Task: In the event  named  Performance Improvement Plan Evaluation and Follow-up, Set a range of dates when you can accept meetings  '11 Jul â€" 1 Aug 2023'. Select a duration of  15 min. Select working hours  	_x000D_
MON- SAT 10:30am â€" 6:00pm. Add time before or after your events  as 15 min. Set the frequency of available time slots for invitees as  30 min. Set the minimum notice period and maximum events allowed per day as  46 hours and 4. , logged in from the account softage.4@softage.net and add another guest for the event, softage.10@softage.net
Action: Mouse pressed left at (356, 384)
Screenshot: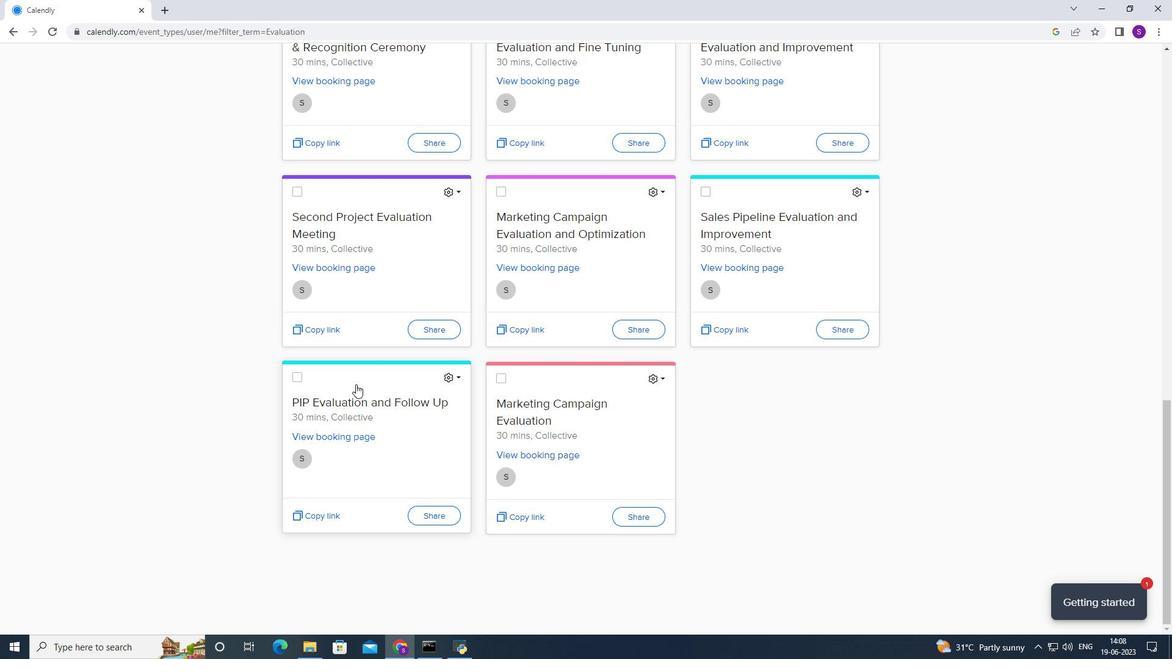 
Action: Mouse moved to (329, 295)
Screenshot: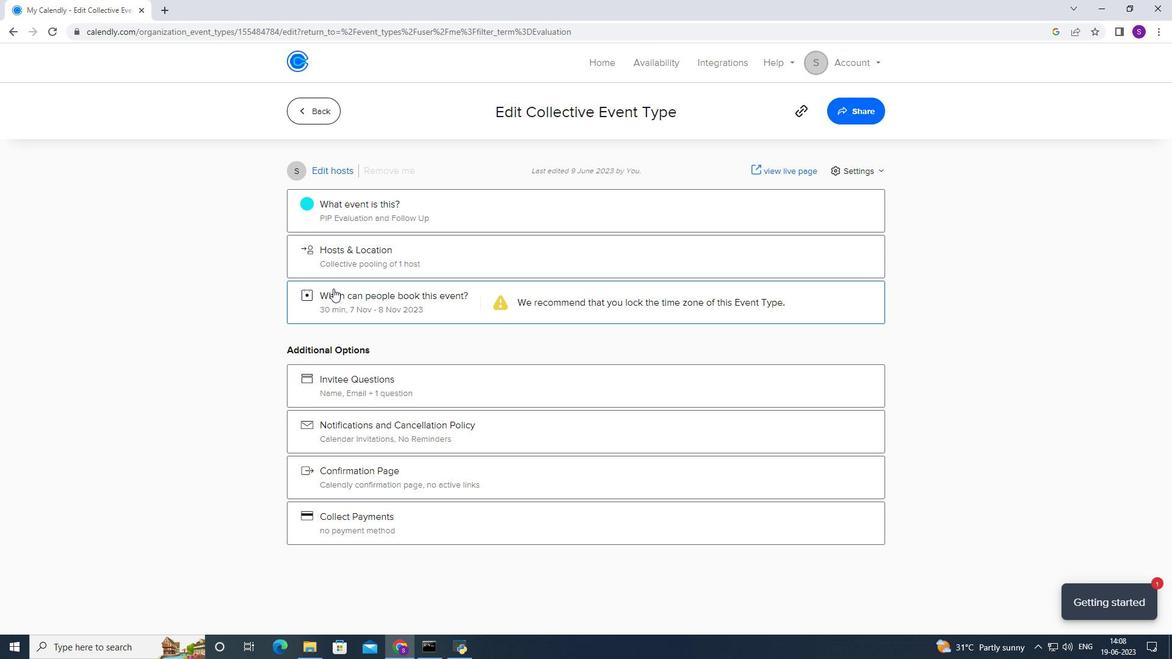 
Action: Mouse pressed left at (329, 295)
Screenshot: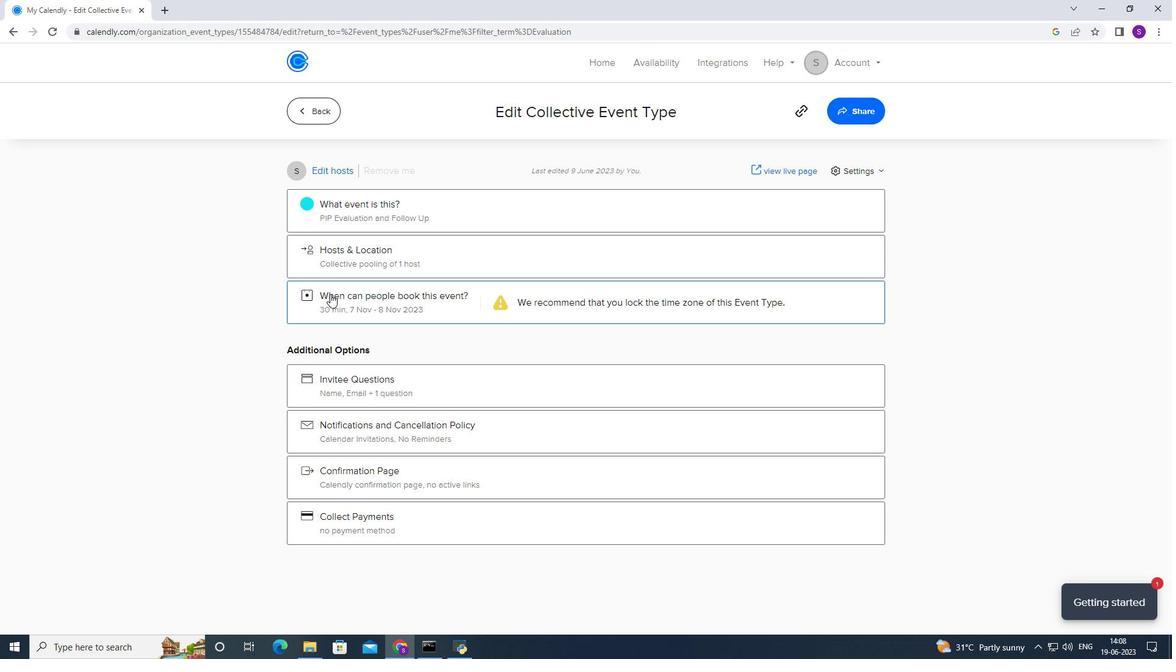 
Action: Mouse moved to (436, 455)
Screenshot: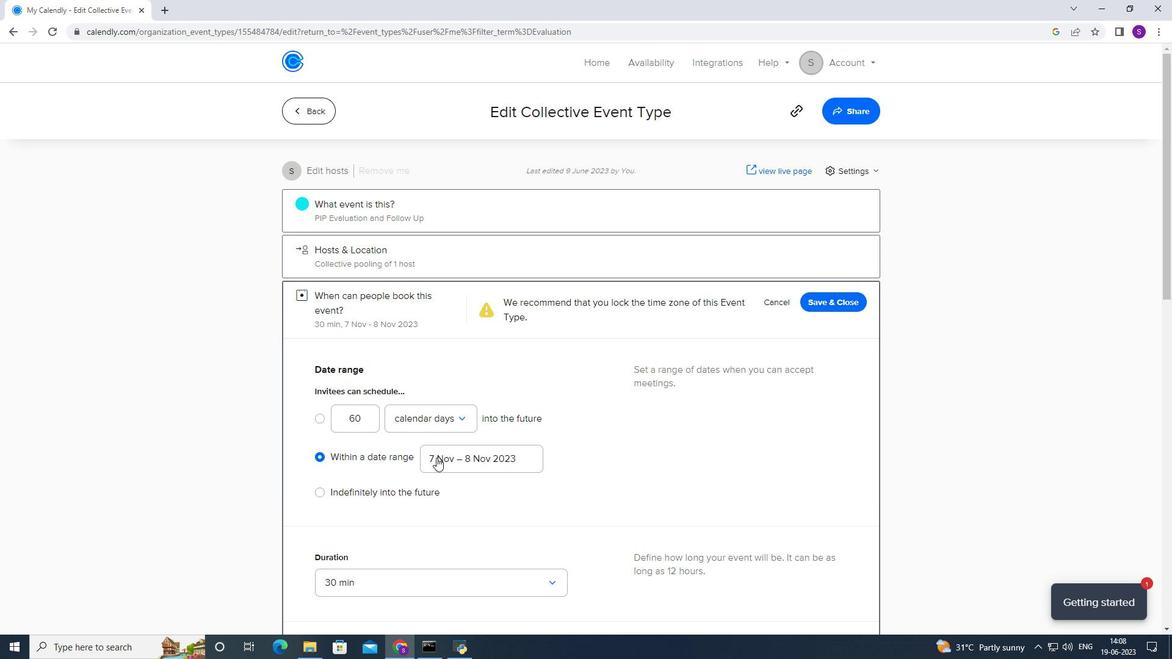
Action: Mouse pressed left at (436, 455)
Screenshot: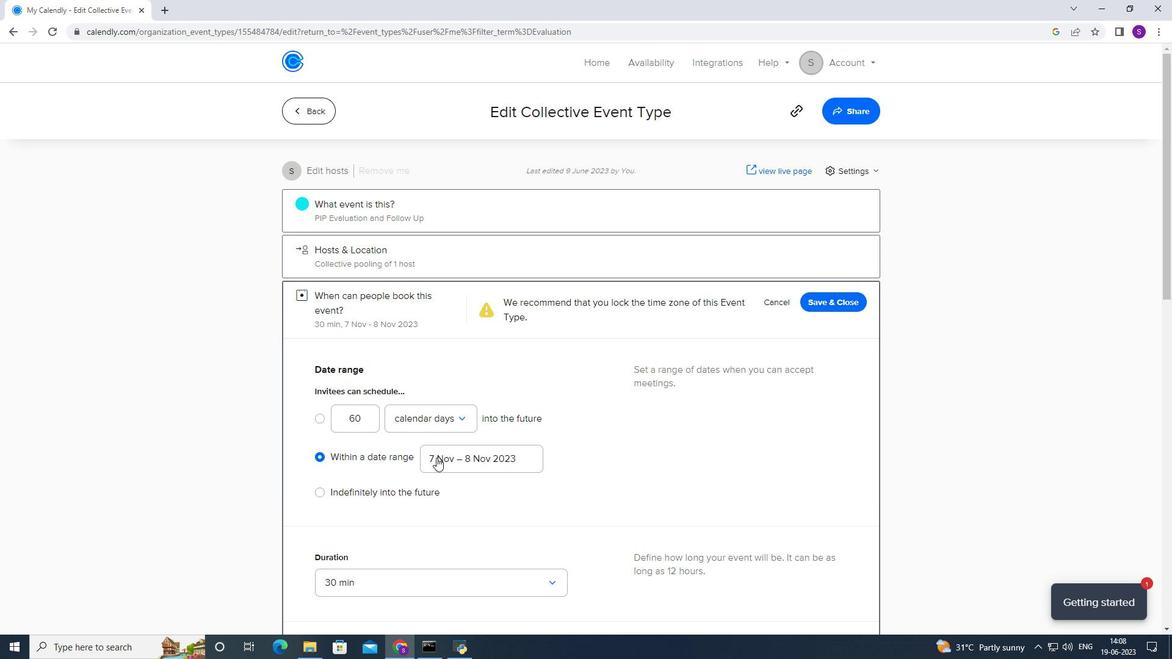 
Action: Mouse moved to (518, 232)
Screenshot: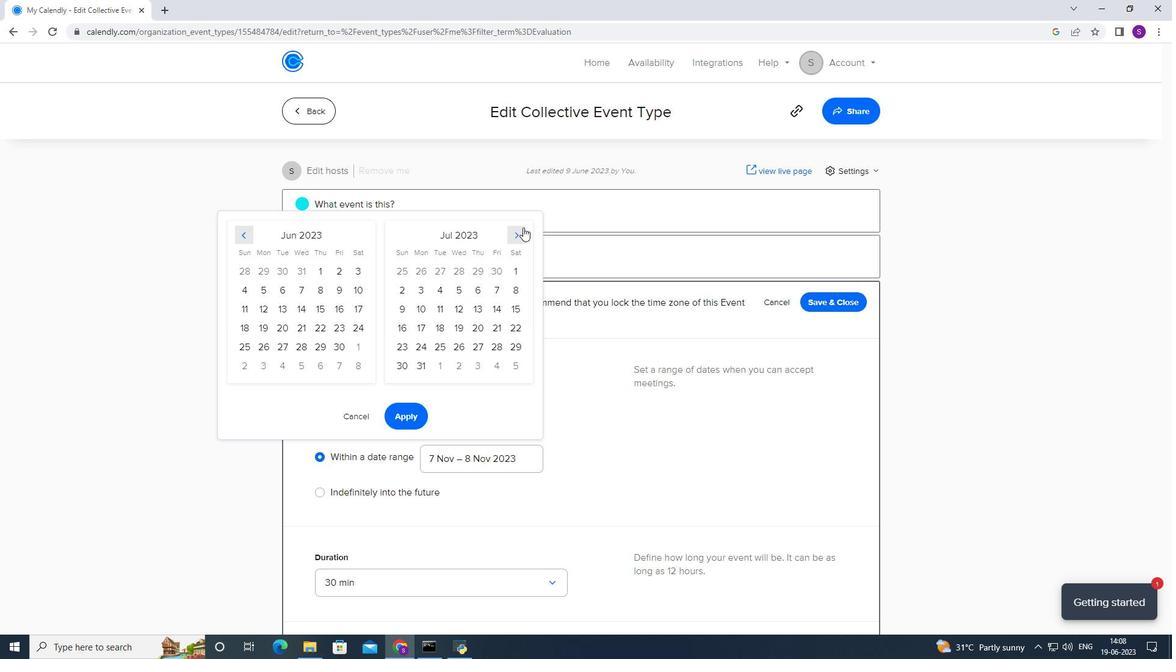 
Action: Mouse pressed left at (518, 232)
Screenshot: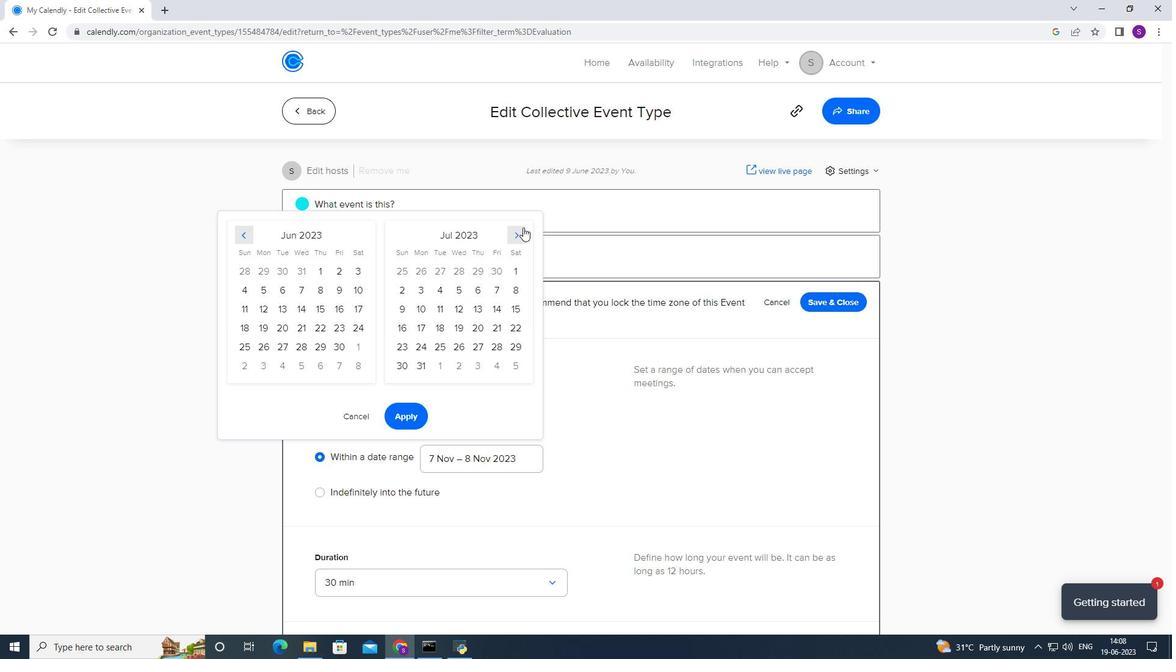
Action: Mouse moved to (284, 307)
Screenshot: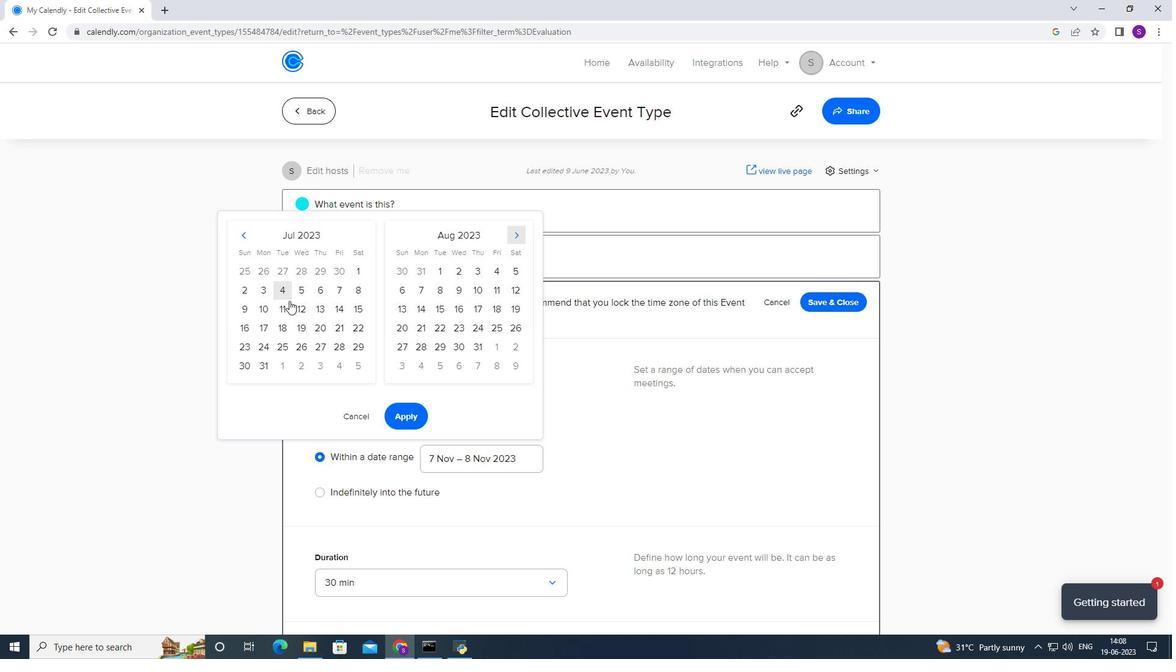 
Action: Mouse pressed left at (284, 307)
Screenshot: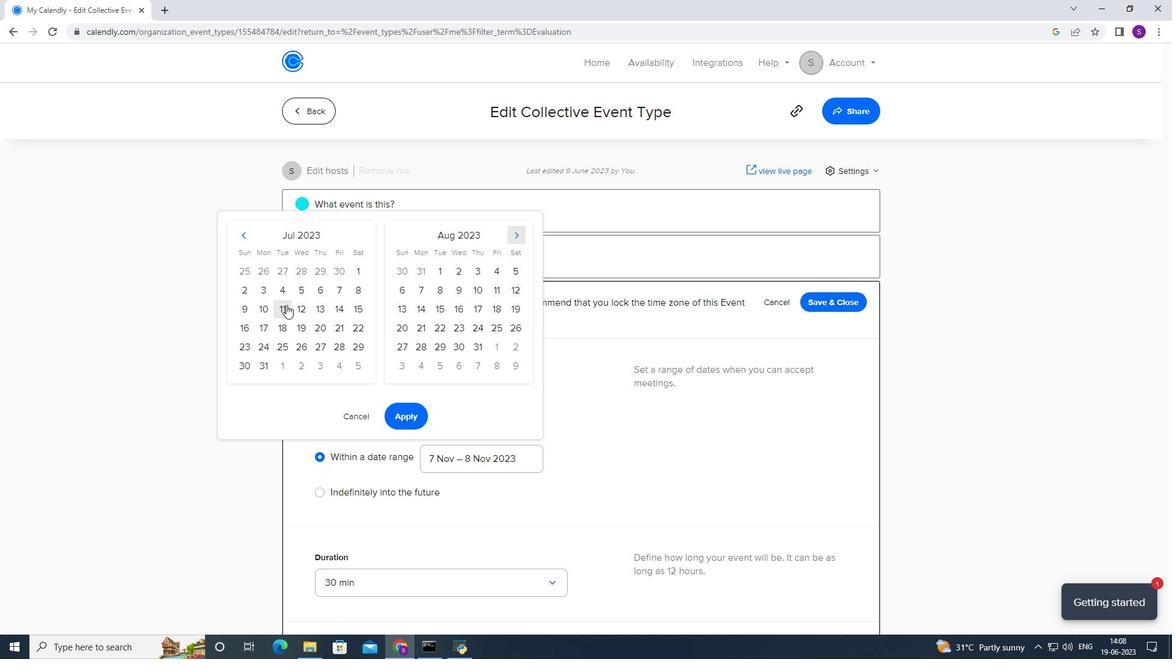 
Action: Mouse moved to (441, 275)
Screenshot: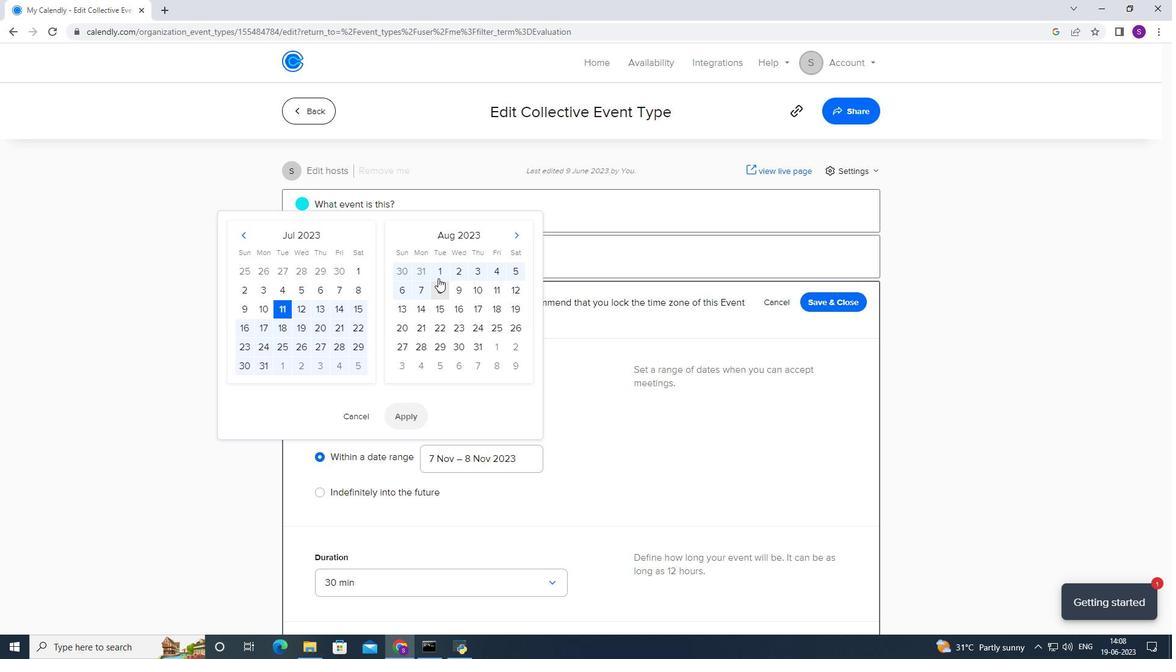
Action: Mouse pressed left at (441, 275)
Screenshot: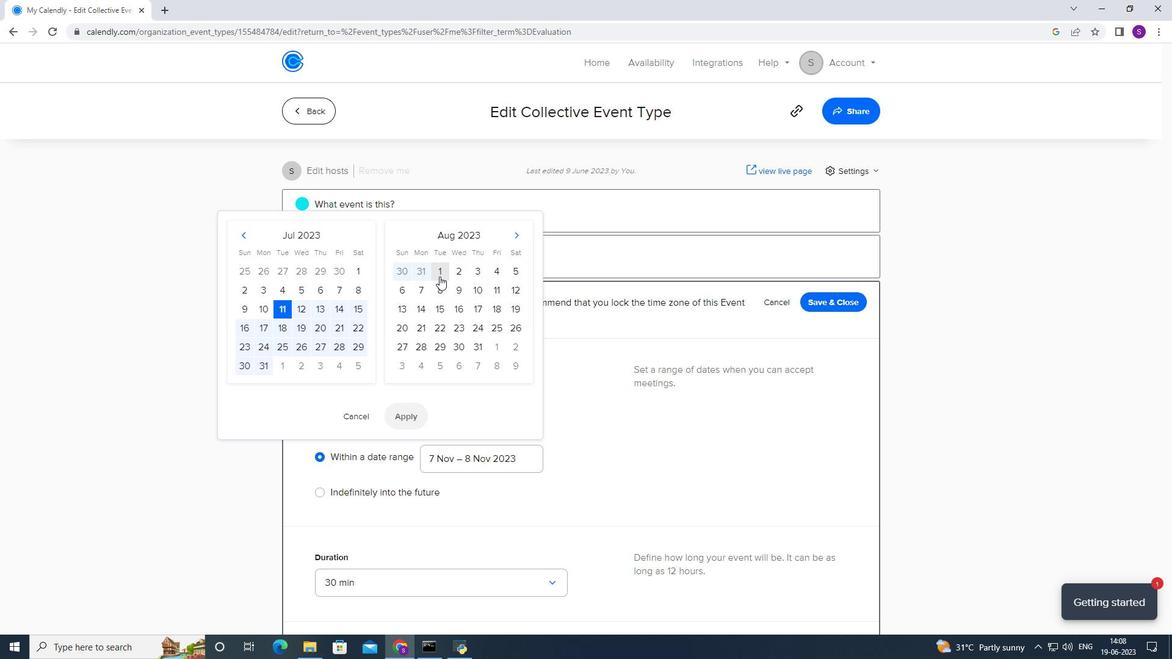 
Action: Mouse moved to (403, 409)
Screenshot: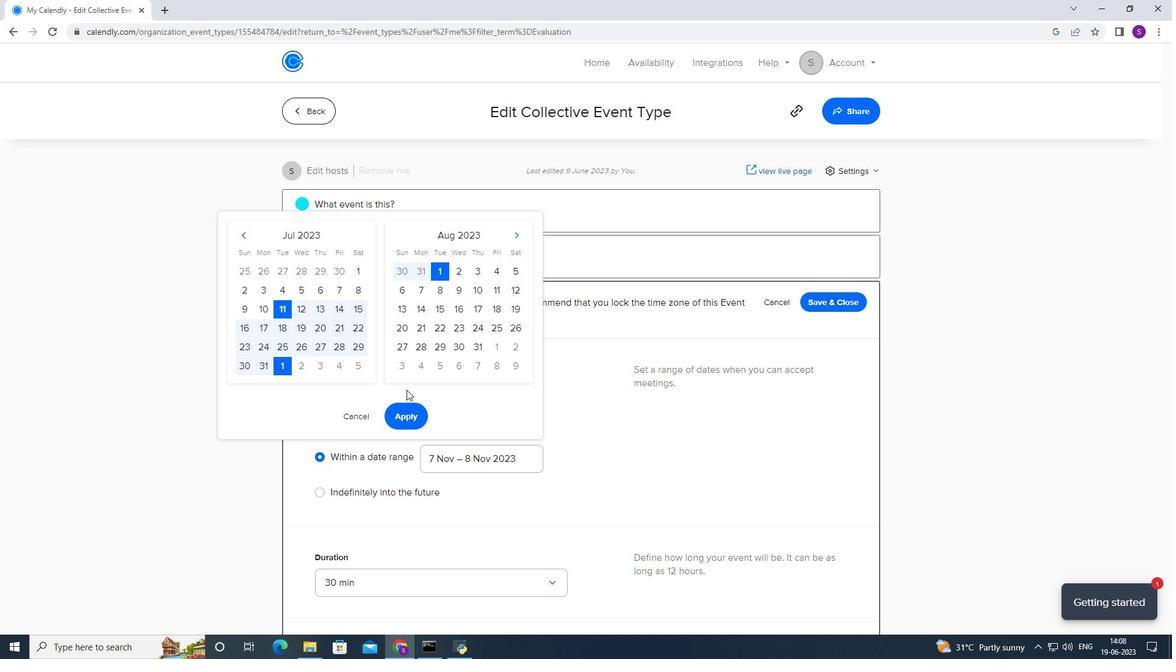 
Action: Mouse pressed left at (403, 409)
Screenshot: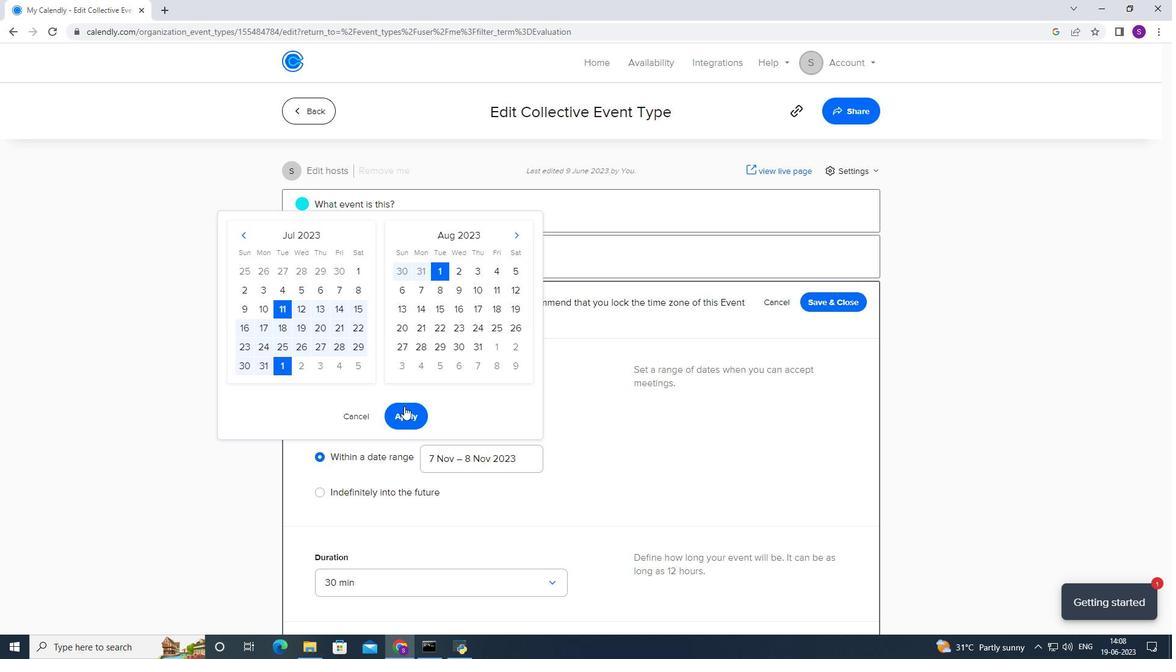 
Action: Mouse scrolled (403, 409) with delta (0, 0)
Screenshot: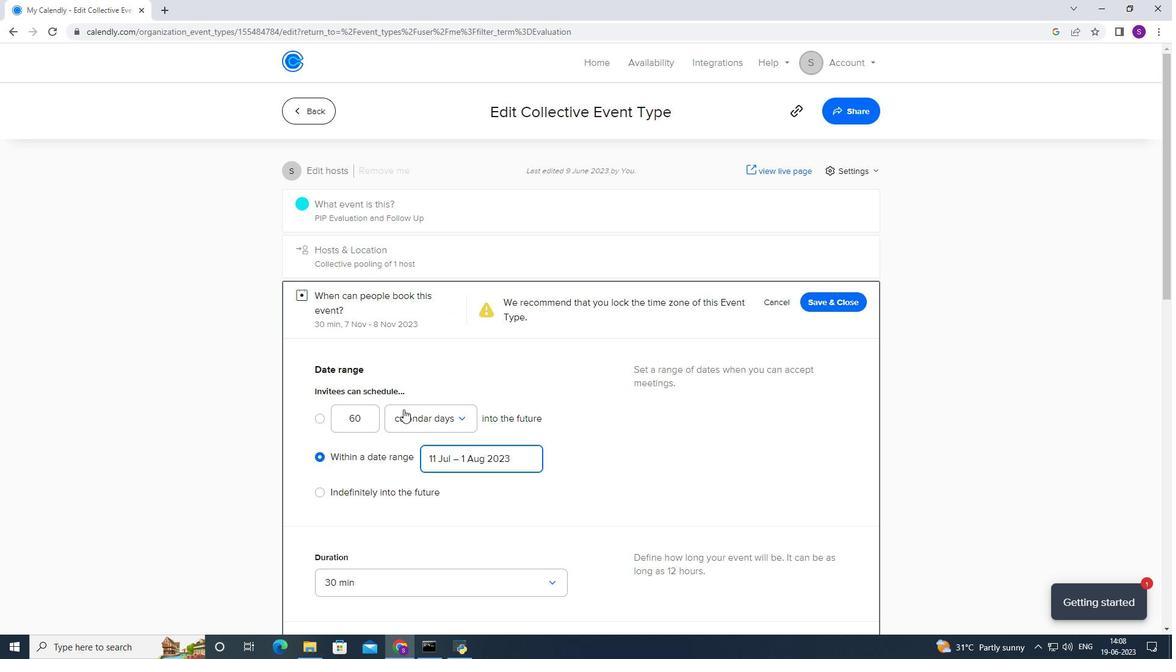 
Action: Mouse scrolled (403, 409) with delta (0, 0)
Screenshot: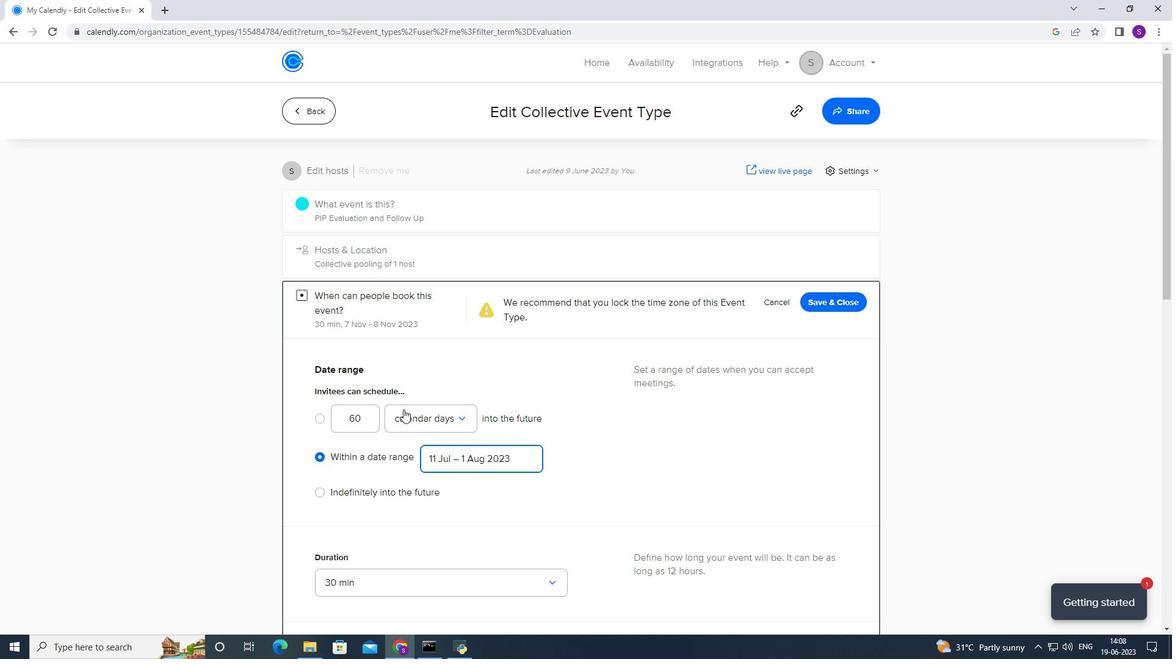 
Action: Mouse scrolled (403, 409) with delta (0, 0)
Screenshot: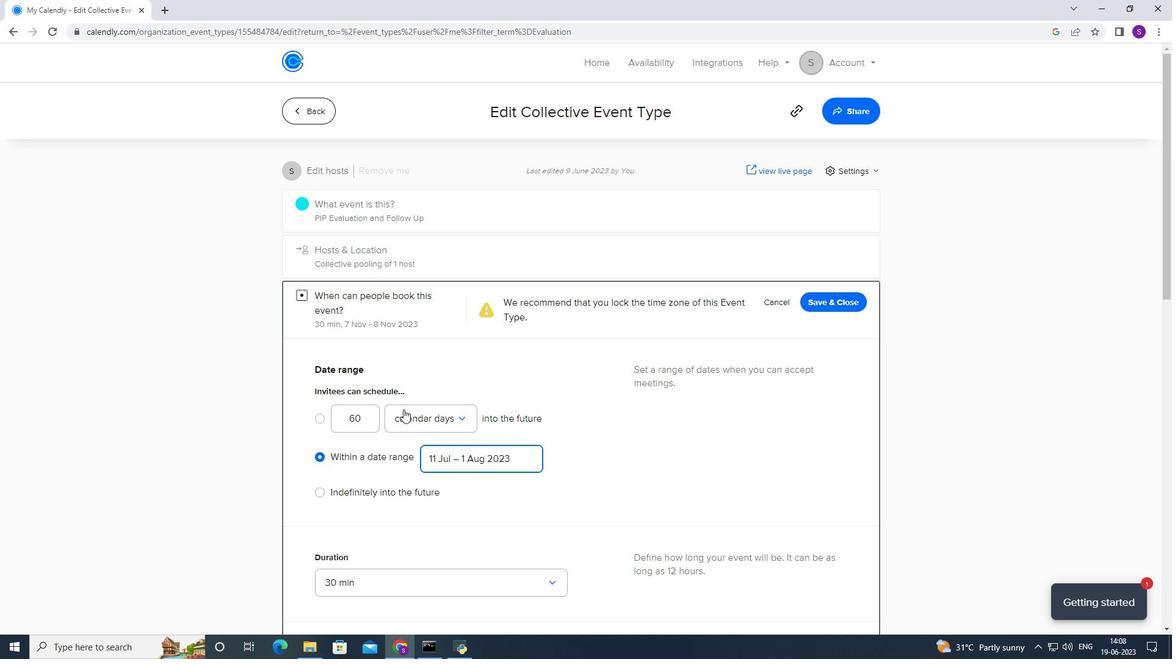 
Action: Mouse scrolled (403, 409) with delta (0, 0)
Screenshot: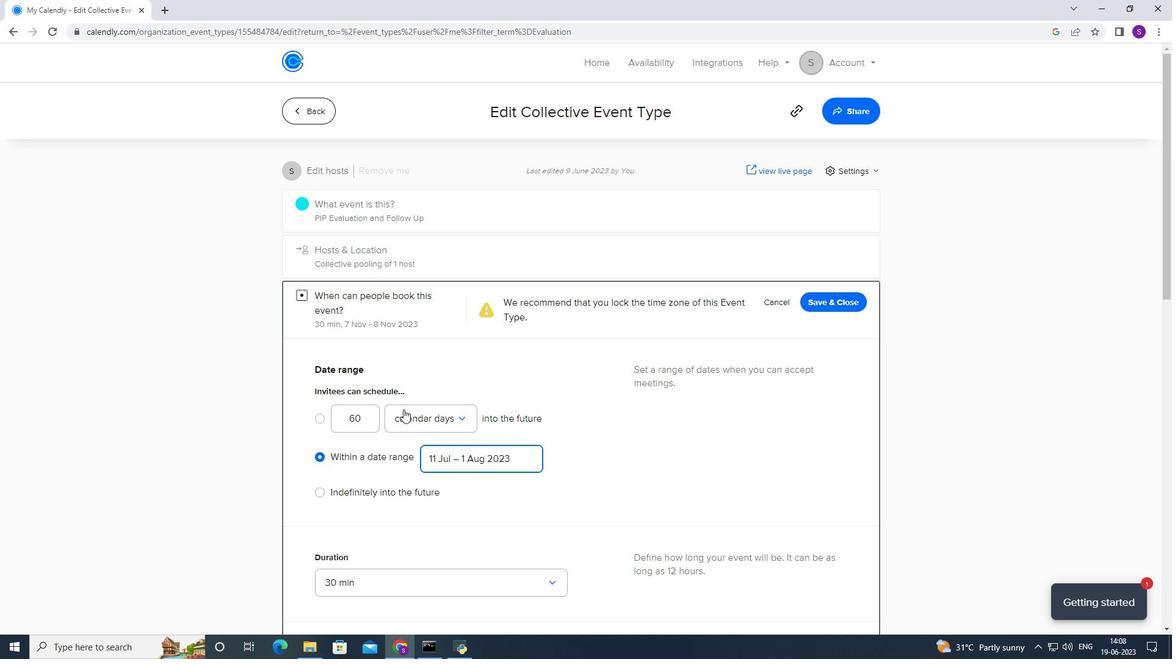 
Action: Mouse scrolled (403, 409) with delta (0, 0)
Screenshot: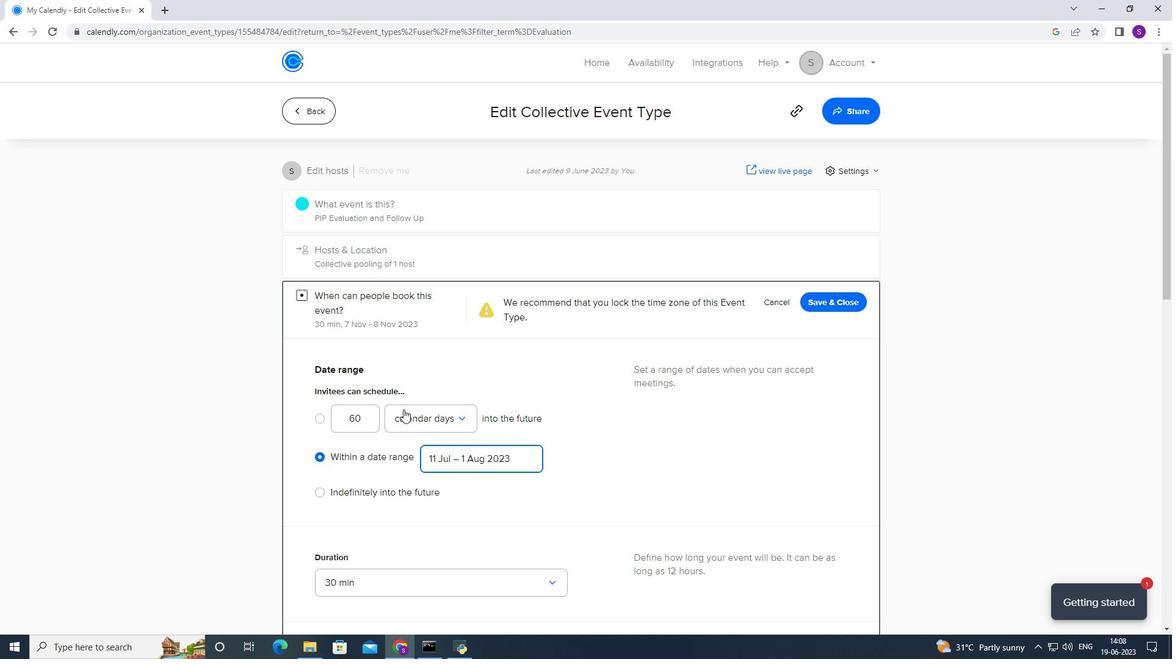 
Action: Mouse moved to (386, 277)
Screenshot: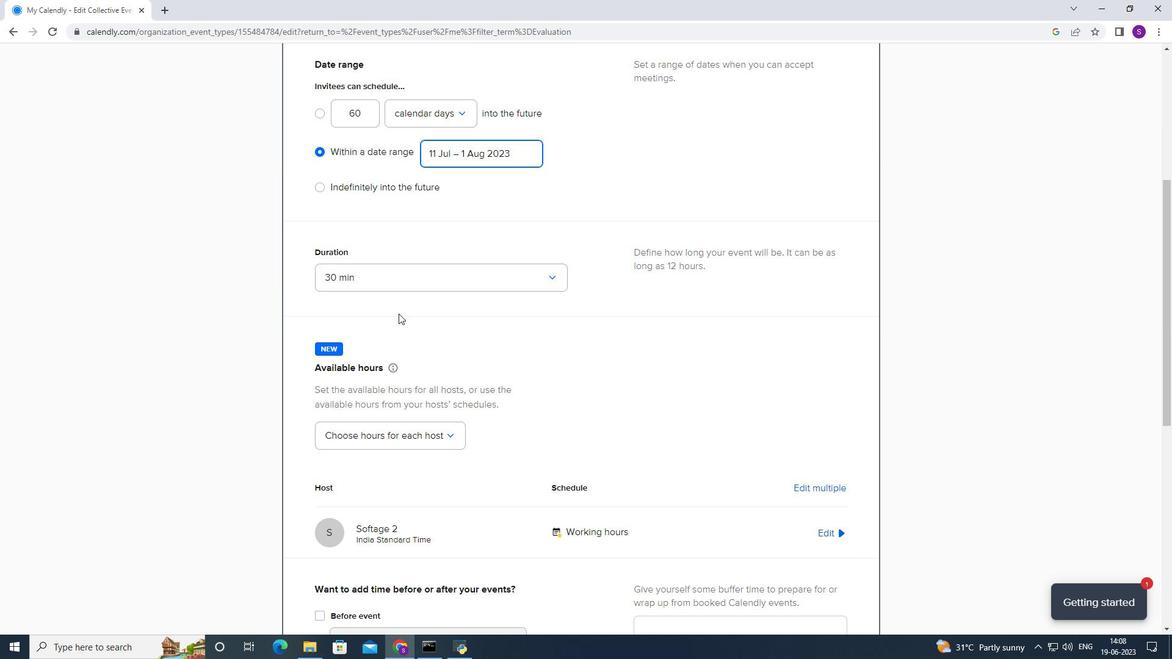 
Action: Mouse pressed left at (386, 277)
Screenshot: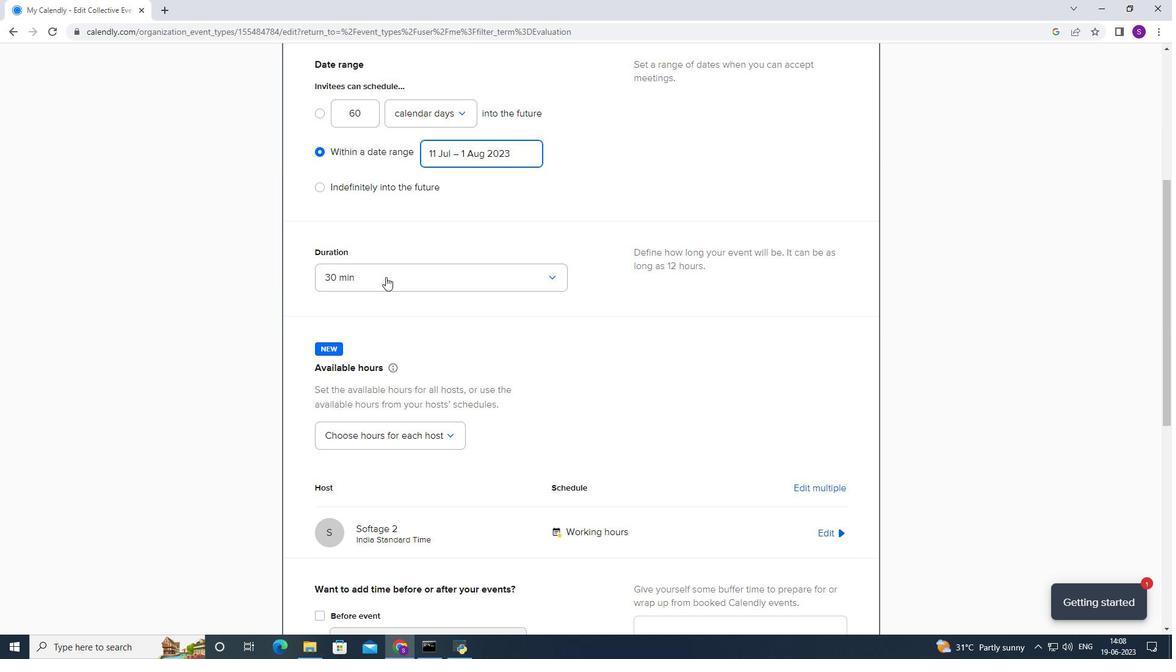 
Action: Mouse moved to (364, 308)
Screenshot: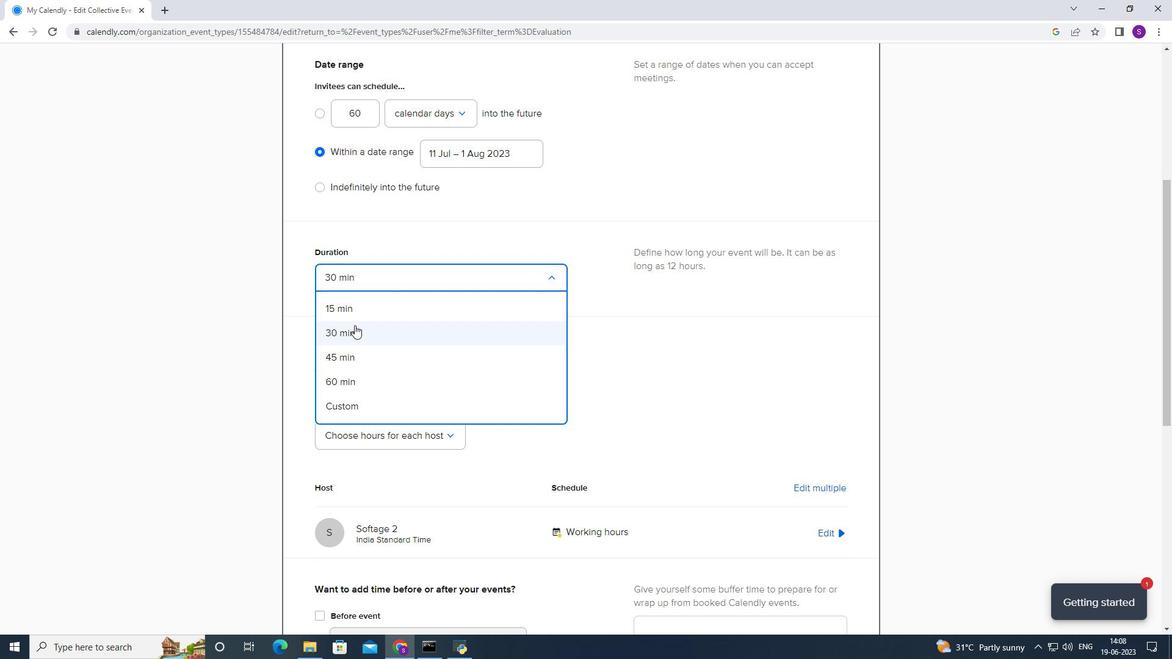 
Action: Mouse pressed left at (364, 308)
Screenshot: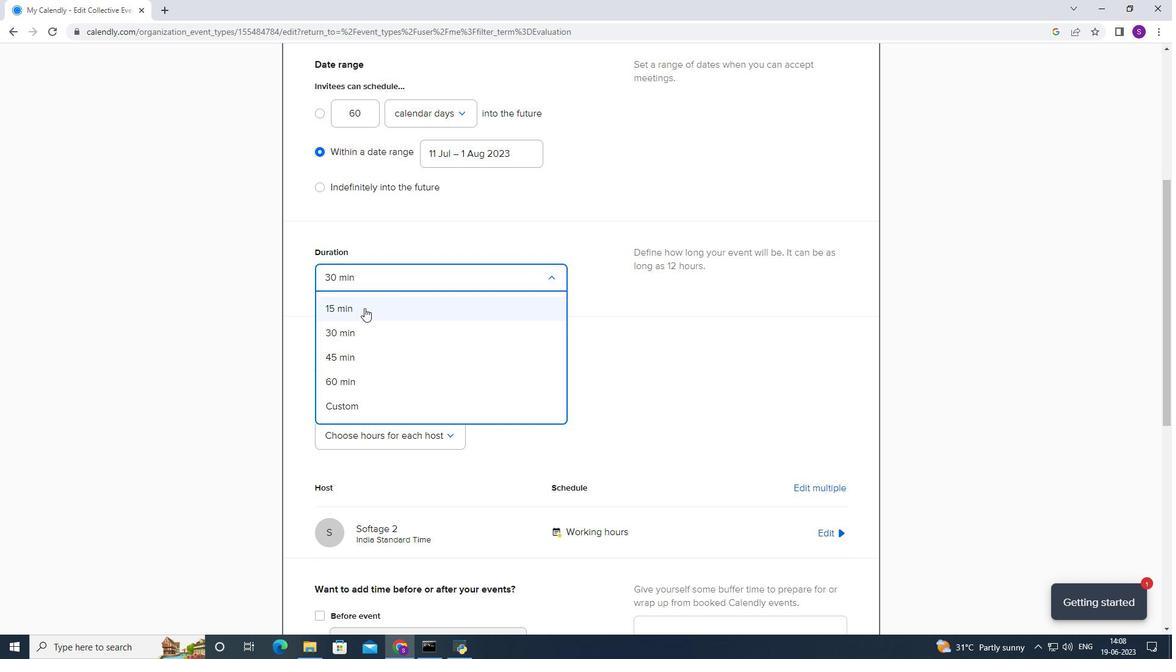 
Action: Mouse moved to (367, 340)
Screenshot: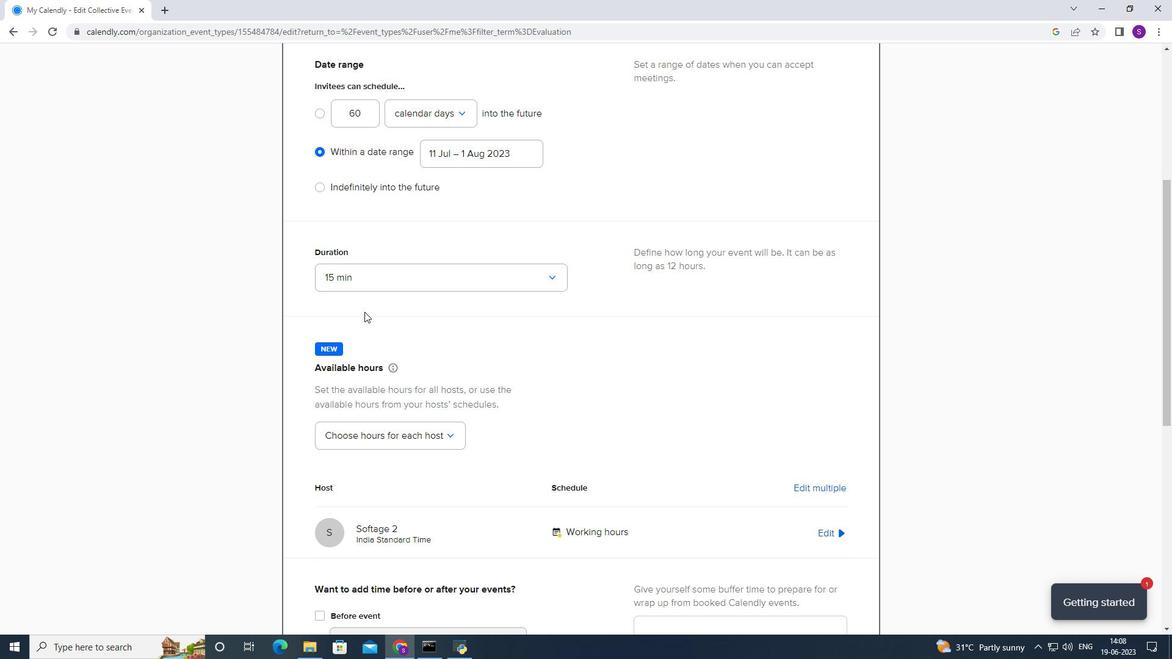 
Action: Mouse scrolled (367, 340) with delta (0, 0)
Screenshot: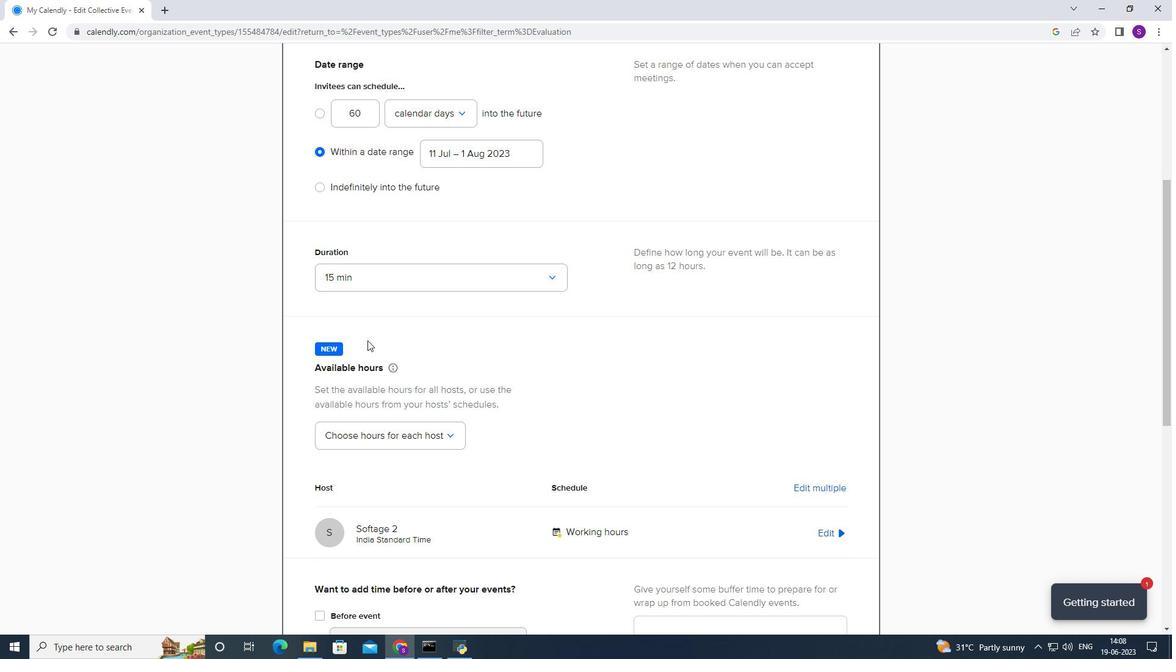 
Action: Mouse scrolled (367, 340) with delta (0, 0)
Screenshot: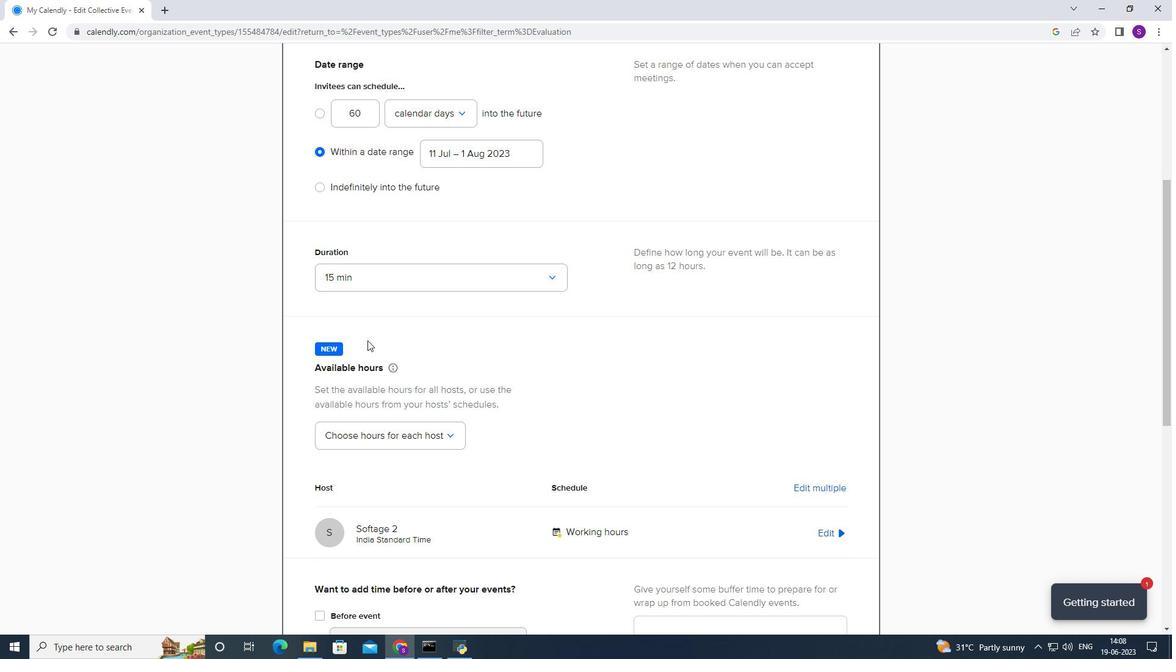 
Action: Mouse scrolled (367, 340) with delta (0, 0)
Screenshot: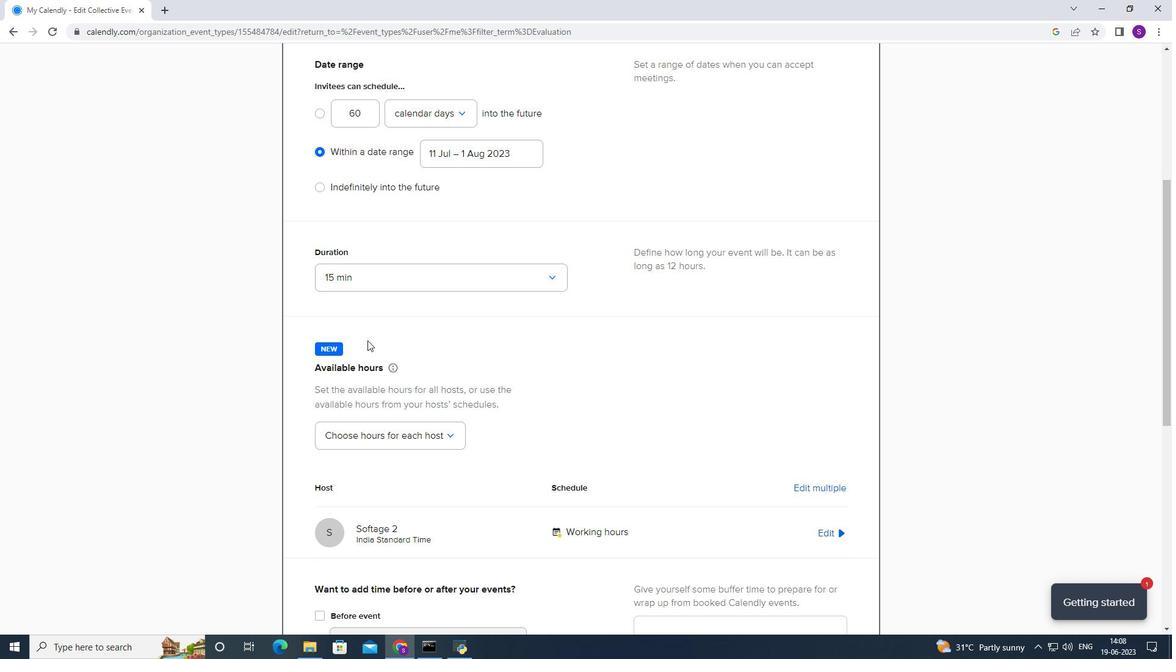 
Action: Mouse scrolled (367, 340) with delta (0, 0)
Screenshot: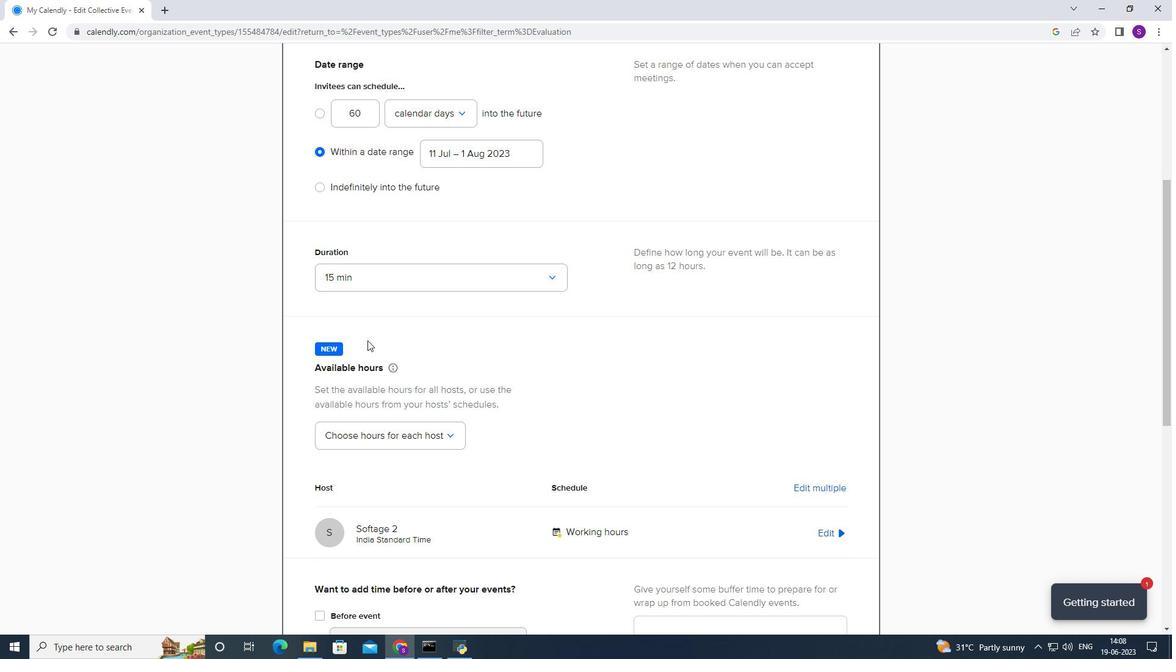 
Action: Mouse moved to (721, 305)
Screenshot: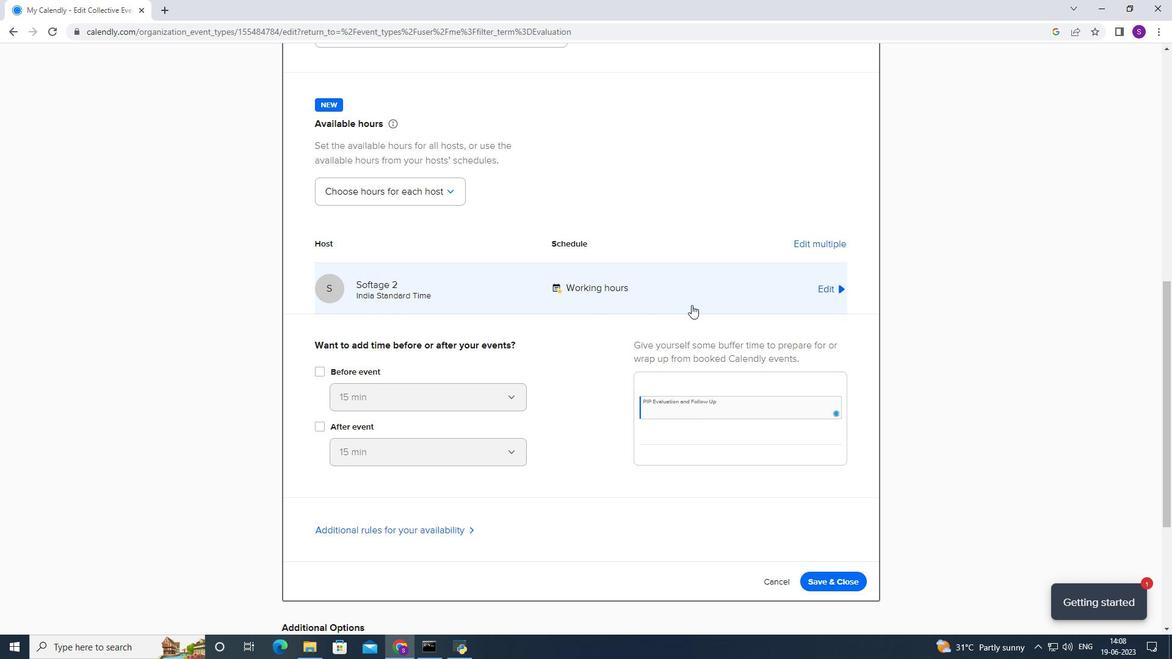 
Action: Mouse pressed left at (721, 305)
Screenshot: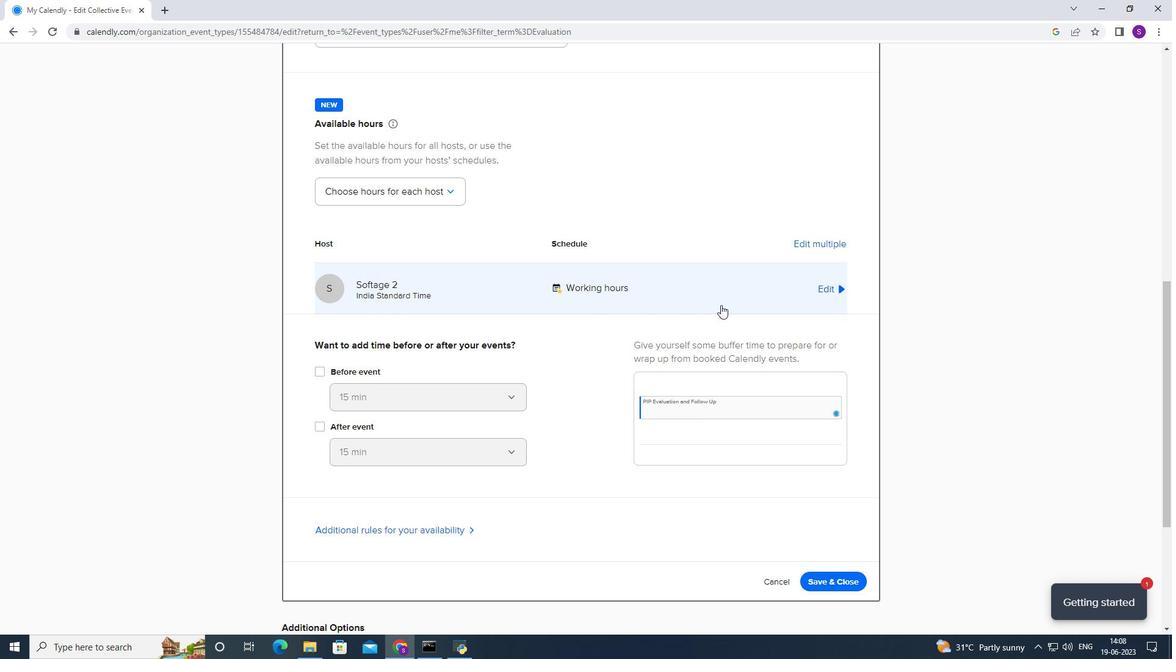 
Action: Mouse moved to (485, 368)
Screenshot: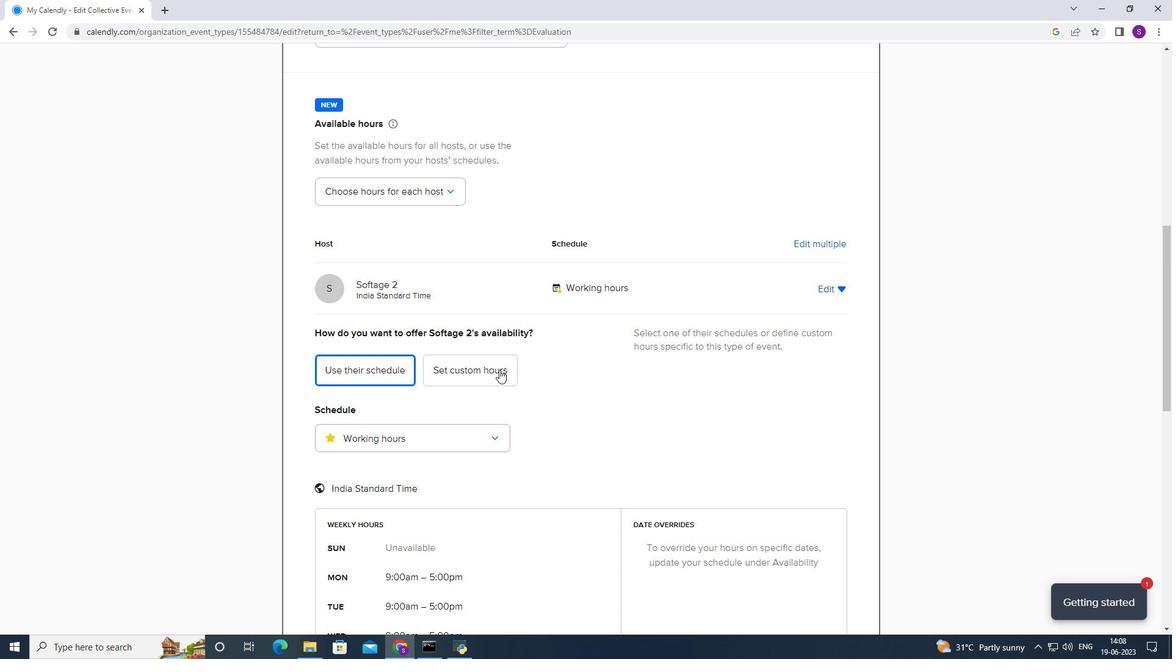 
Action: Mouse pressed left at (485, 368)
Screenshot: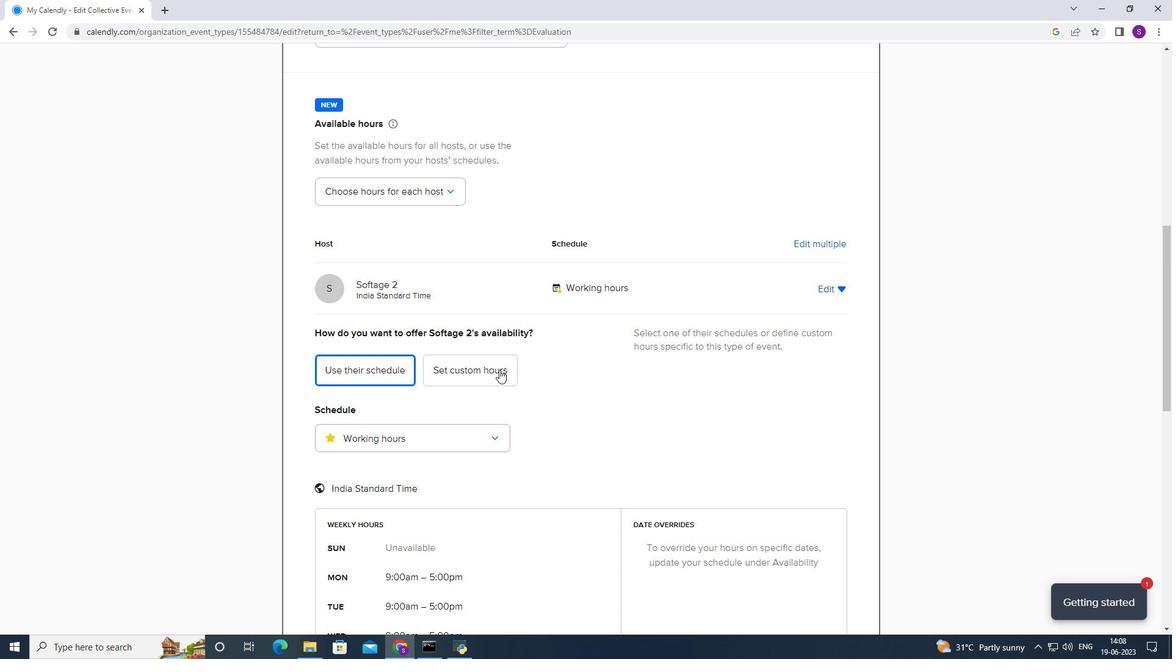 
Action: Mouse moved to (396, 461)
Screenshot: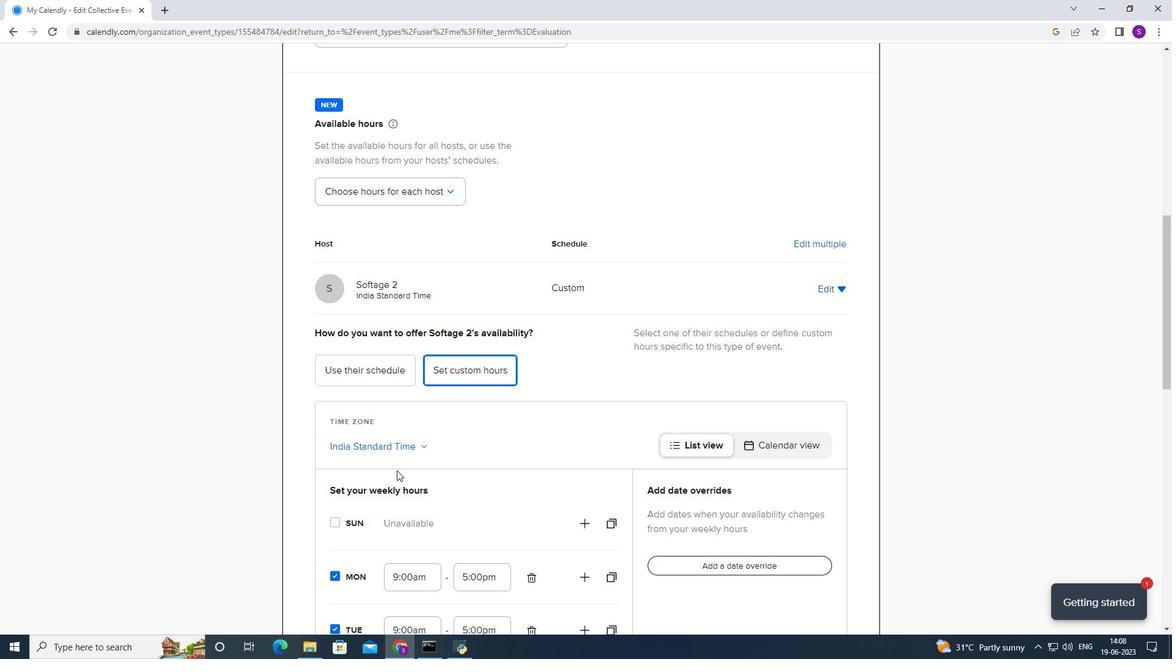 
Action: Mouse scrolled (396, 460) with delta (0, 0)
Screenshot: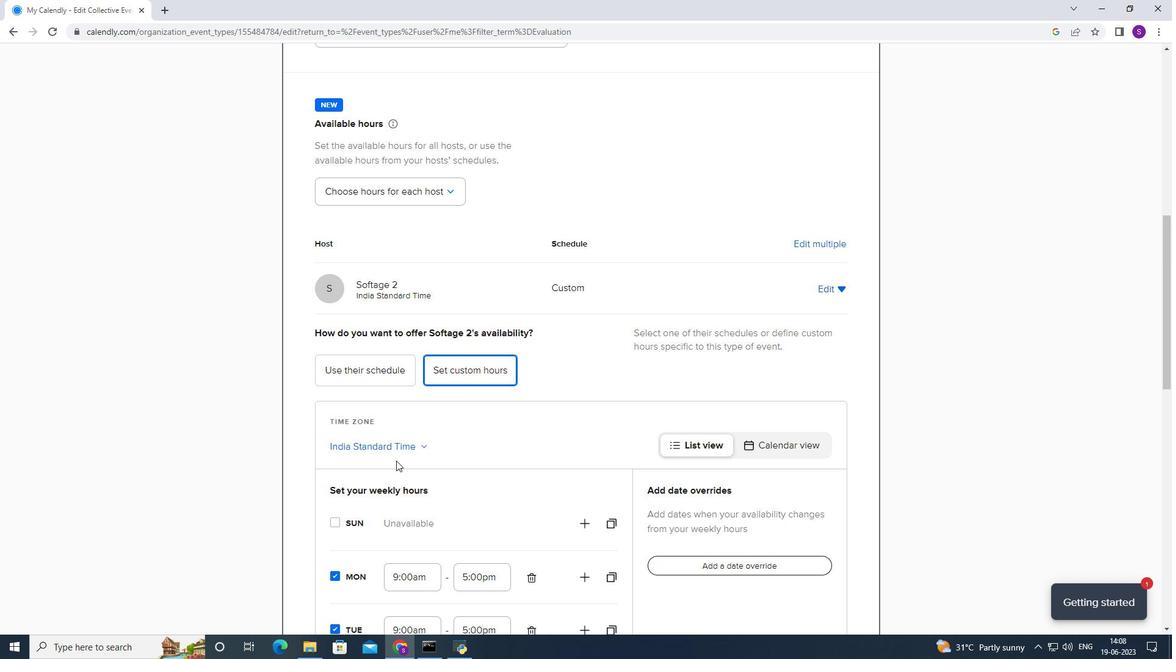 
Action: Mouse scrolled (396, 460) with delta (0, 0)
Screenshot: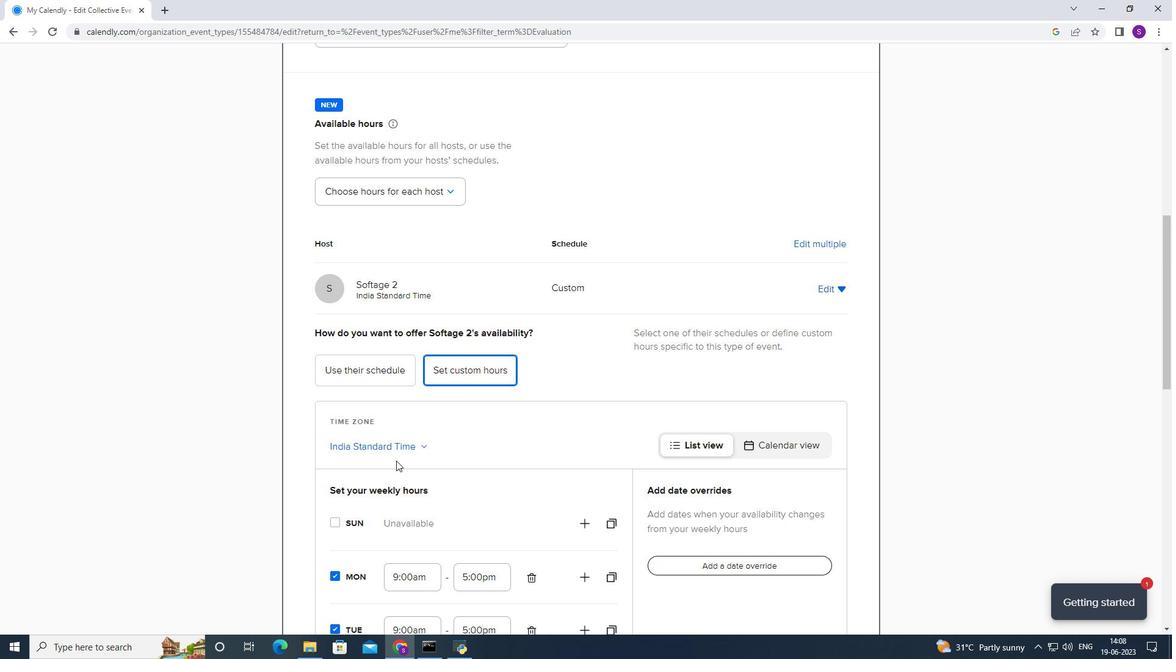 
Action: Mouse scrolled (396, 460) with delta (0, 0)
Screenshot: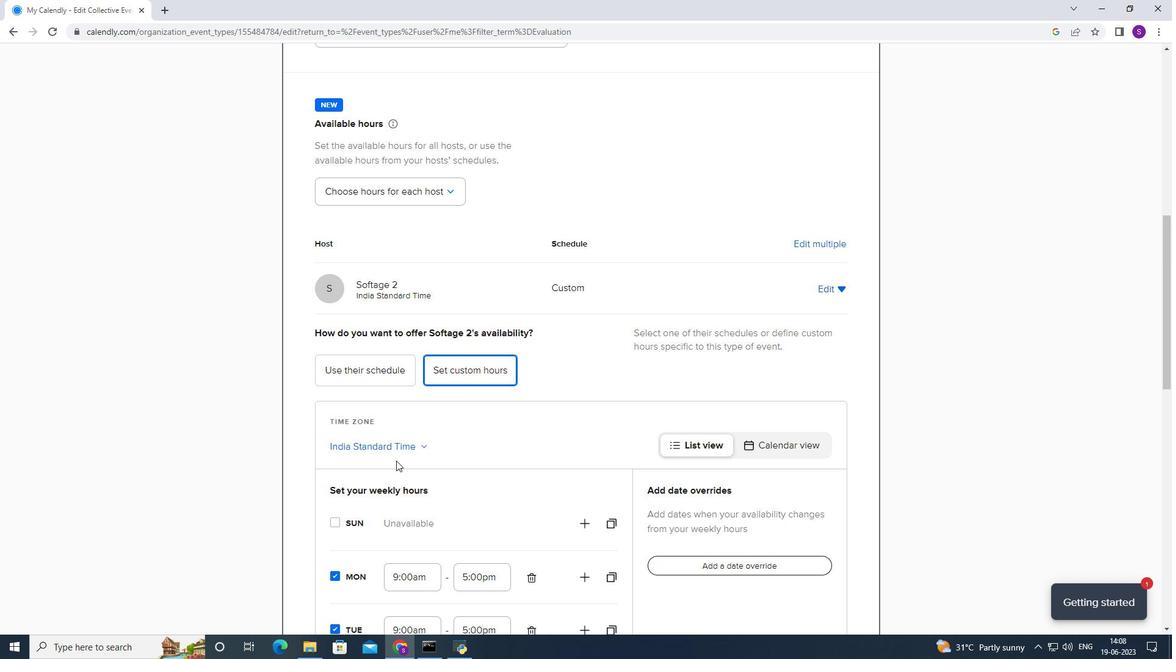 
Action: Mouse scrolled (396, 460) with delta (0, 0)
Screenshot: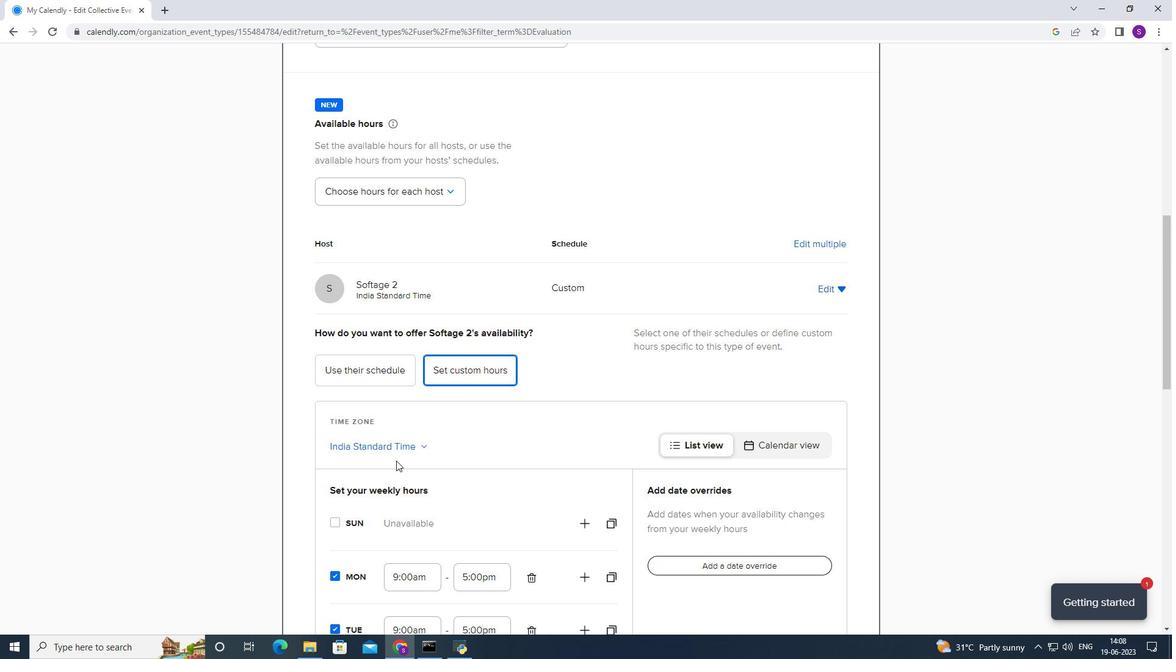 
Action: Mouse moved to (392, 451)
Screenshot: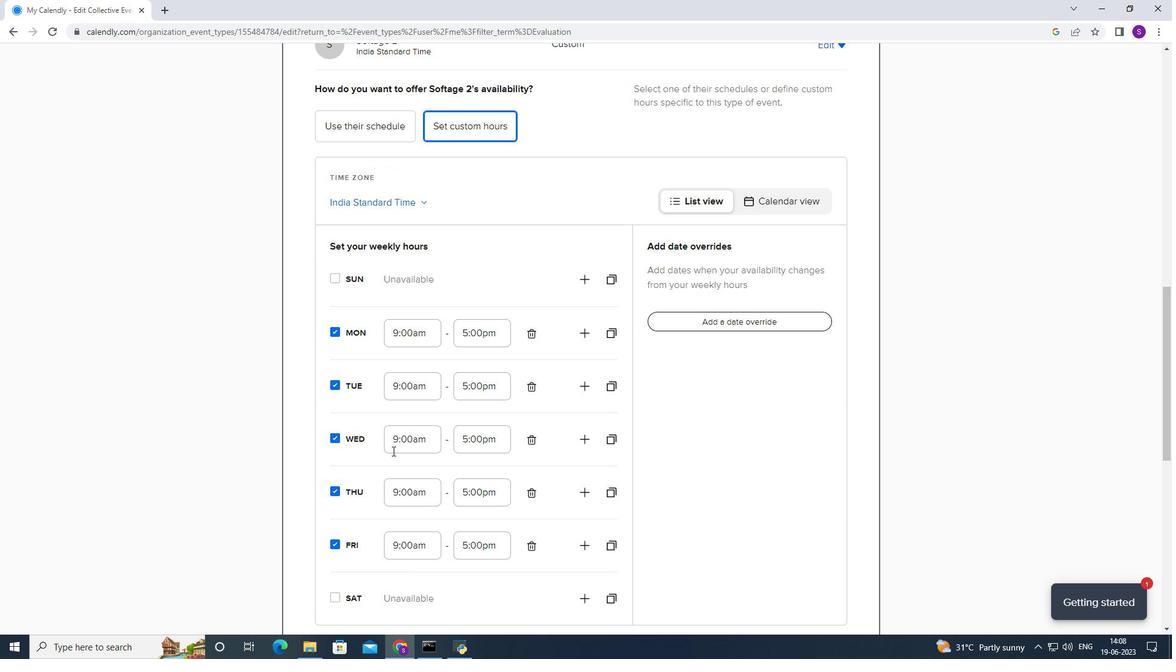 
Action: Mouse scrolled (392, 450) with delta (0, 0)
Screenshot: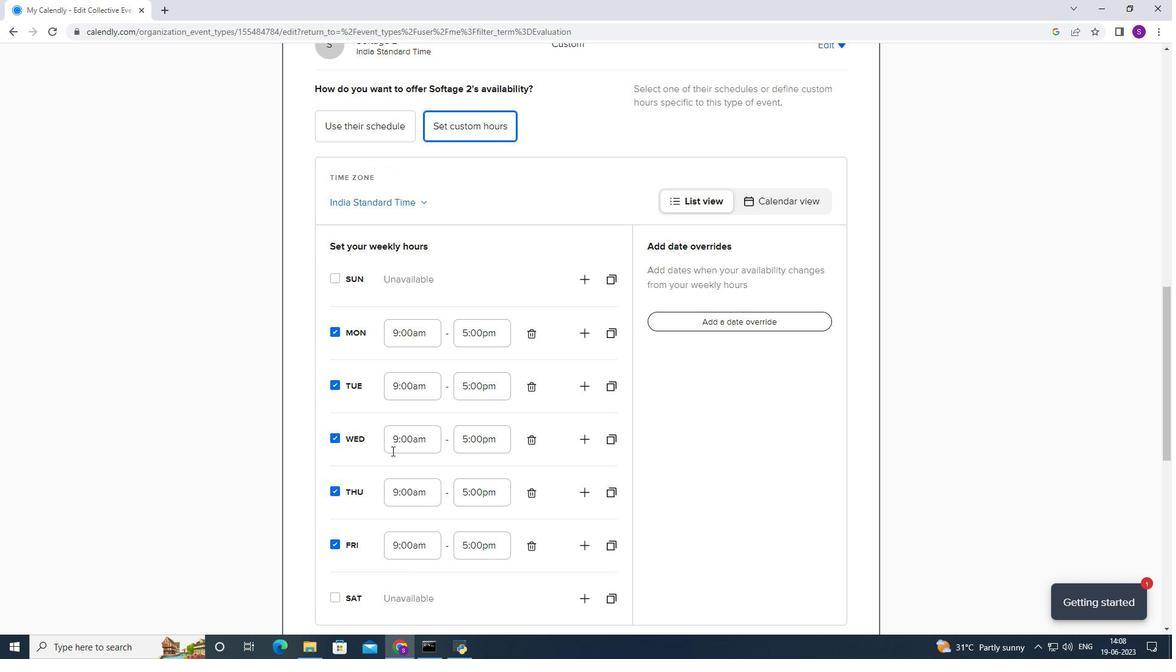 
Action: Mouse moved to (332, 536)
Screenshot: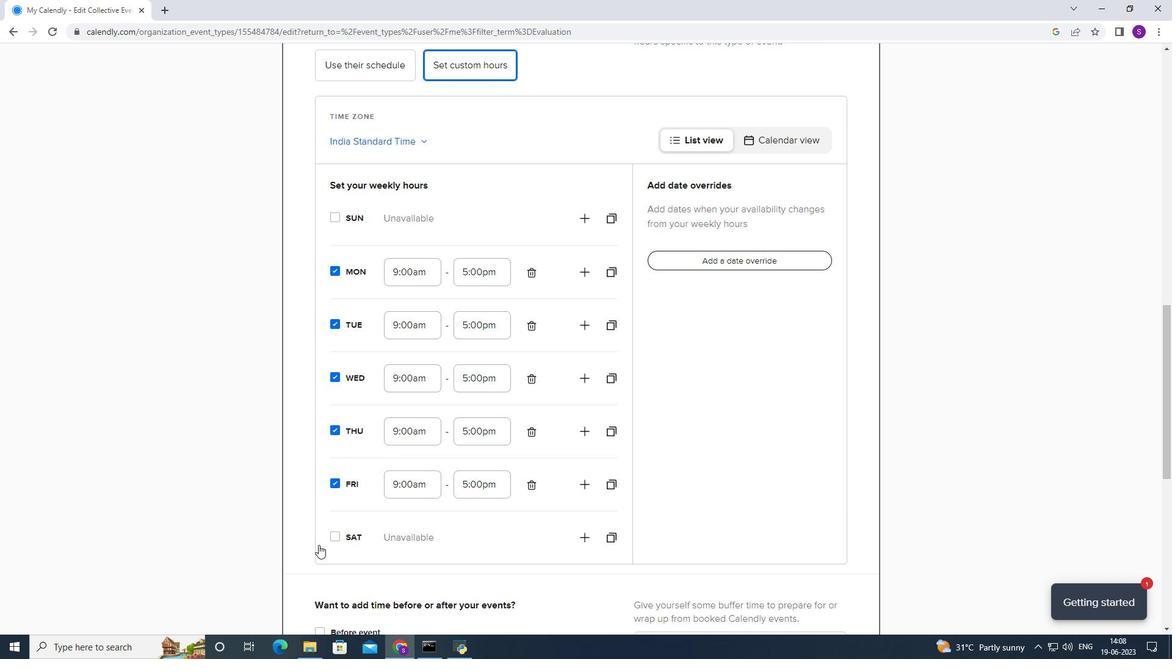 
Action: Mouse pressed left at (332, 536)
Screenshot: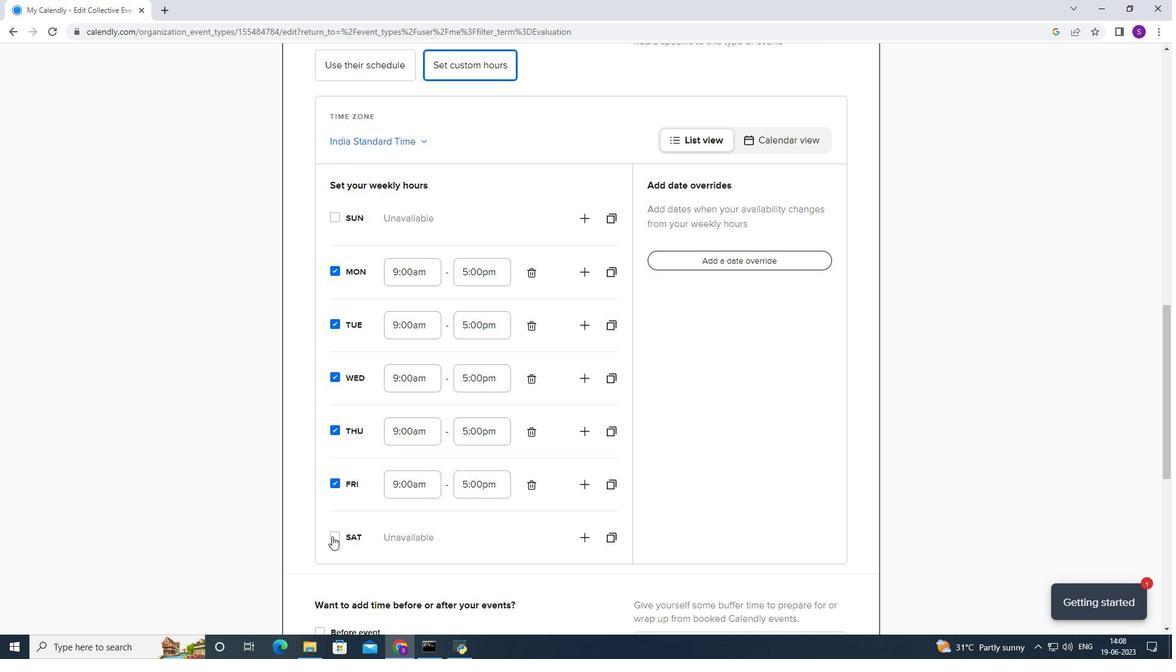 
Action: Mouse moved to (408, 527)
Screenshot: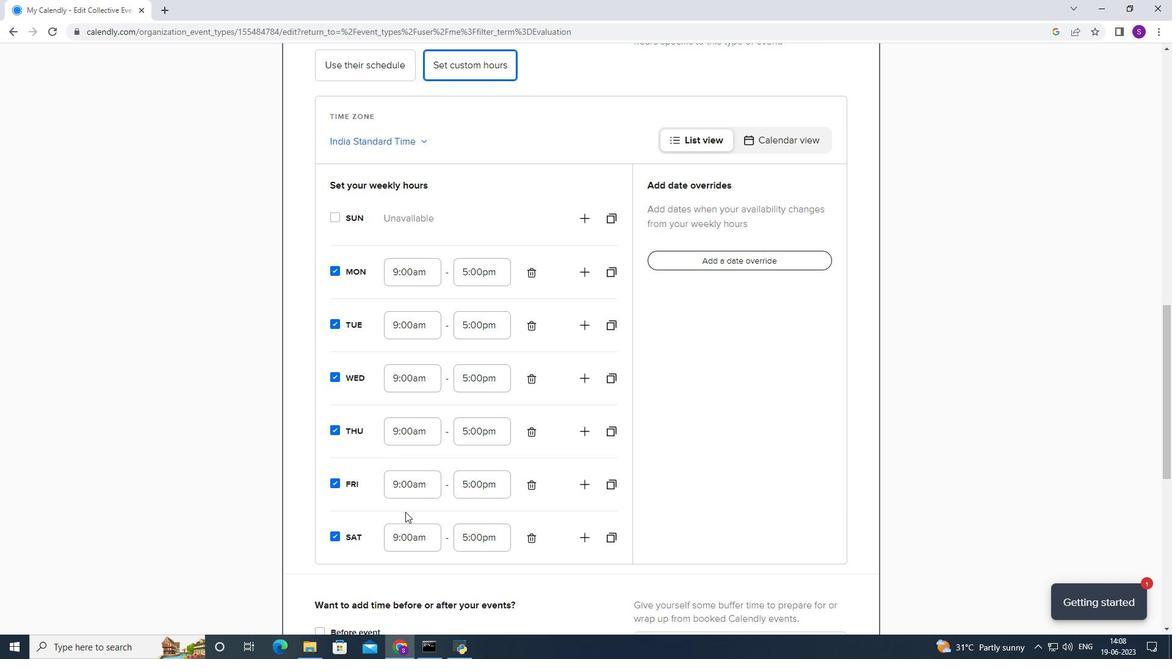 
Action: Mouse pressed left at (408, 527)
Screenshot: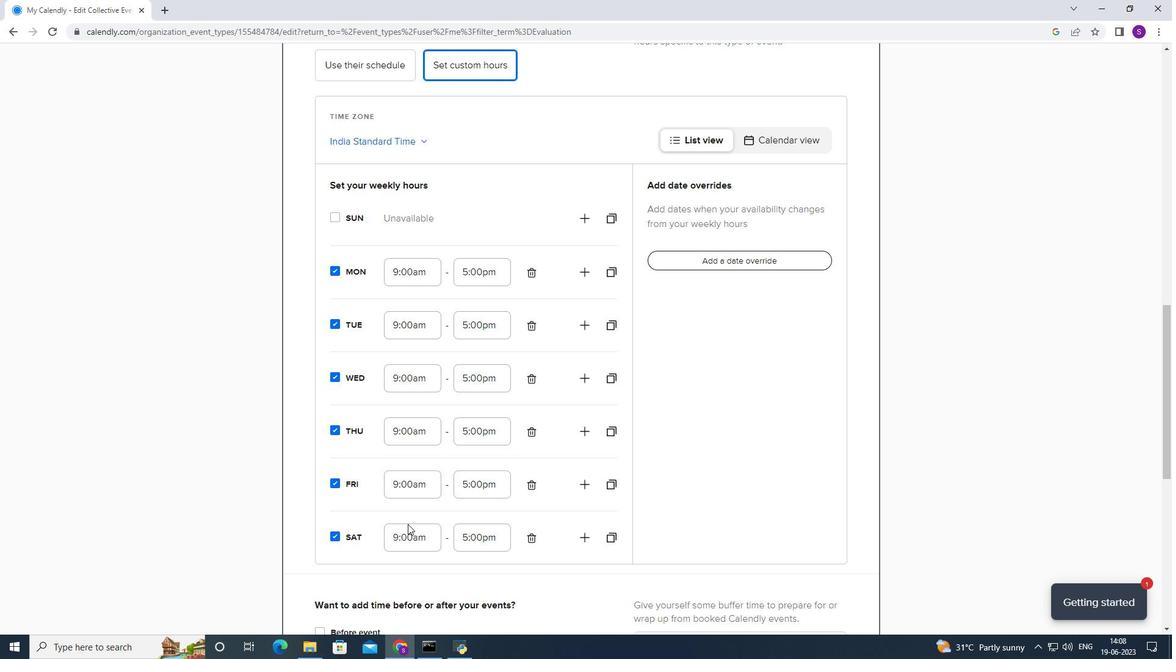 
Action: Mouse moved to (419, 517)
Screenshot: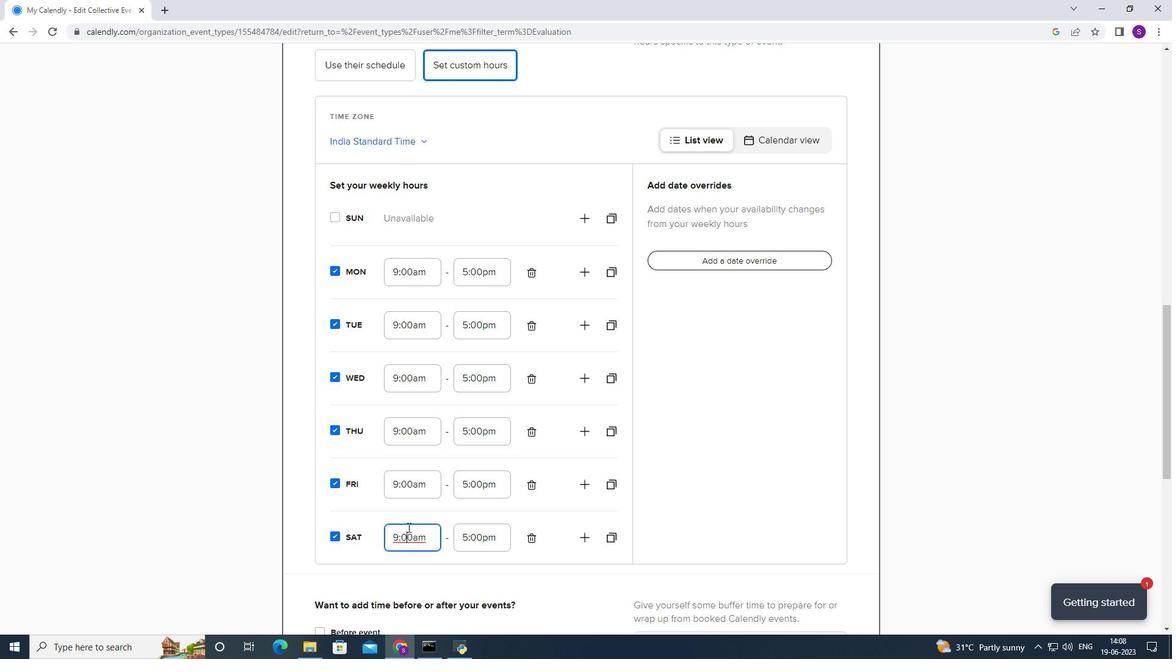 
Action: Mouse scrolled (419, 516) with delta (0, 0)
Screenshot: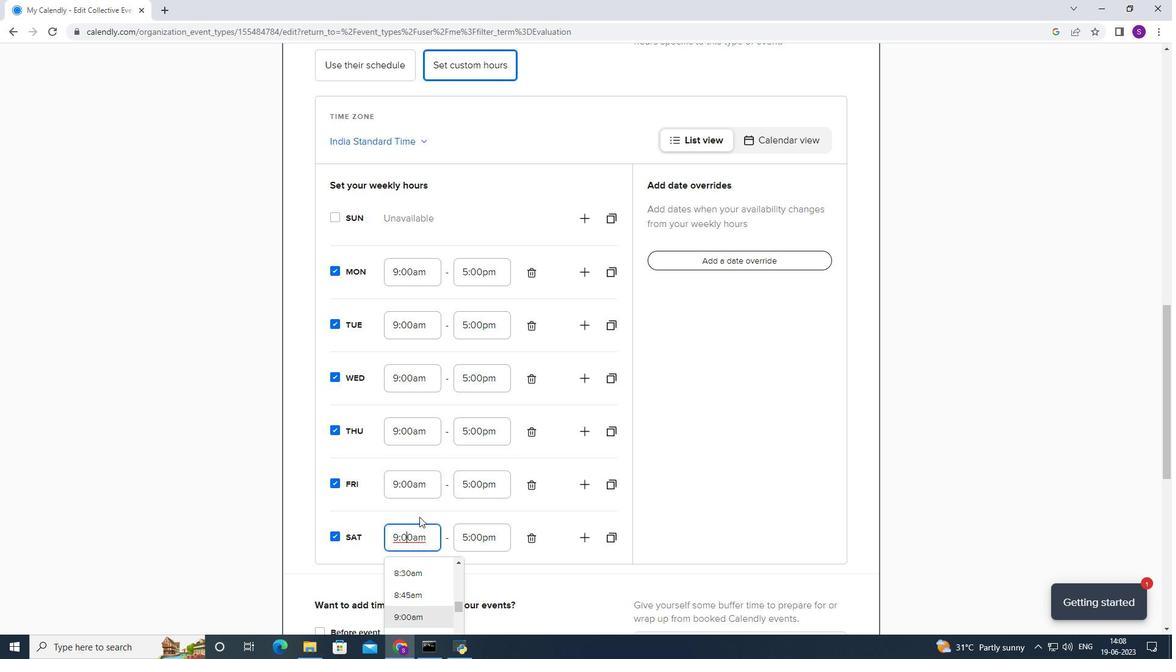 
Action: Mouse scrolled (419, 516) with delta (0, 0)
Screenshot: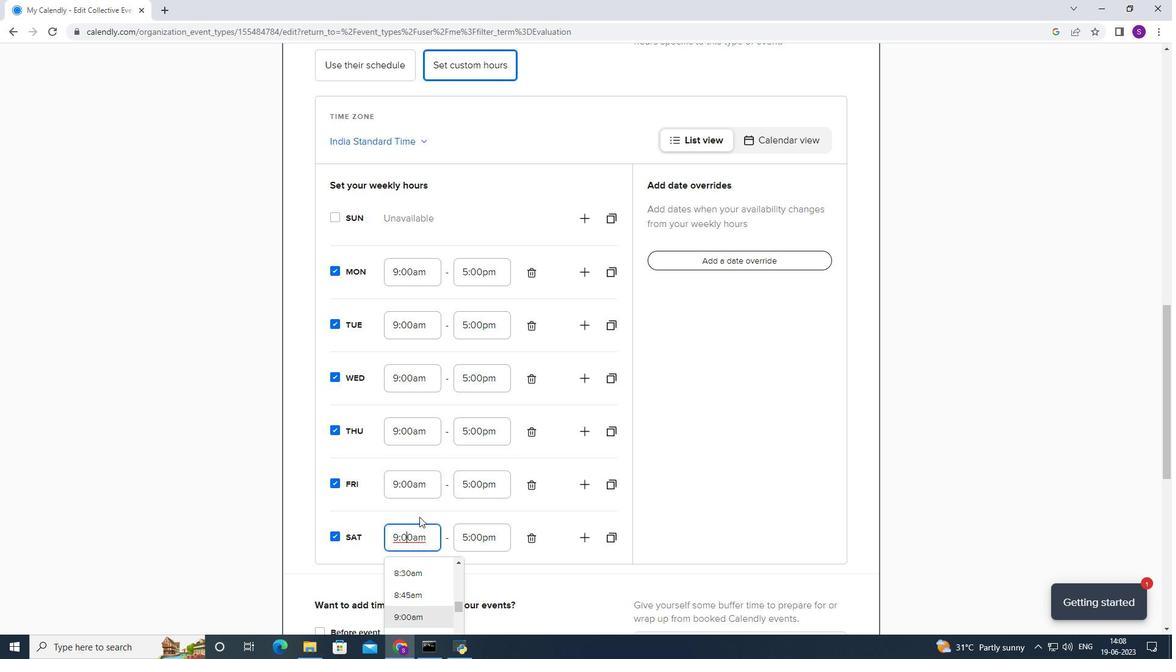 
Action: Mouse moved to (419, 518)
Screenshot: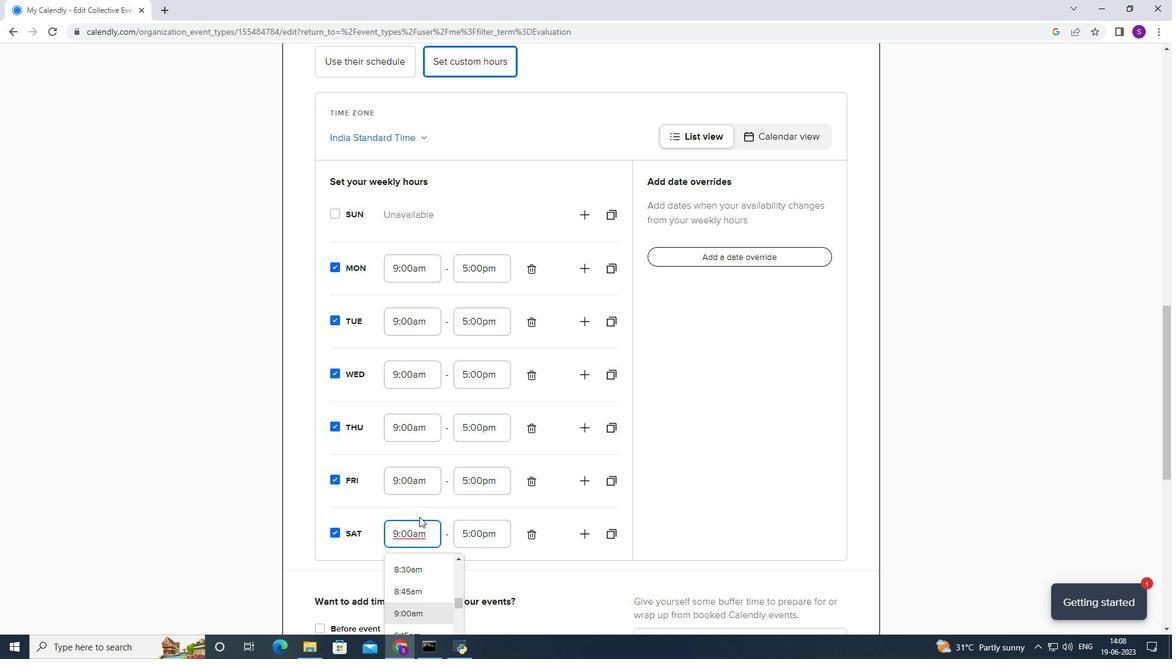 
Action: Mouse scrolled (419, 518) with delta (0, 0)
Screenshot: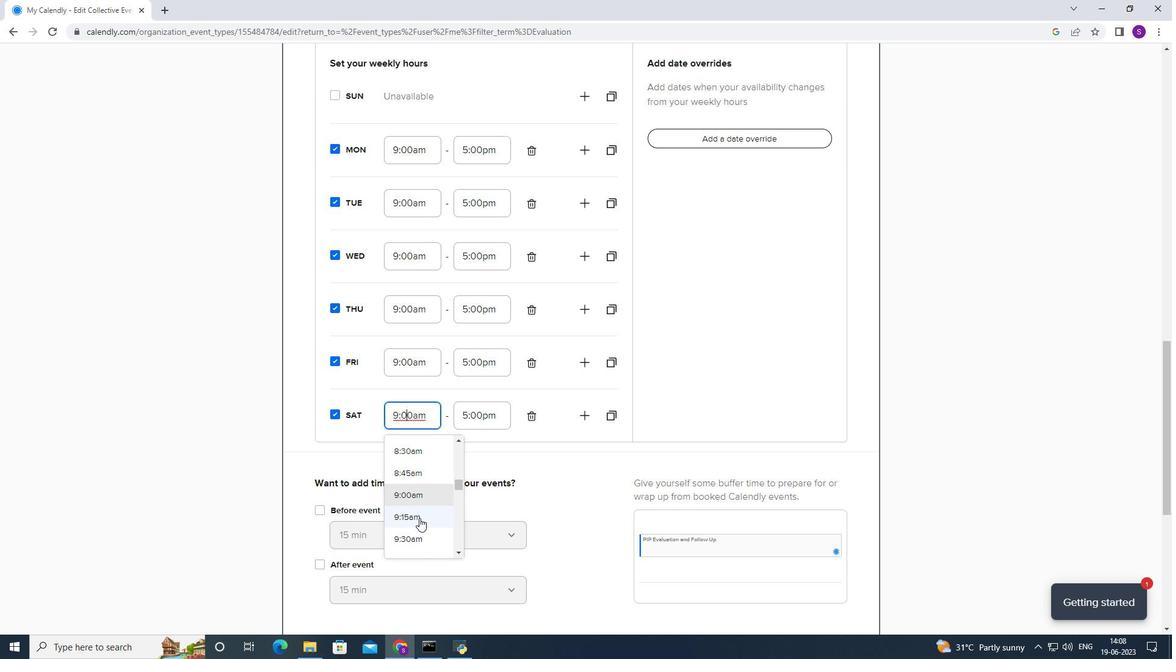 
Action: Mouse scrolled (419, 518) with delta (0, 0)
Screenshot: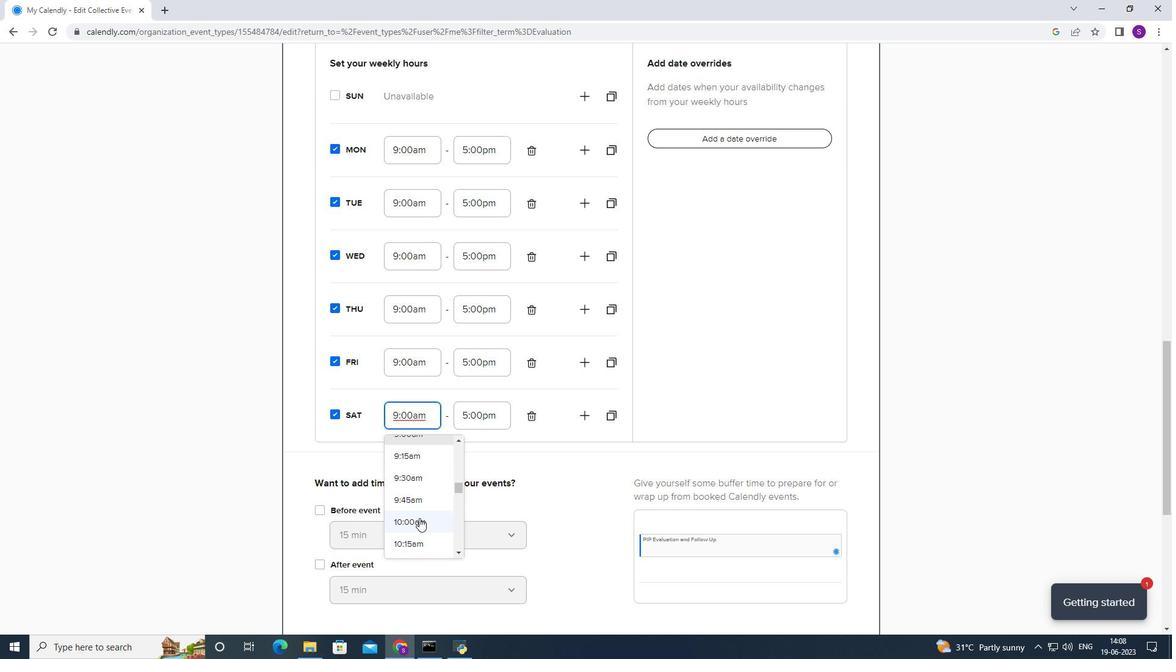 
Action: Mouse moved to (416, 506)
Screenshot: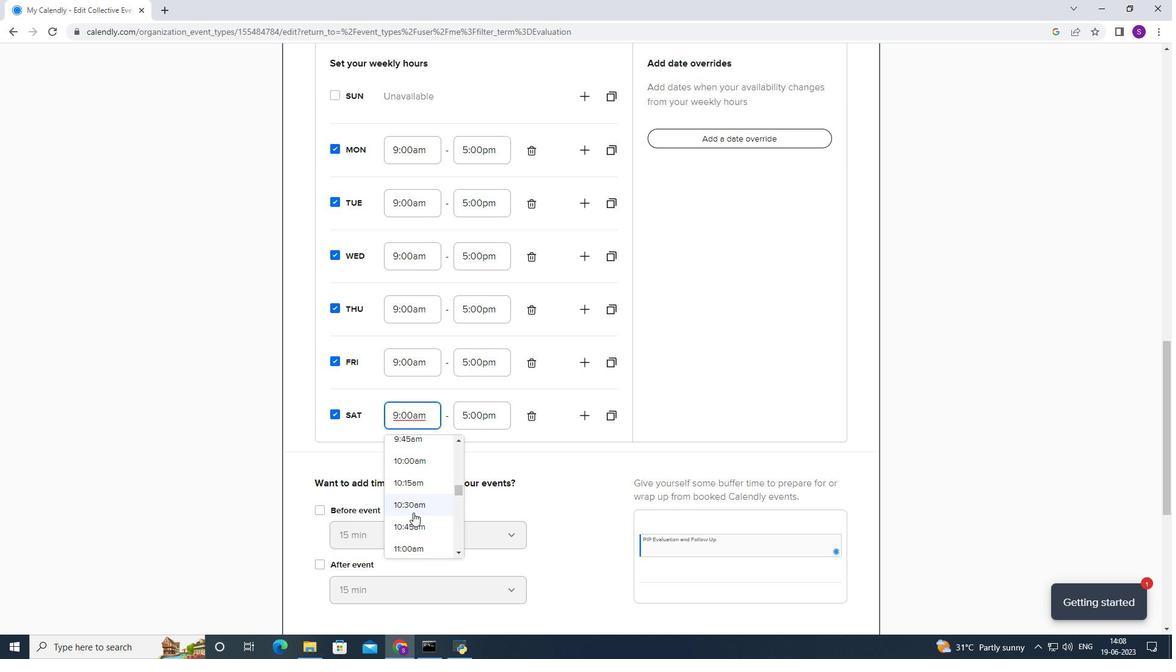 
Action: Mouse pressed left at (416, 506)
Screenshot: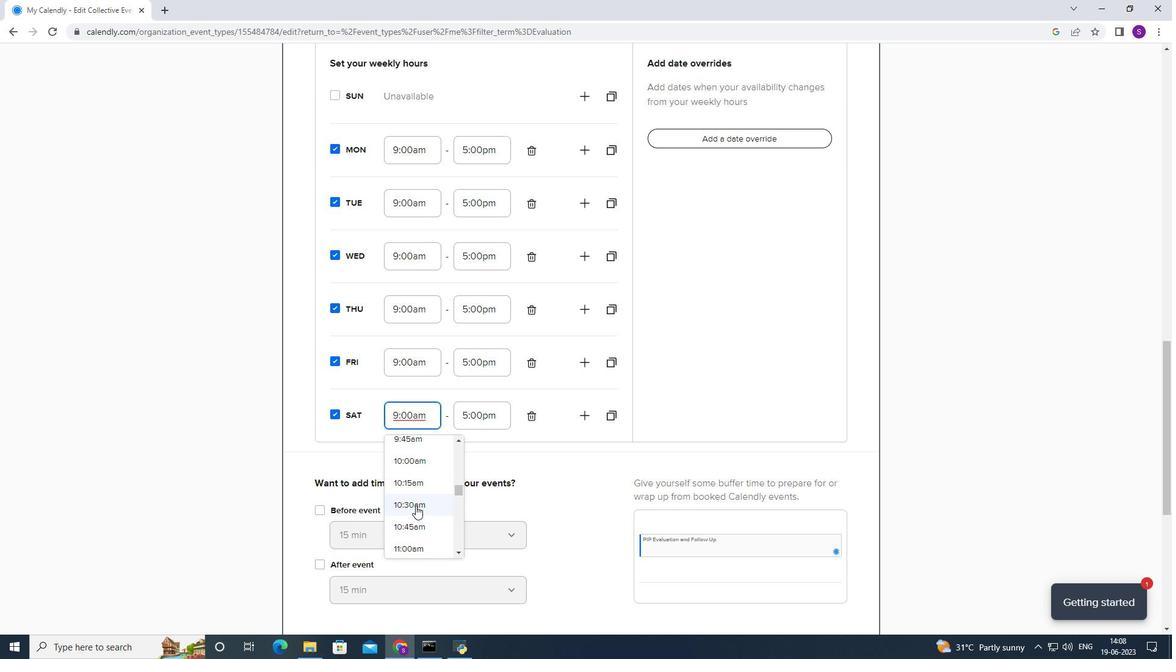 
Action: Mouse moved to (474, 420)
Screenshot: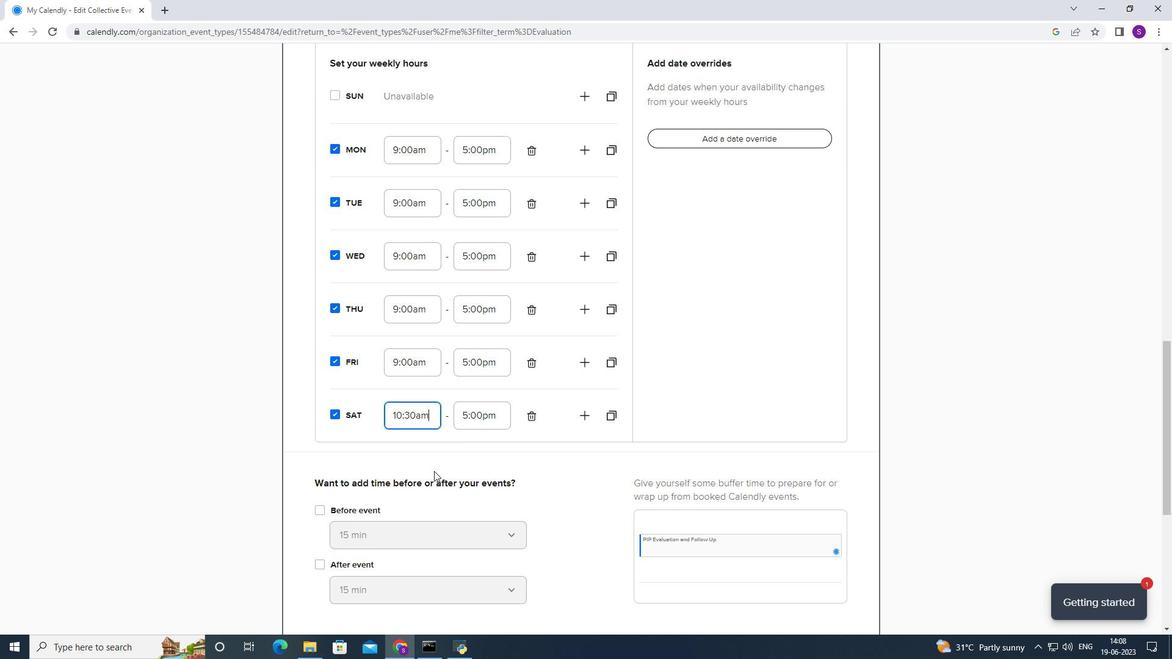 
Action: Mouse pressed left at (474, 420)
Screenshot: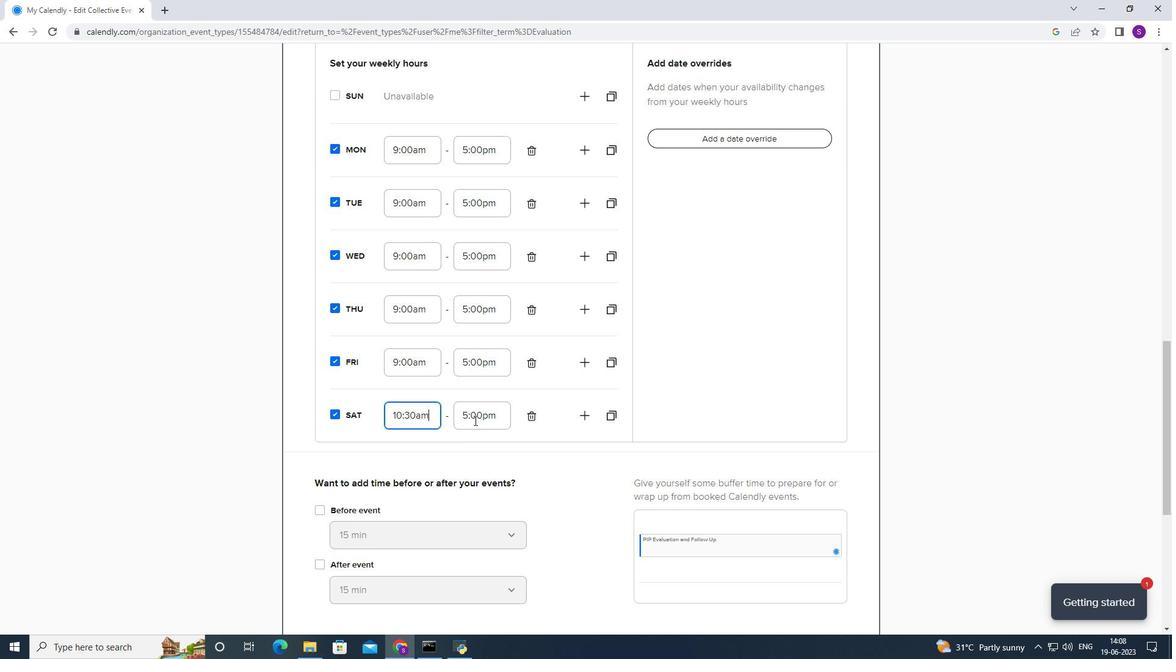 
Action: Mouse moved to (469, 479)
Screenshot: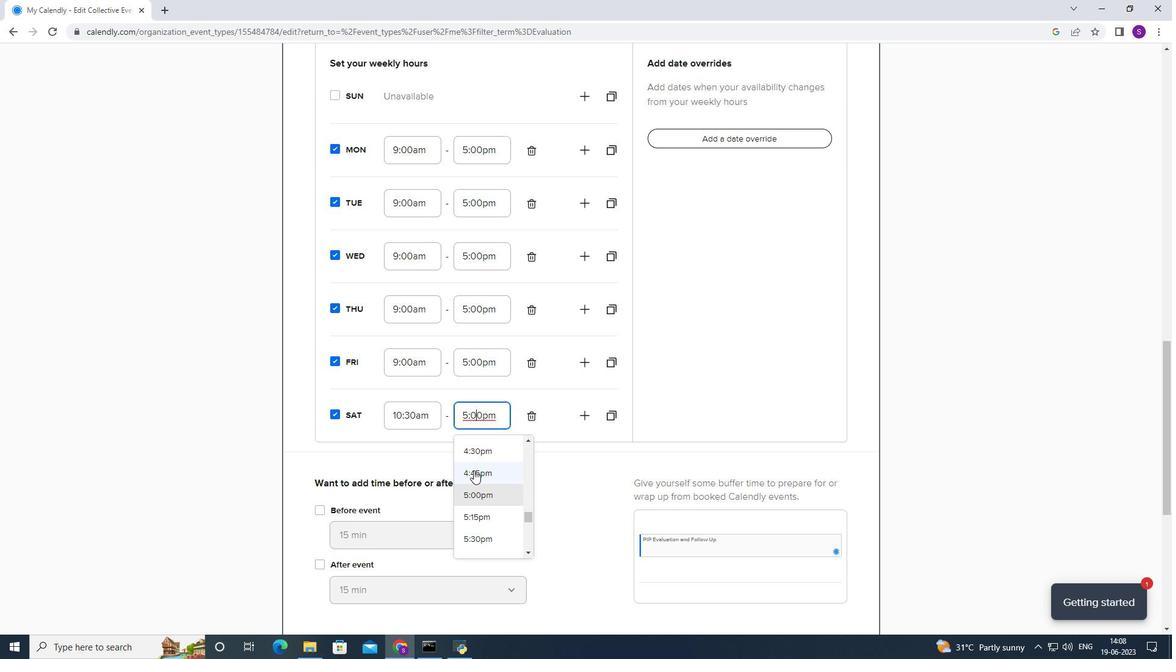 
Action: Mouse scrolled (469, 478) with delta (0, 0)
Screenshot: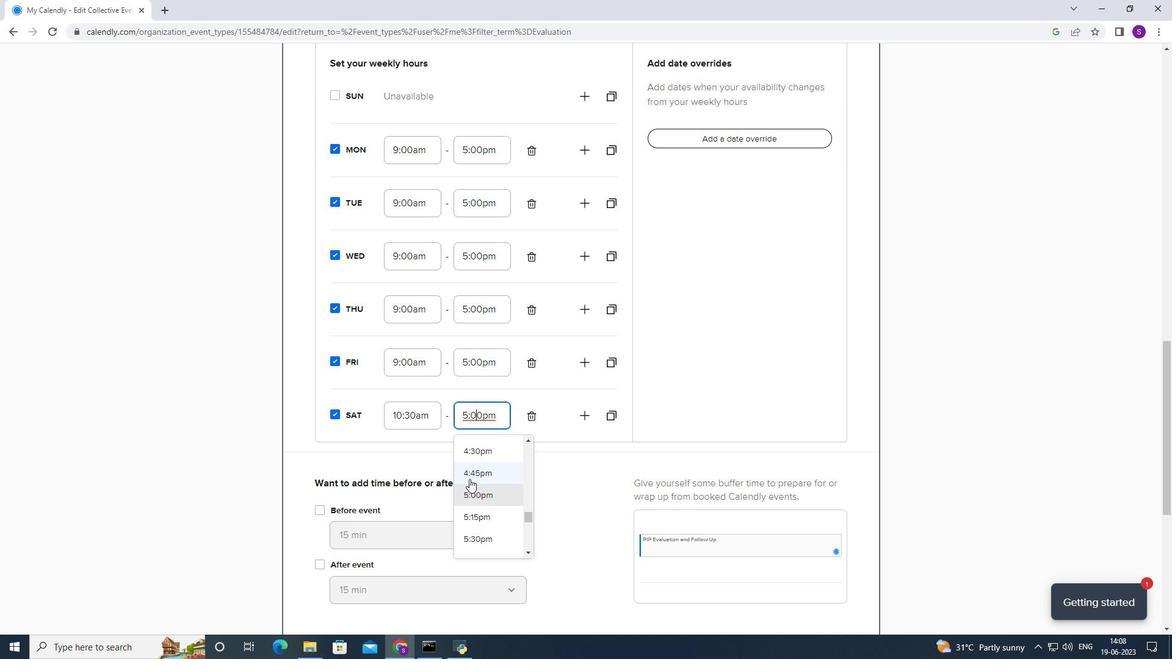 
Action: Mouse scrolled (469, 478) with delta (0, 0)
Screenshot: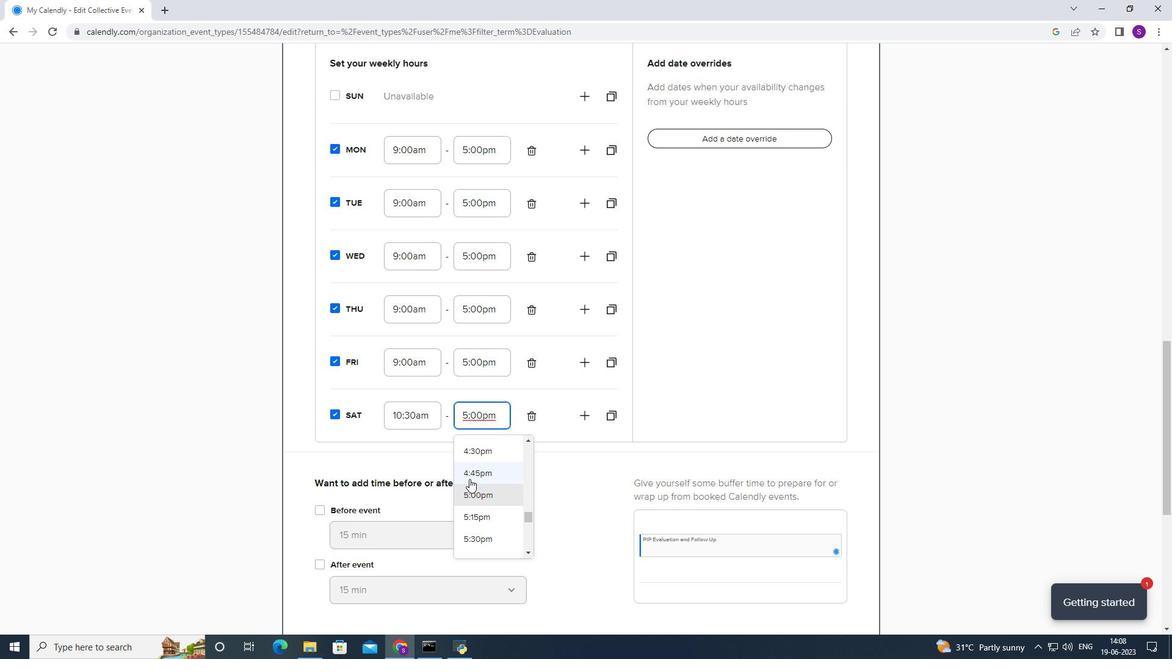 
Action: Mouse moved to (478, 469)
Screenshot: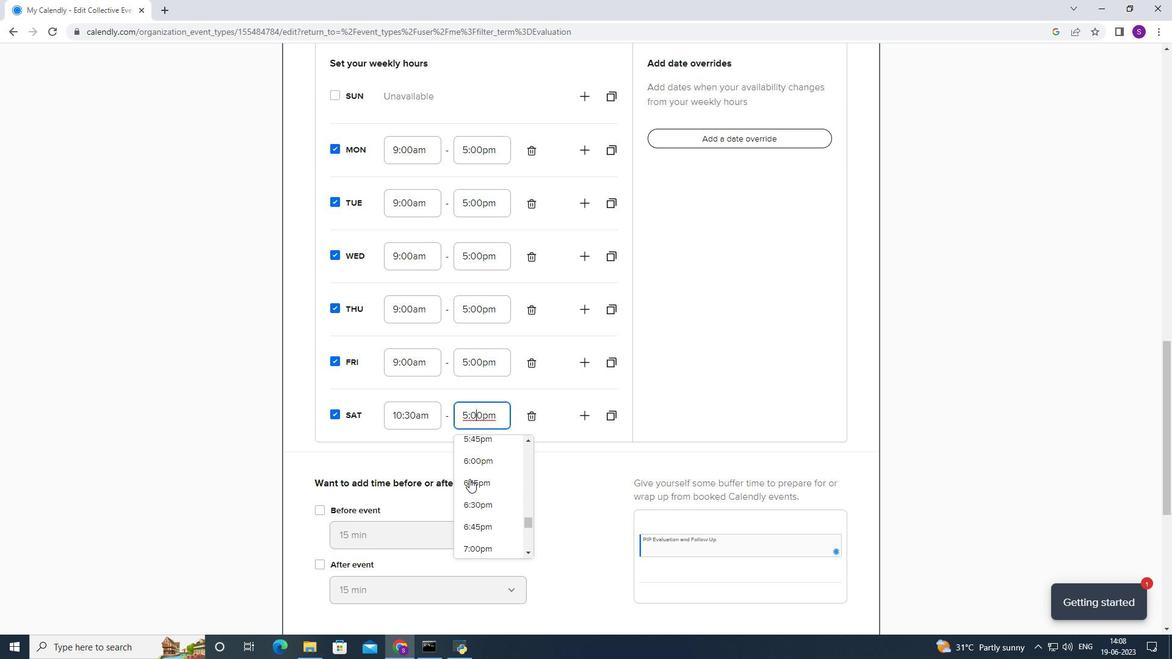 
Action: Mouse pressed left at (478, 469)
Screenshot: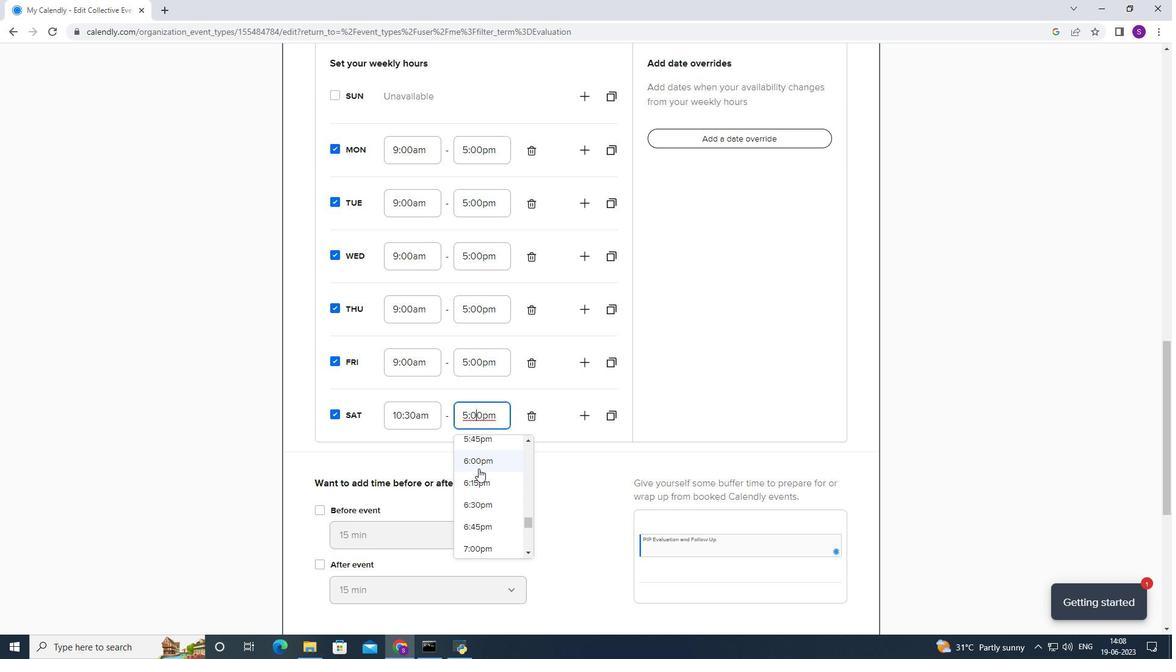 
Action: Mouse moved to (509, 376)
Screenshot: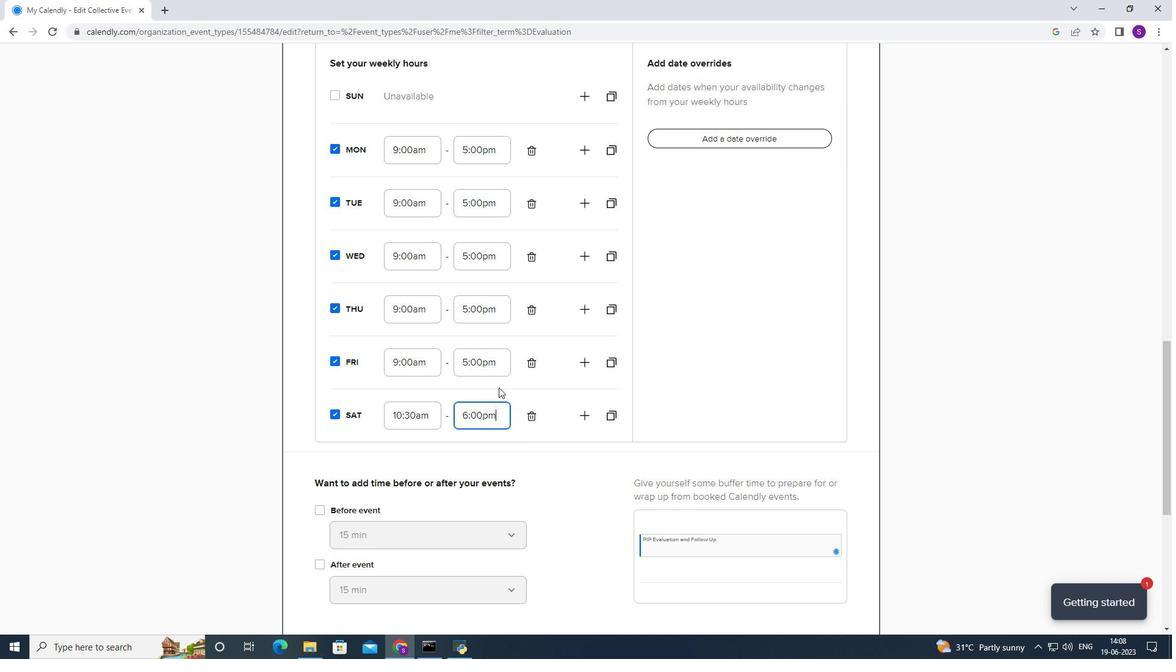 
Action: Mouse pressed left at (509, 376)
Screenshot: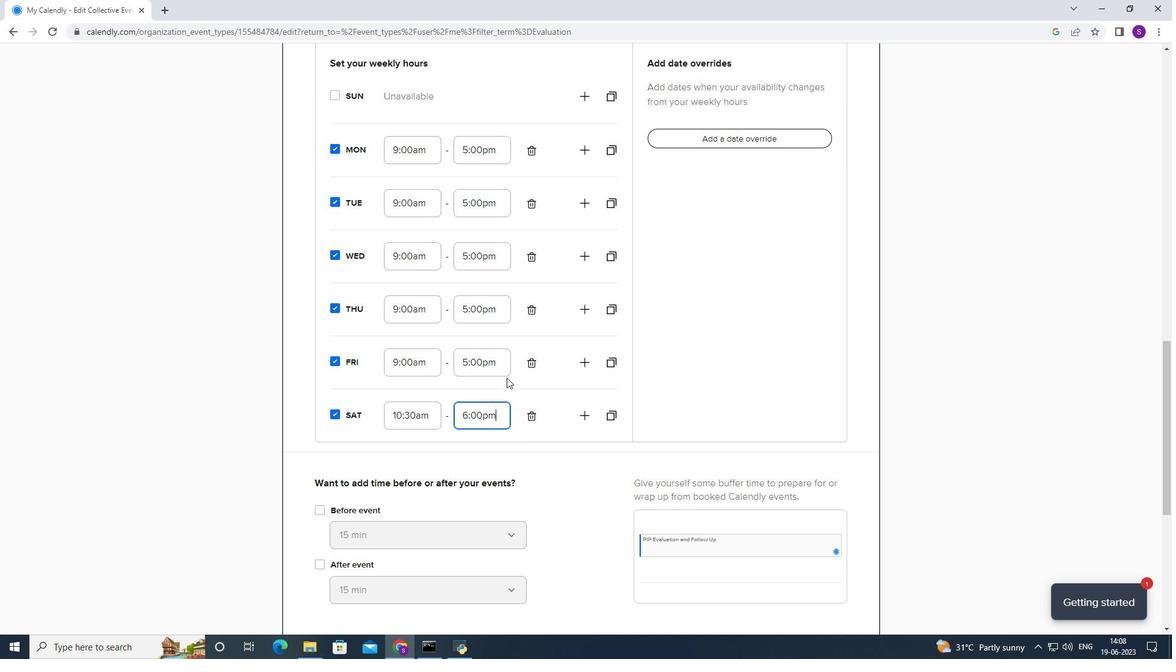 
Action: Mouse moved to (478, 346)
Screenshot: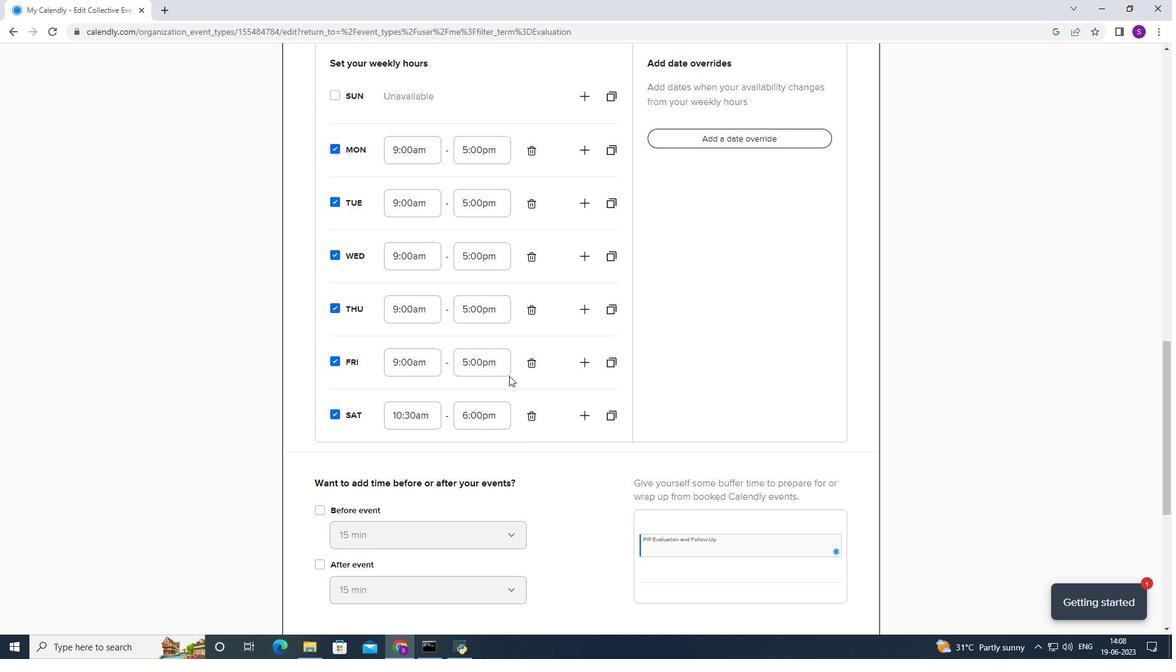 
Action: Mouse pressed left at (478, 346)
Screenshot: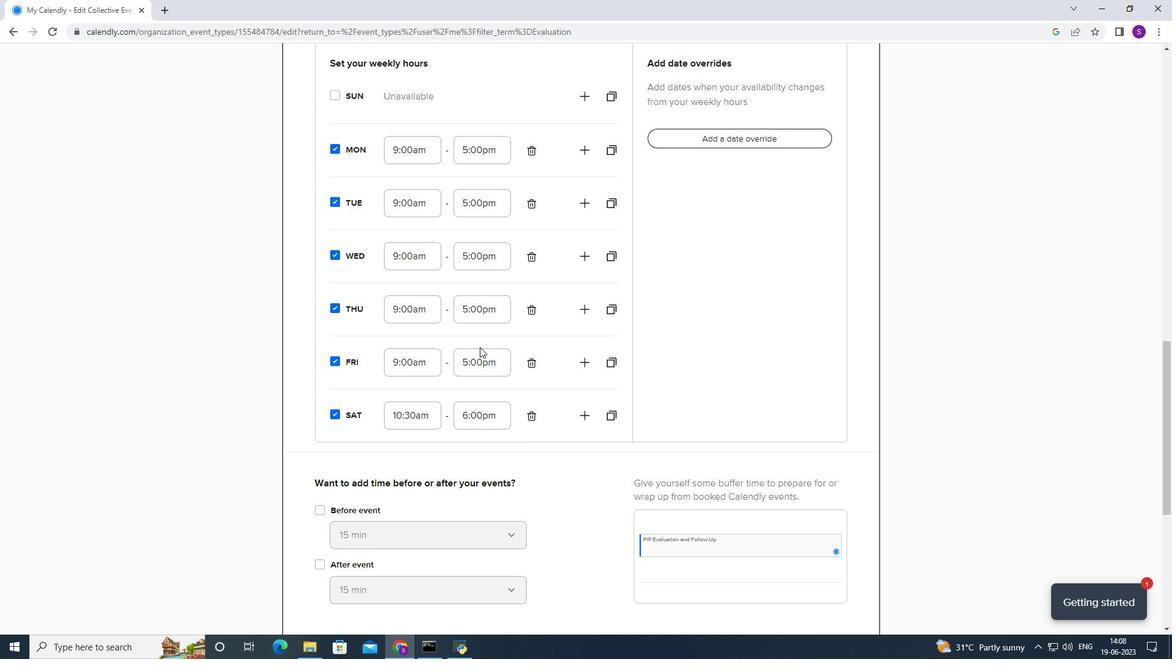 
Action: Mouse moved to (502, 377)
Screenshot: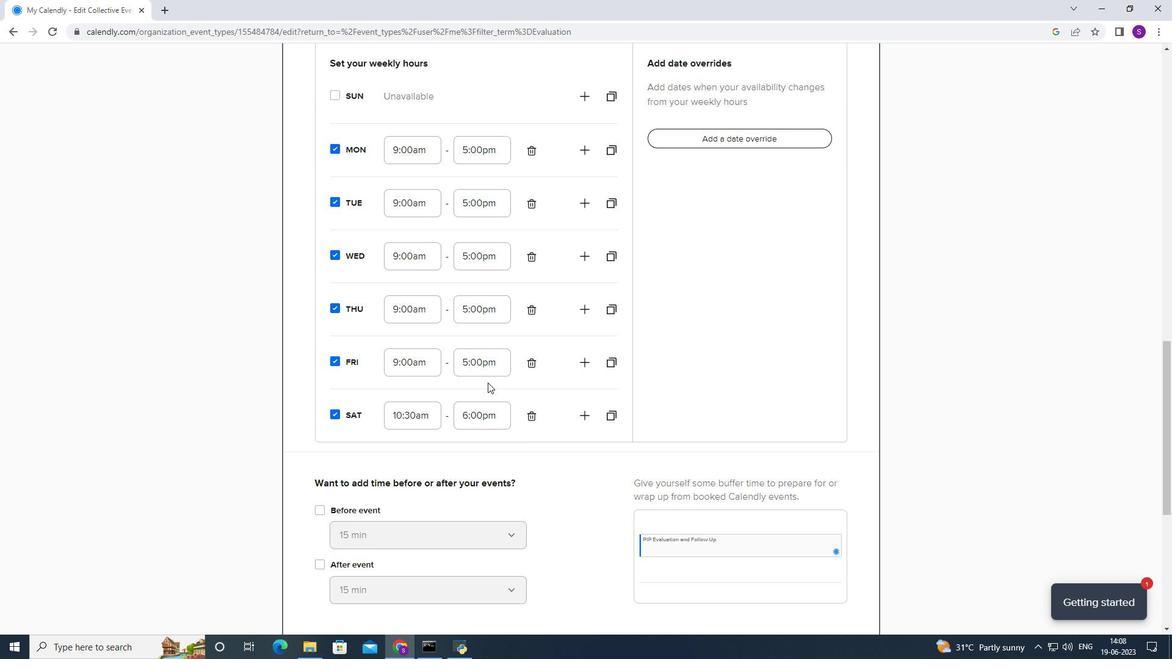 
Action: Mouse pressed left at (502, 377)
Screenshot: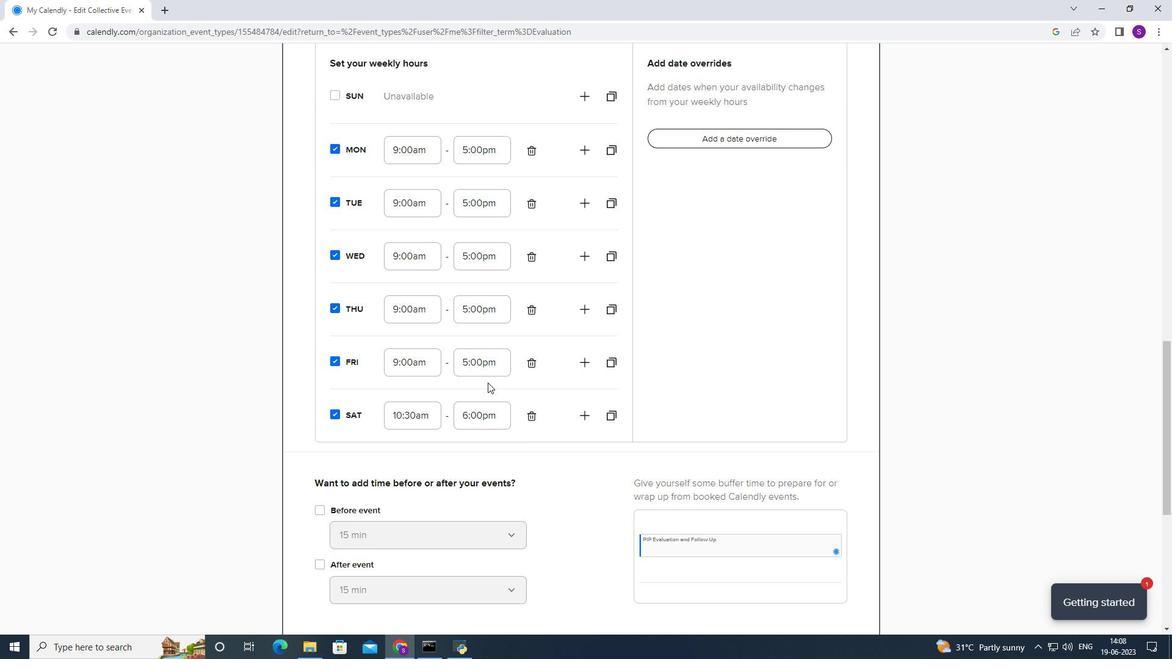 
Action: Mouse moved to (498, 359)
Screenshot: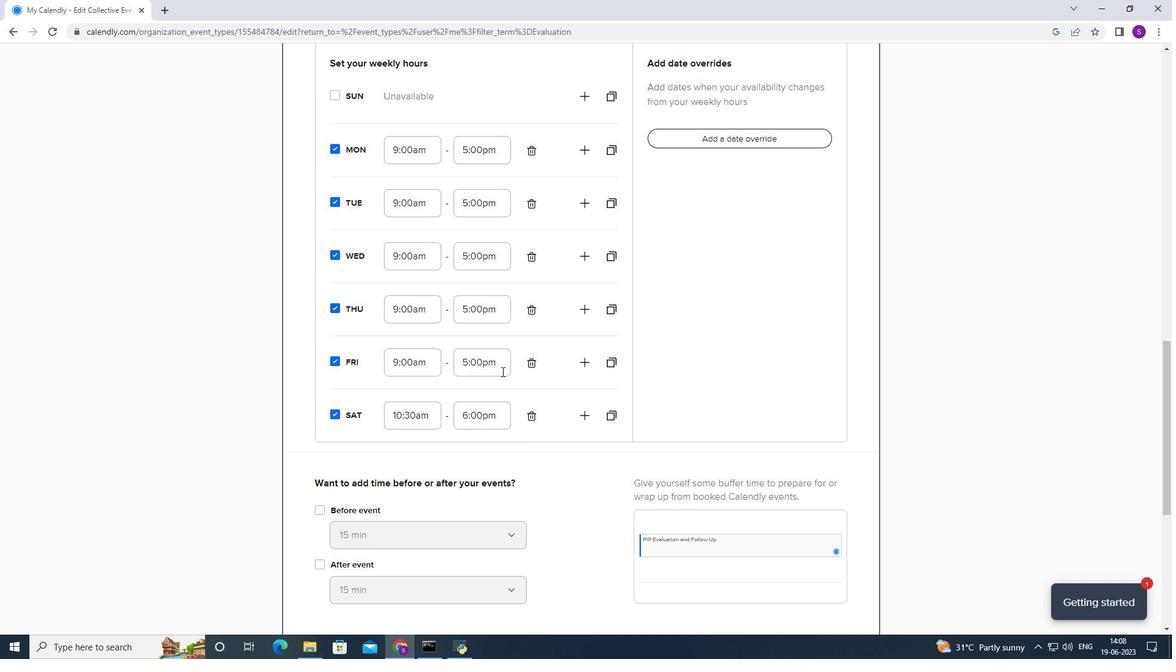 
Action: Mouse pressed left at (498, 359)
Screenshot: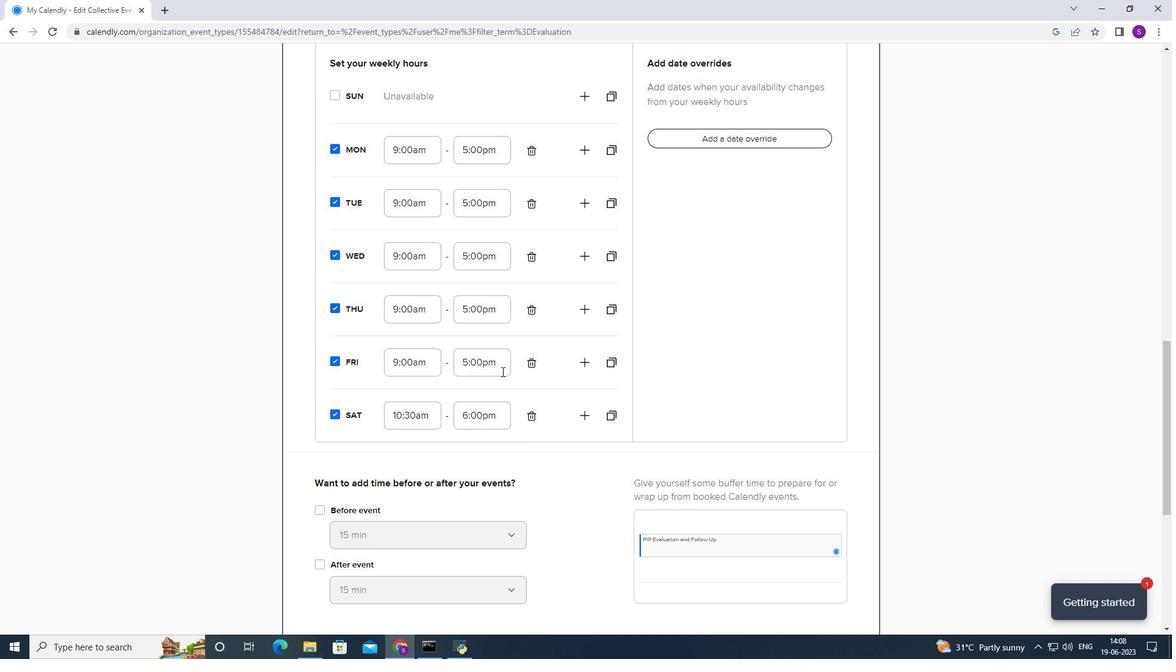 
Action: Mouse moved to (489, 414)
Screenshot: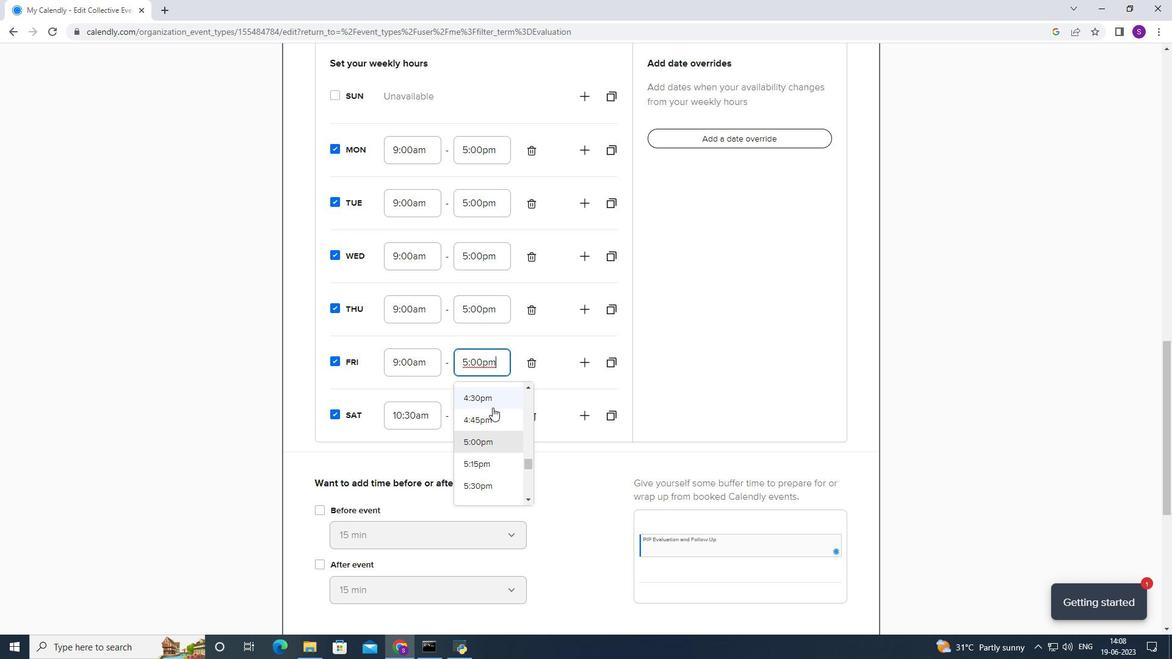 
Action: Mouse scrolled (489, 414) with delta (0, 0)
Screenshot: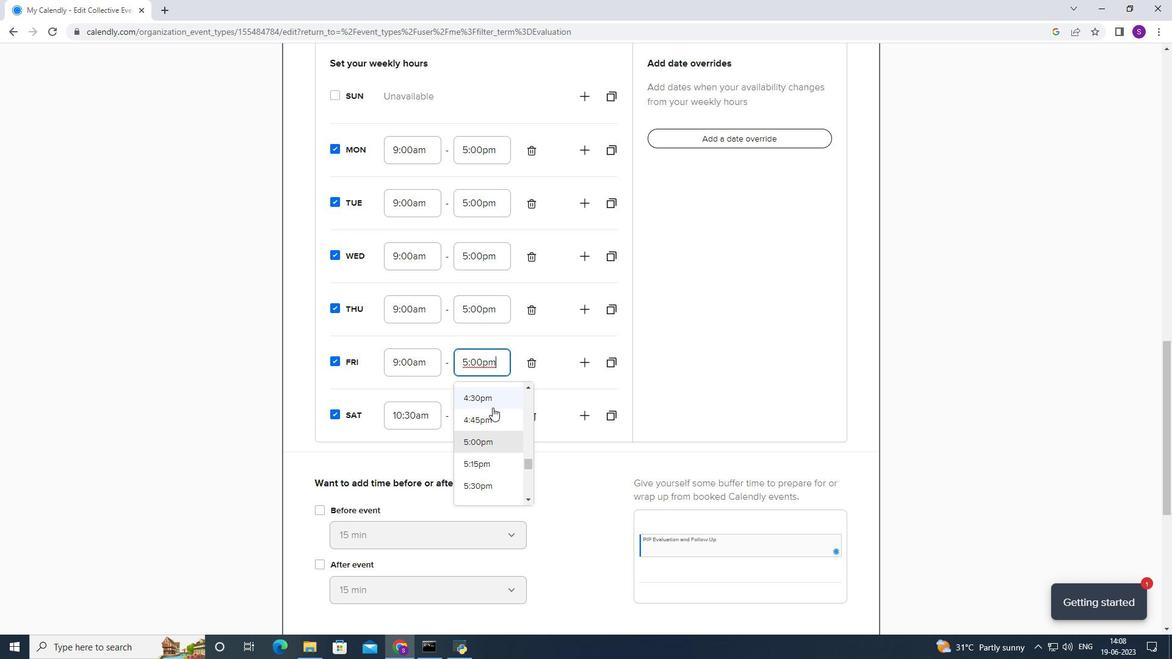 
Action: Mouse moved to (486, 419)
Screenshot: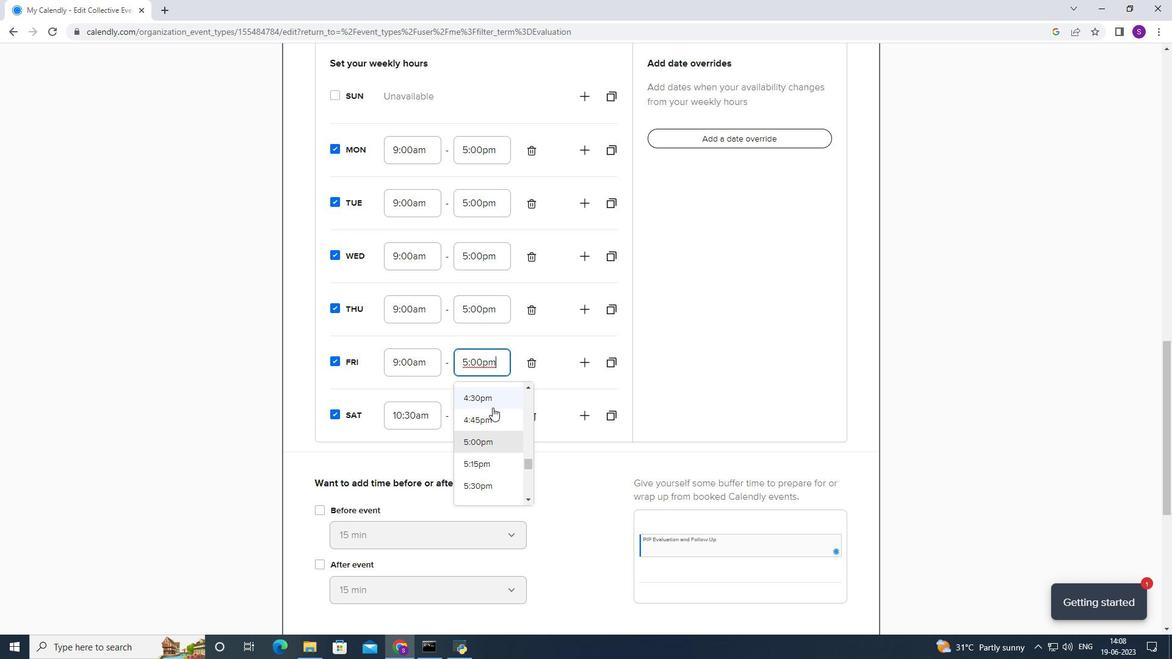 
Action: Mouse scrolled (486, 419) with delta (0, 0)
Screenshot: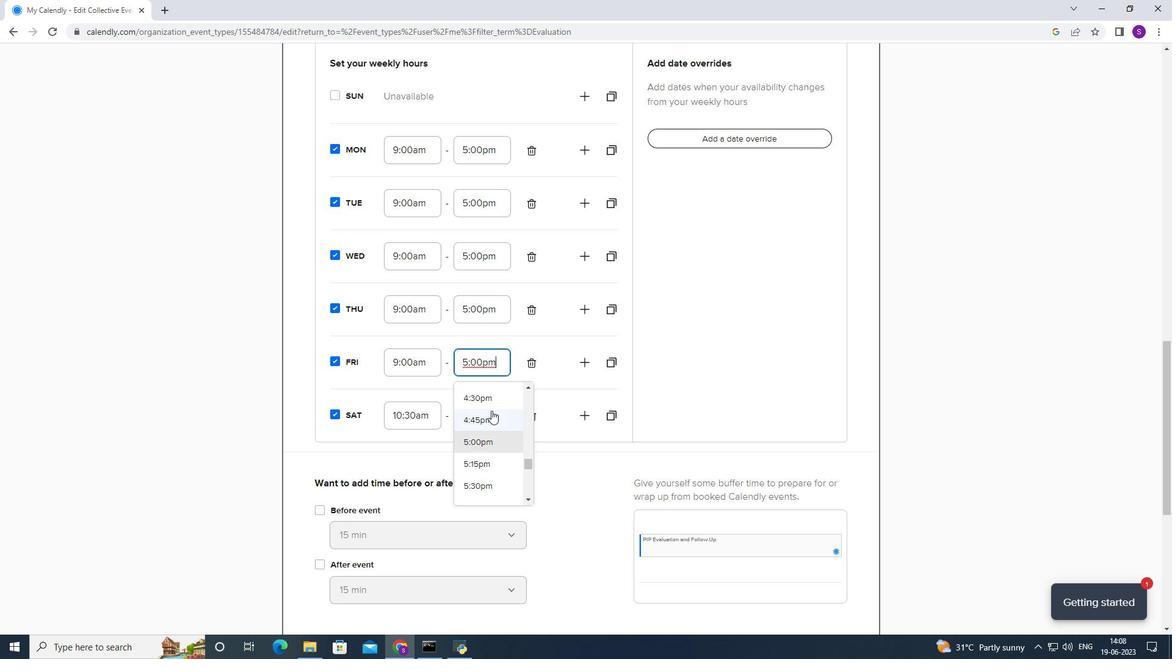 
Action: Mouse moved to (488, 409)
Screenshot: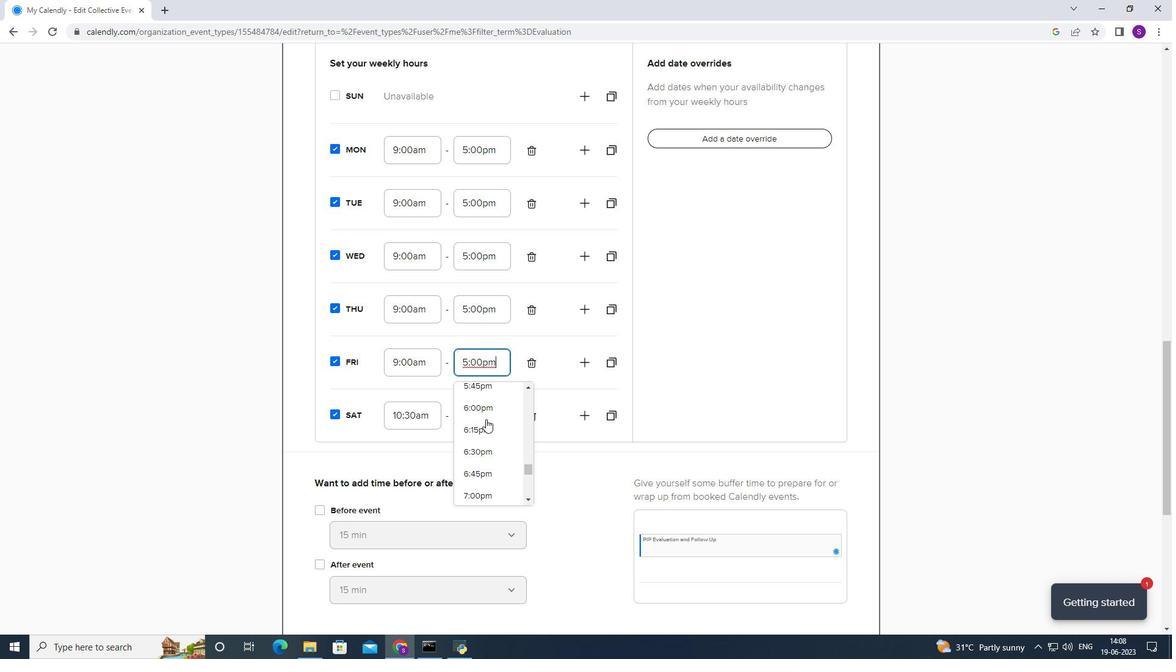 
Action: Mouse pressed left at (488, 409)
Screenshot: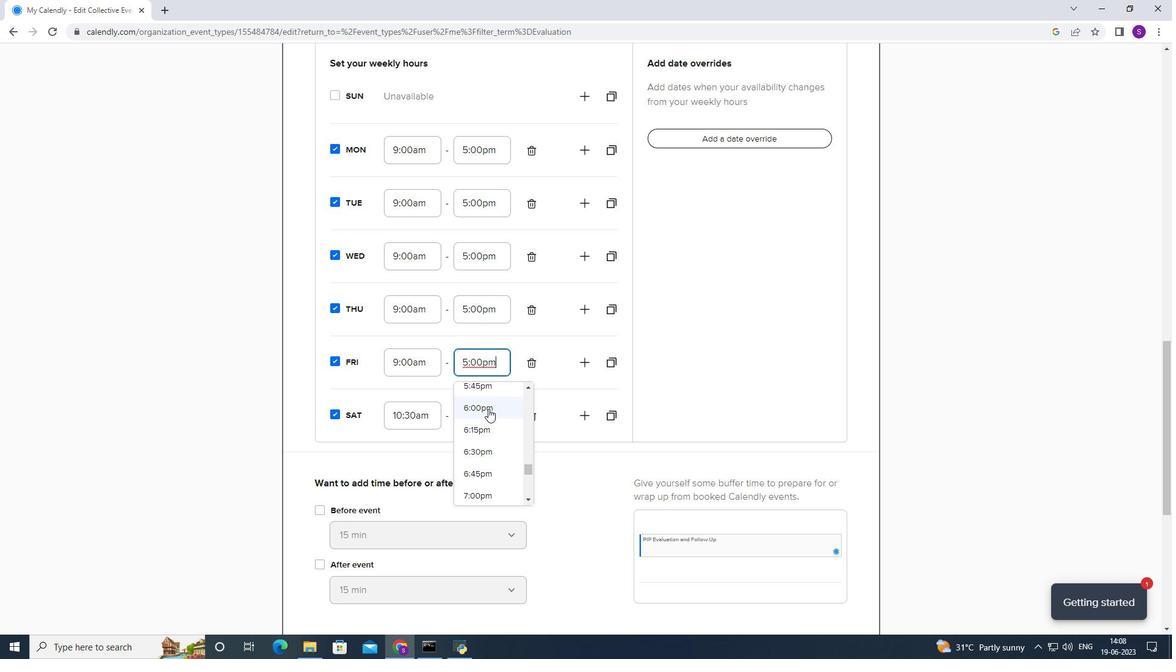 
Action: Mouse moved to (492, 296)
Screenshot: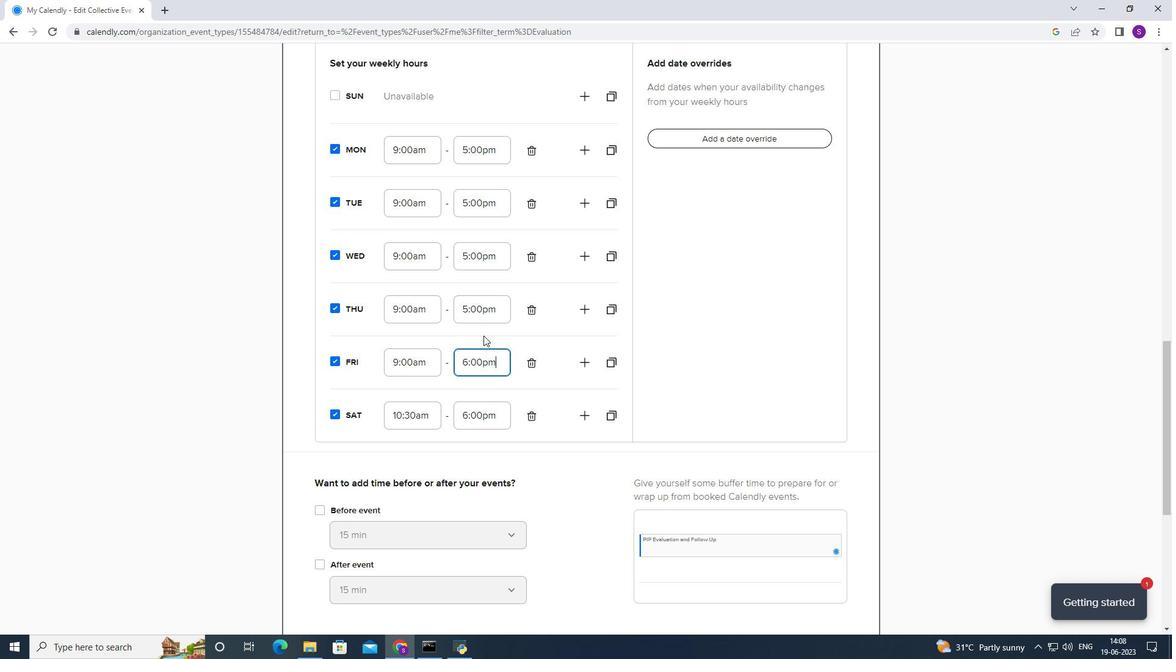 
Action: Mouse pressed left at (492, 296)
Screenshot: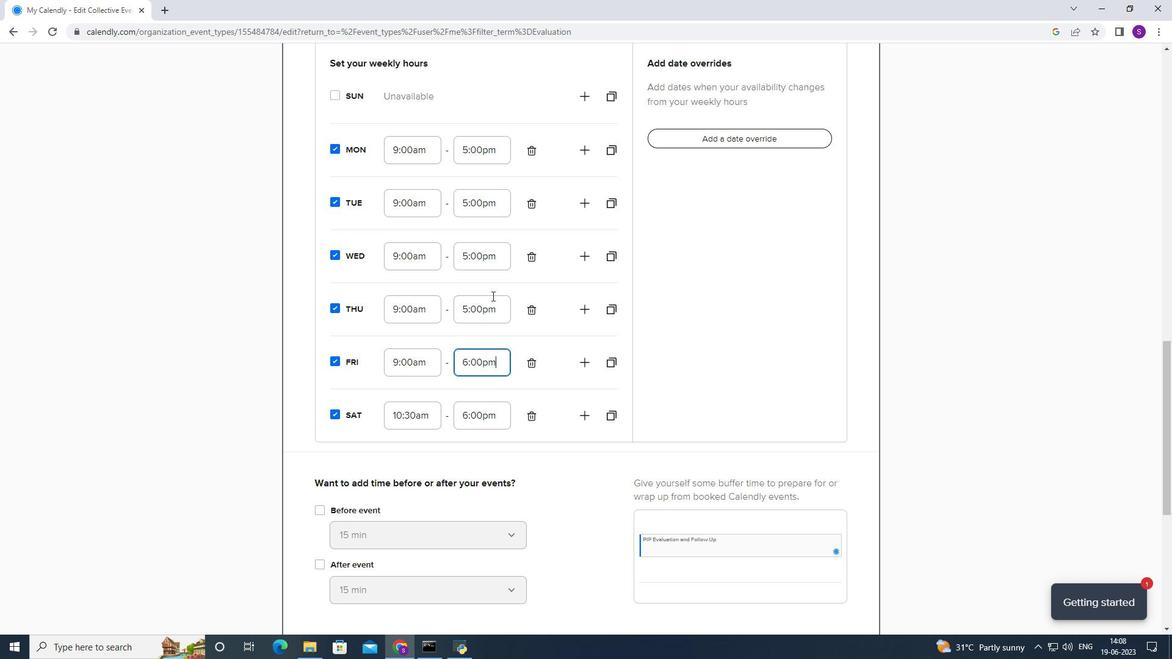 
Action: Mouse moved to (490, 312)
Screenshot: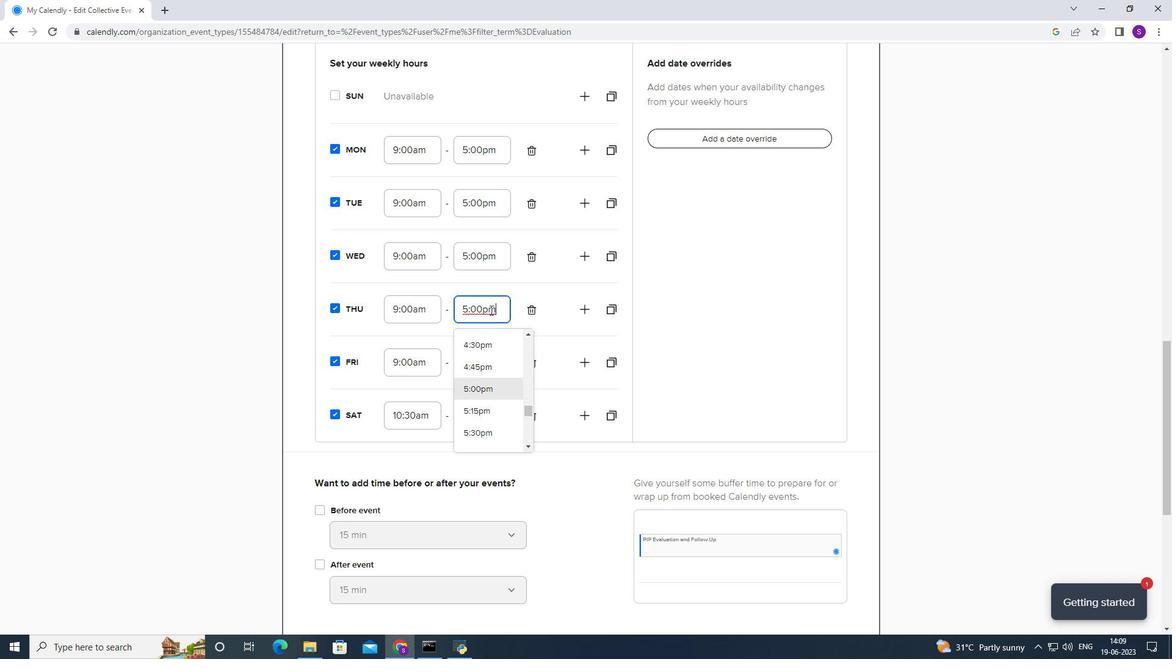 
Action: Mouse scrolled (490, 311) with delta (0, 0)
Screenshot: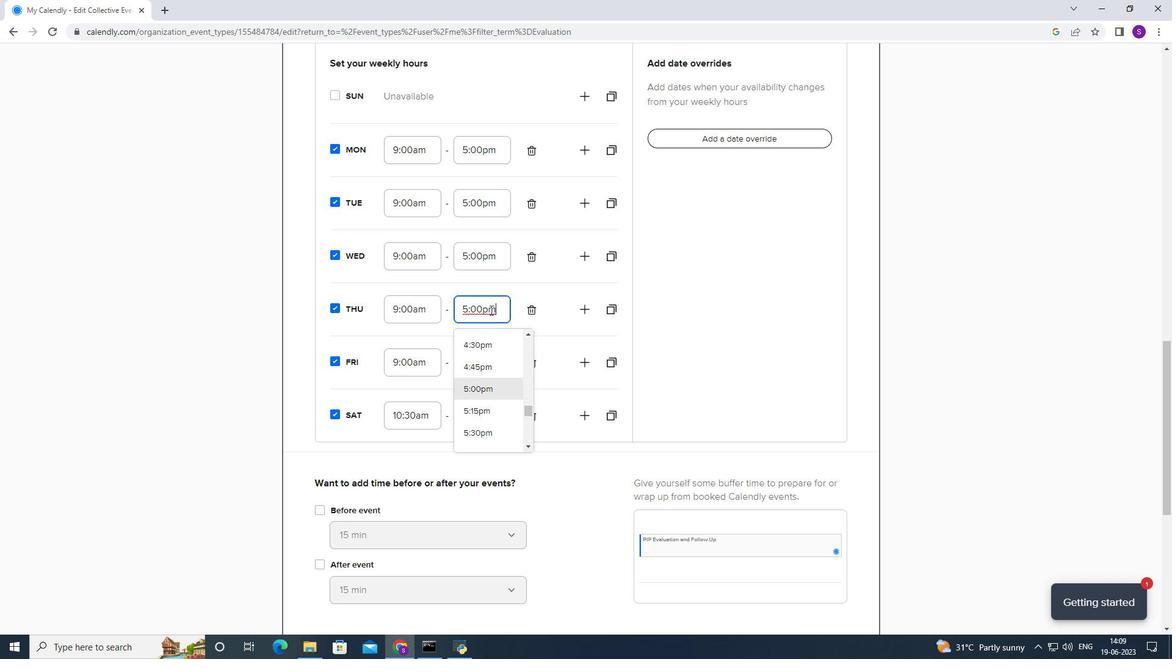 
Action: Mouse moved to (489, 313)
Screenshot: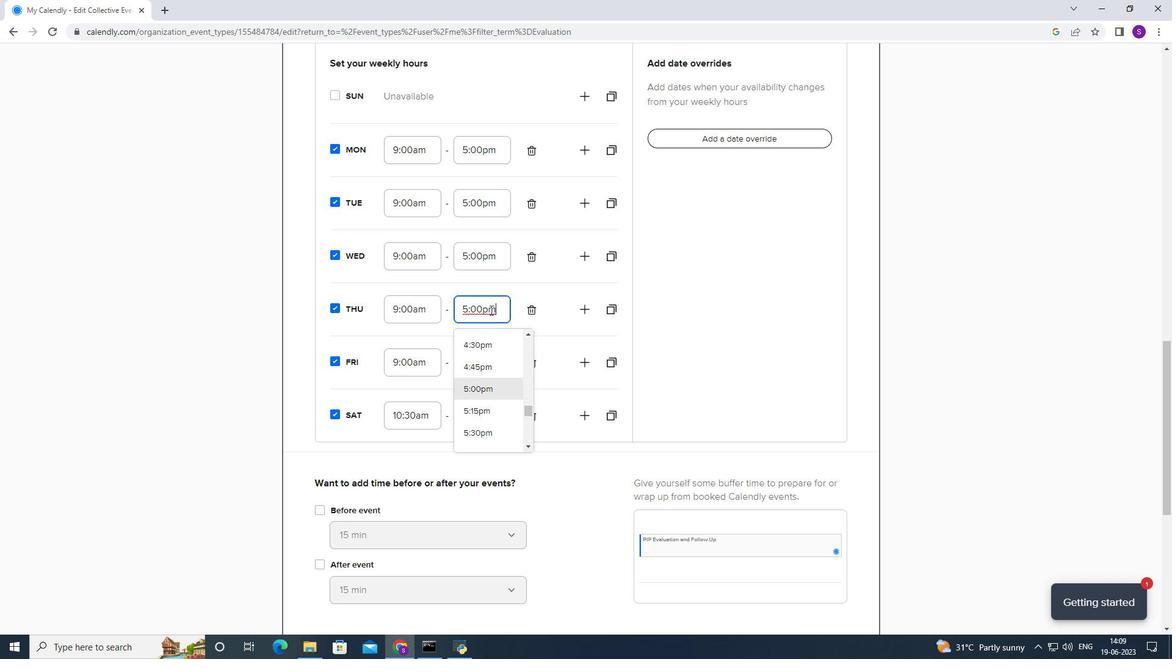 
Action: Mouse scrolled (489, 313) with delta (0, 0)
Screenshot: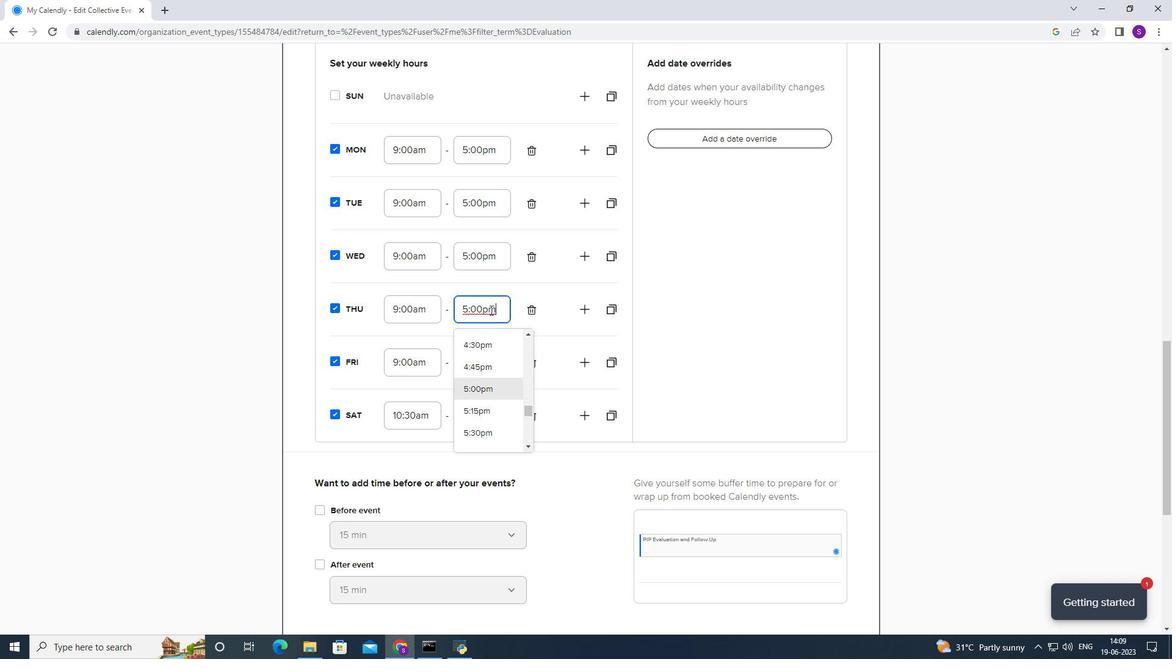 
Action: Mouse scrolled (489, 313) with delta (0, 0)
Screenshot: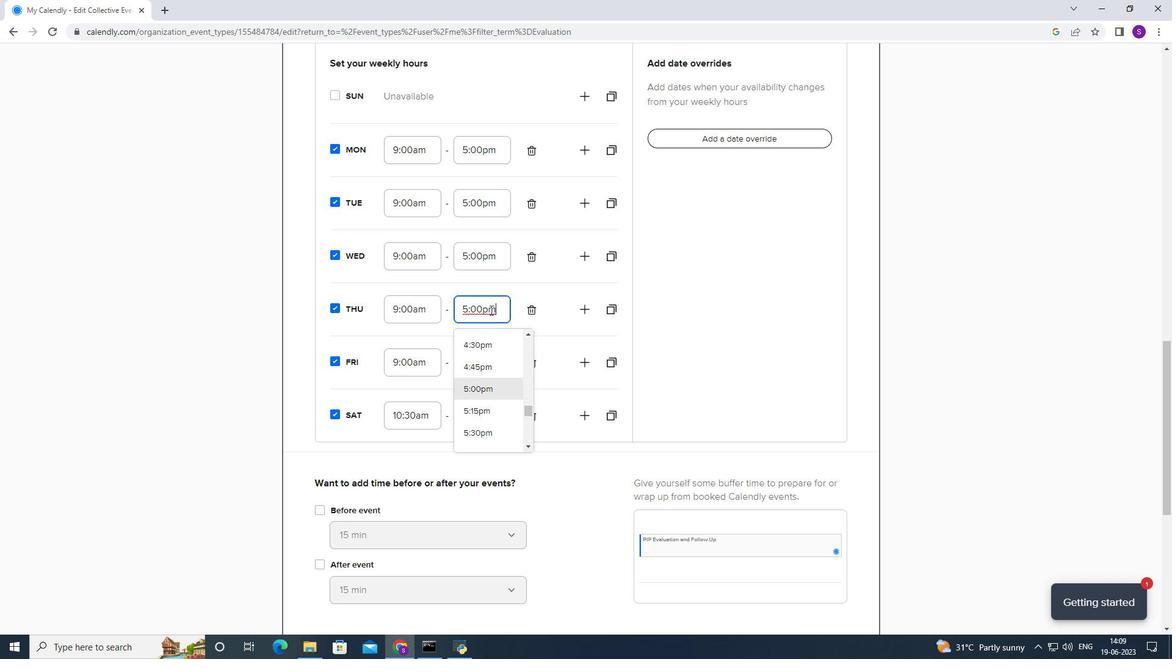 
Action: Mouse moved to (493, 220)
Screenshot: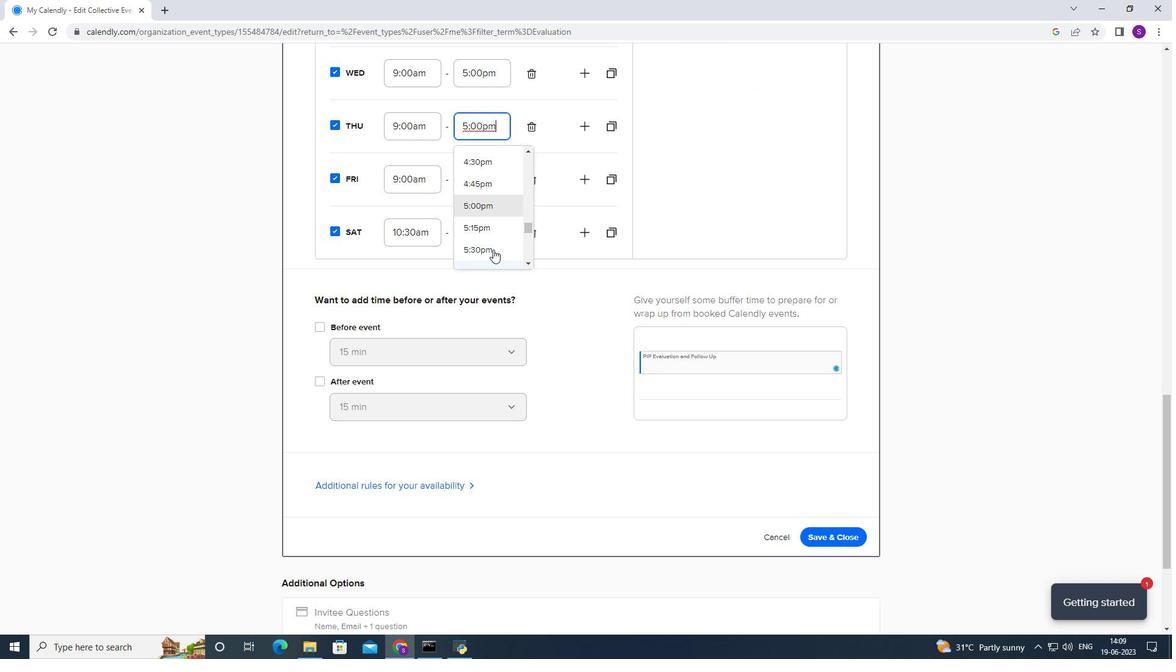 
Action: Mouse scrolled (493, 219) with delta (0, 0)
Screenshot: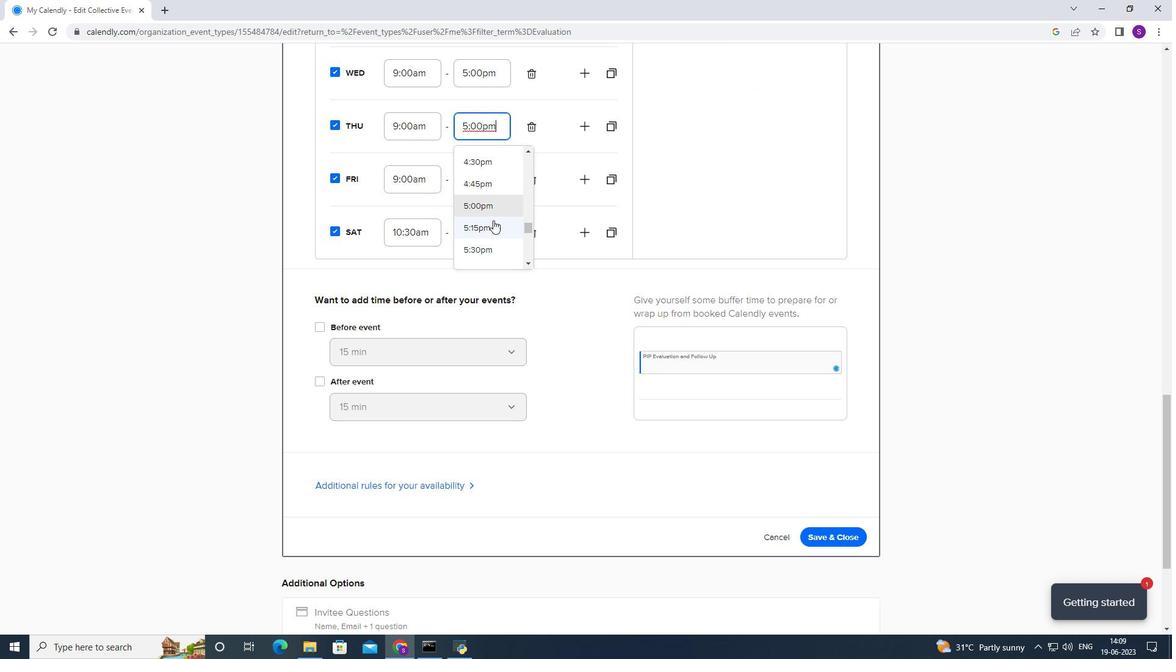 
Action: Mouse moved to (482, 233)
Screenshot: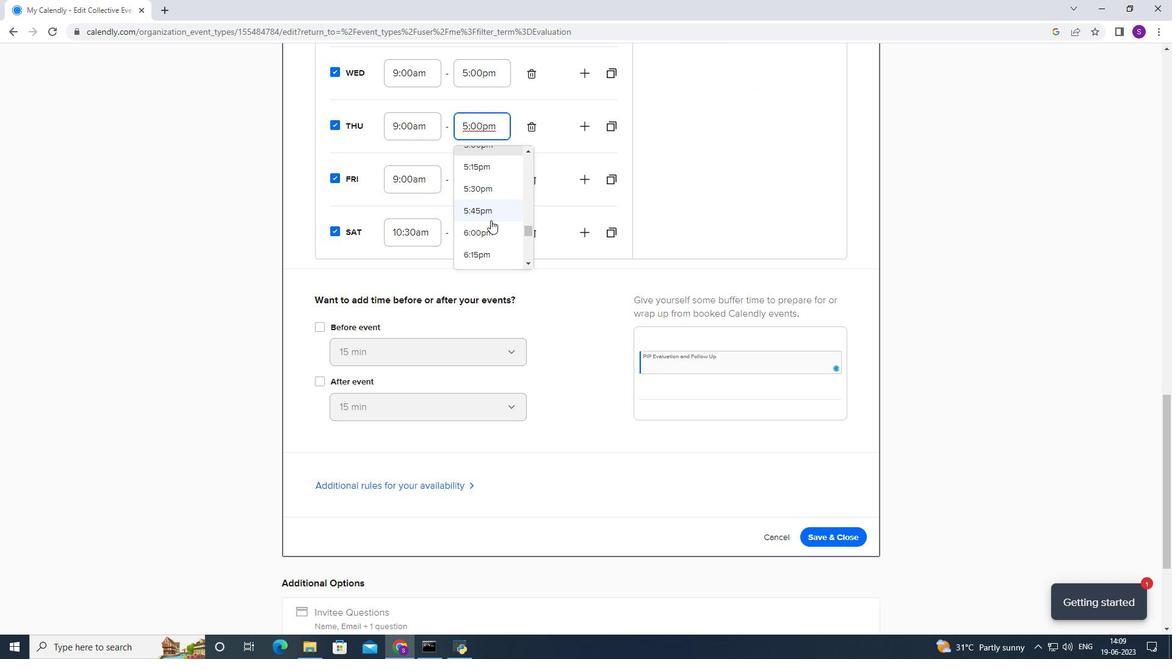 
Action: Mouse pressed left at (482, 233)
Screenshot: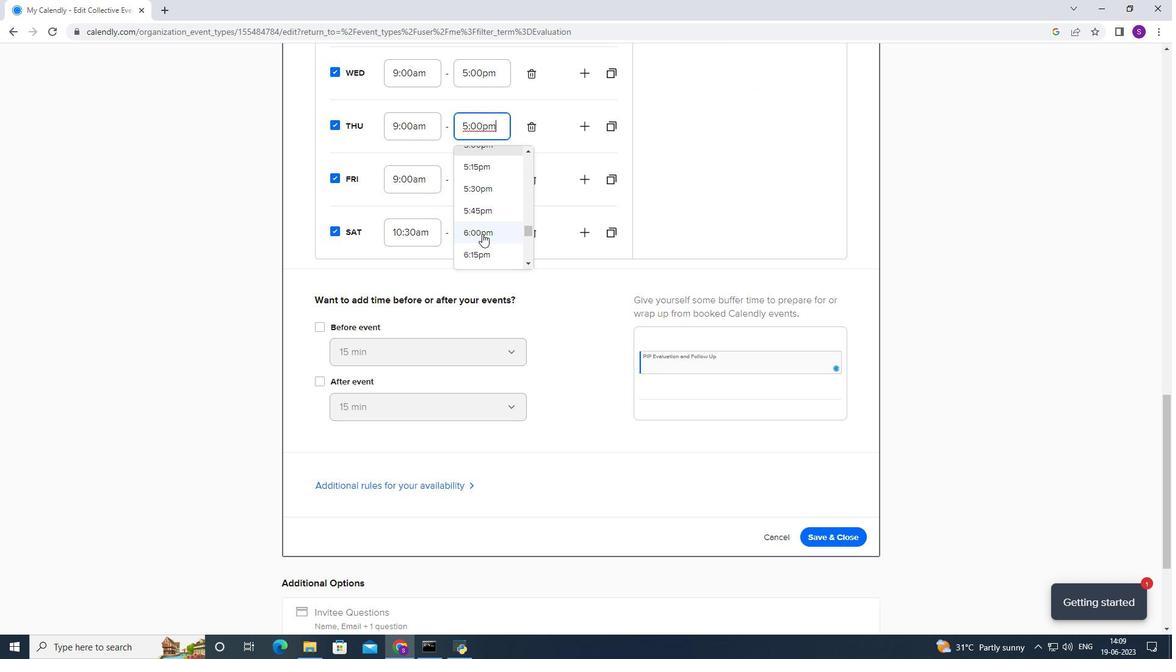 
Action: Mouse scrolled (482, 234) with delta (0, 0)
Screenshot: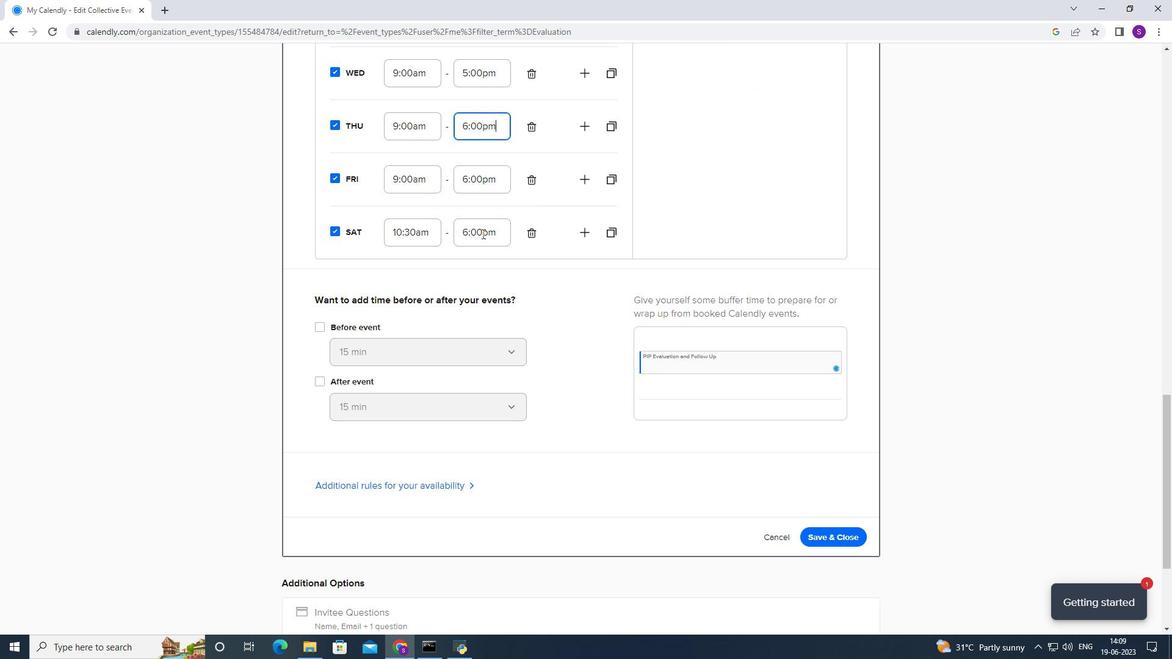 
Action: Mouse scrolled (482, 234) with delta (0, 0)
Screenshot: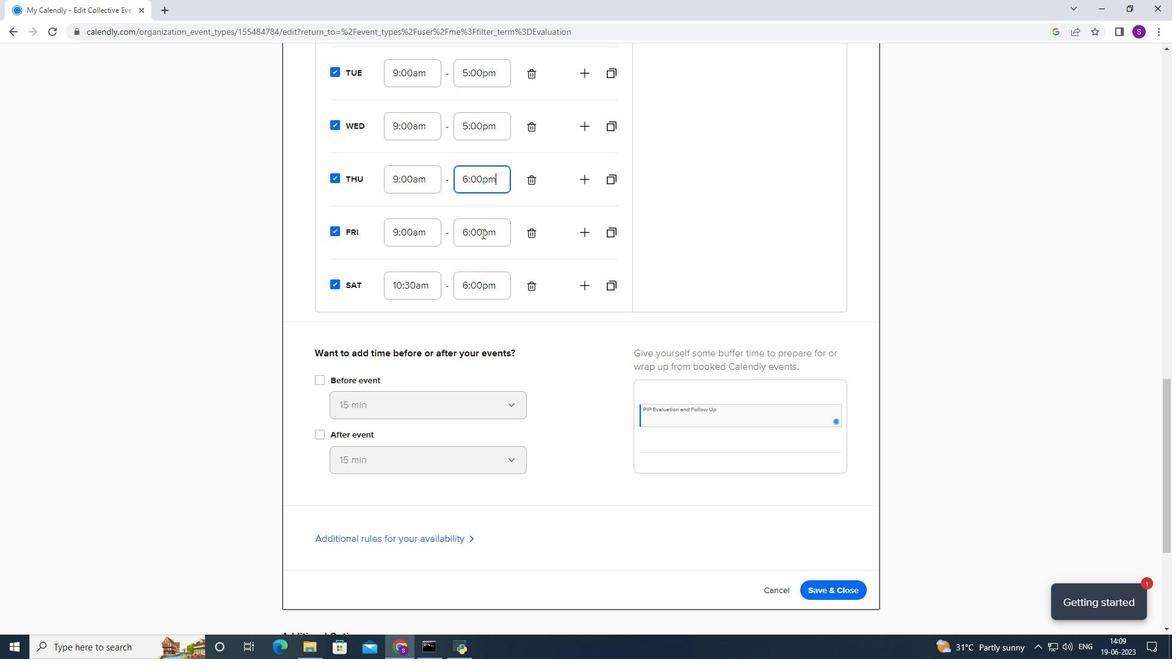 
Action: Mouse scrolled (482, 234) with delta (0, 0)
Screenshot: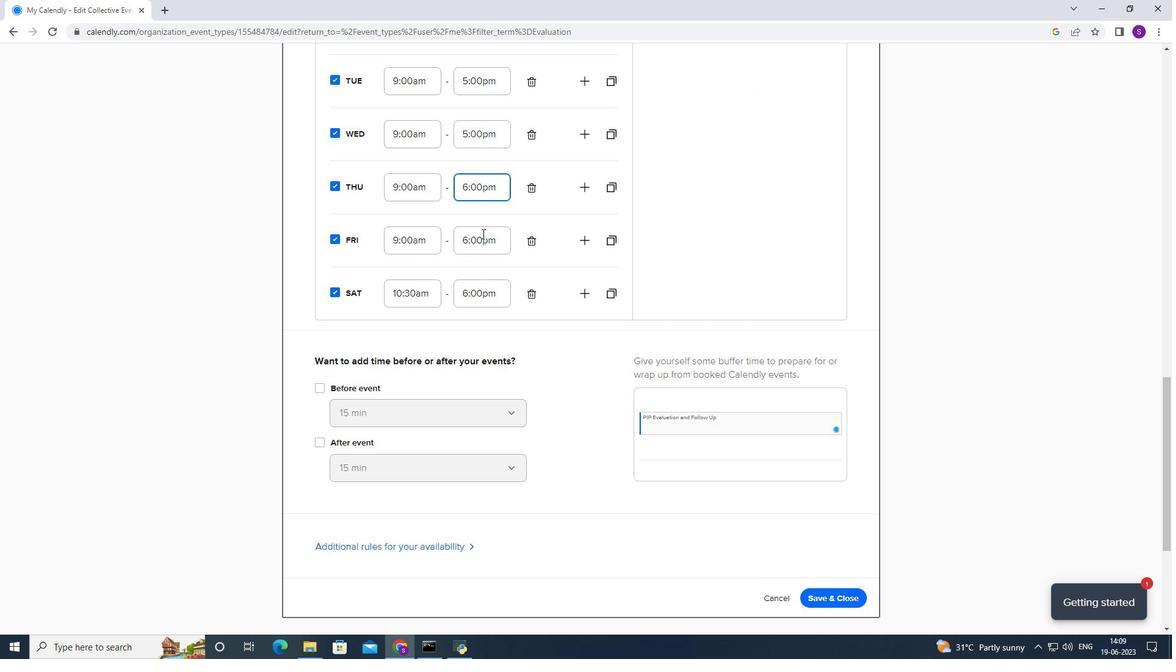 
Action: Mouse moved to (478, 256)
Screenshot: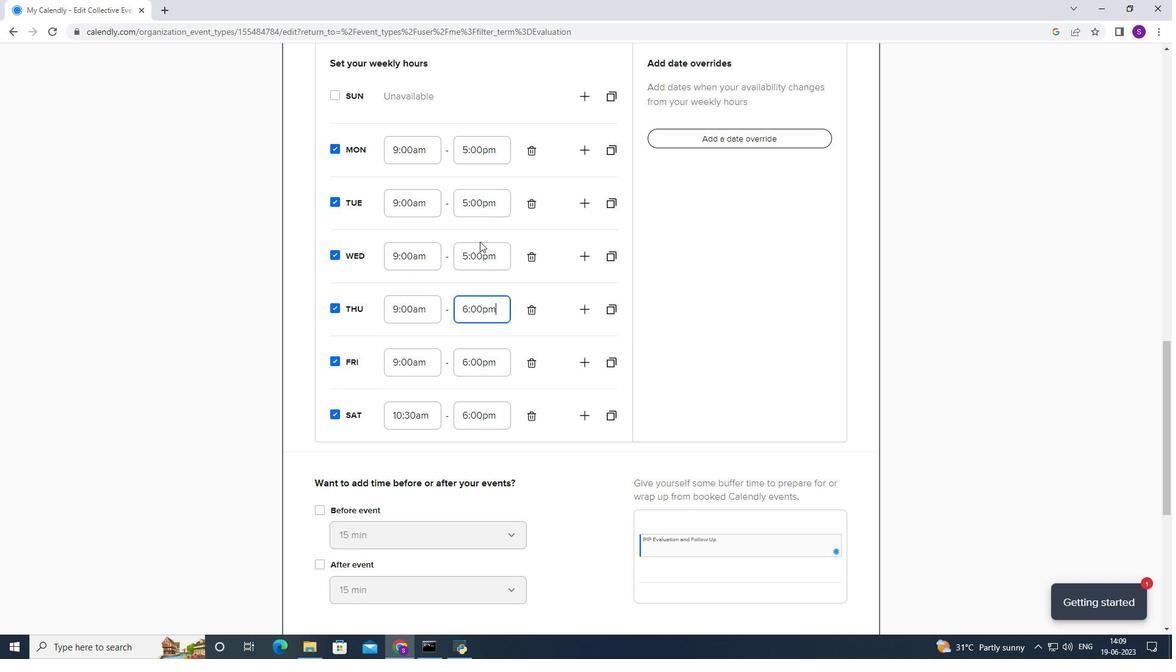 
Action: Mouse pressed left at (478, 256)
Screenshot: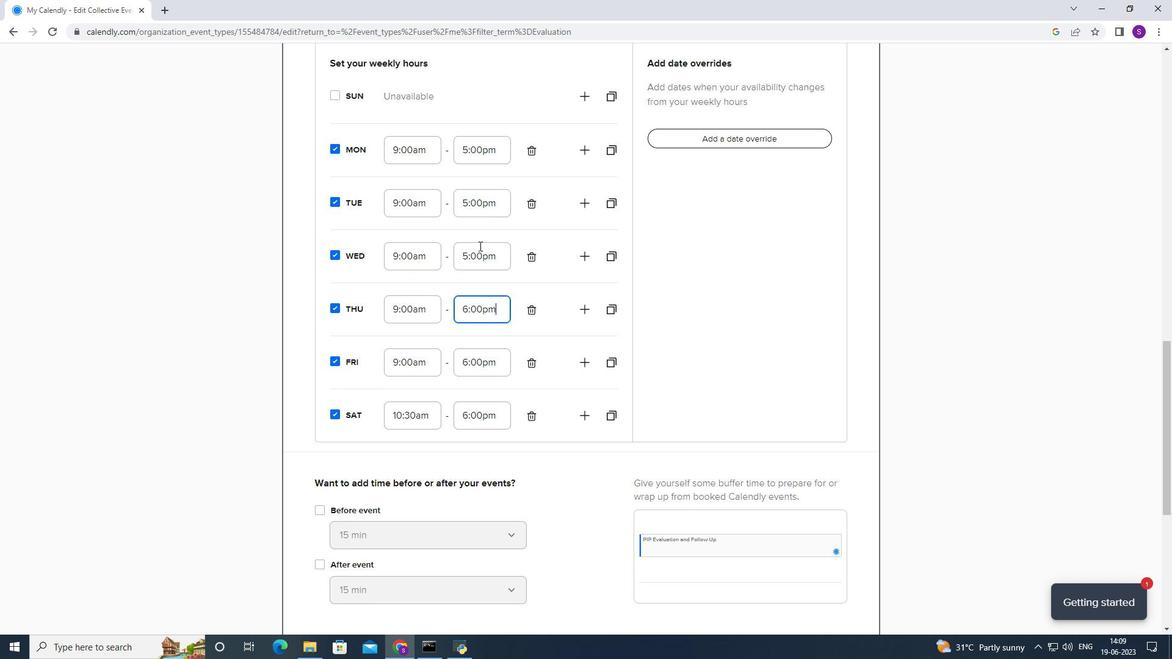 
Action: Mouse moved to (477, 322)
Screenshot: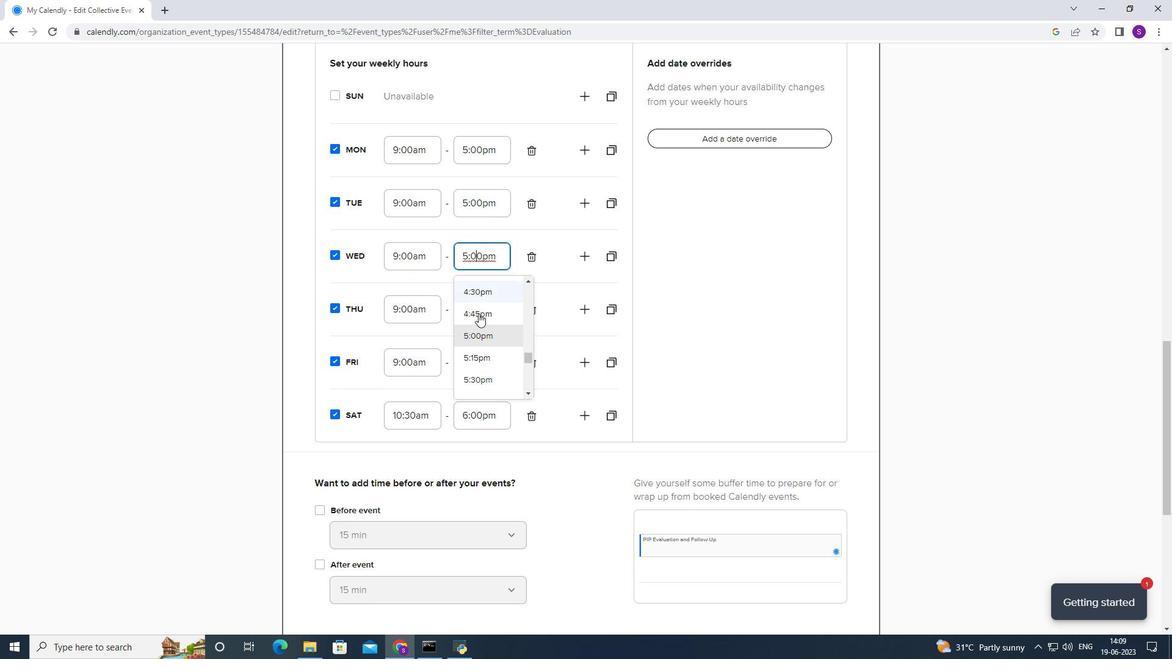 
Action: Mouse scrolled (477, 321) with delta (0, 0)
Screenshot: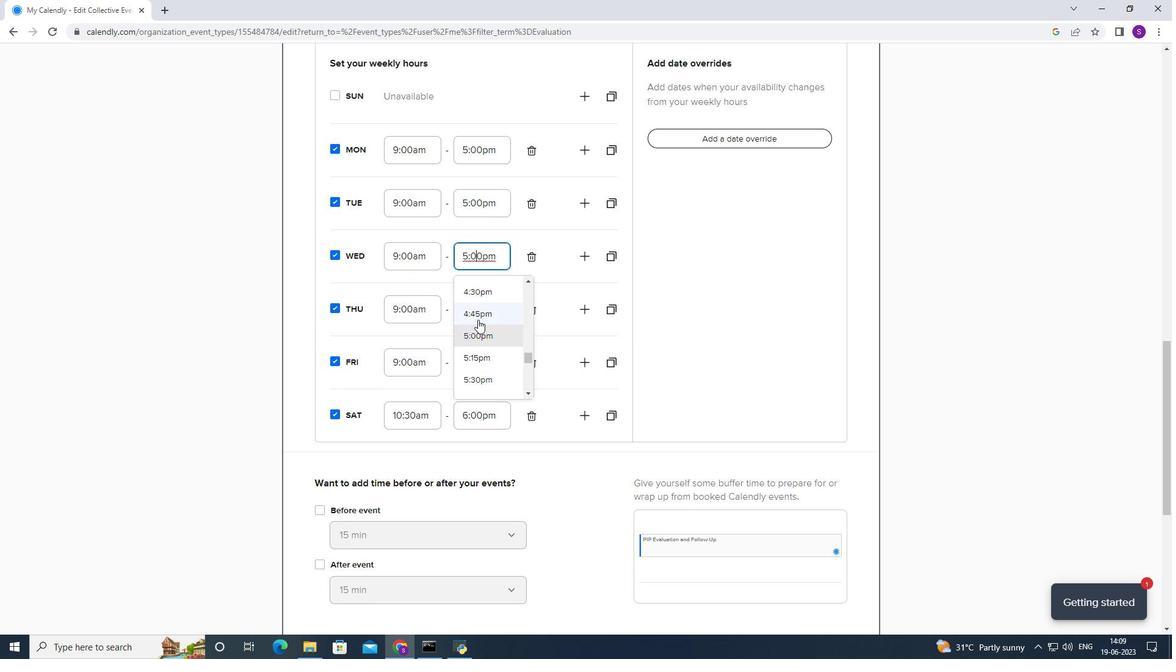 
Action: Mouse moved to (469, 354)
Screenshot: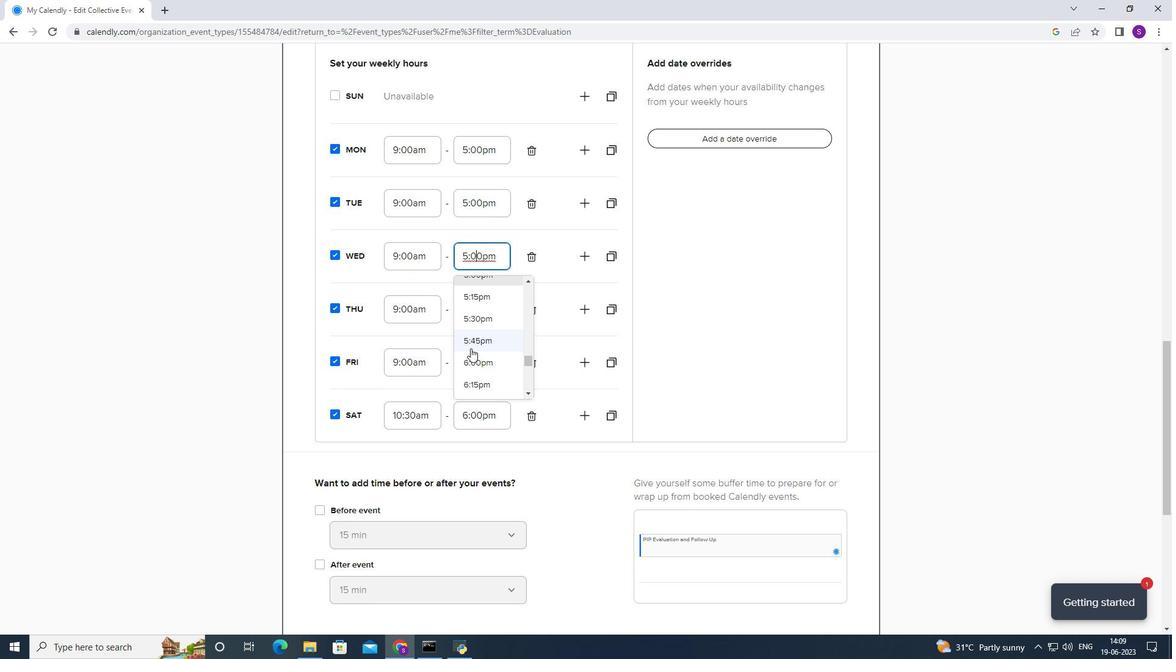 
Action: Mouse pressed left at (469, 354)
Screenshot: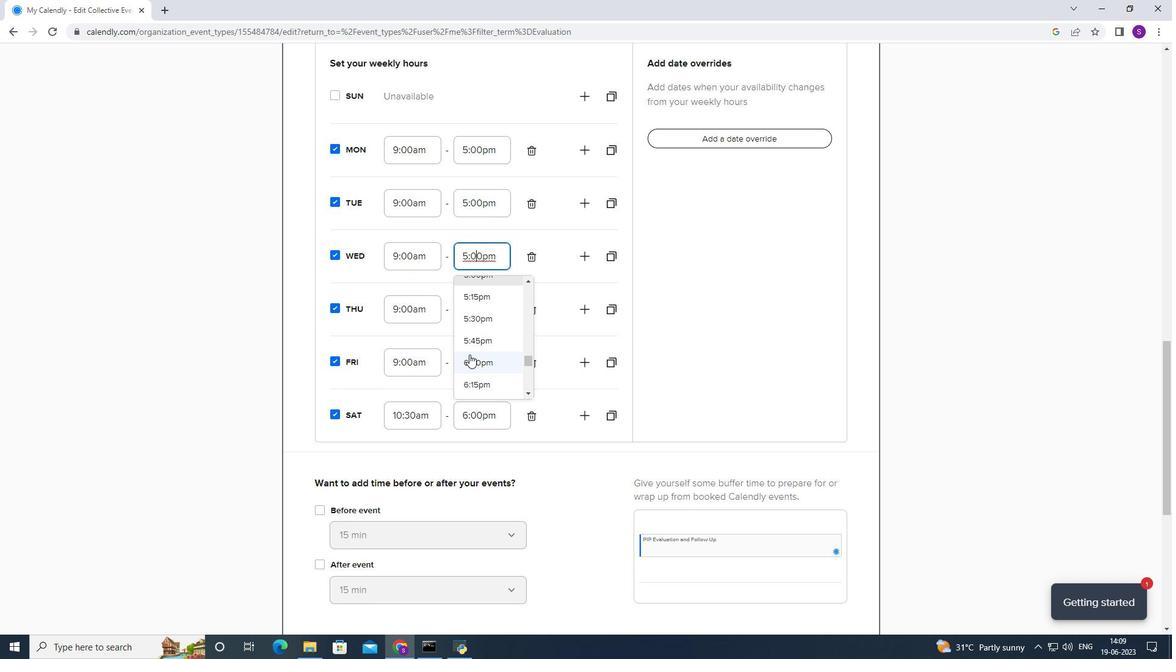 
Action: Mouse moved to (431, 311)
Screenshot: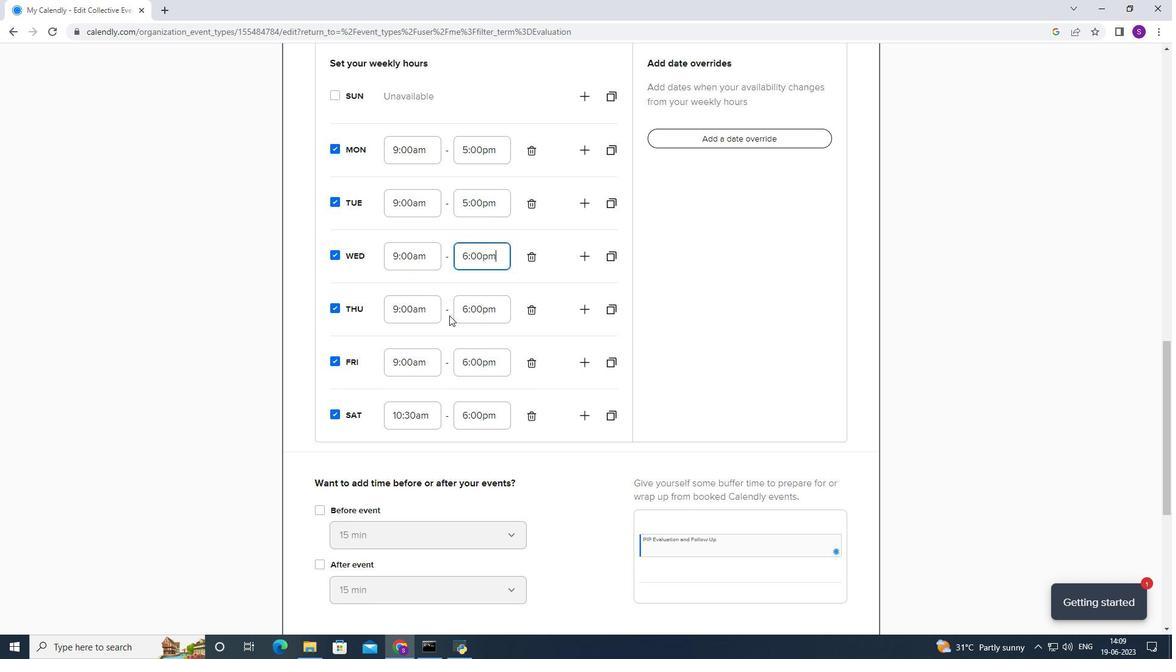 
Action: Mouse pressed left at (431, 311)
Screenshot: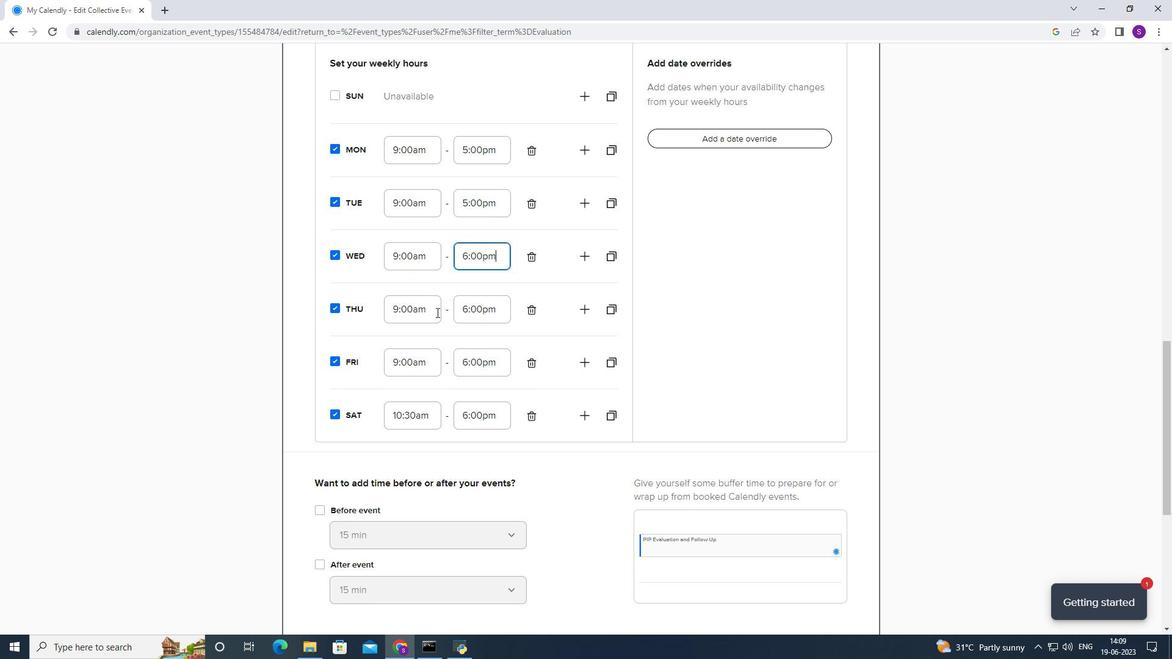
Action: Mouse moved to (420, 352)
Screenshot: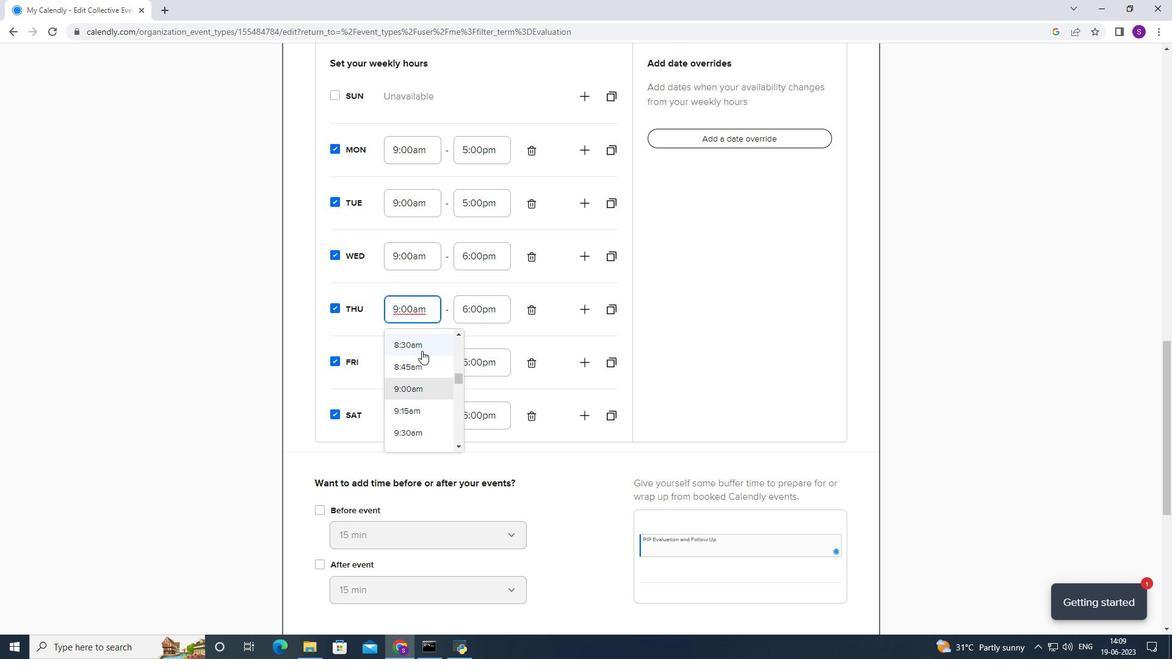 
Action: Mouse scrolled (420, 351) with delta (0, 0)
Screenshot: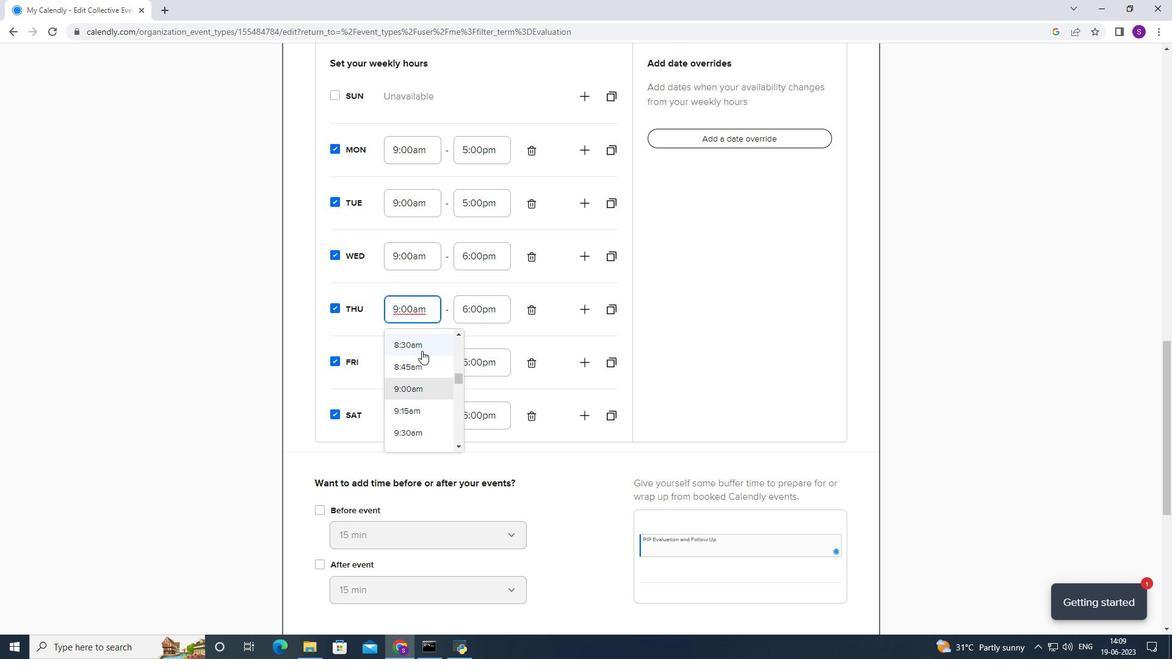 
Action: Mouse moved to (418, 355)
Screenshot: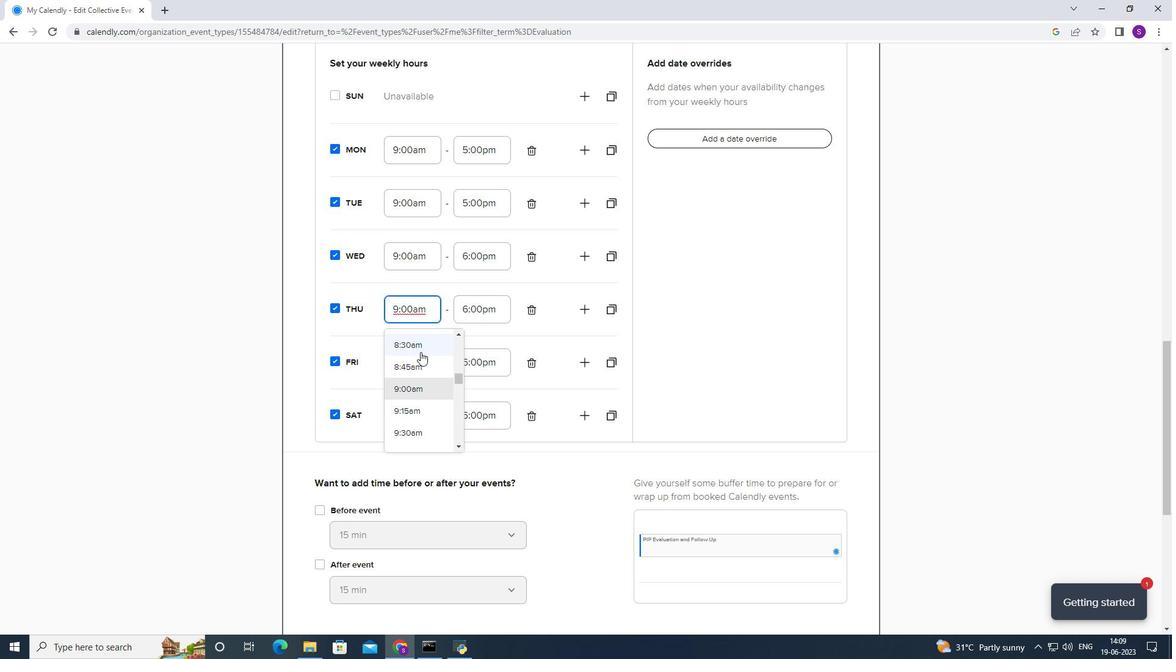 
Action: Mouse scrolled (418, 354) with delta (0, 0)
Screenshot: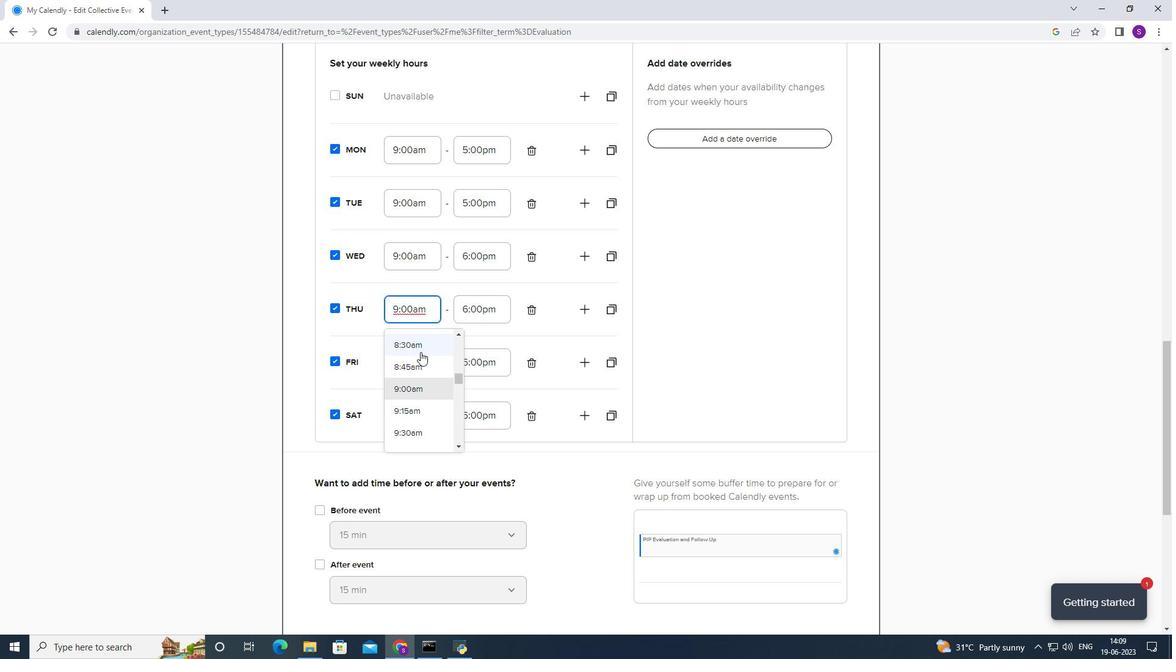 
Action: Mouse moved to (399, 394)
Screenshot: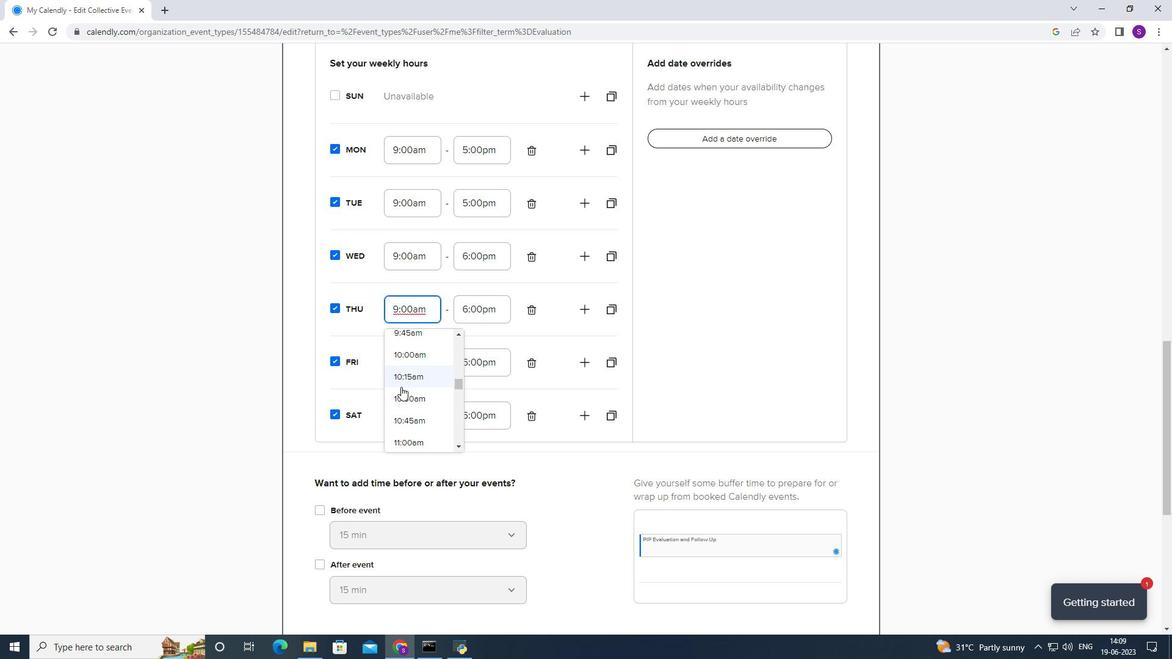 
Action: Mouse pressed left at (399, 394)
Screenshot: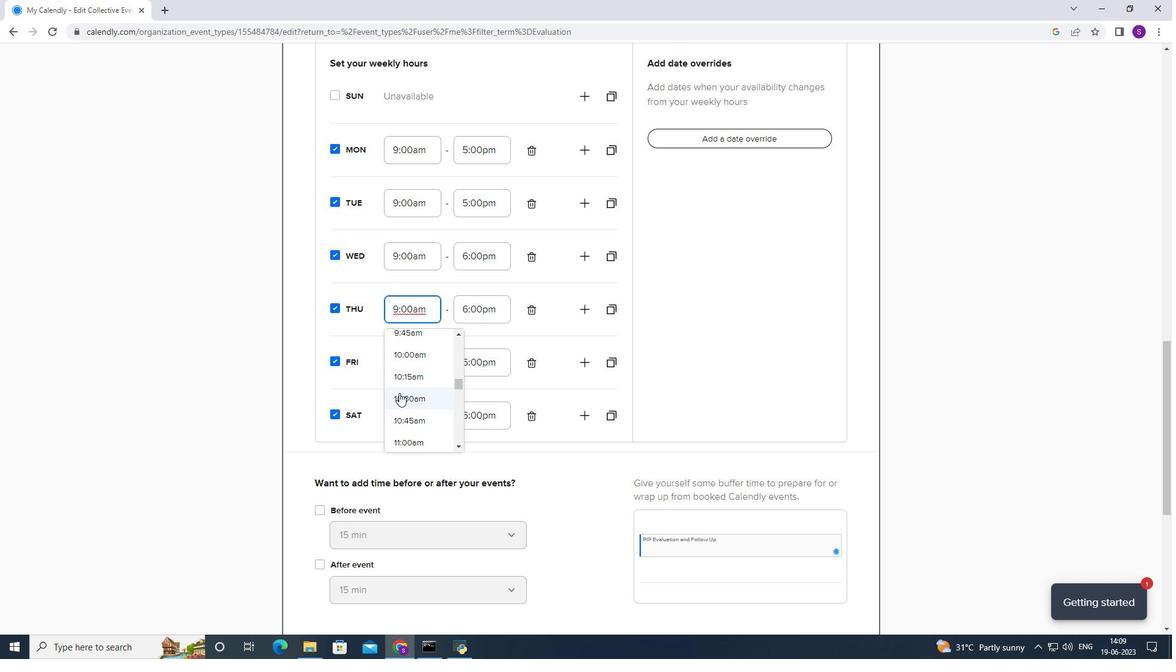 
Action: Mouse moved to (413, 343)
Screenshot: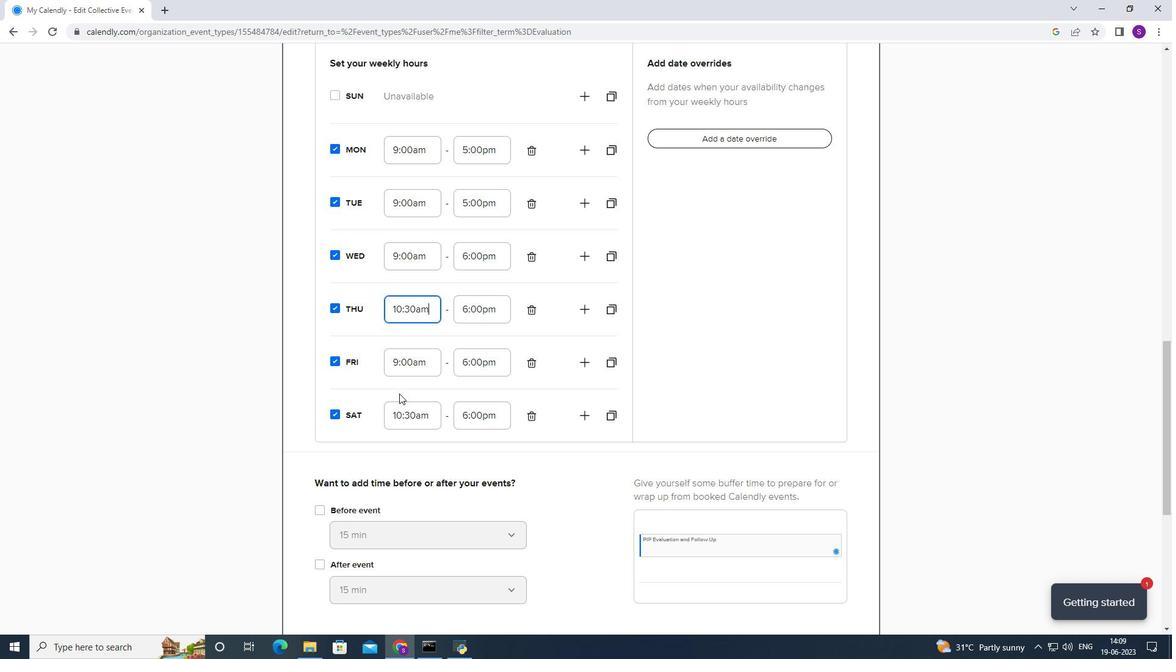 
Action: Mouse pressed left at (413, 343)
Screenshot: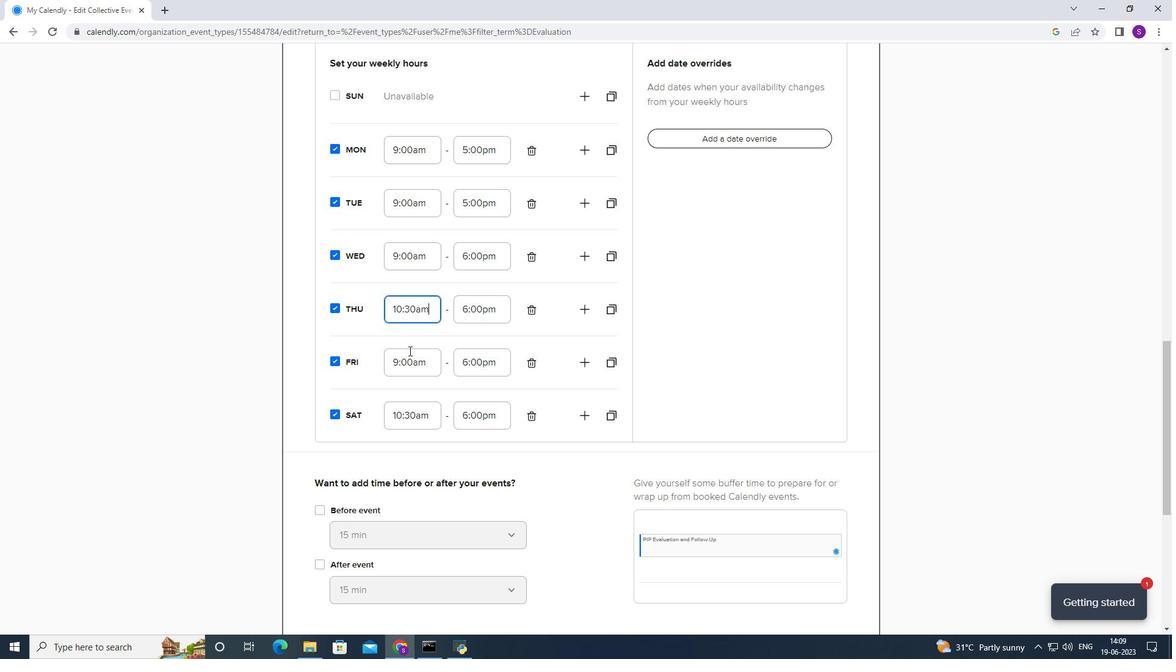 
Action: Mouse moved to (409, 364)
Screenshot: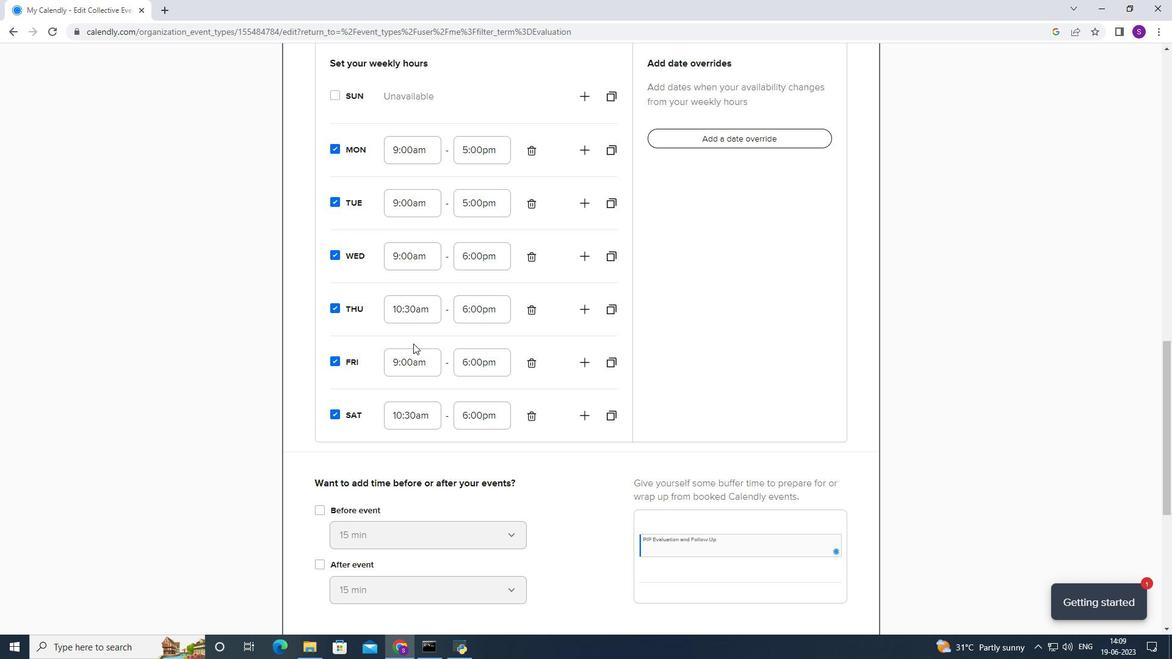 
Action: Mouse pressed left at (409, 364)
Screenshot: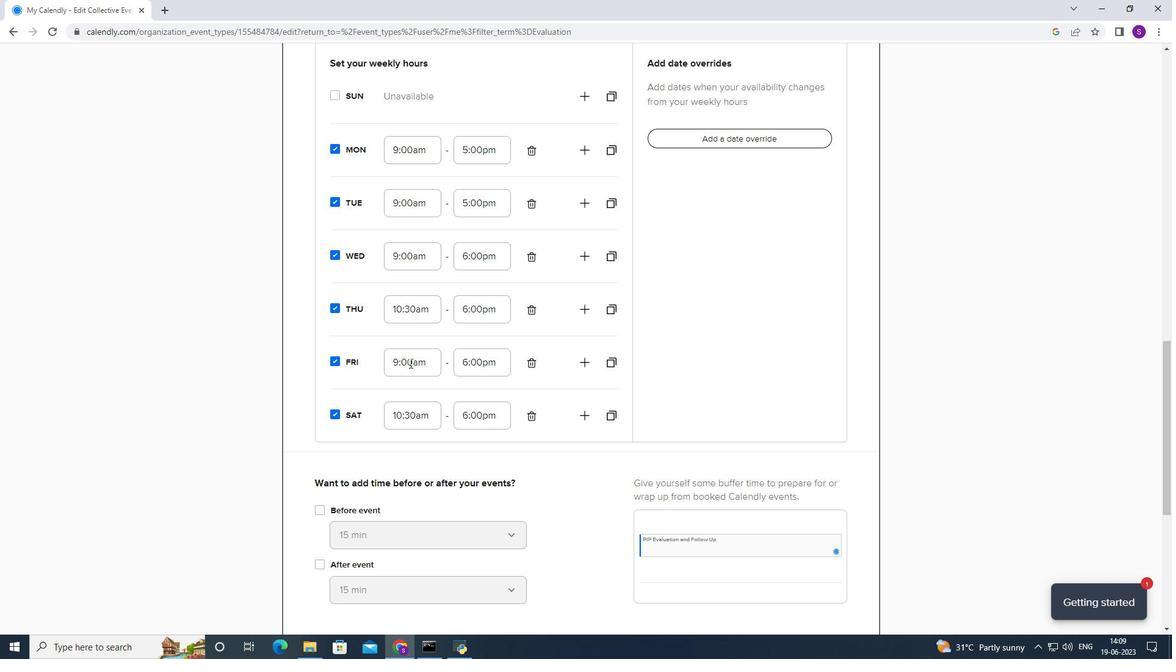
Action: Mouse moved to (401, 426)
Screenshot: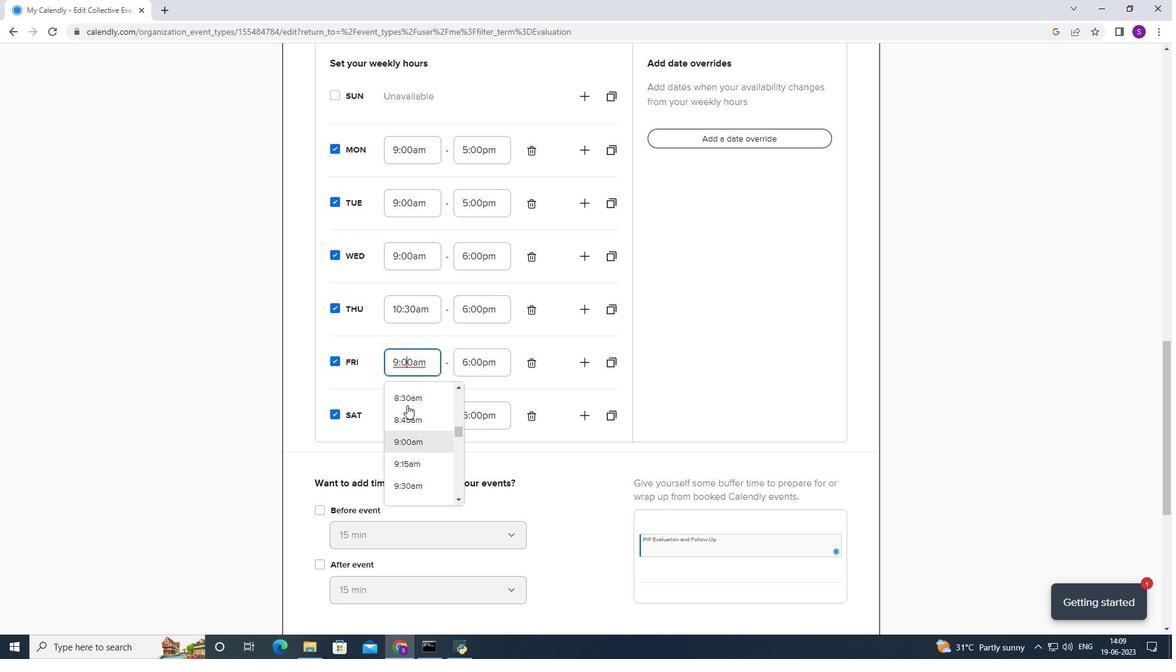 
Action: Mouse scrolled (401, 425) with delta (0, 0)
Screenshot: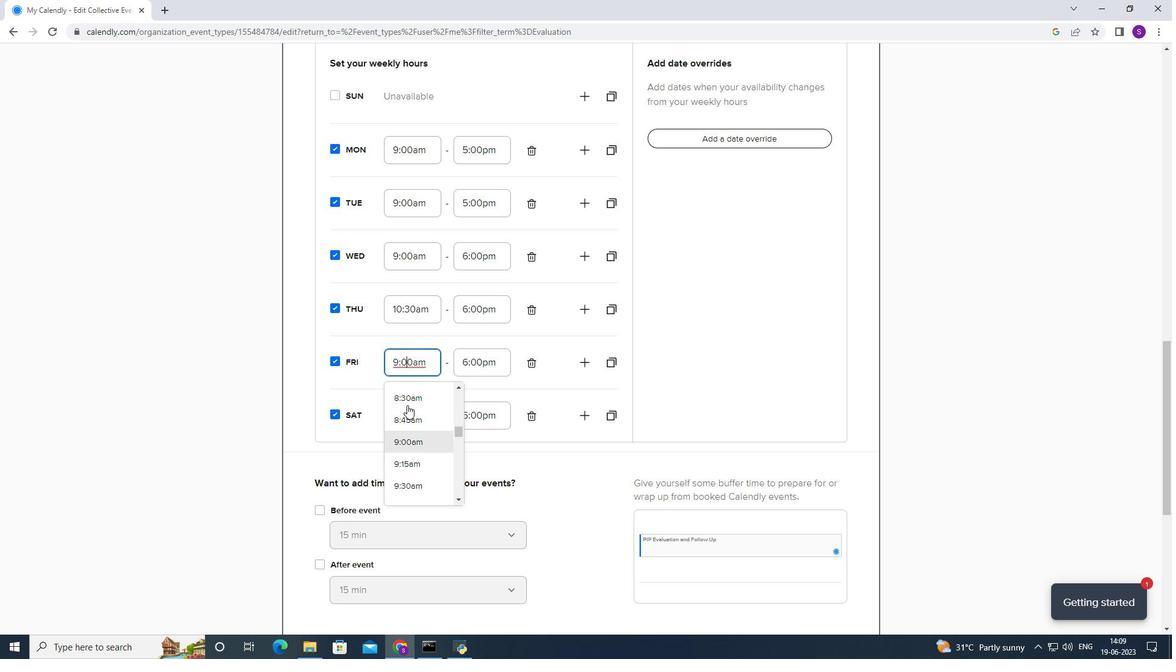 
Action: Mouse moved to (402, 466)
Screenshot: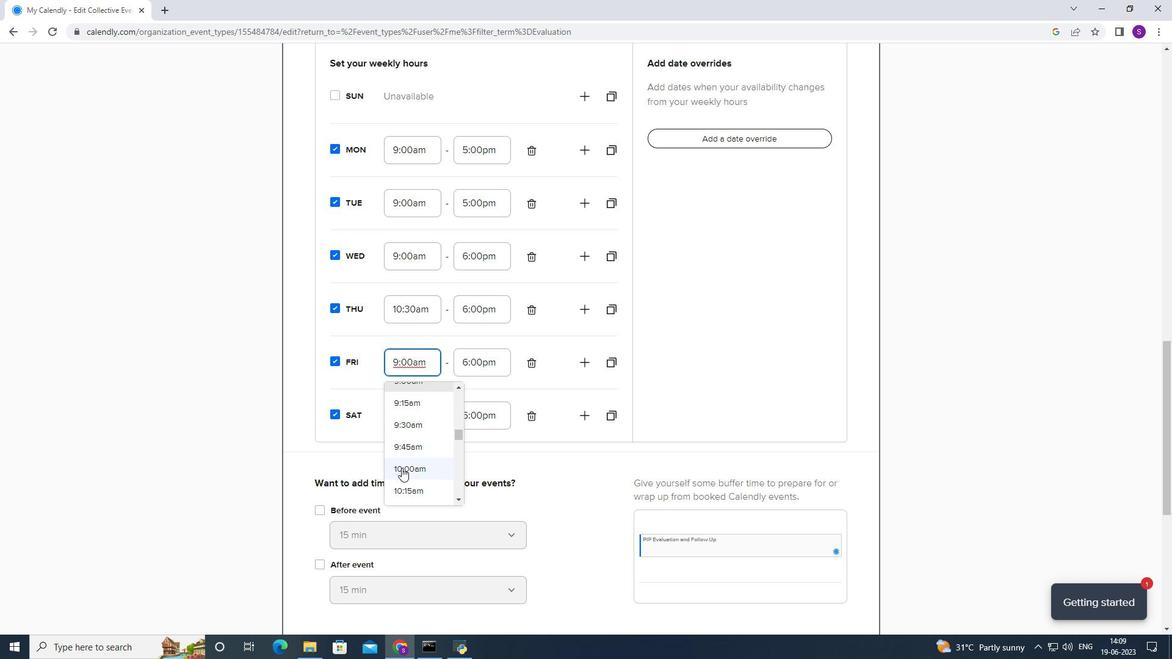 
Action: Mouse scrolled (402, 465) with delta (0, 0)
Screenshot: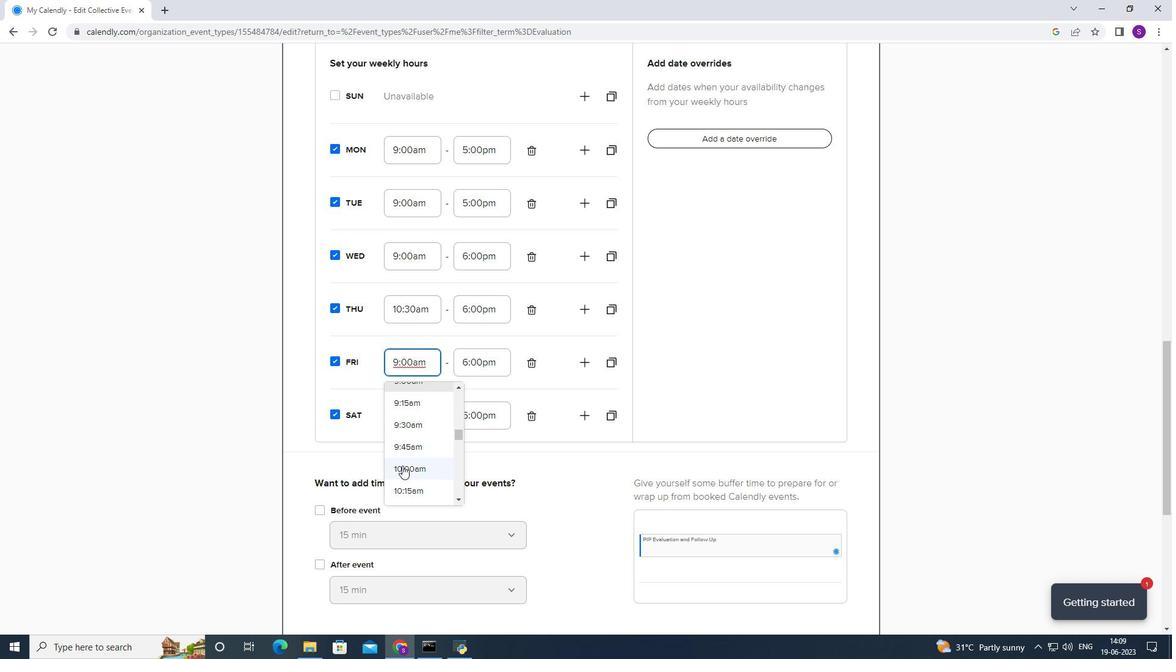 
Action: Mouse moved to (412, 456)
Screenshot: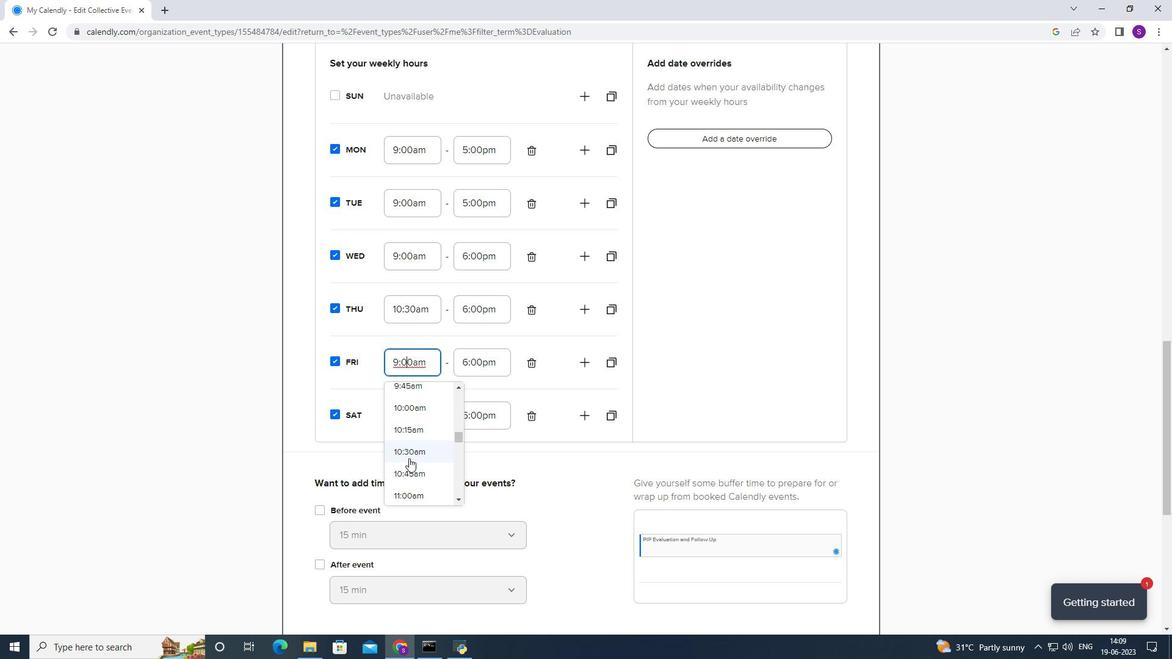 
Action: Mouse pressed left at (412, 456)
Screenshot: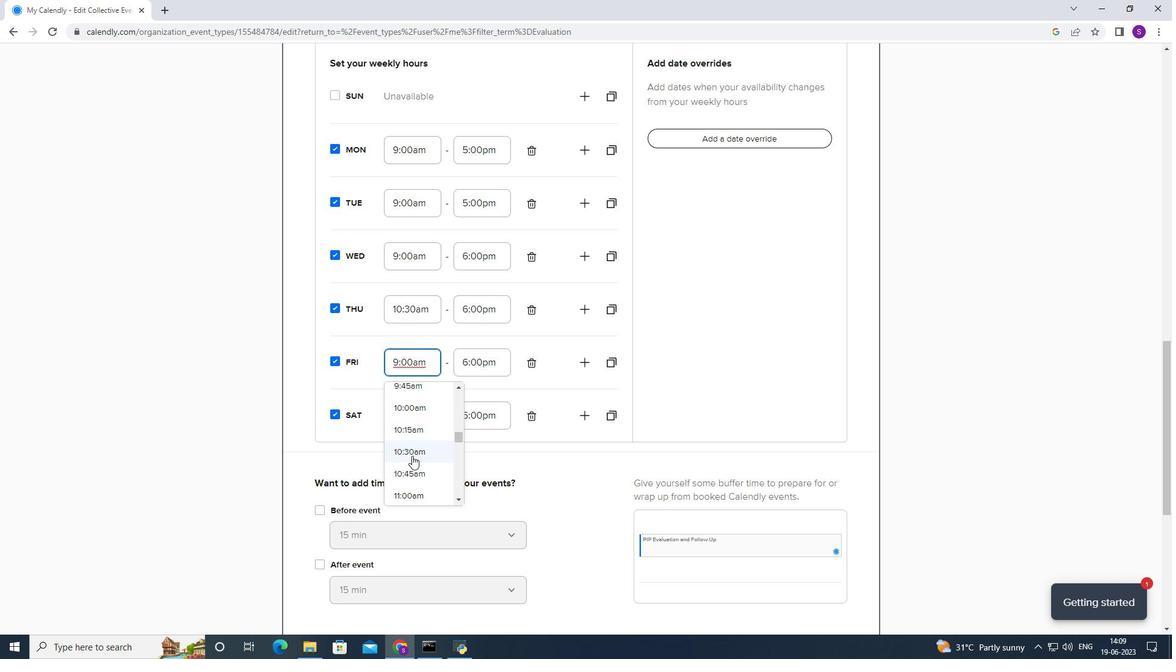 
Action: Mouse moved to (431, 263)
Screenshot: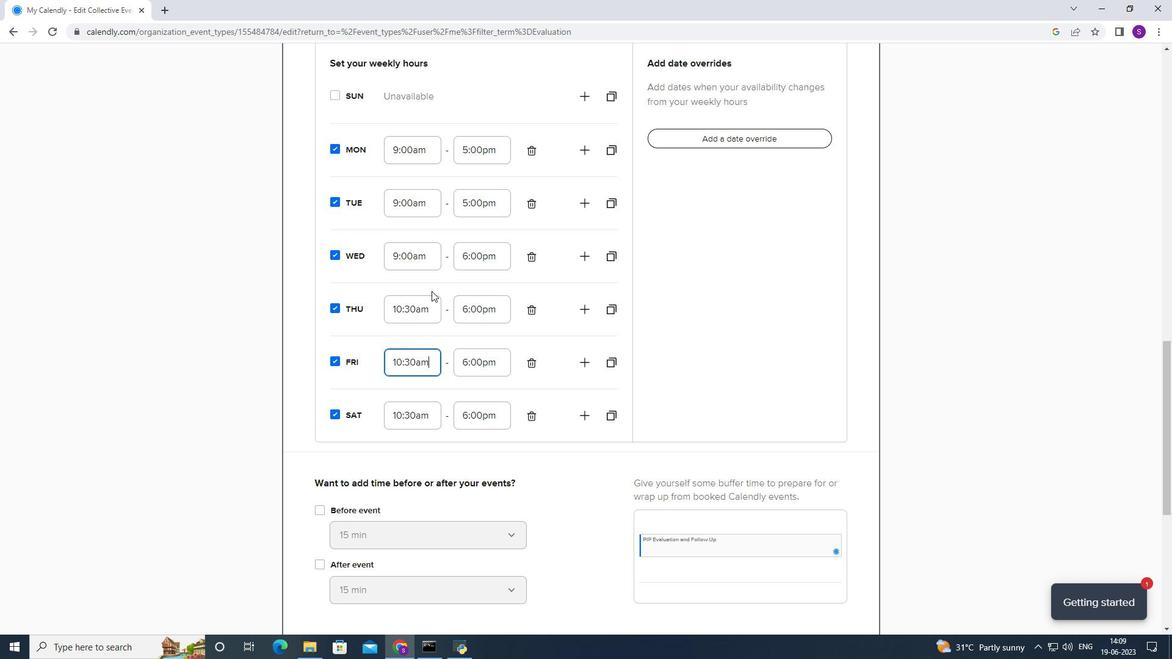 
Action: Mouse pressed left at (431, 263)
Screenshot: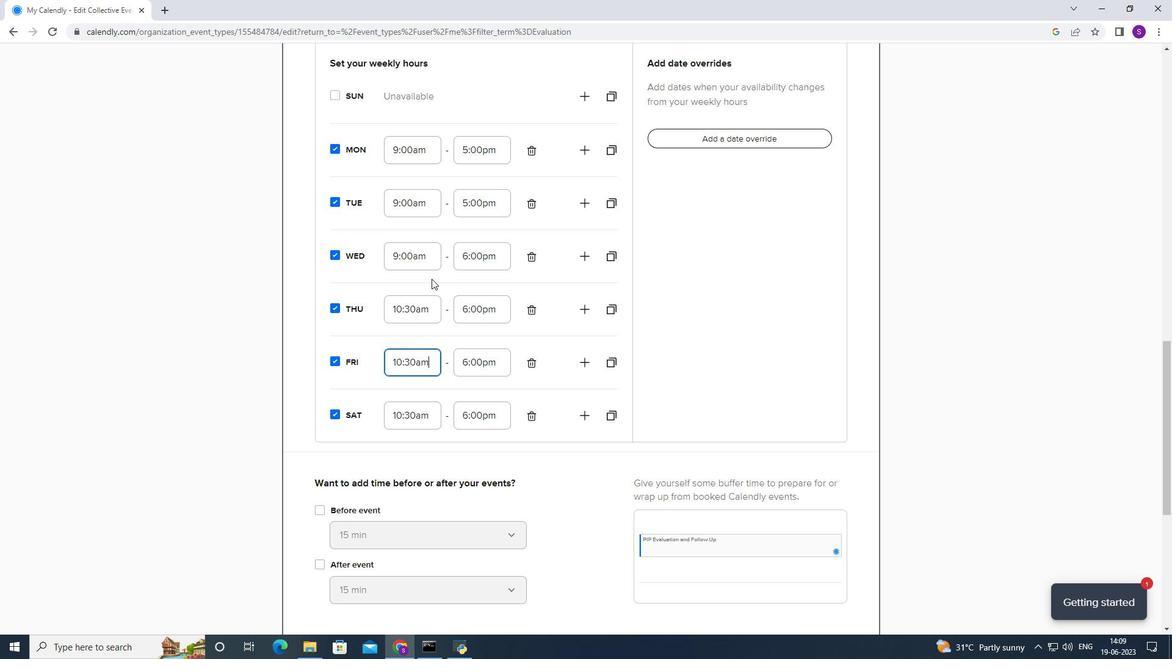 
Action: Mouse moved to (413, 350)
Screenshot: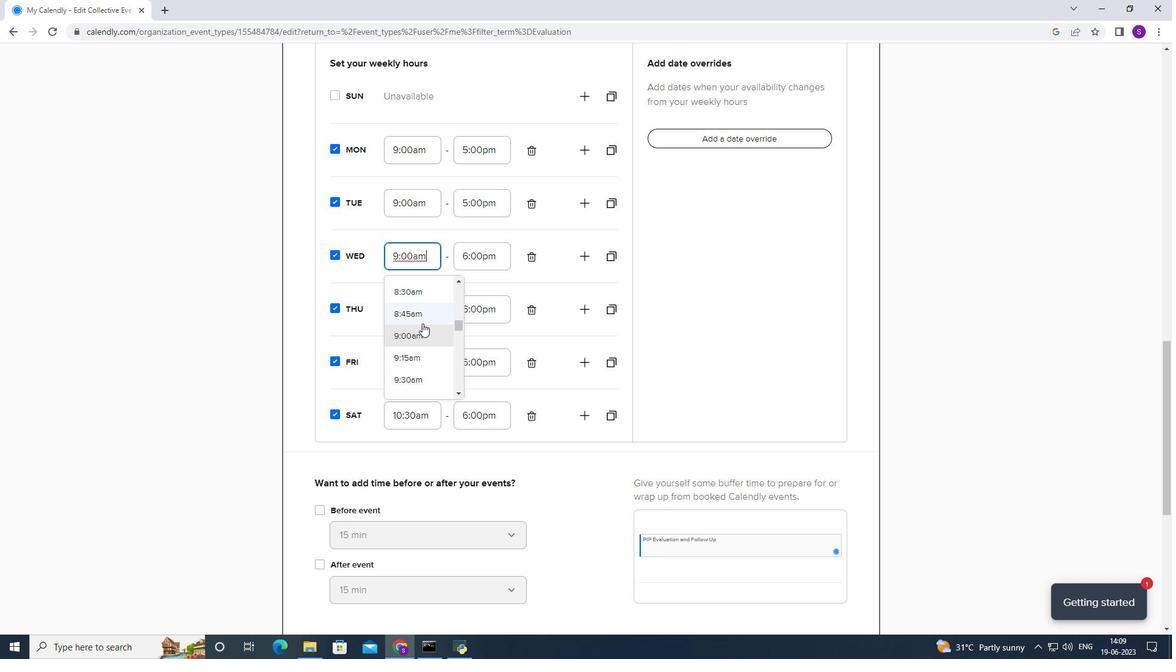 
Action: Mouse scrolled (413, 349) with delta (0, 0)
Screenshot: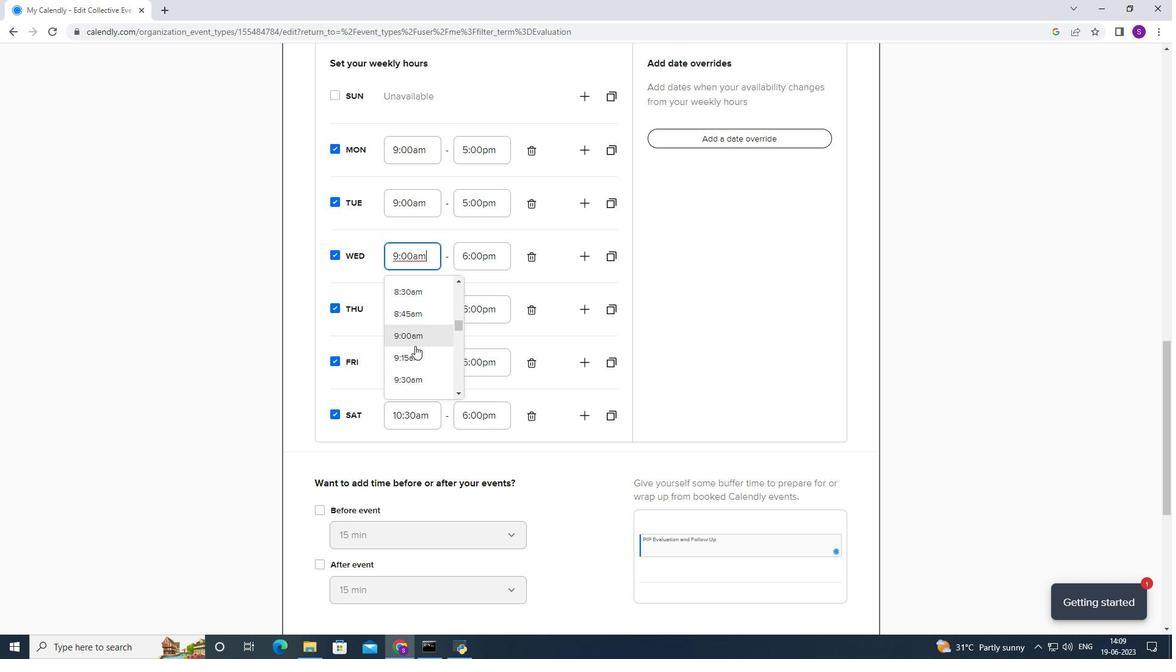 
Action: Mouse moved to (403, 364)
Screenshot: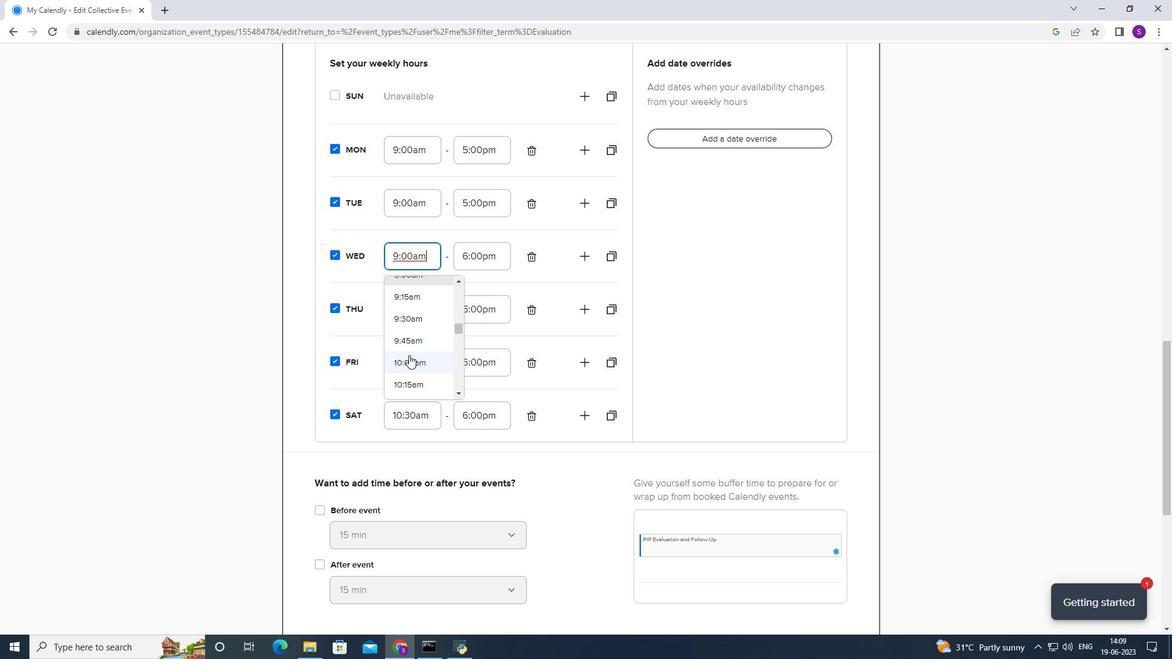 
Action: Mouse scrolled (403, 364) with delta (0, 0)
Screenshot: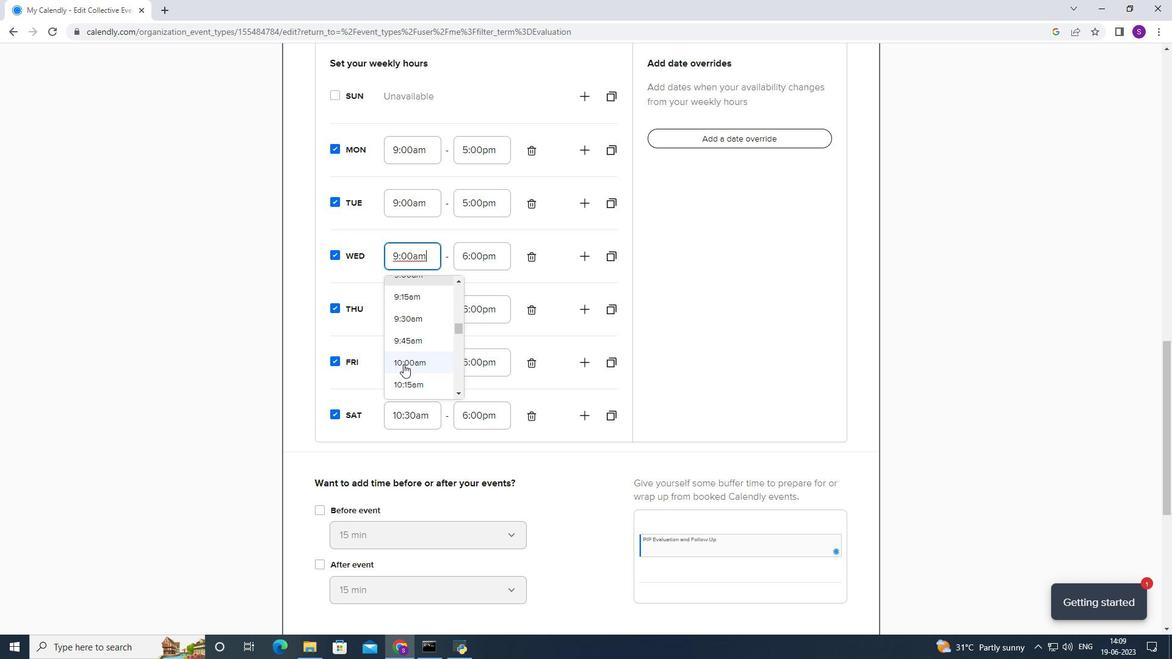 
Action: Mouse pressed left at (403, 364)
Screenshot: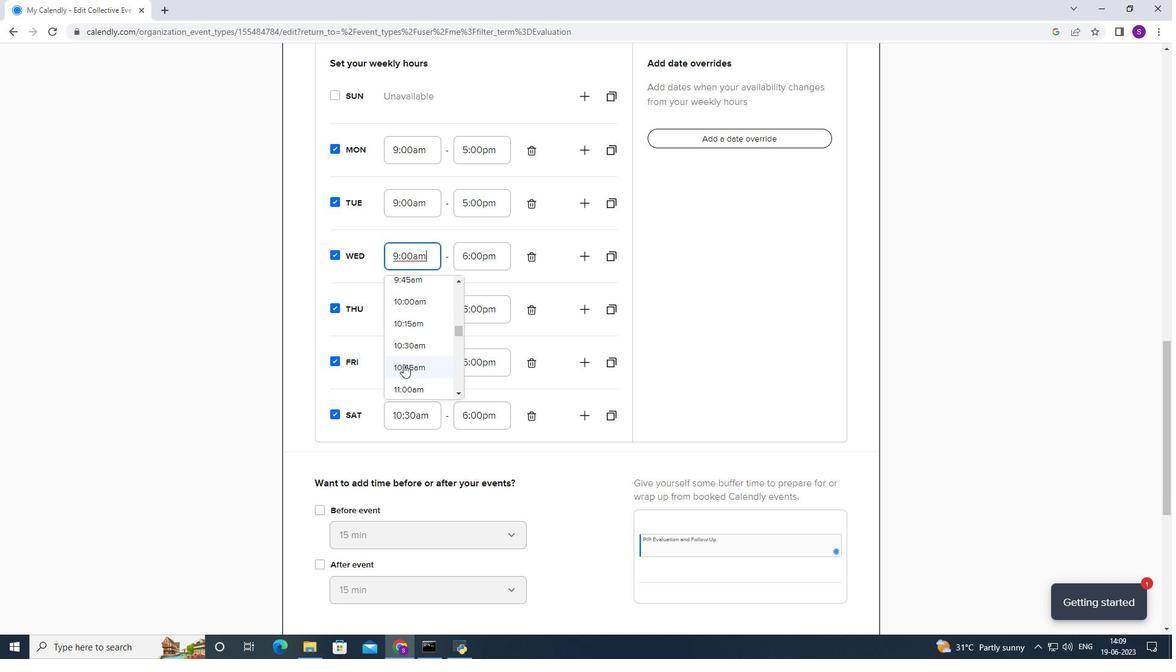 
Action: Mouse moved to (417, 321)
Screenshot: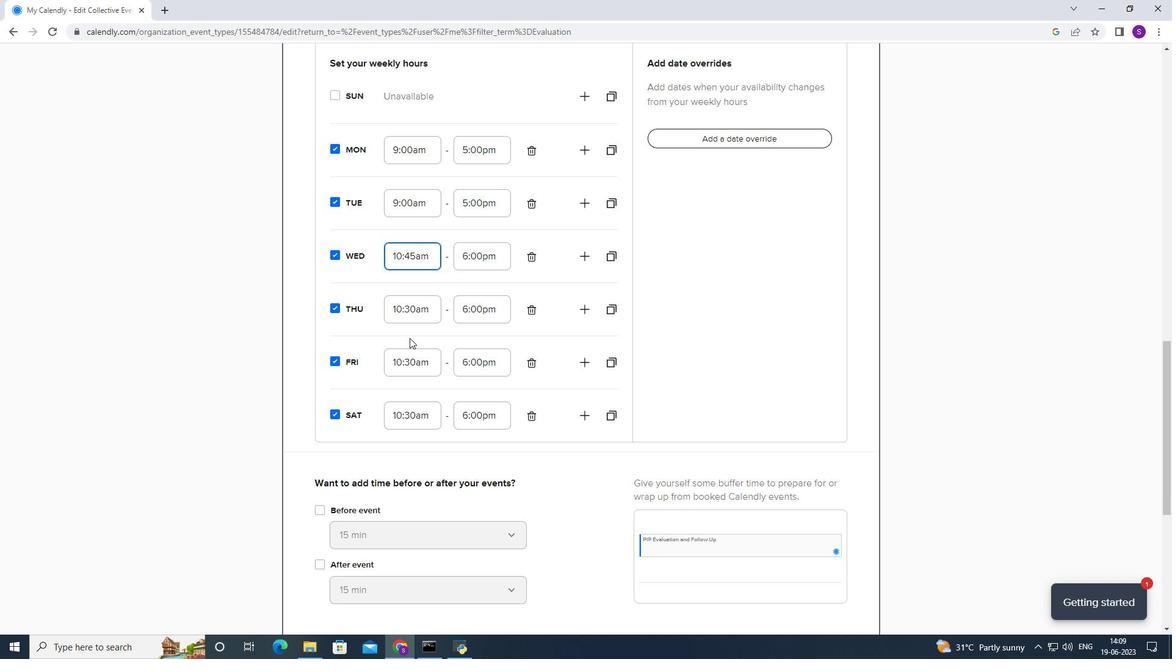 
Action: Mouse pressed left at (417, 321)
Screenshot: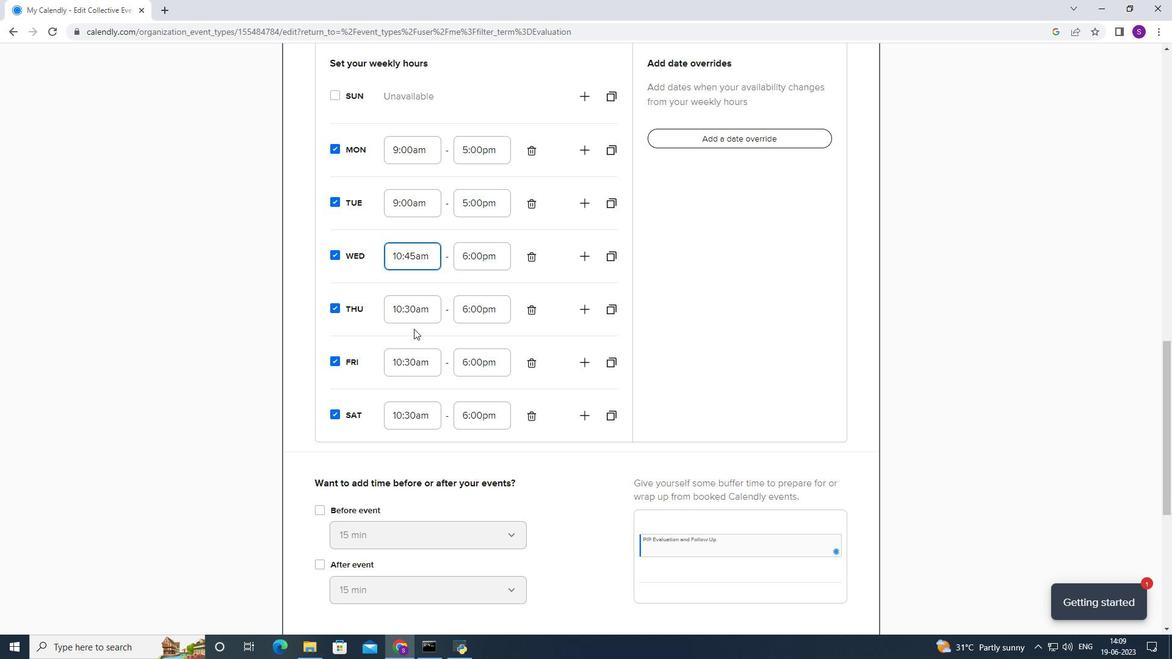 
Action: Mouse moved to (430, 259)
Screenshot: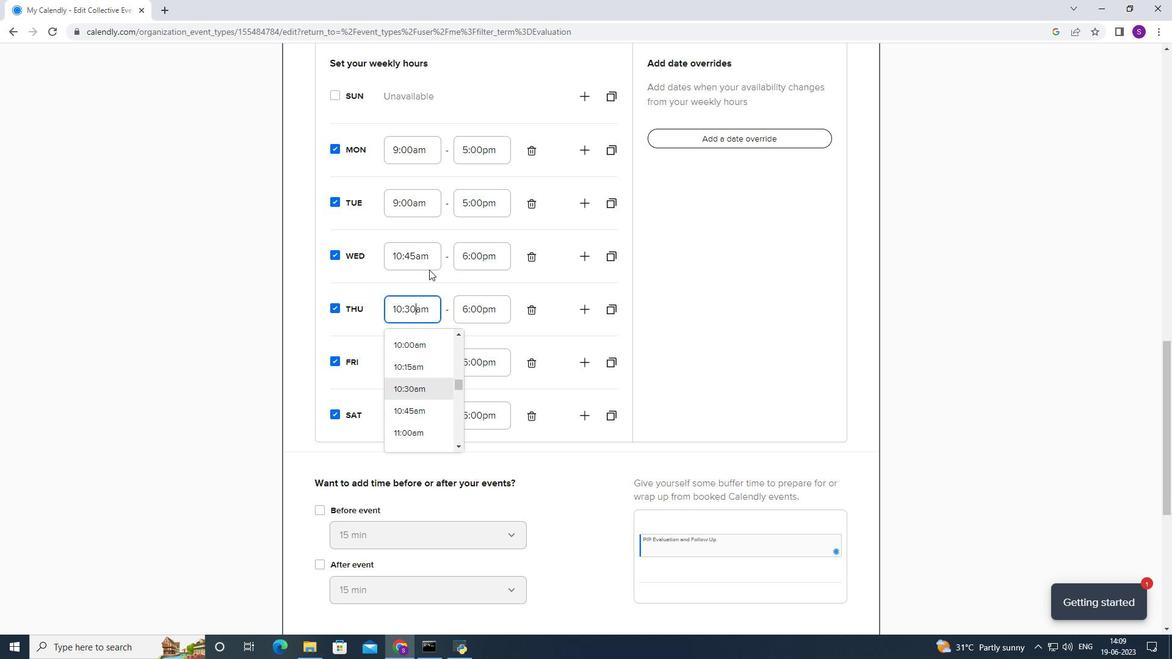 
Action: Mouse pressed left at (430, 259)
Screenshot: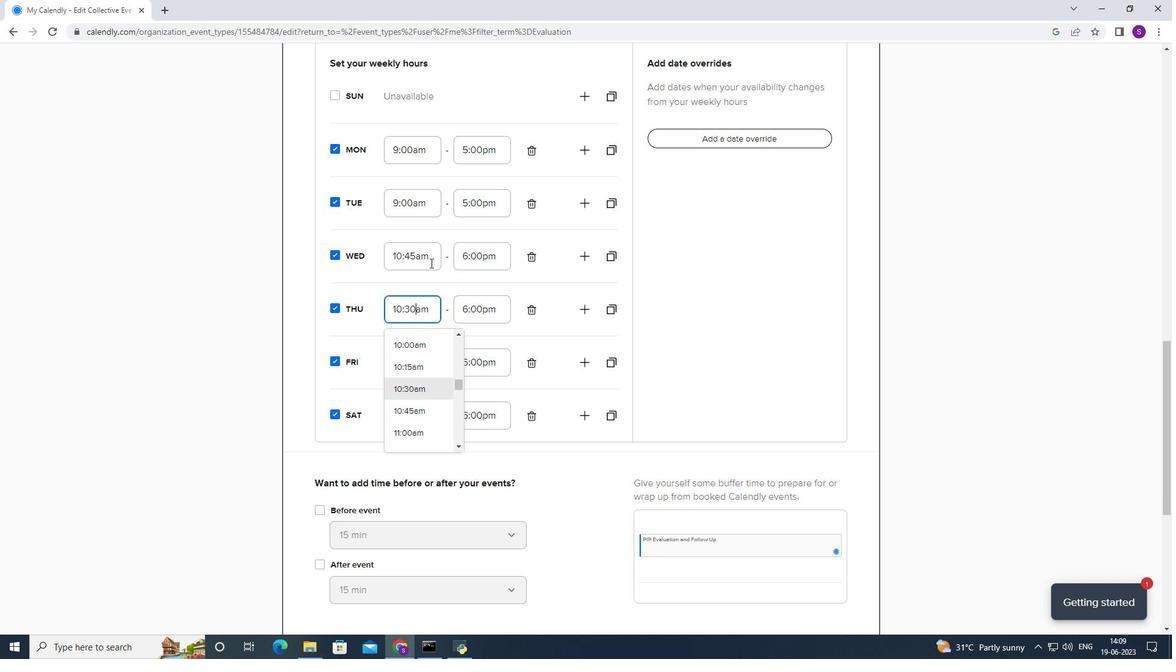 
Action: Mouse moved to (425, 318)
Screenshot: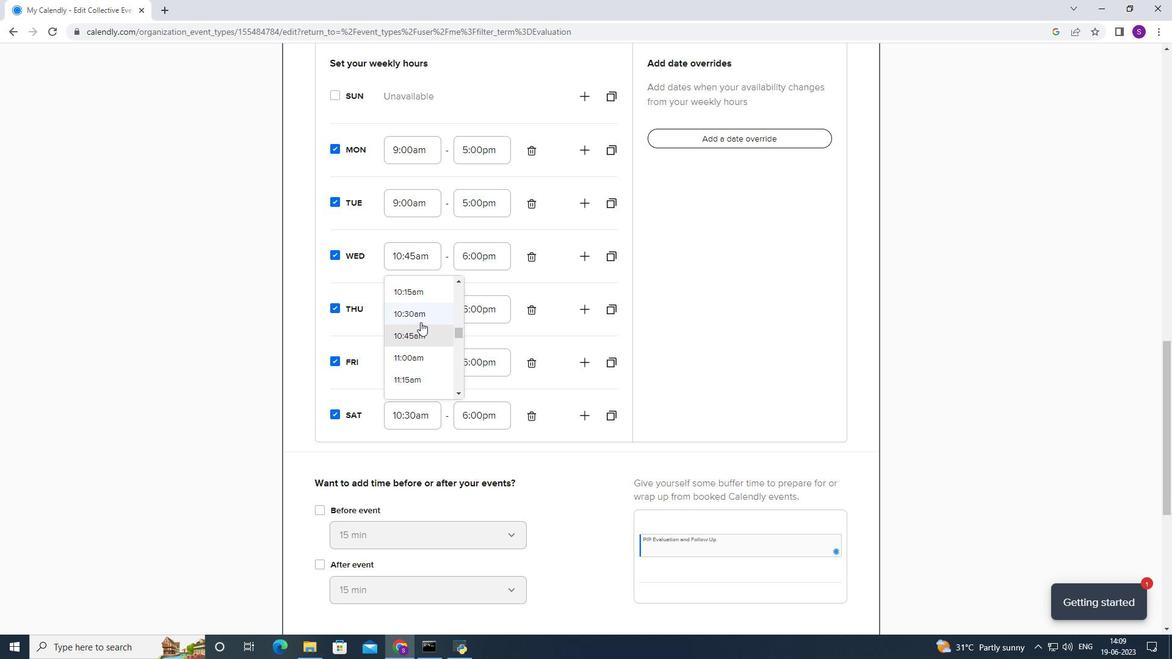 
Action: Mouse pressed left at (425, 318)
Screenshot: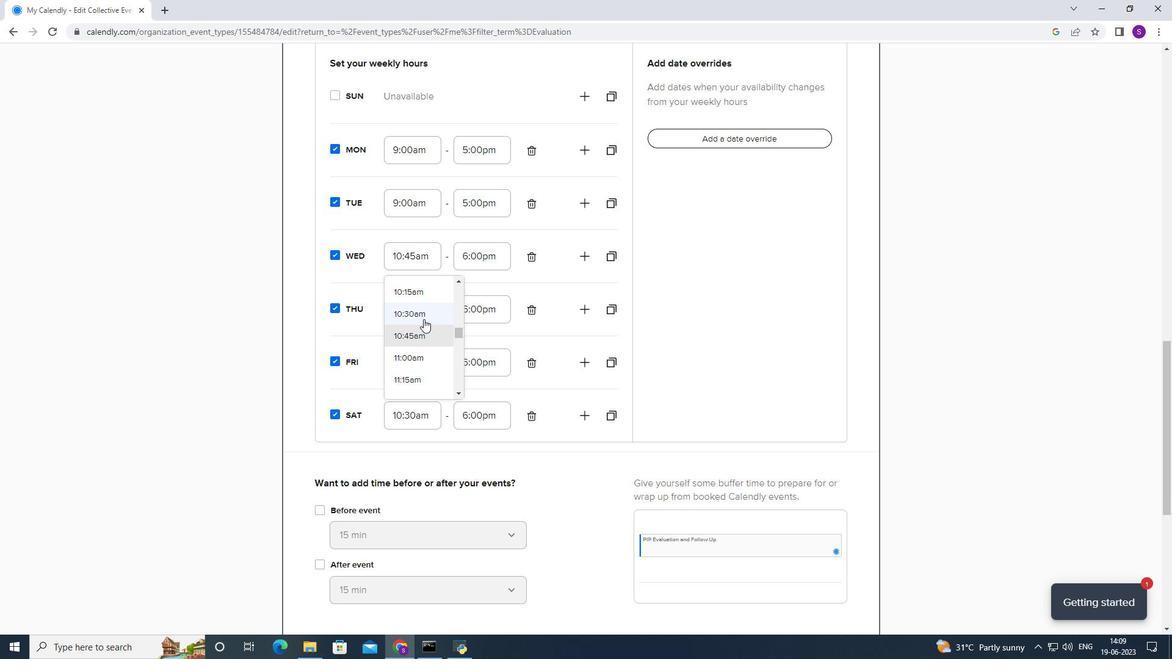 
Action: Mouse moved to (410, 211)
Screenshot: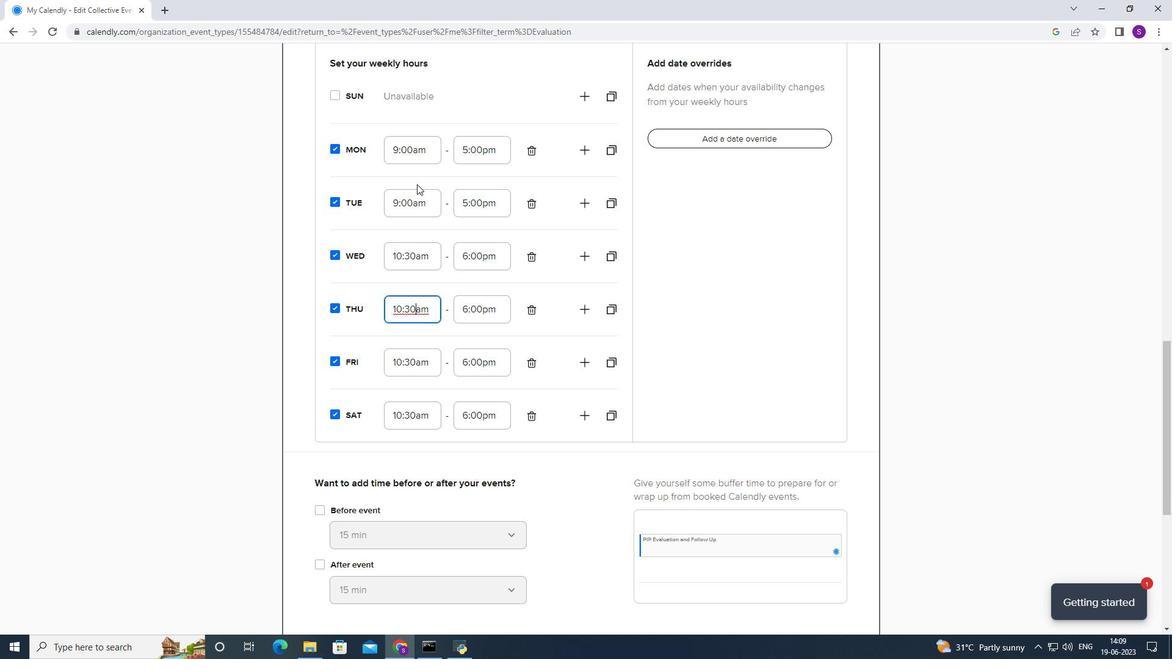 
Action: Mouse pressed left at (410, 211)
Screenshot: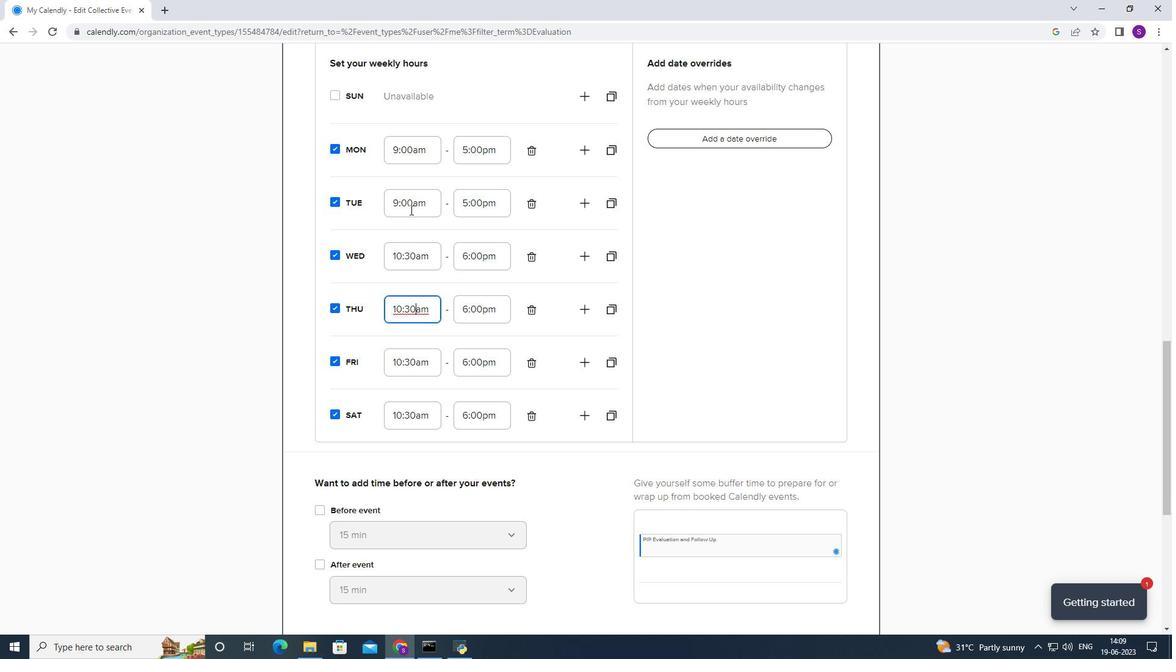 
Action: Mouse moved to (419, 273)
Screenshot: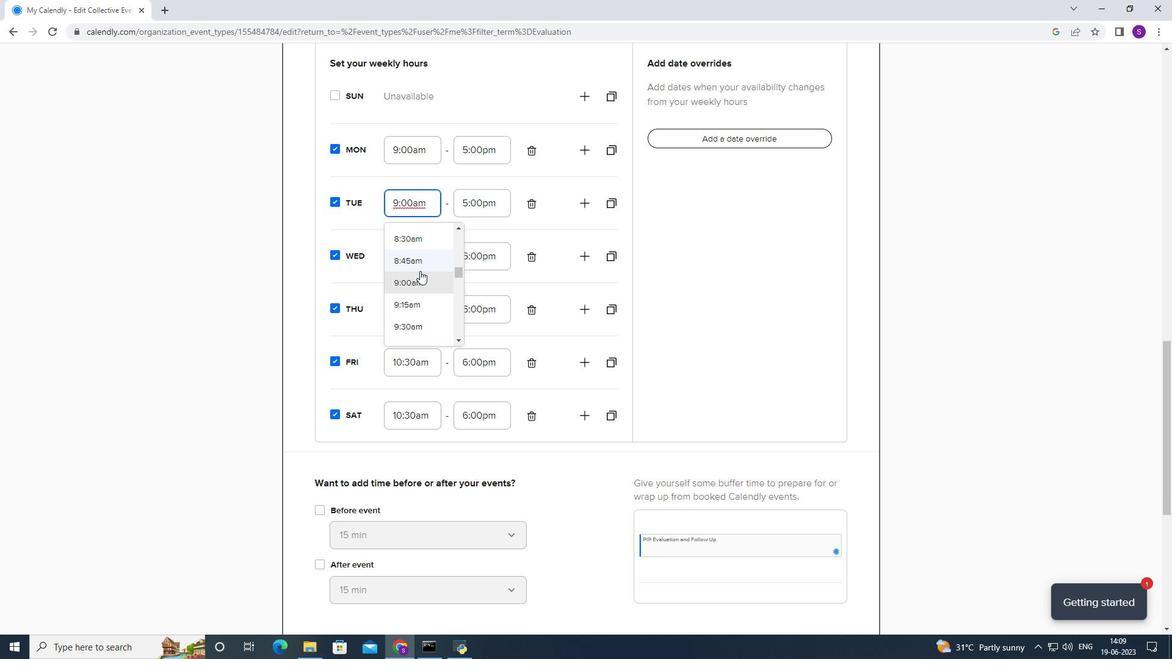 
Action: Mouse scrolled (419, 273) with delta (0, 0)
Screenshot: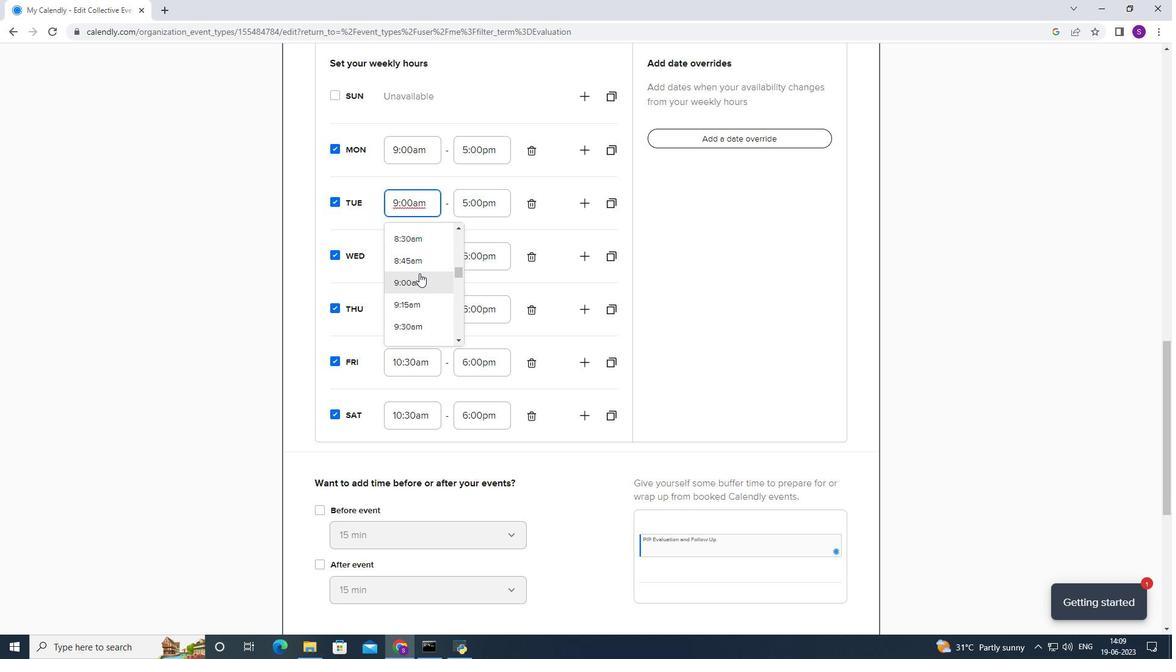 
Action: Mouse moved to (417, 277)
Screenshot: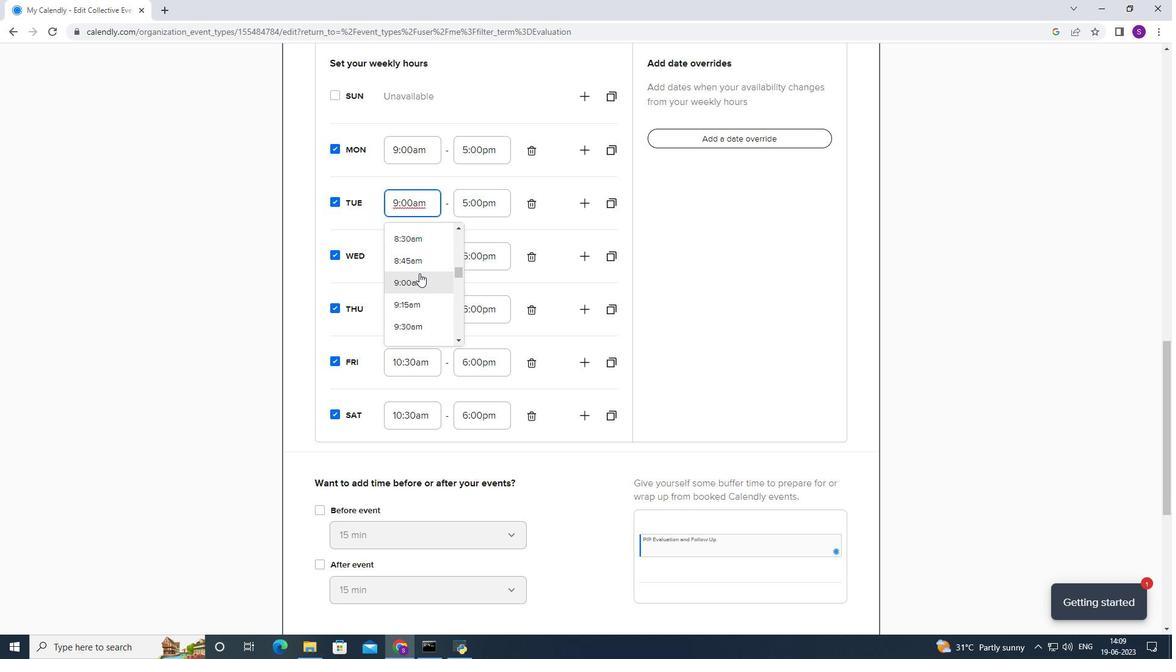
Action: Mouse scrolled (417, 276) with delta (0, 0)
Screenshot: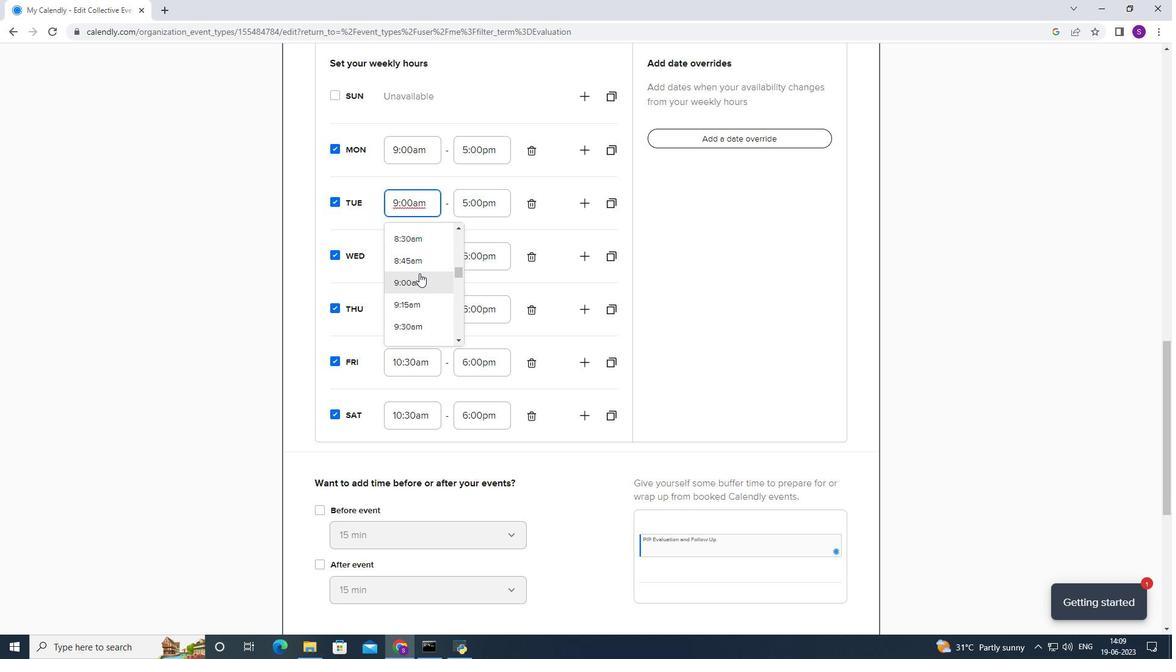 
Action: Mouse scrolled (417, 276) with delta (0, 0)
Screenshot: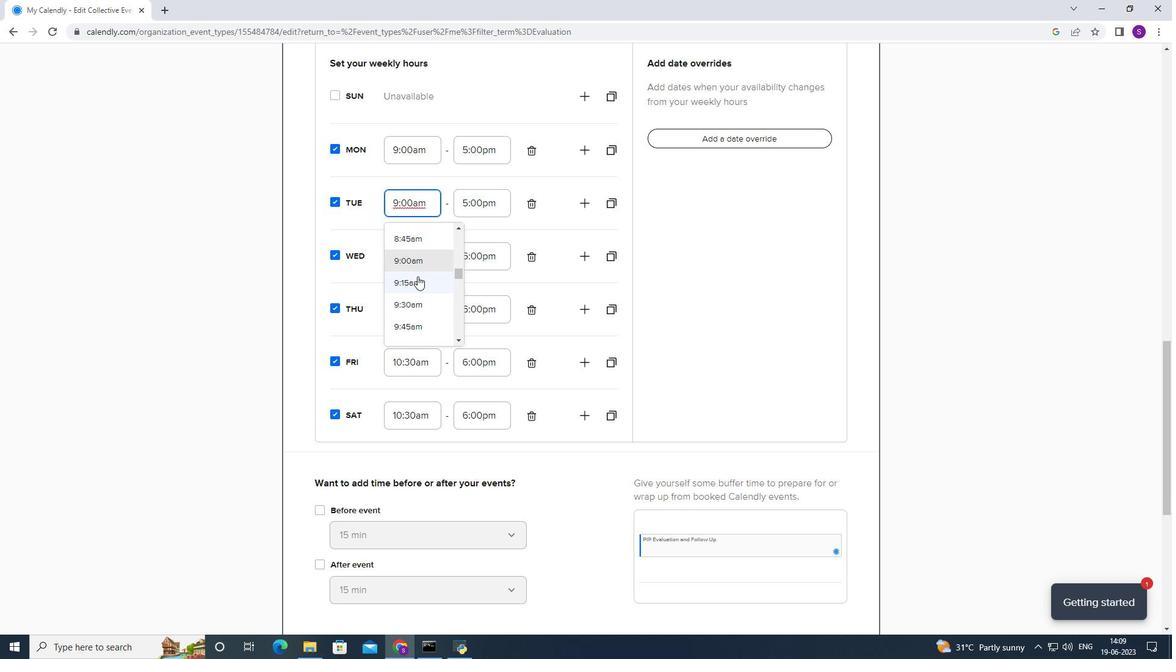 
Action: Mouse moved to (414, 280)
Screenshot: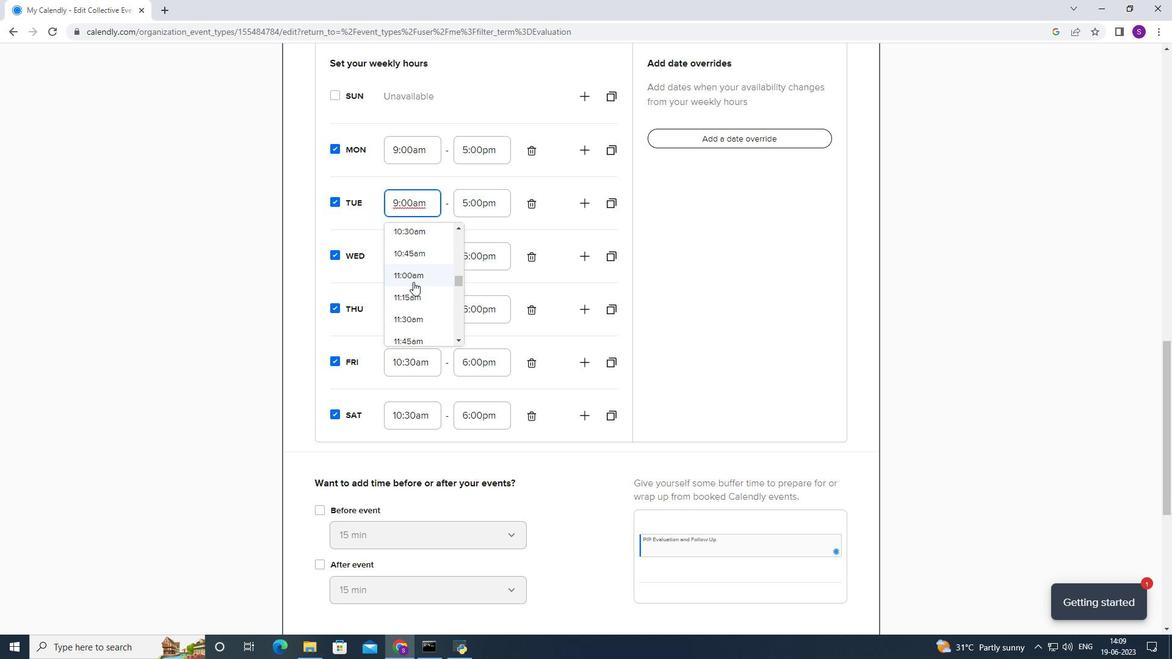
Action: Mouse scrolled (414, 281) with delta (0, 0)
Screenshot: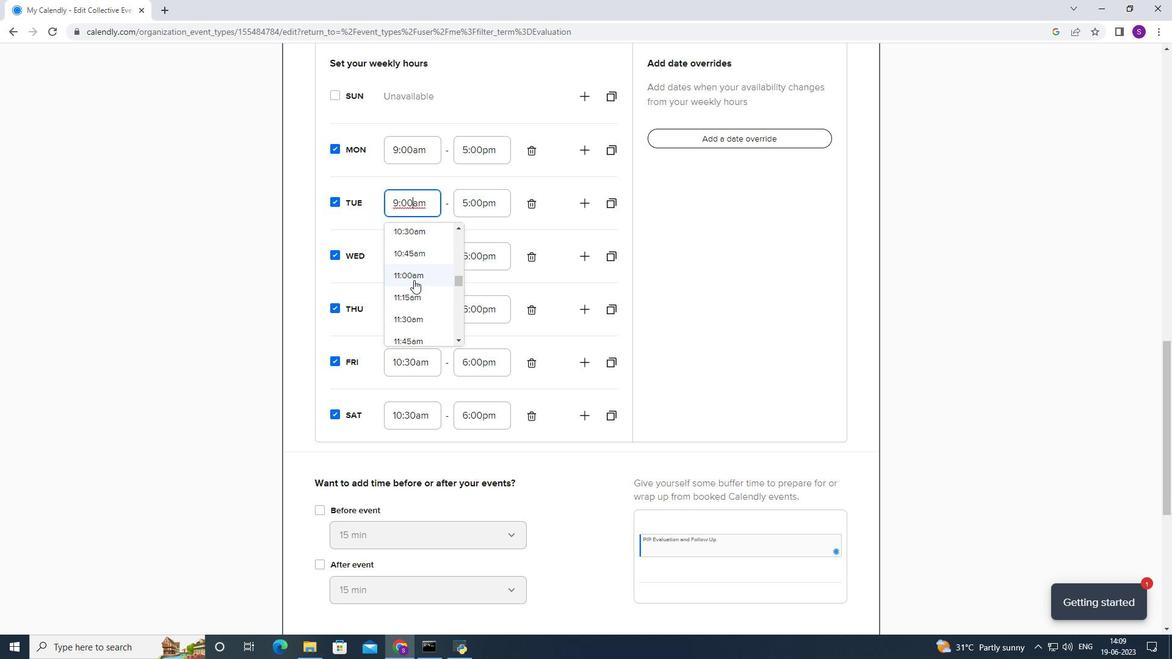
Action: Mouse moved to (409, 288)
Screenshot: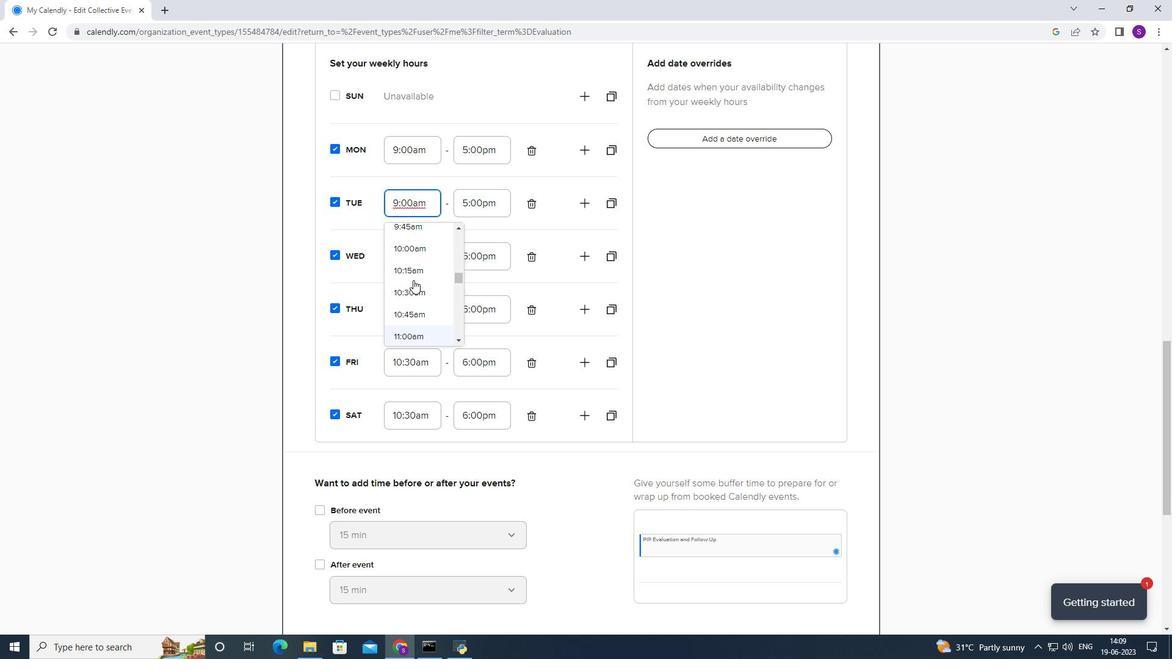 
Action: Mouse pressed left at (409, 288)
Screenshot: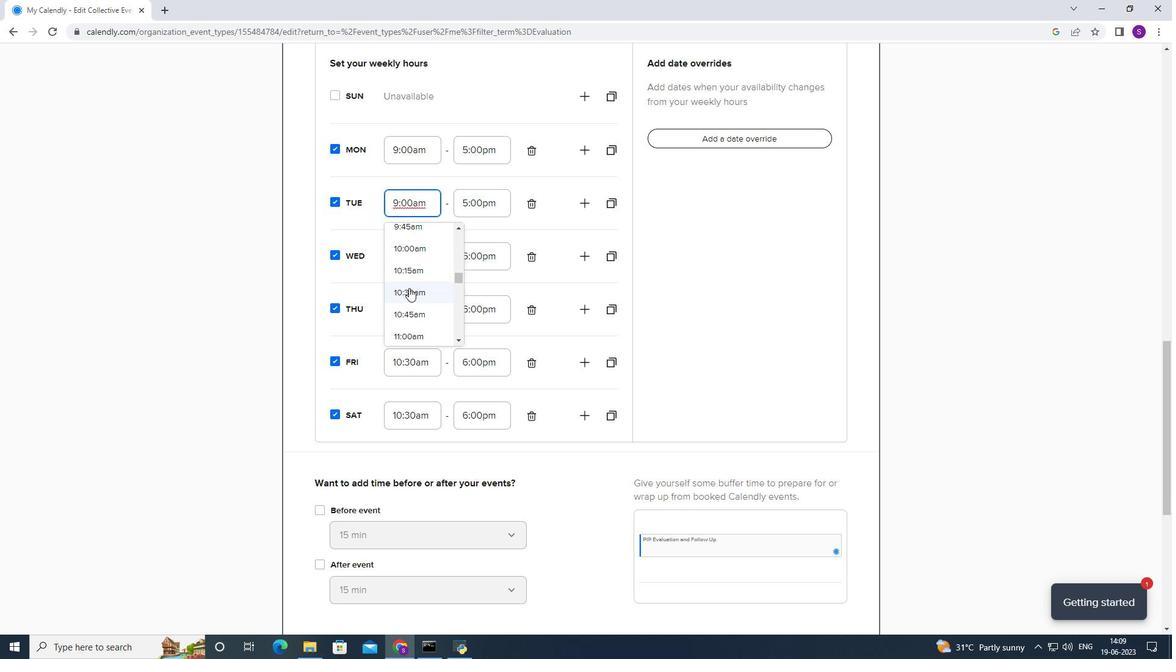 
Action: Mouse moved to (433, 156)
Screenshot: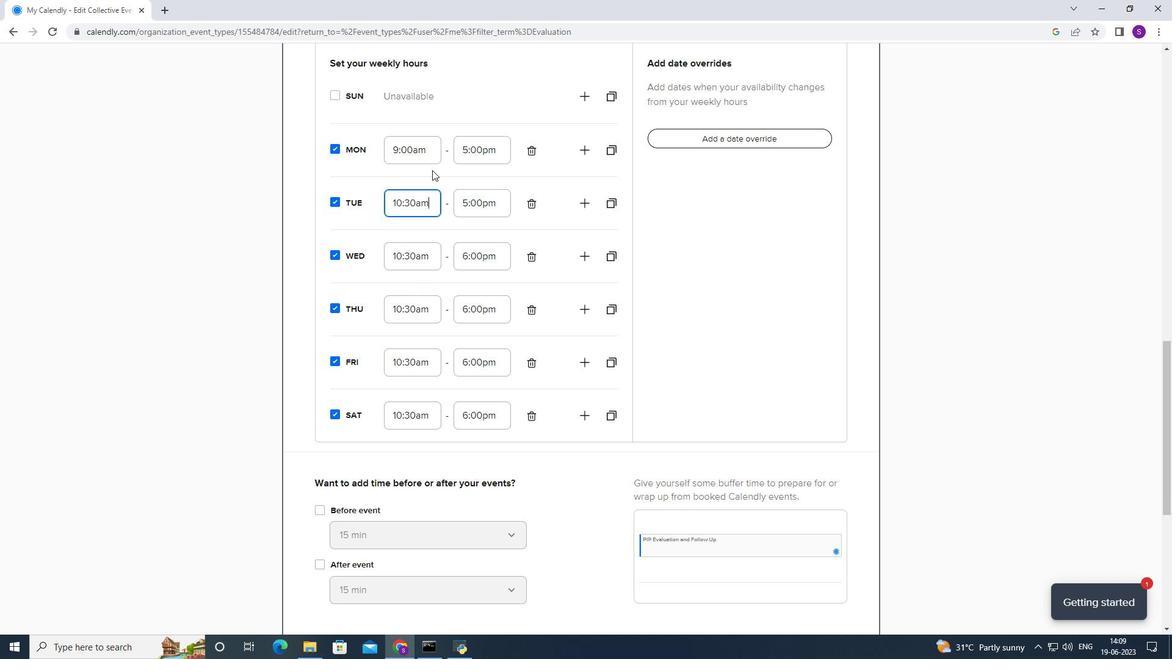
Action: Mouse pressed left at (433, 156)
Screenshot: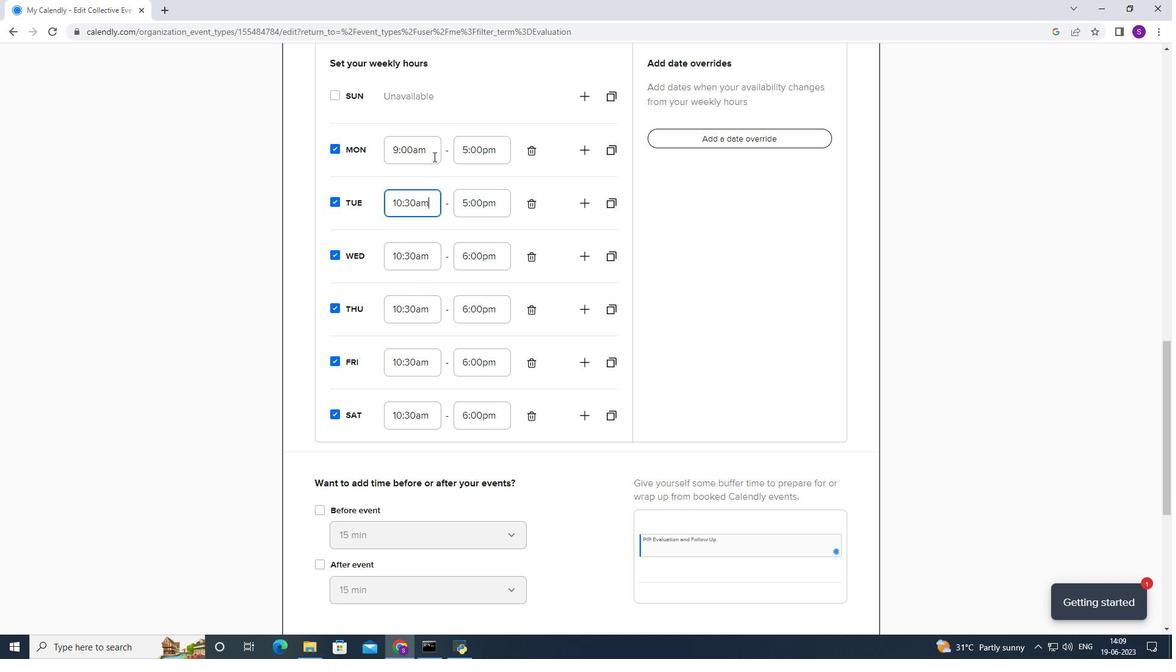 
Action: Mouse moved to (420, 235)
Screenshot: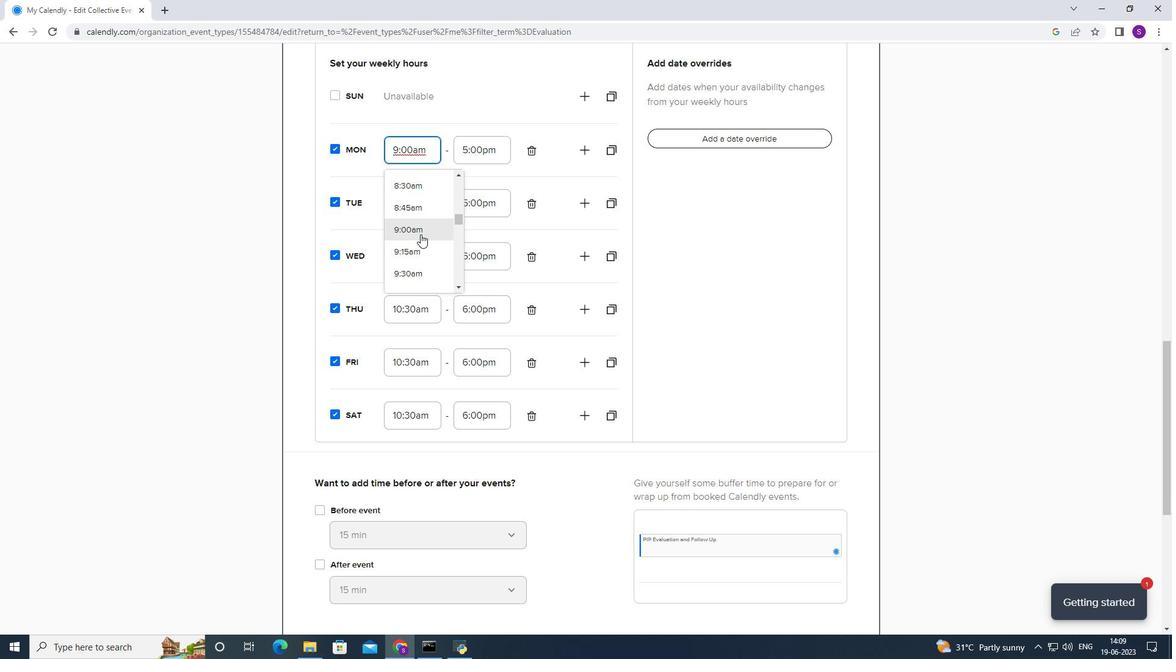 
Action: Mouse scrolled (420, 235) with delta (0, 0)
Screenshot: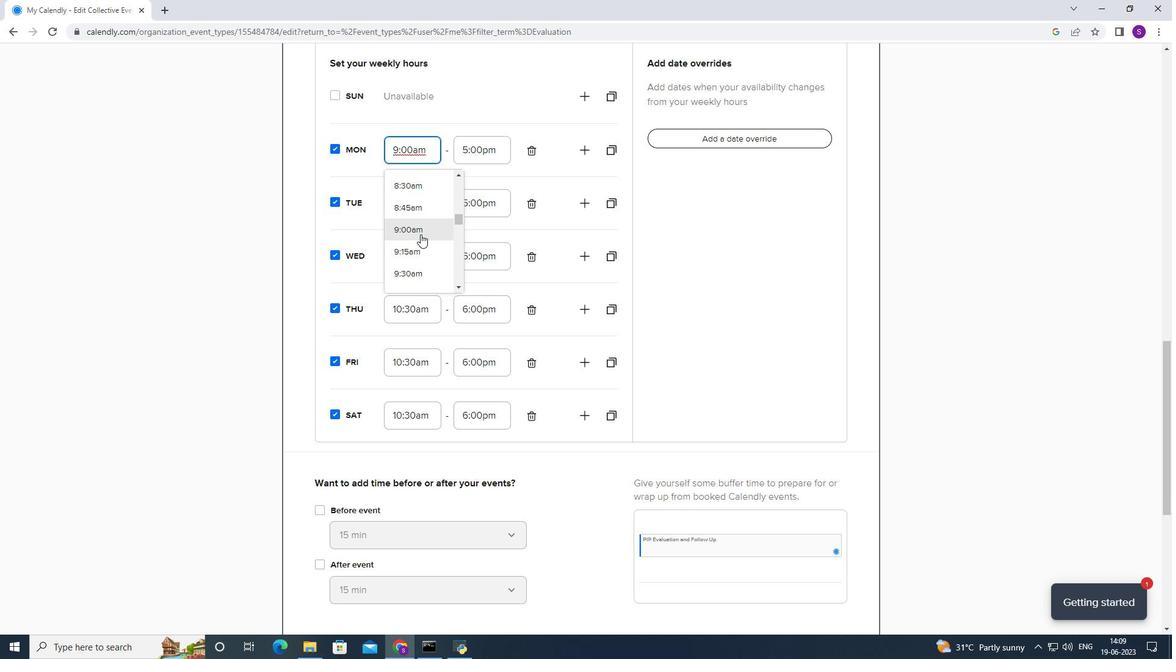
Action: Mouse moved to (419, 236)
Screenshot: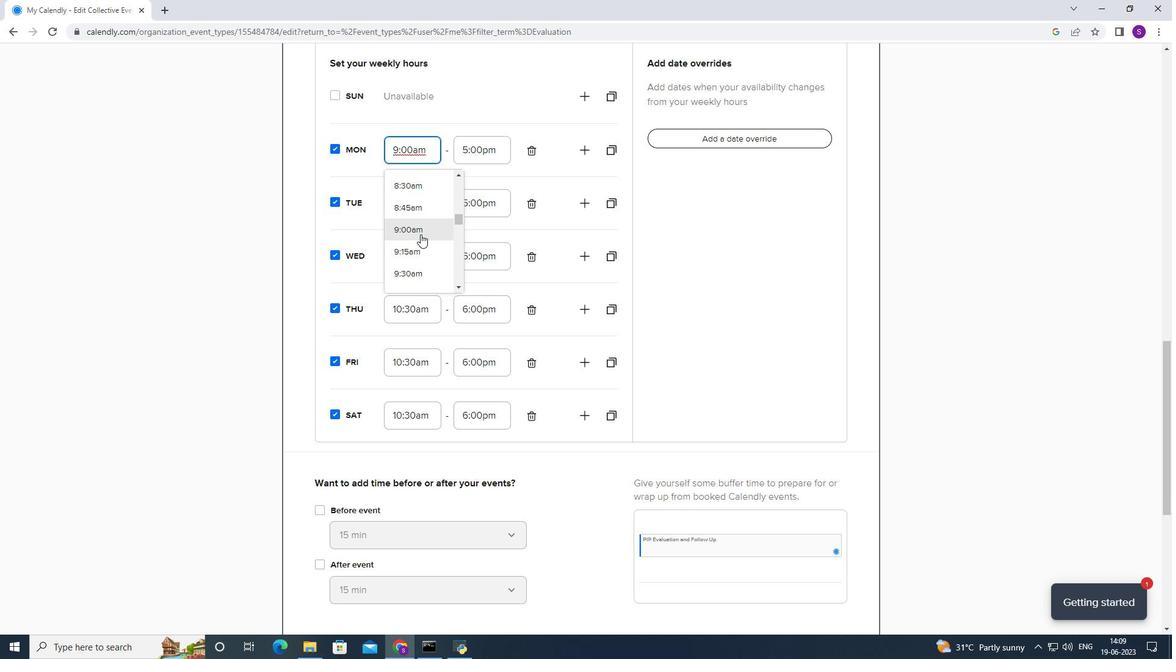 
Action: Mouse scrolled (419, 235) with delta (0, 0)
Screenshot: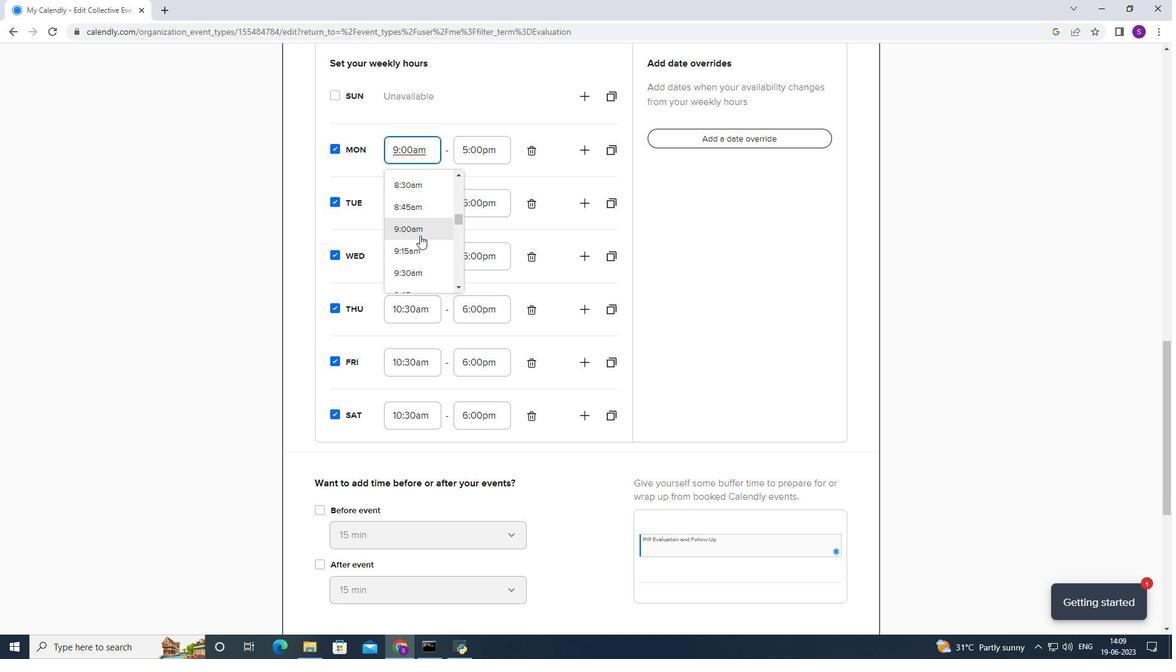 
Action: Mouse moved to (415, 238)
Screenshot: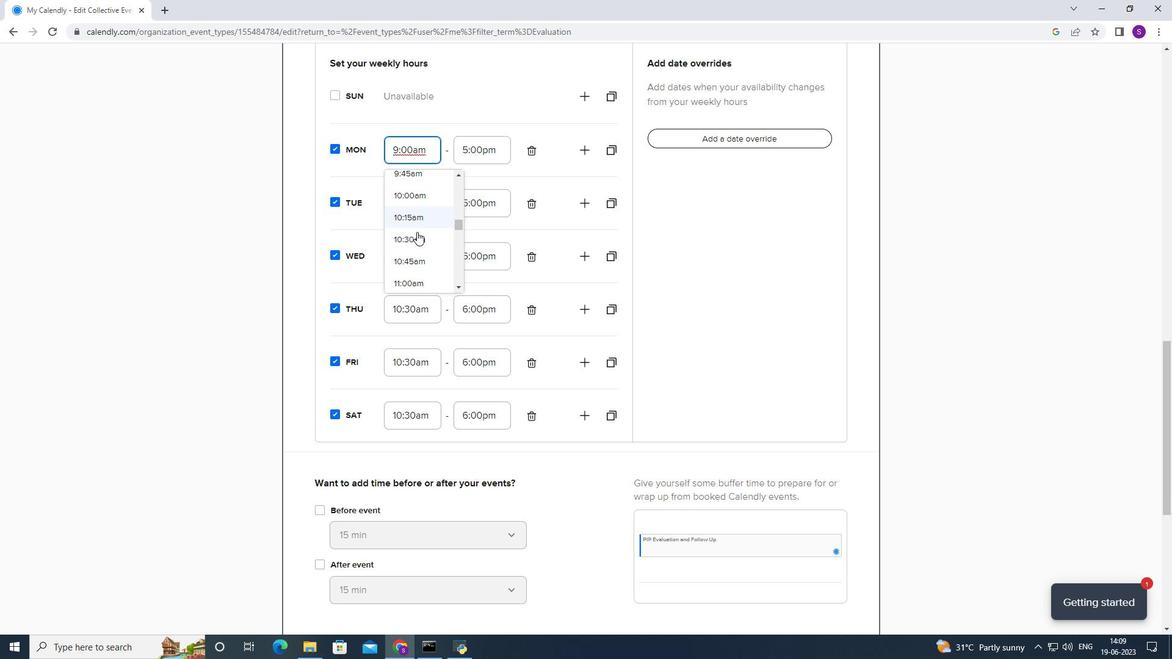 
Action: Mouse pressed left at (415, 238)
Screenshot: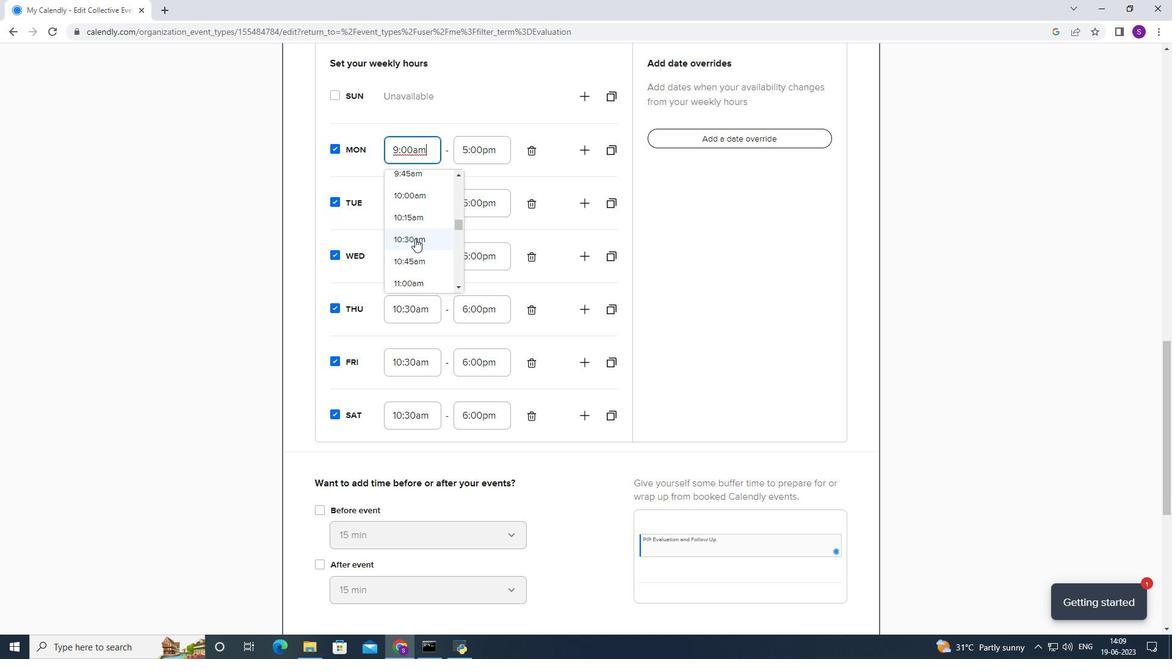 
Action: Mouse moved to (466, 145)
Screenshot: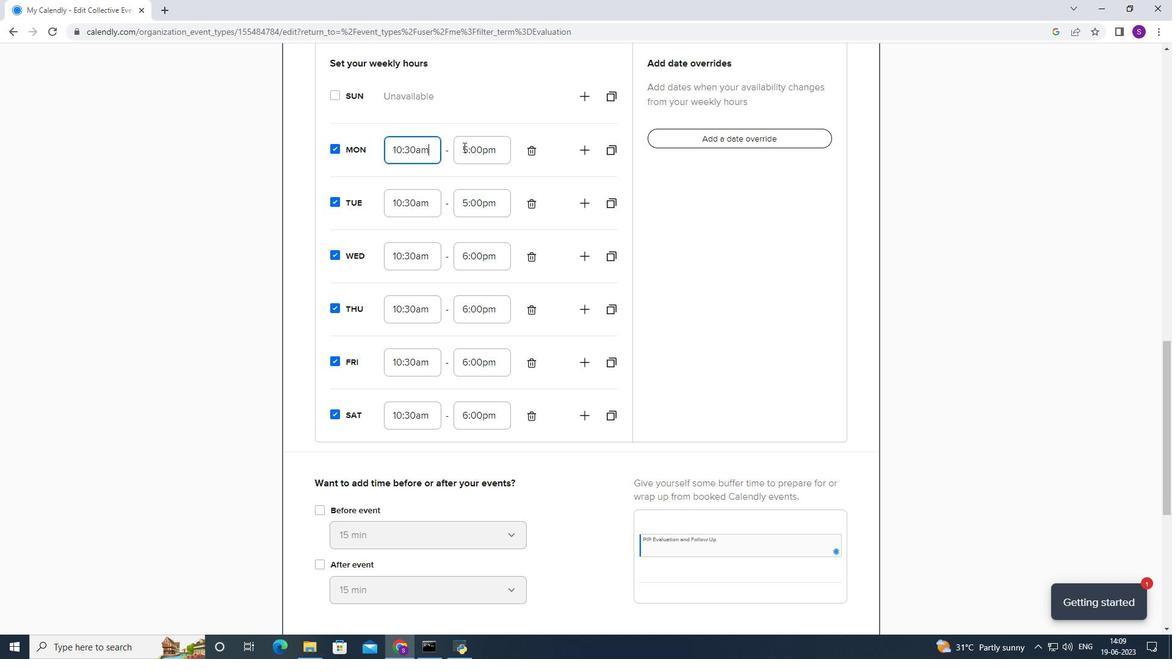 
Action: Mouse pressed left at (466, 145)
Screenshot: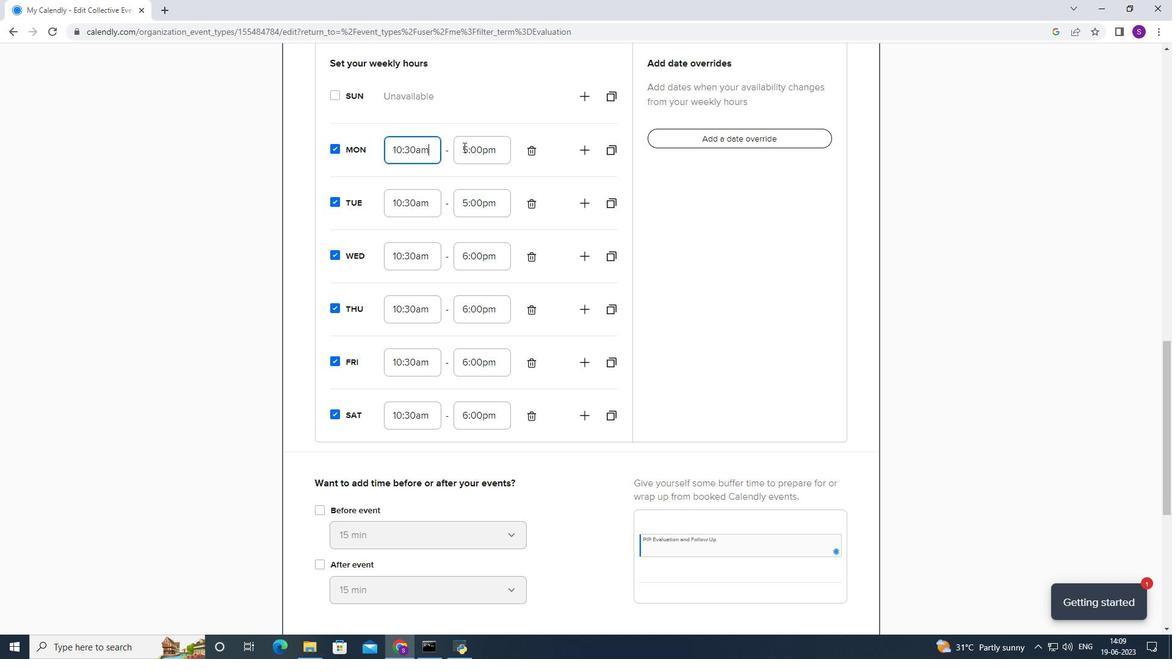 
Action: Mouse moved to (472, 227)
Screenshot: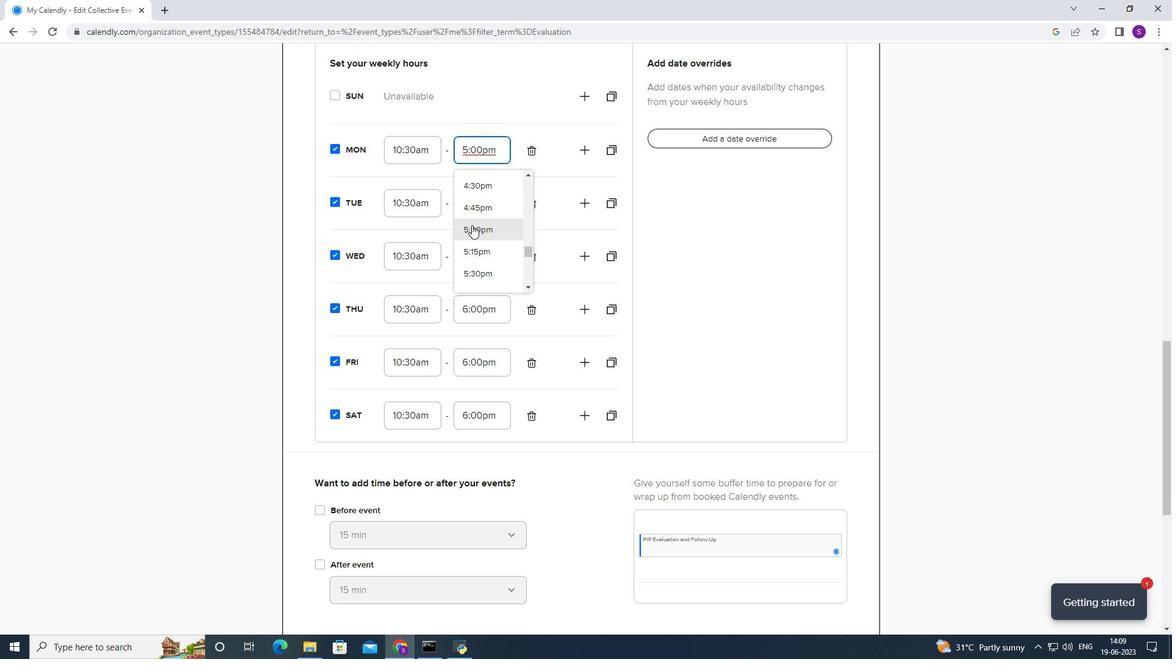 
Action: Mouse scrolled (472, 226) with delta (0, 0)
Screenshot: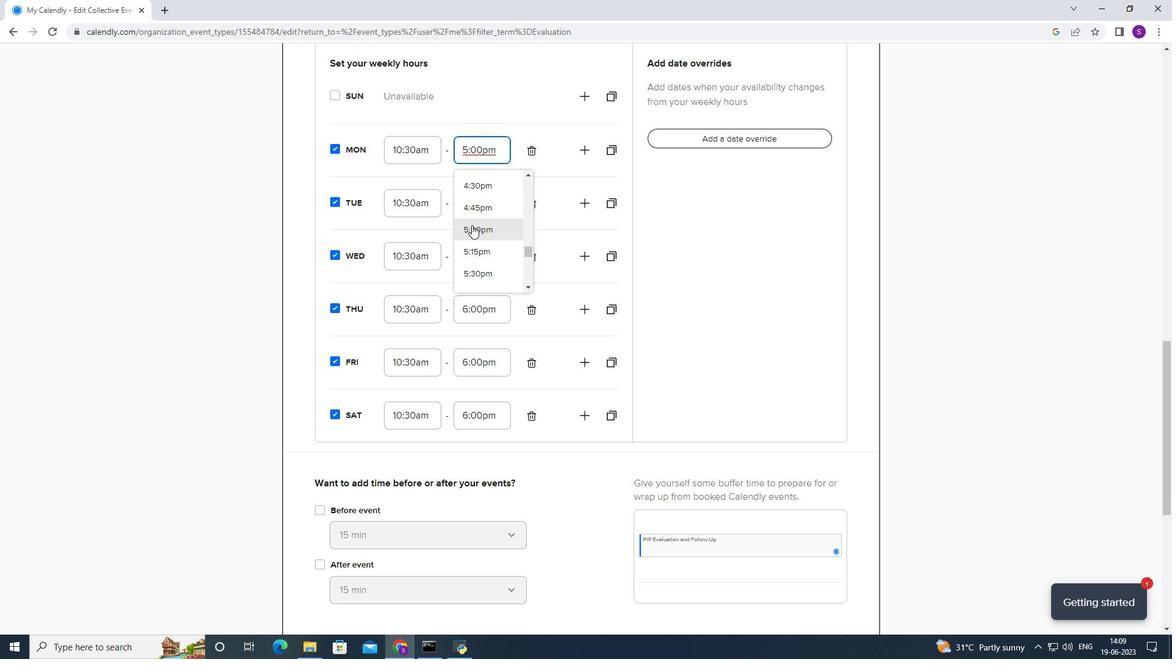 
Action: Mouse moved to (467, 254)
Screenshot: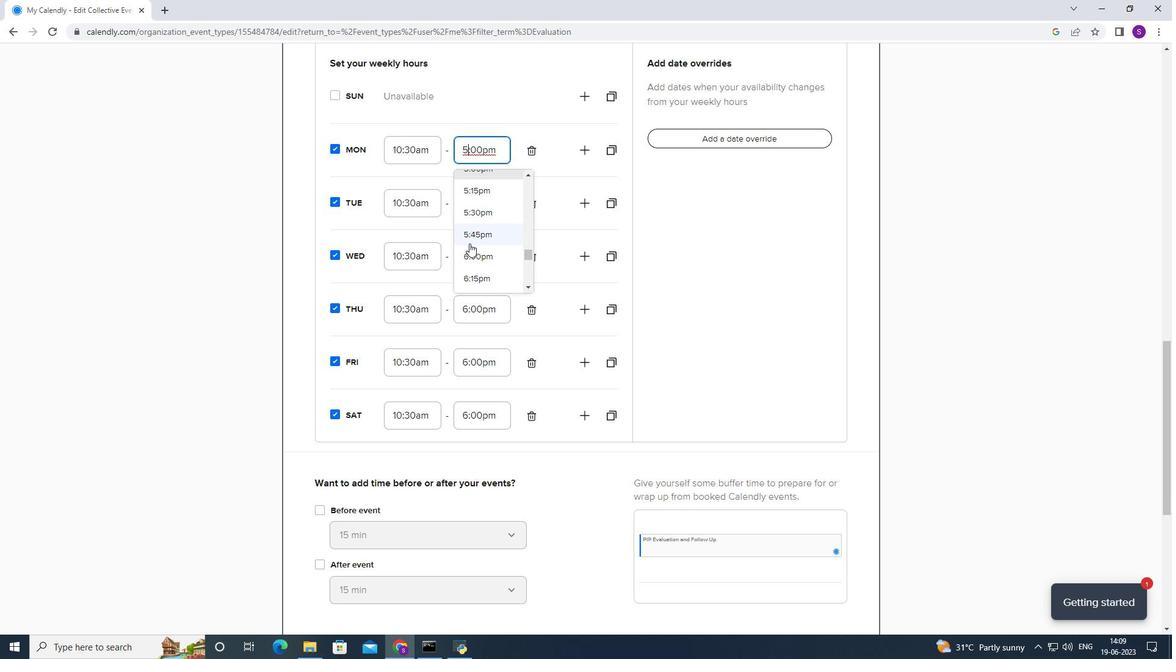 
Action: Mouse pressed left at (467, 254)
Screenshot: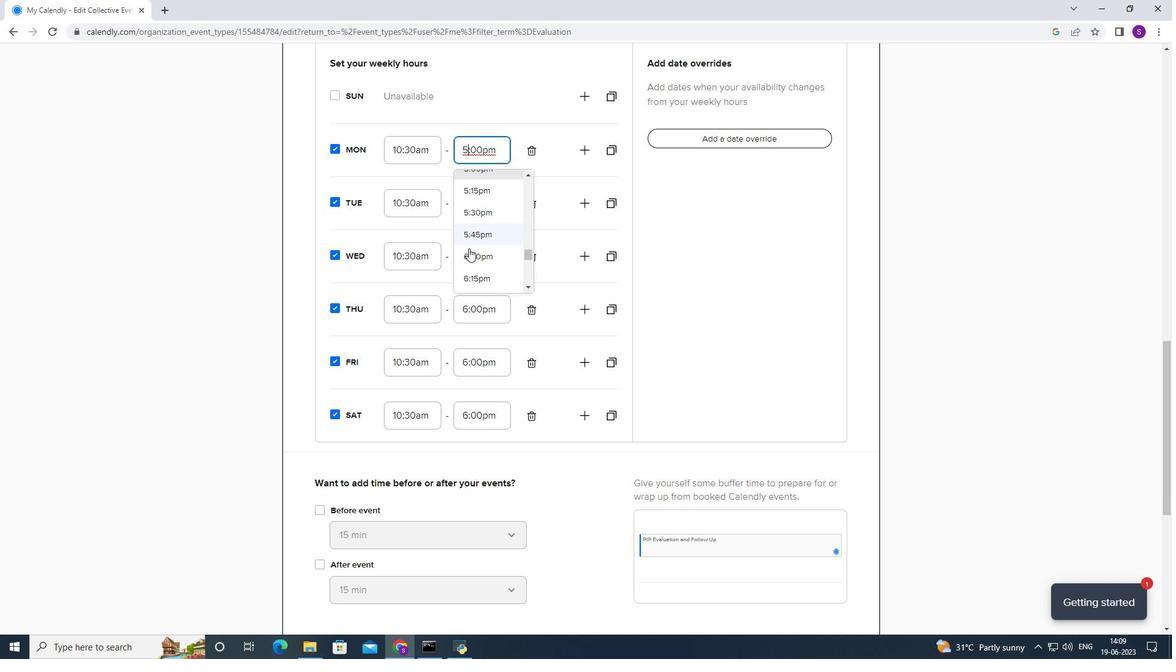 
Action: Mouse moved to (489, 209)
Screenshot: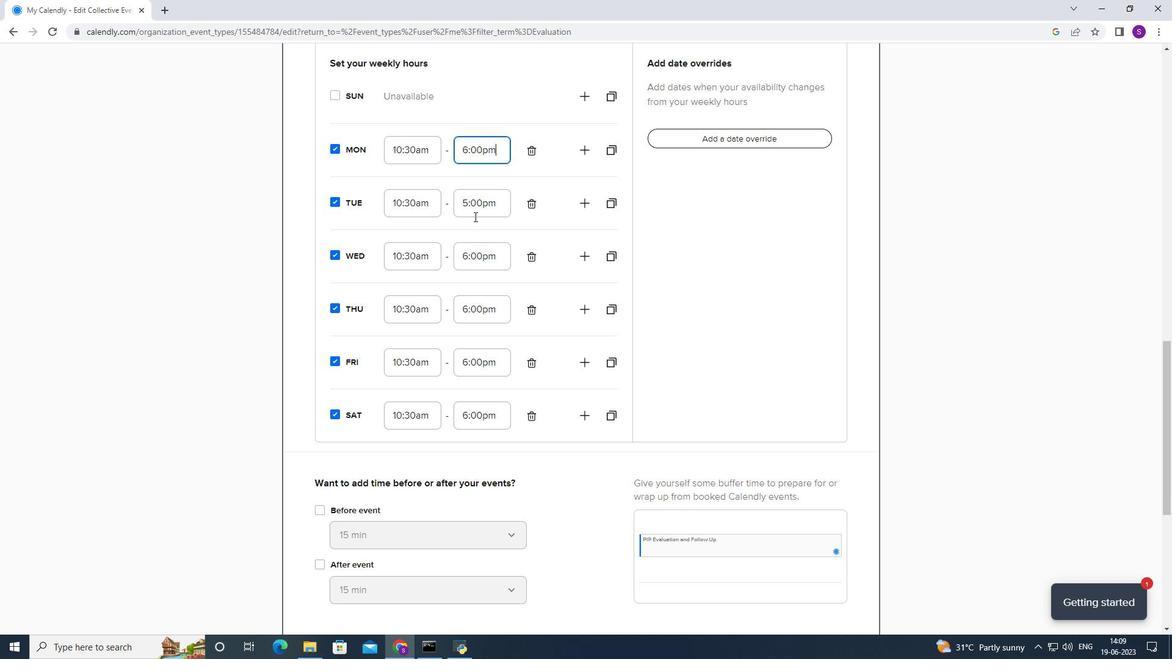 
Action: Mouse pressed left at (489, 209)
Screenshot: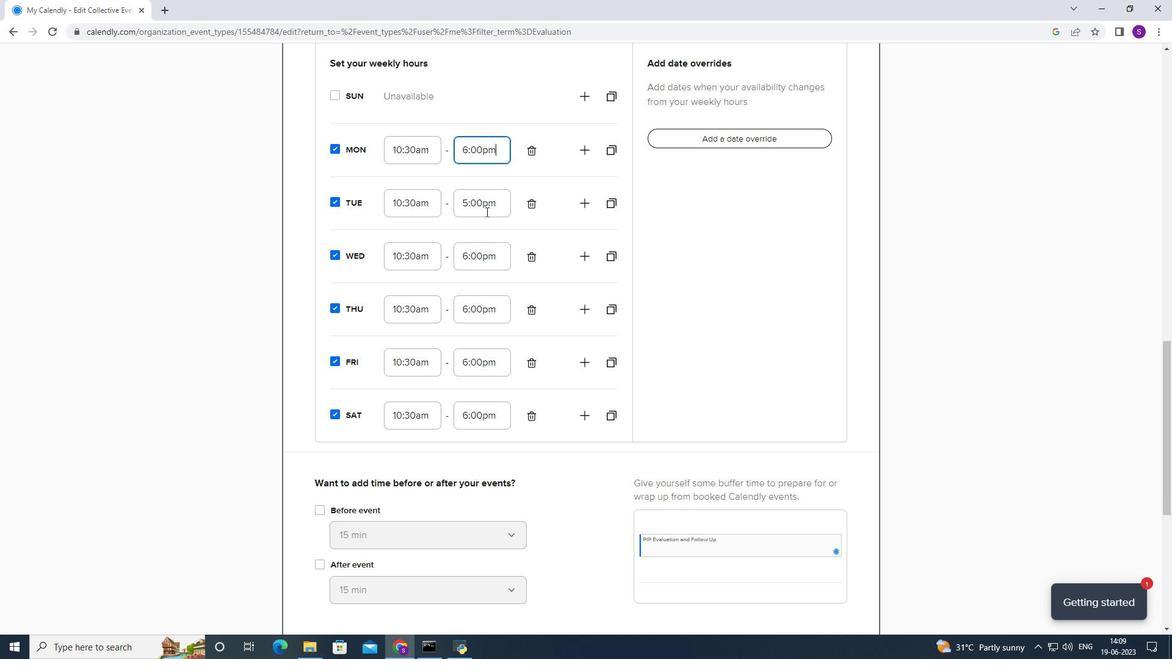 
Action: Mouse moved to (481, 257)
Screenshot: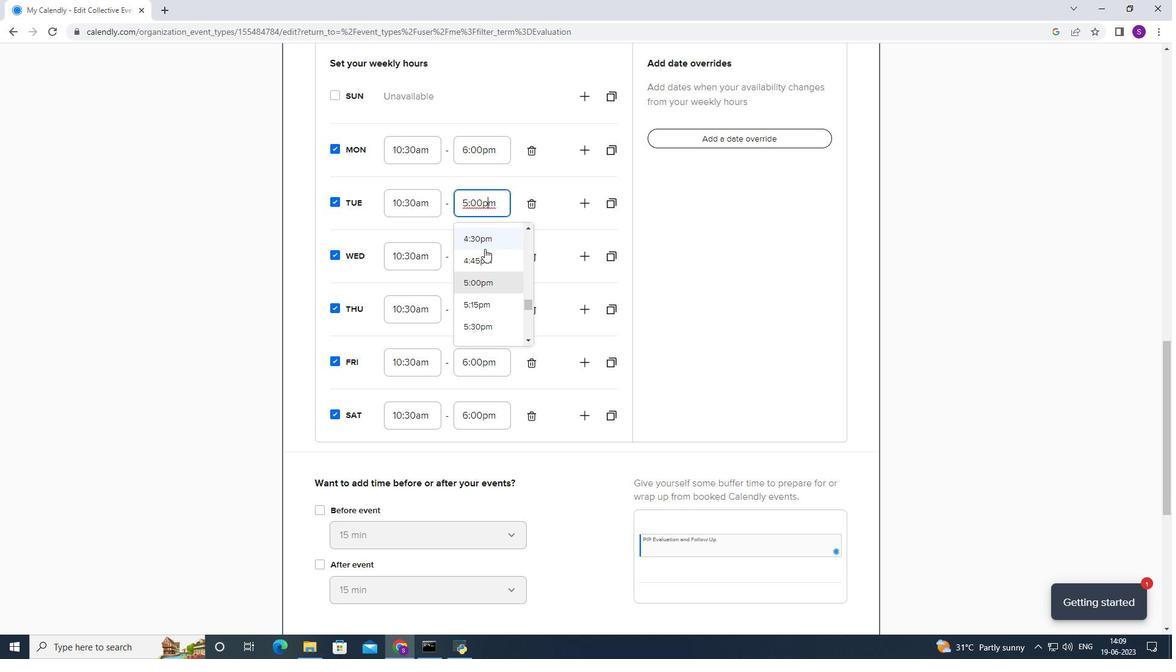 
Action: Mouse scrolled (481, 256) with delta (0, 0)
Screenshot: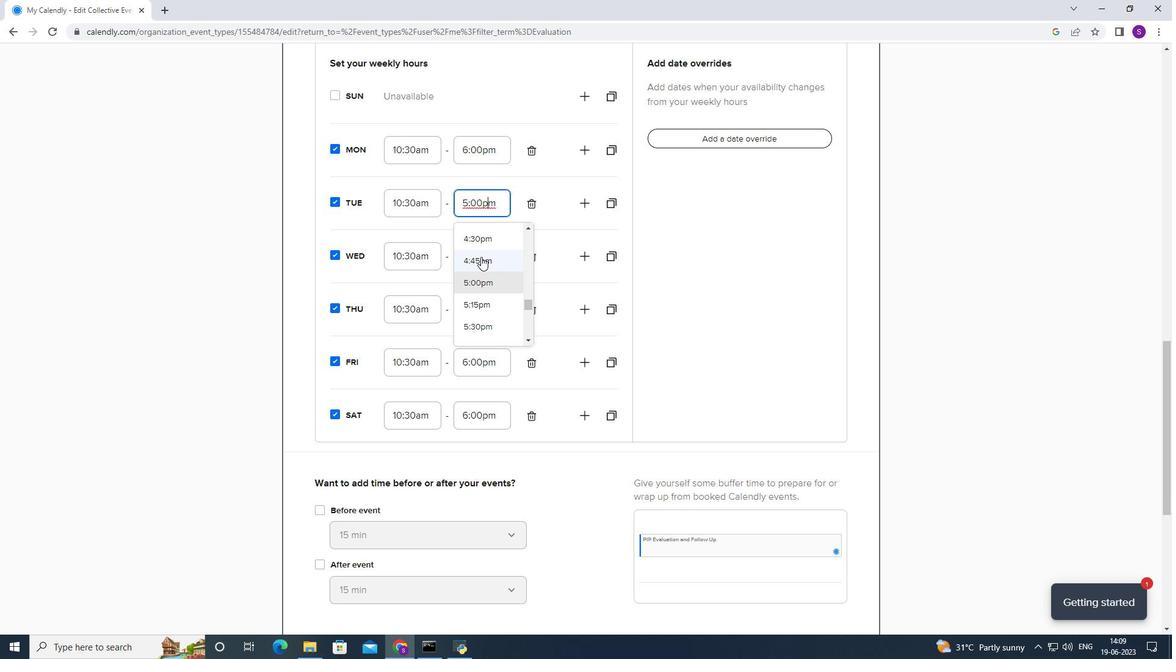 
Action: Mouse moved to (467, 306)
Screenshot: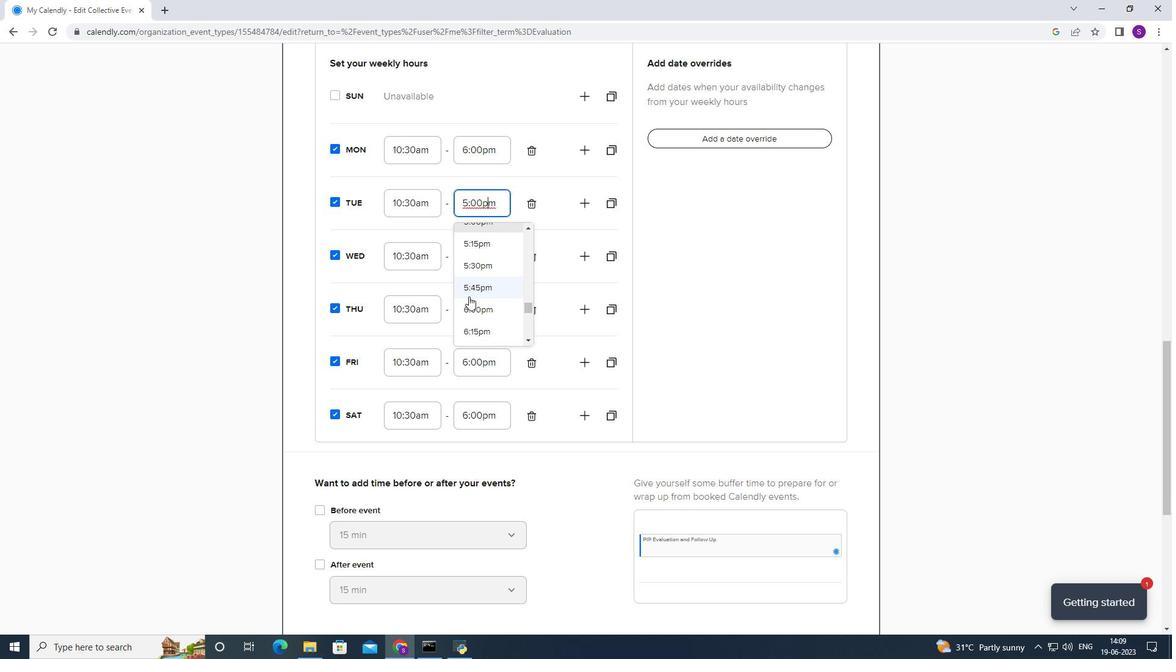 
Action: Mouse pressed left at (467, 306)
Screenshot: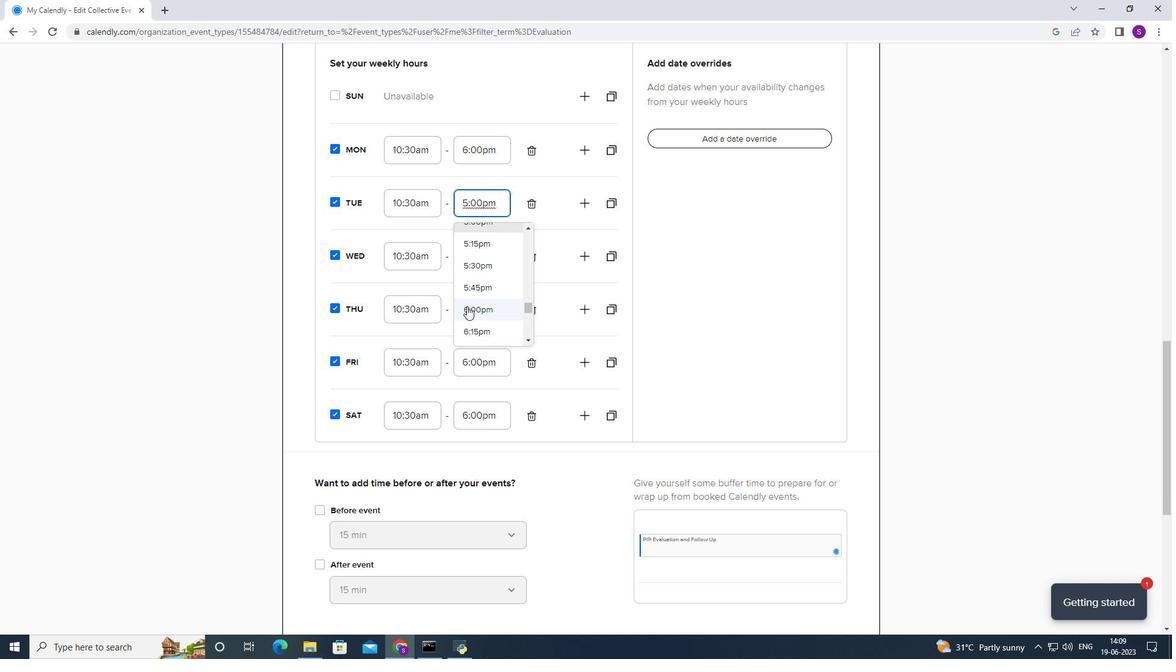 
Action: Mouse moved to (413, 373)
Screenshot: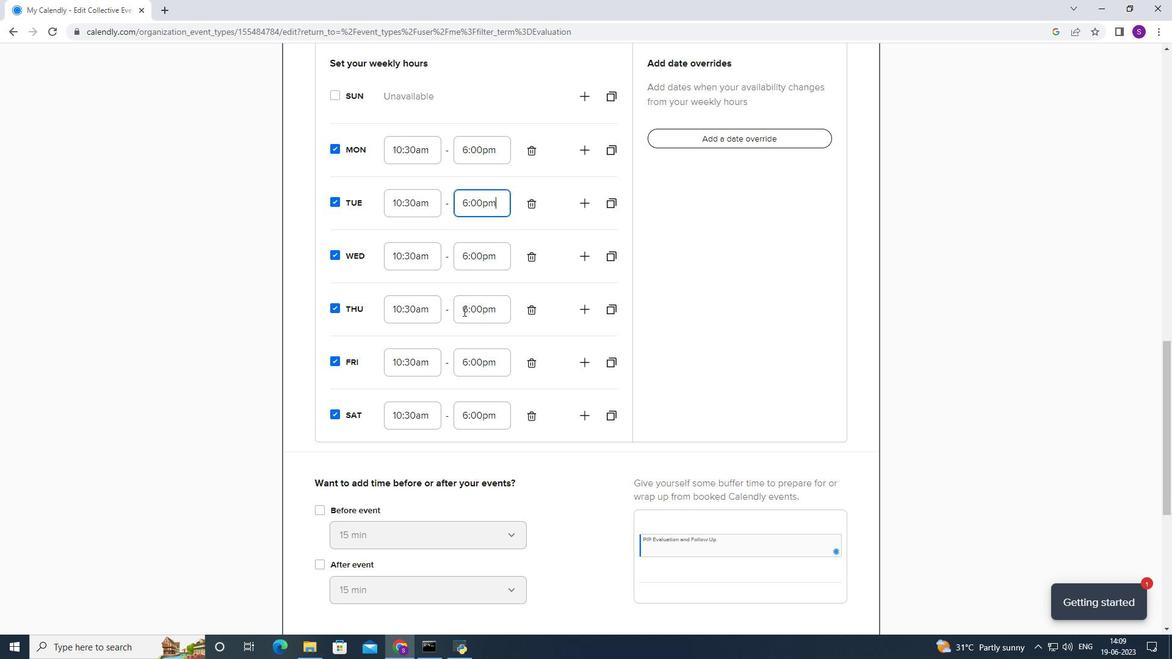 
Action: Mouse scrolled (413, 372) with delta (0, 0)
Screenshot: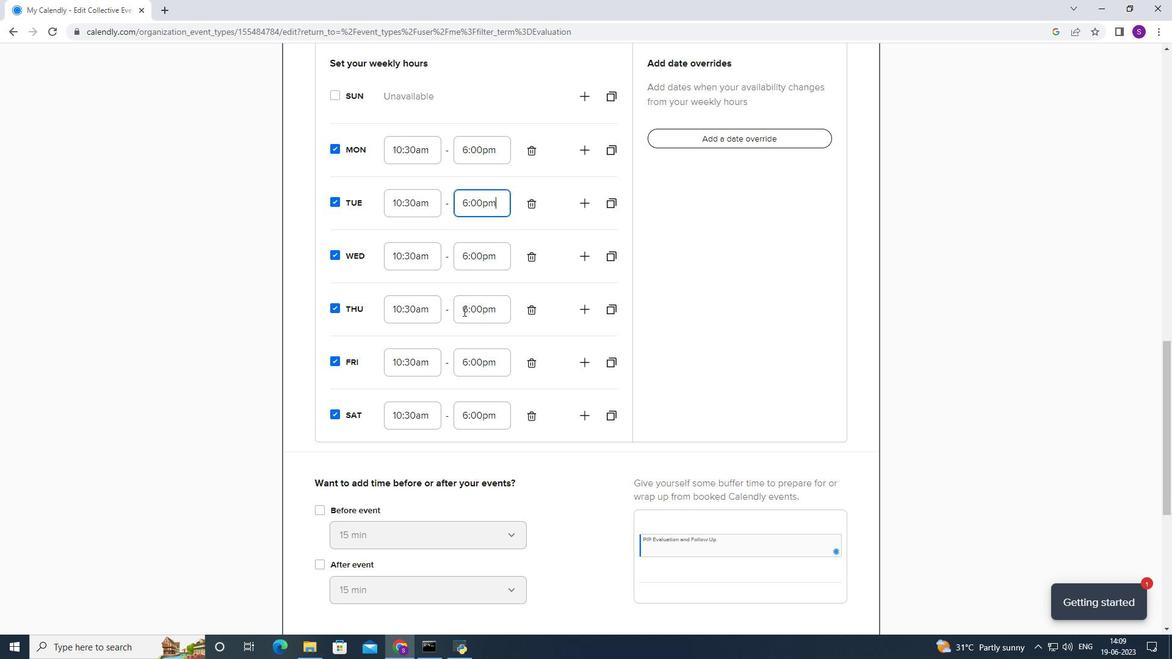 
Action: Mouse moved to (408, 377)
Screenshot: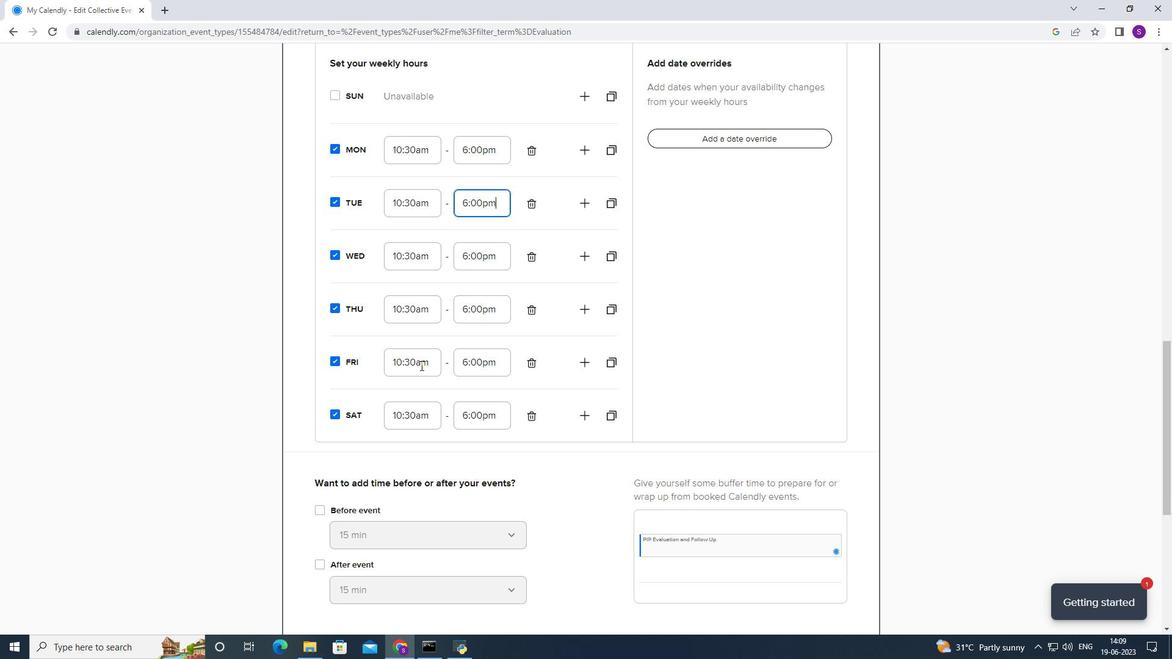 
Action: Mouse scrolled (408, 376) with delta (0, 0)
Screenshot: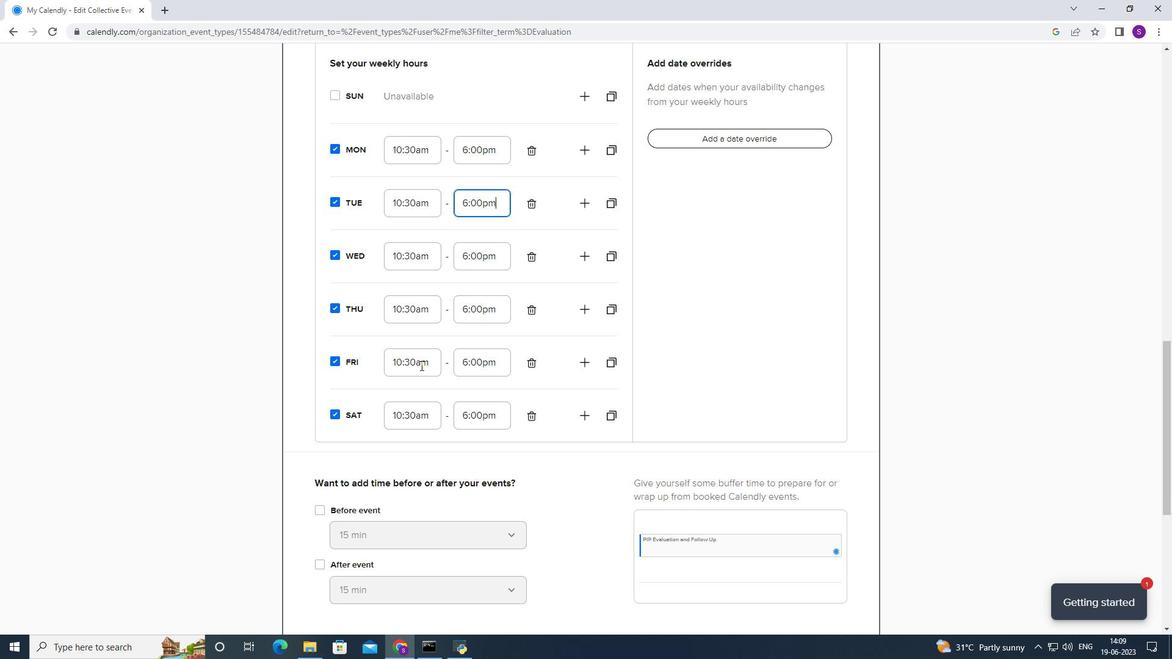 
Action: Mouse scrolled (408, 376) with delta (0, 0)
Screenshot: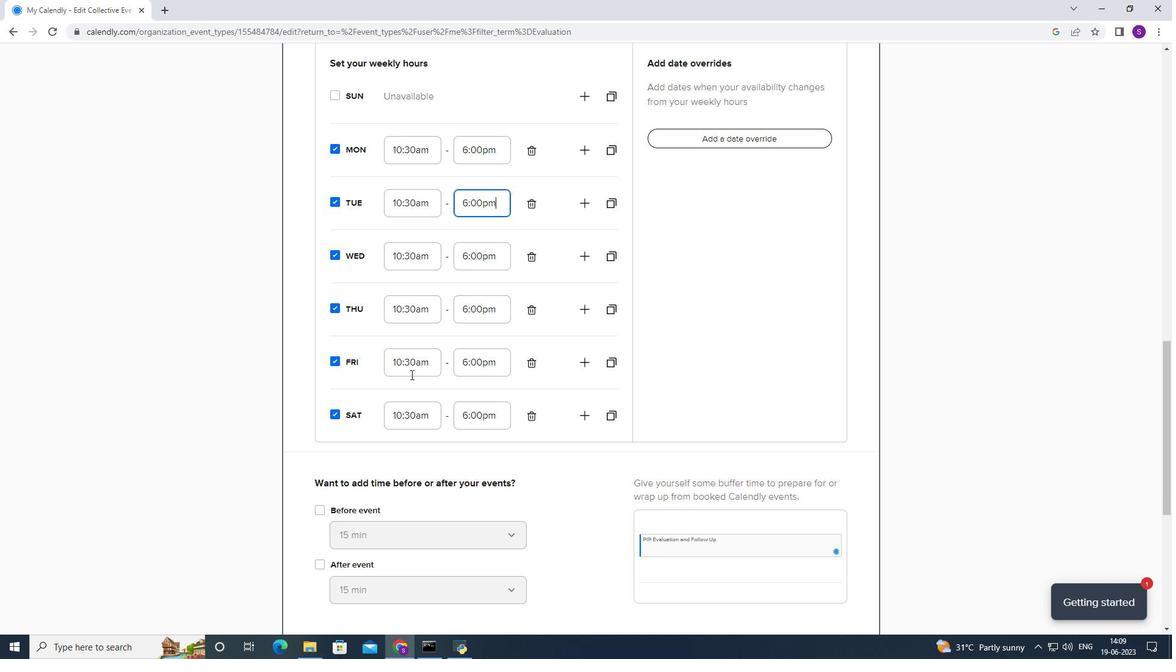 
Action: Mouse moved to (353, 330)
Screenshot: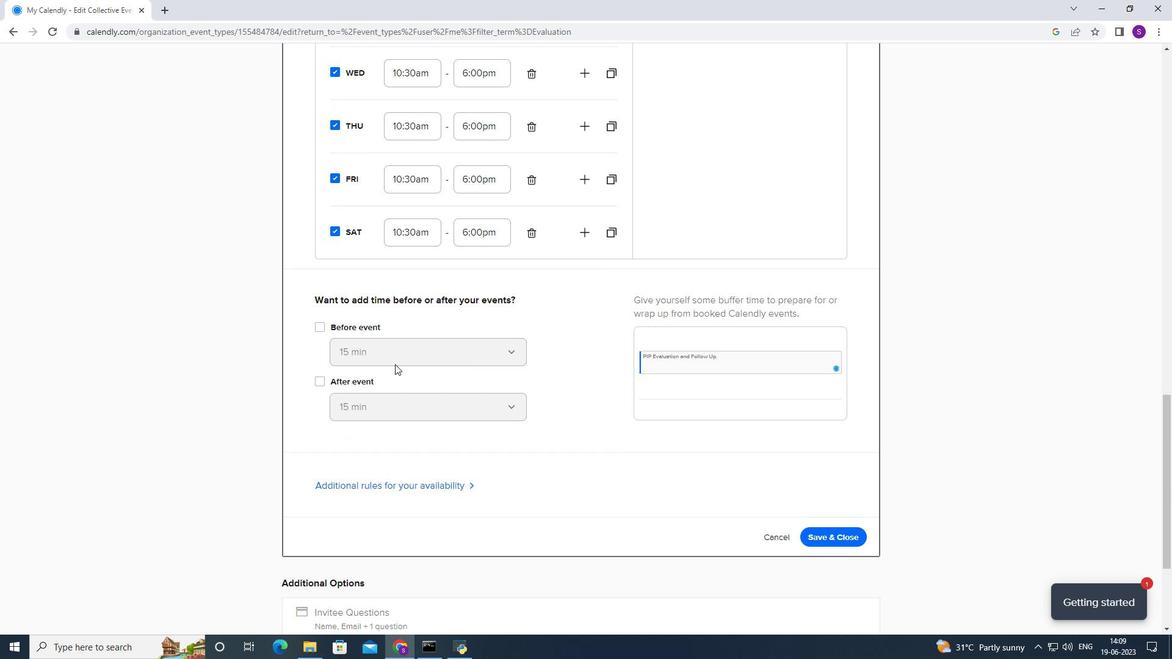 
Action: Mouse pressed left at (353, 330)
Screenshot: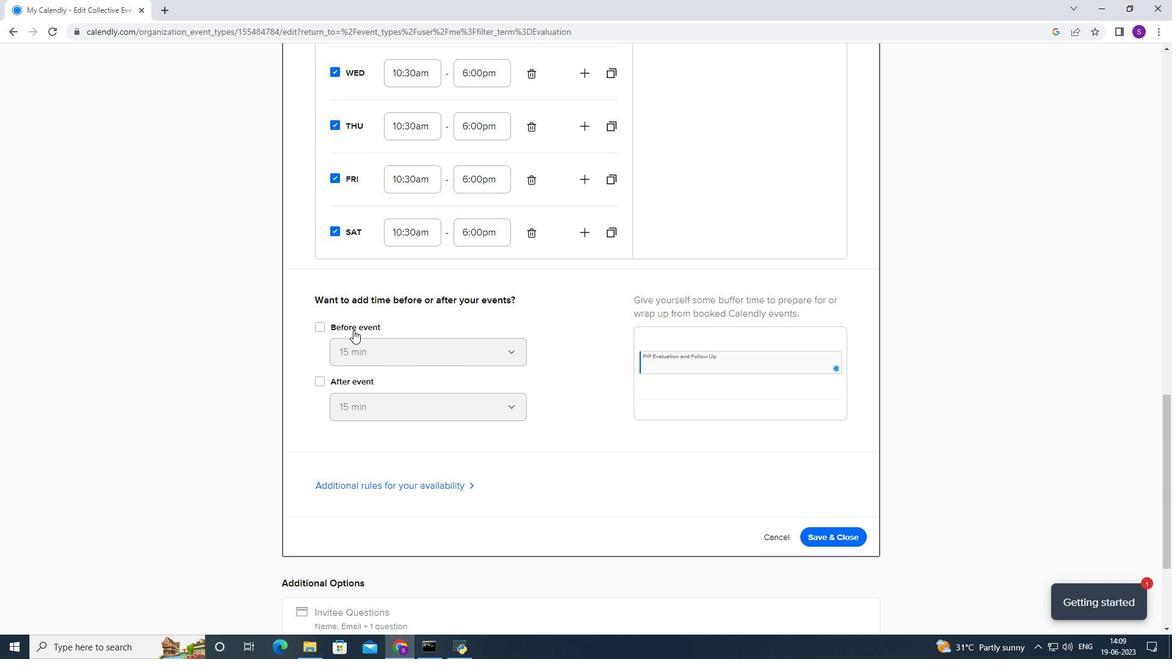 
Action: Mouse moved to (354, 351)
Screenshot: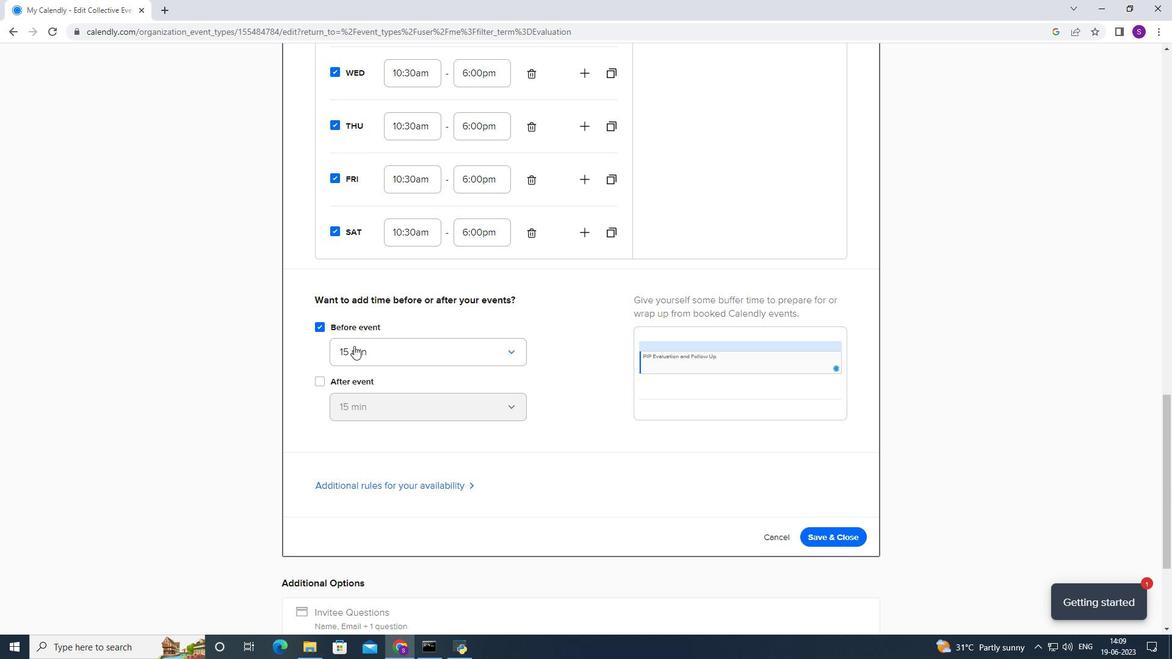
Action: Mouse pressed left at (354, 351)
Screenshot: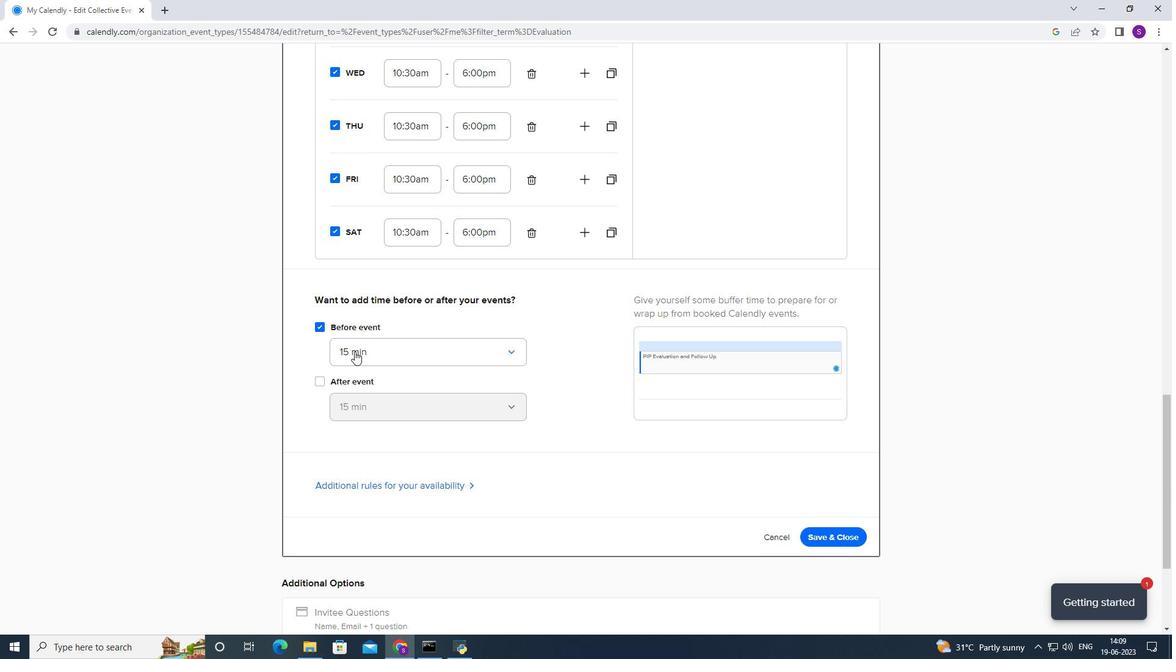 
Action: Mouse moved to (323, 386)
Screenshot: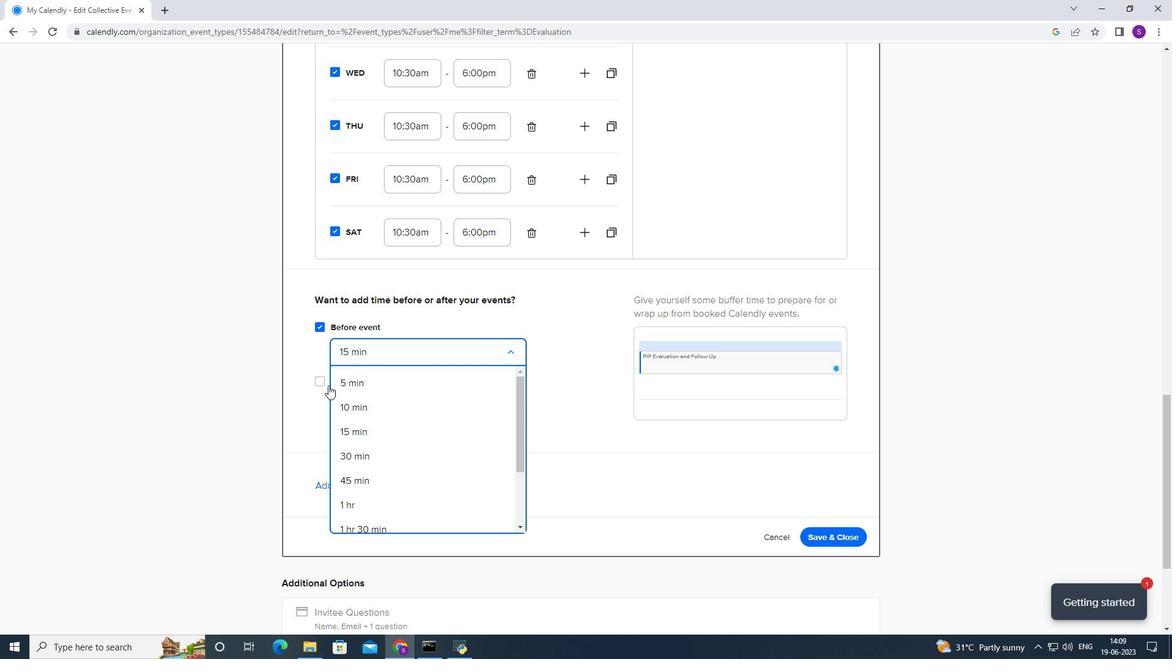 
Action: Mouse pressed left at (323, 386)
Screenshot: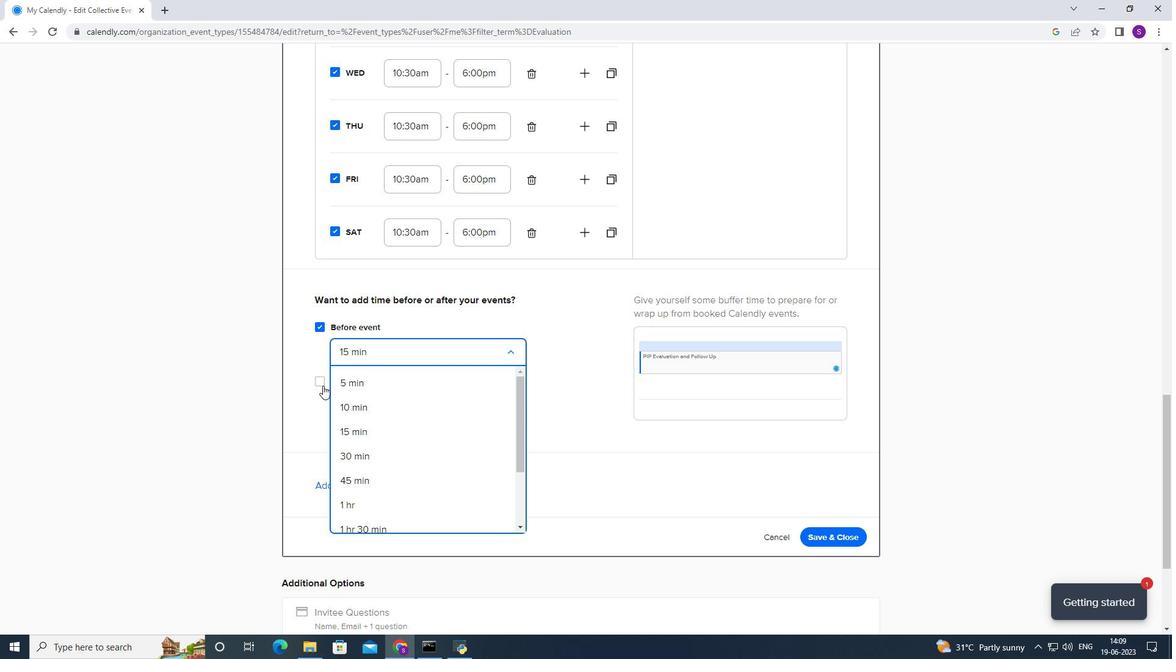 
Action: Mouse moved to (329, 403)
Screenshot: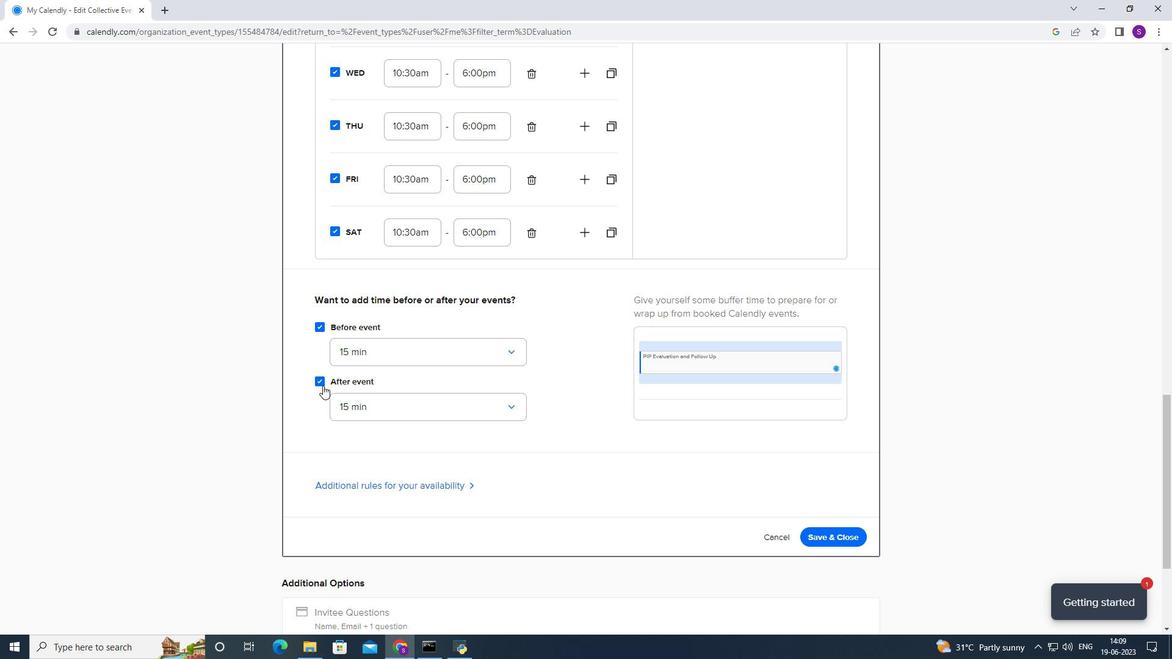 
Action: Mouse scrolled (329, 403) with delta (0, 0)
Screenshot: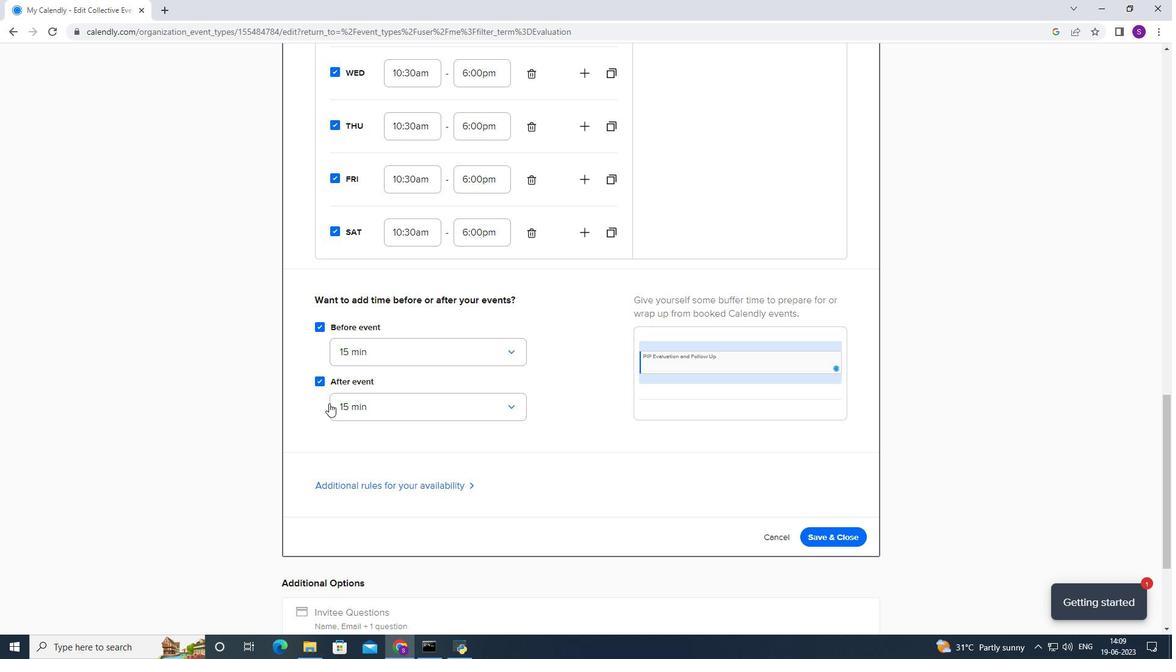 
Action: Mouse scrolled (329, 403) with delta (0, 0)
Screenshot: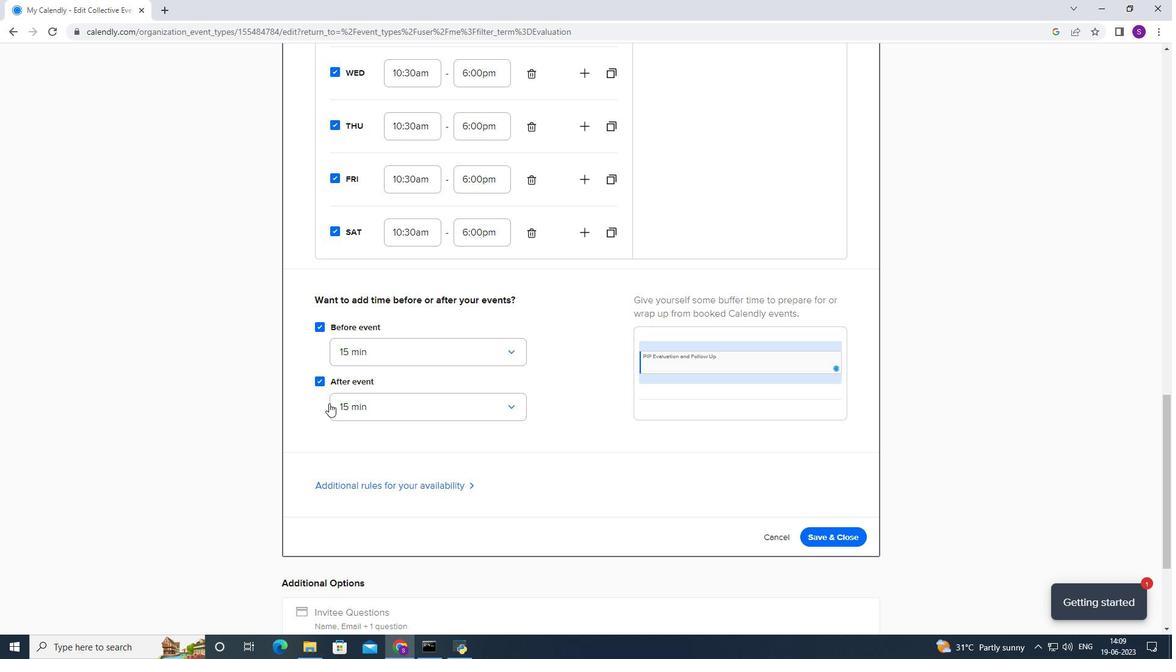 
Action: Mouse scrolled (329, 403) with delta (0, 0)
Screenshot: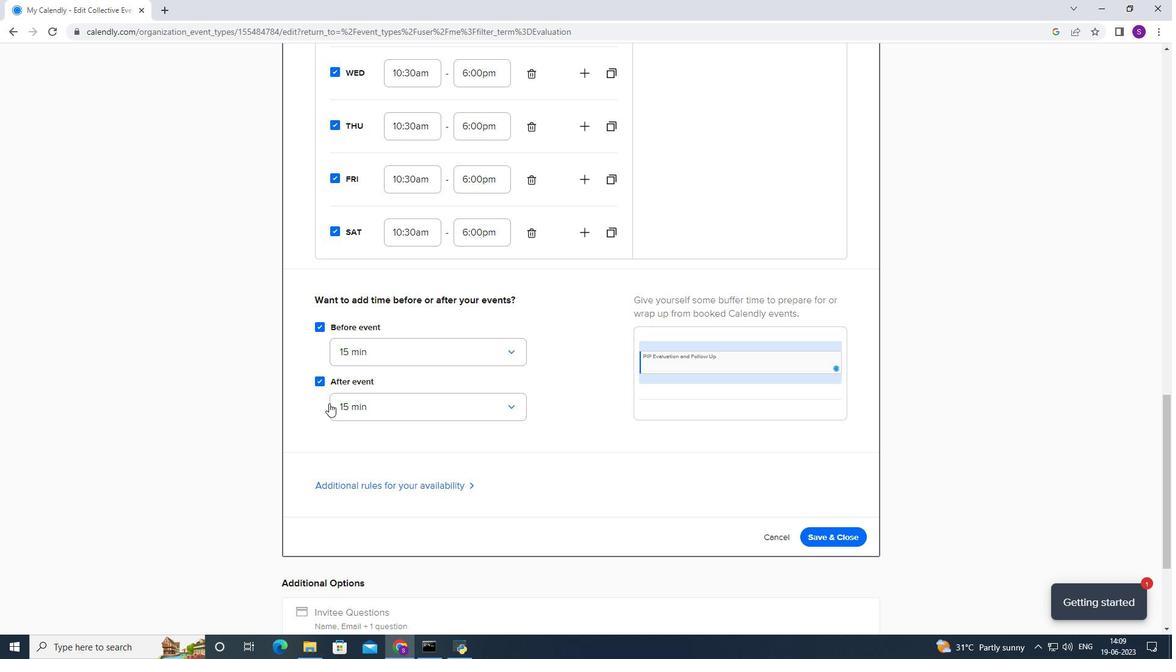 
Action: Mouse moved to (468, 309)
Screenshot: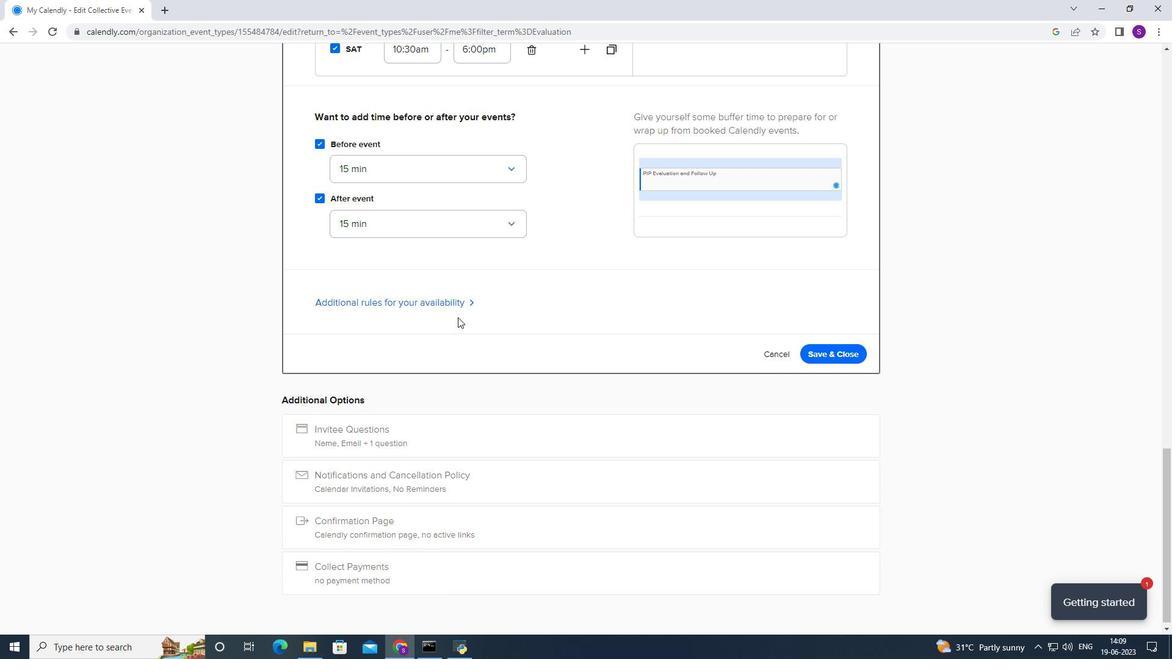 
Action: Mouse pressed left at (468, 309)
Screenshot: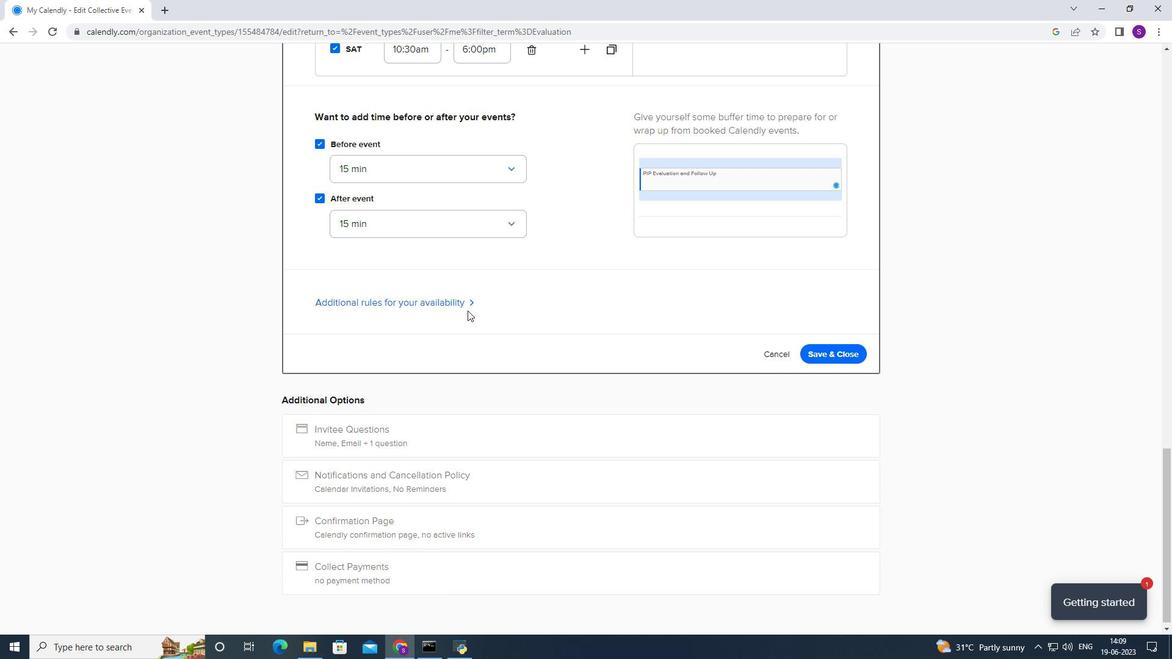 
Action: Mouse moved to (353, 433)
Screenshot: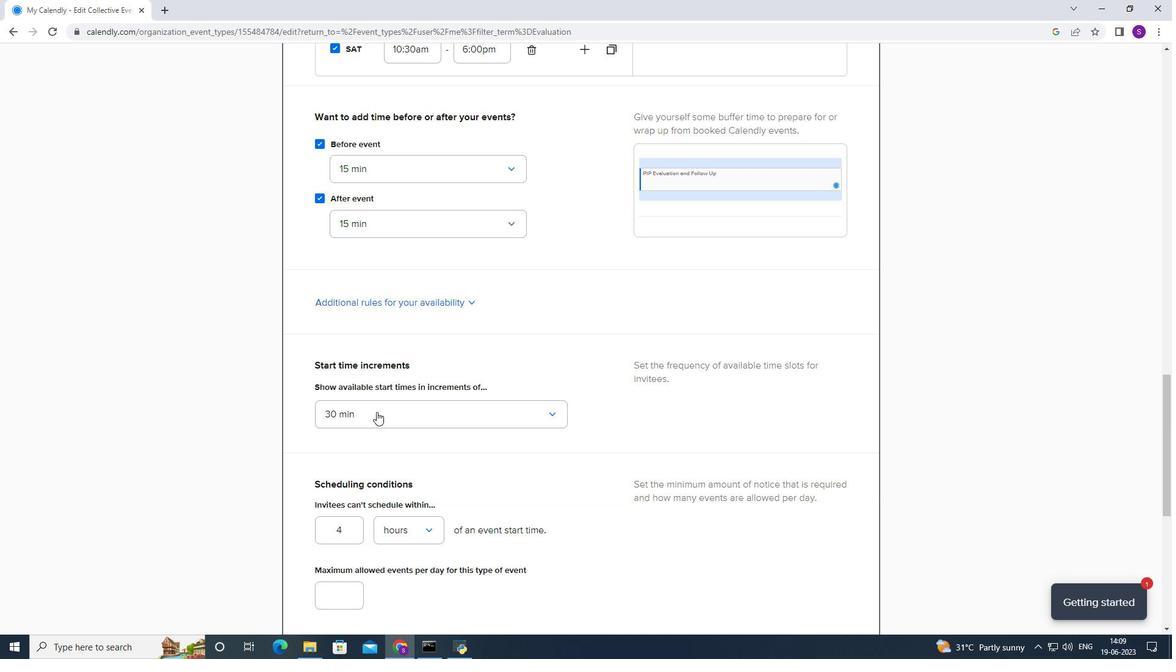 
Action: Mouse scrolled (353, 433) with delta (0, 0)
Screenshot: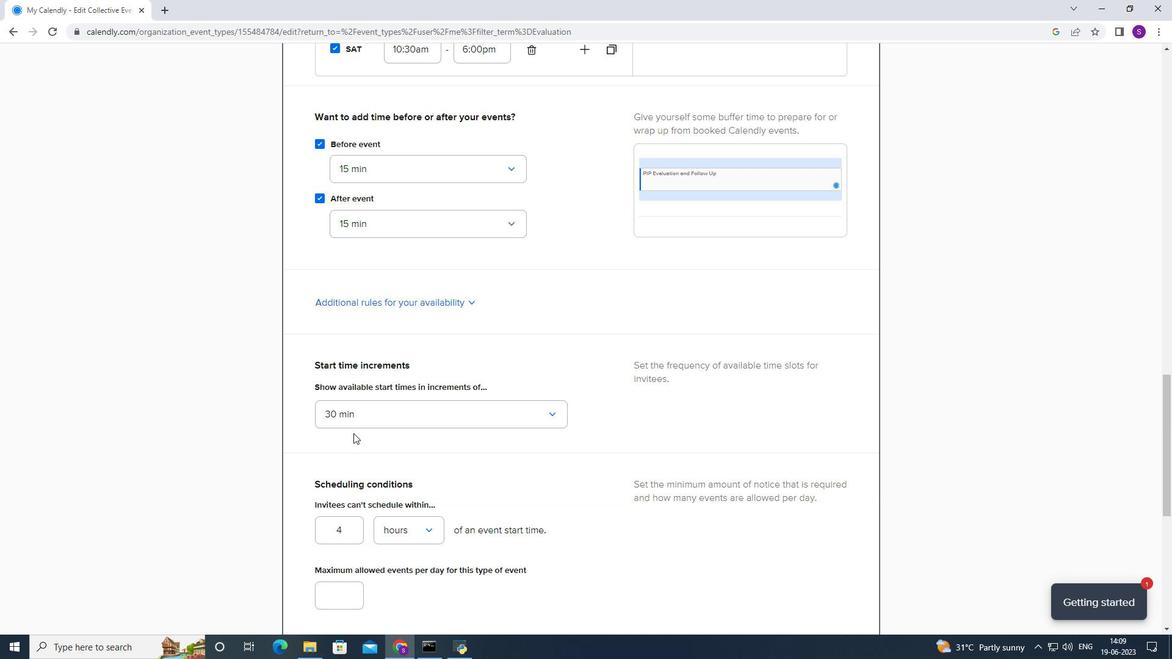 
Action: Mouse scrolled (353, 433) with delta (0, 0)
Screenshot: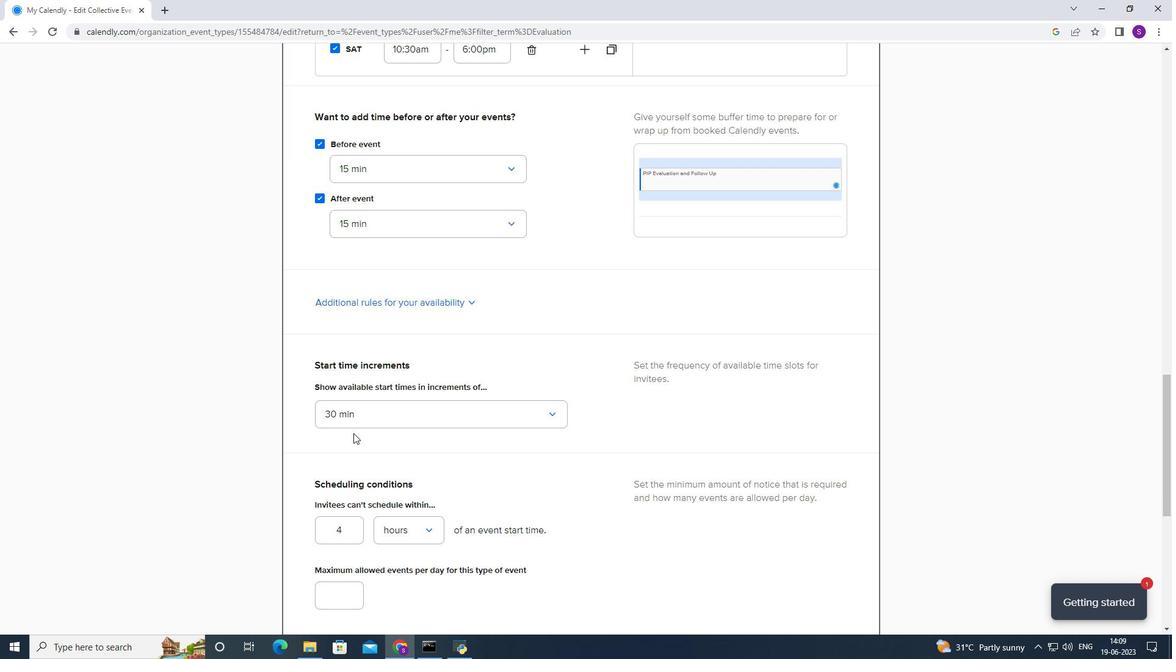 
Action: Mouse scrolled (353, 433) with delta (0, 0)
Screenshot: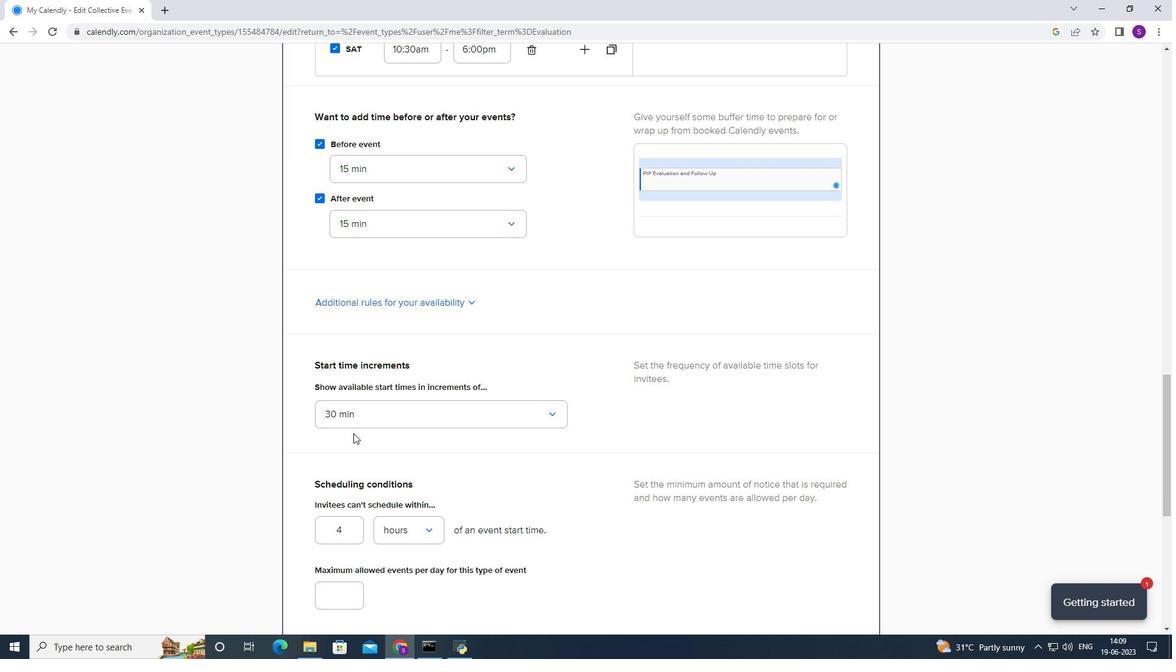 
Action: Mouse scrolled (353, 433) with delta (0, 0)
Screenshot: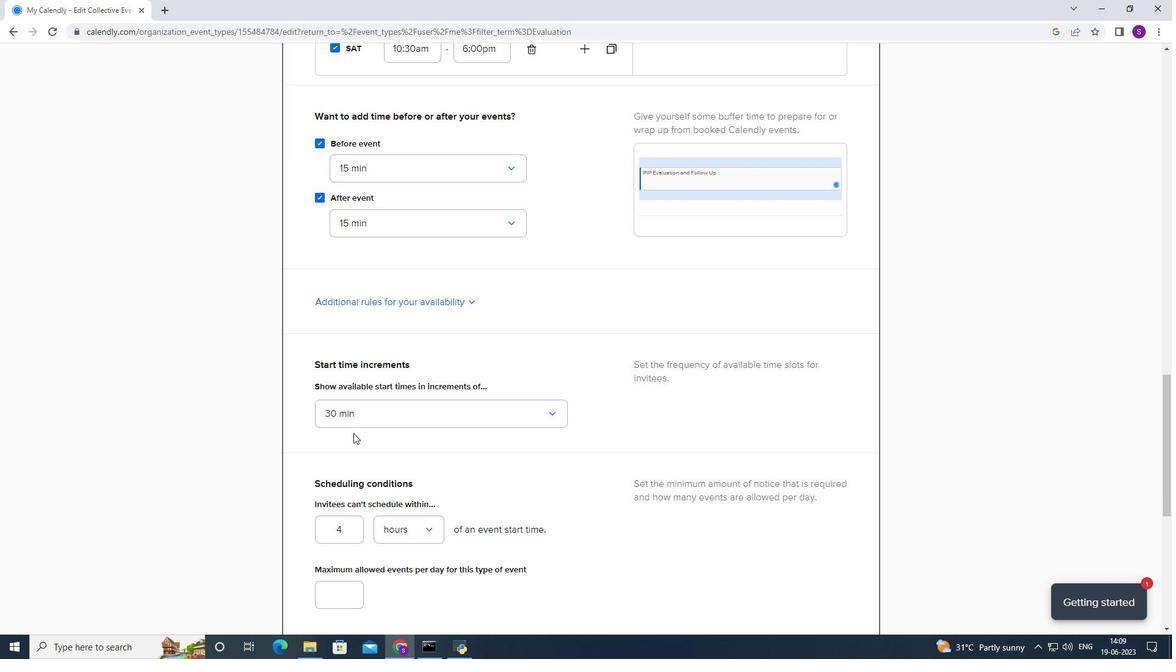 
Action: Mouse scrolled (353, 433) with delta (0, 0)
Screenshot: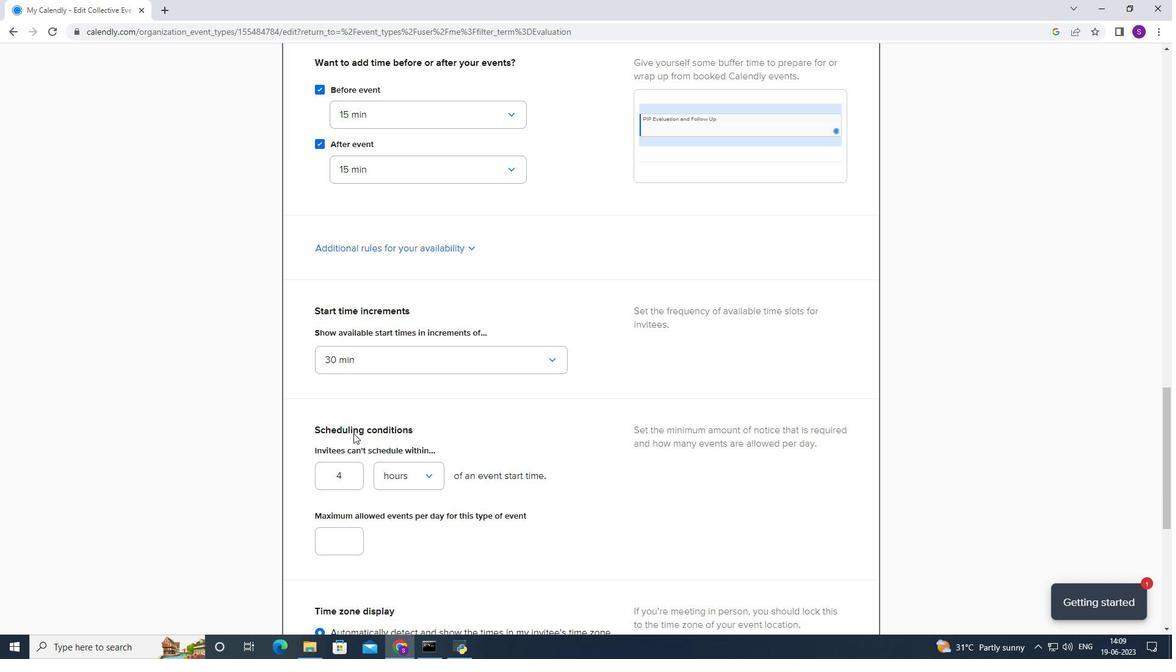 
Action: Mouse moved to (362, 219)
Screenshot: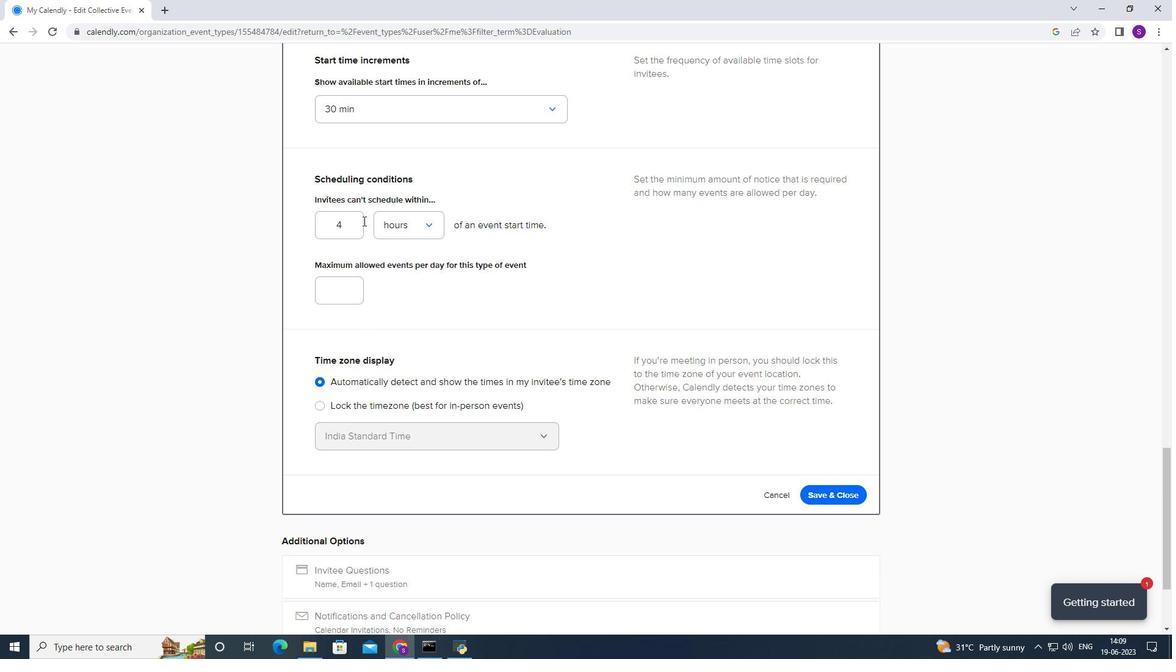
Action: Mouse pressed left at (362, 219)
Screenshot: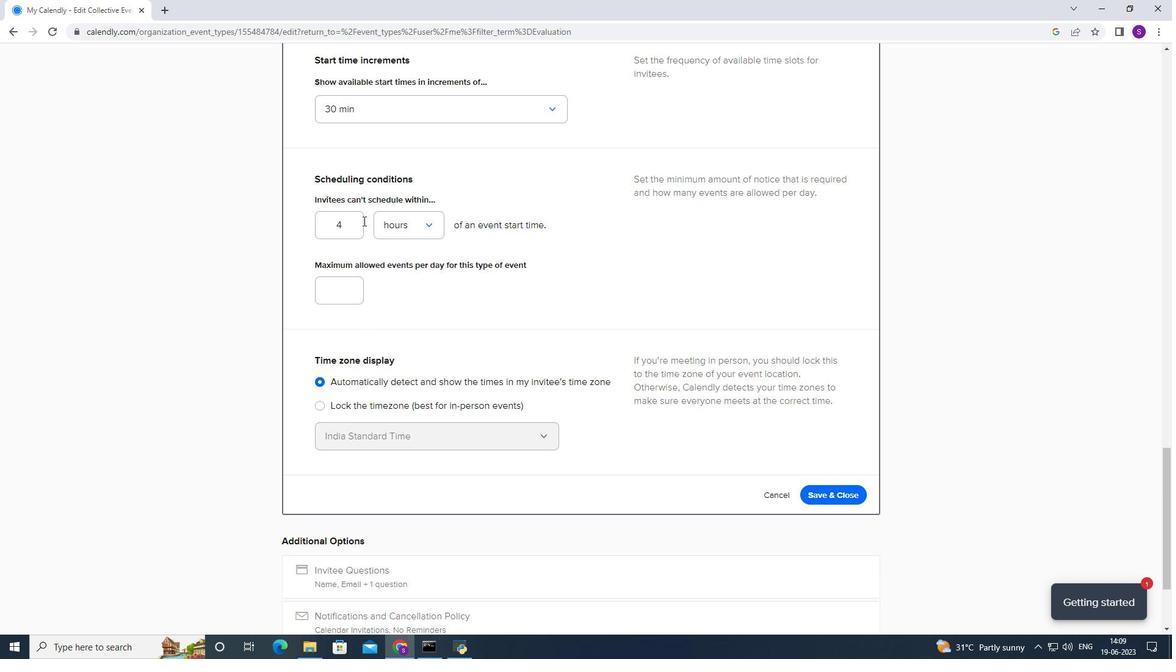 
Action: Key pressed 6
Screenshot: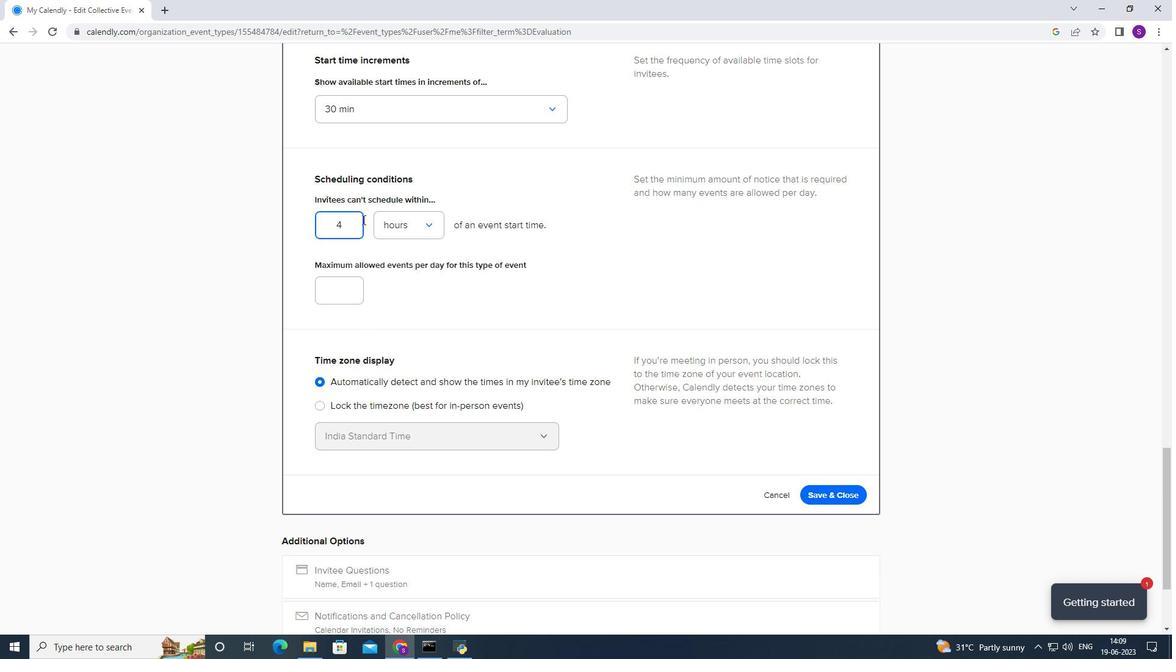 
Action: Mouse moved to (334, 287)
Screenshot: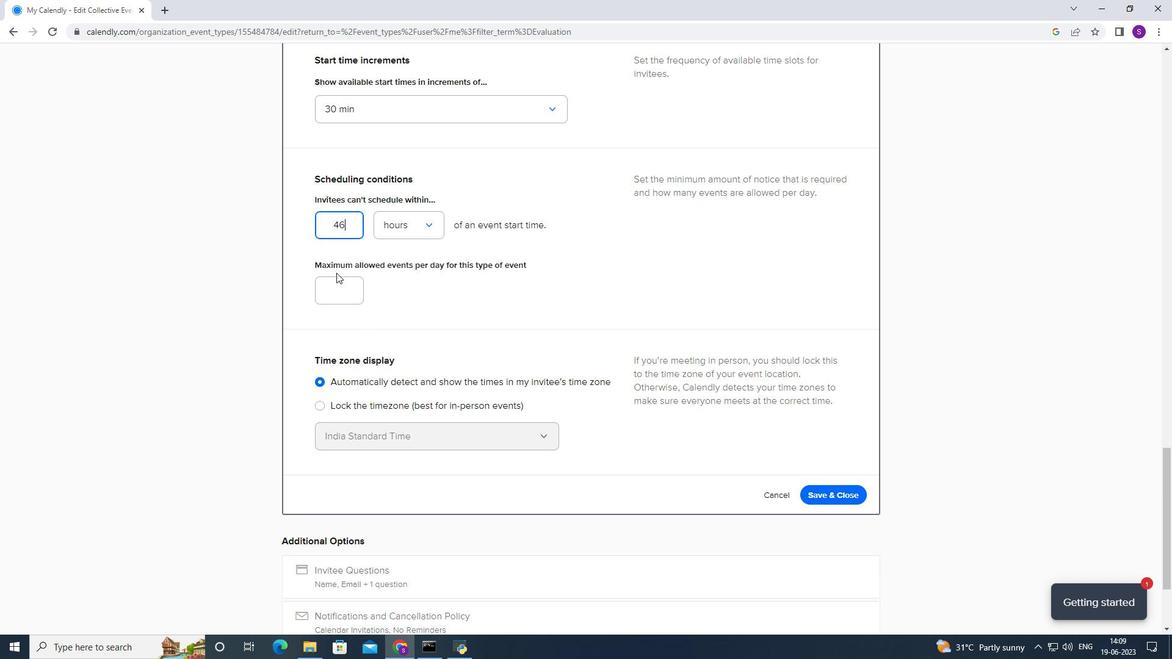 
Action: Mouse pressed left at (334, 287)
Screenshot: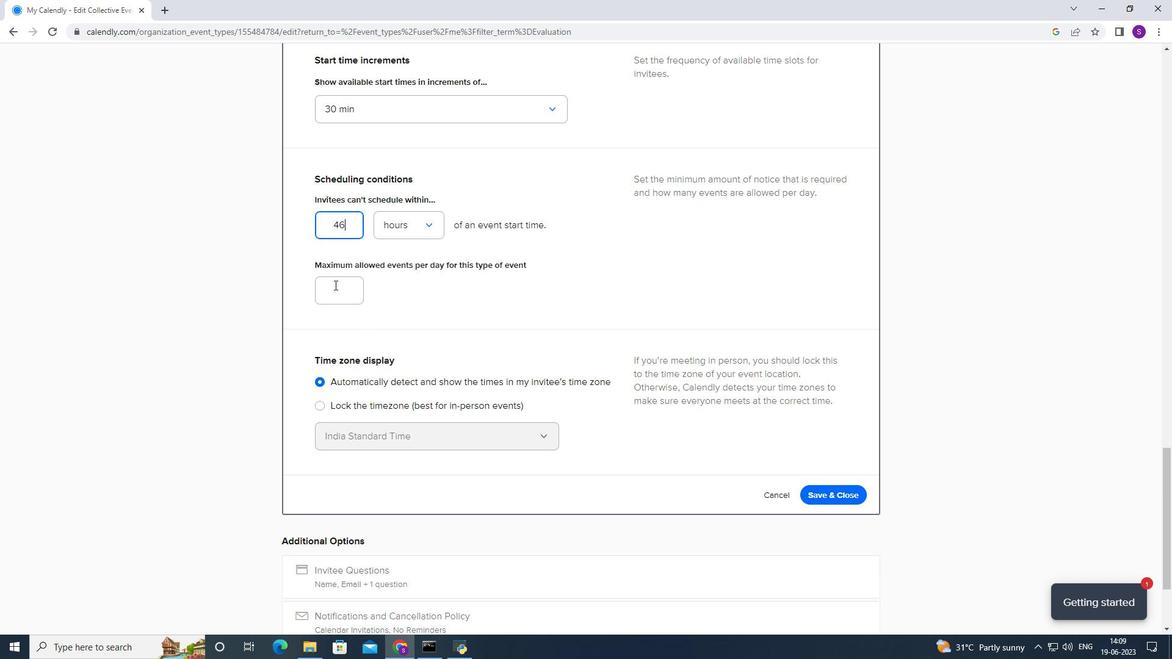 
Action: Key pressed 4
Screenshot: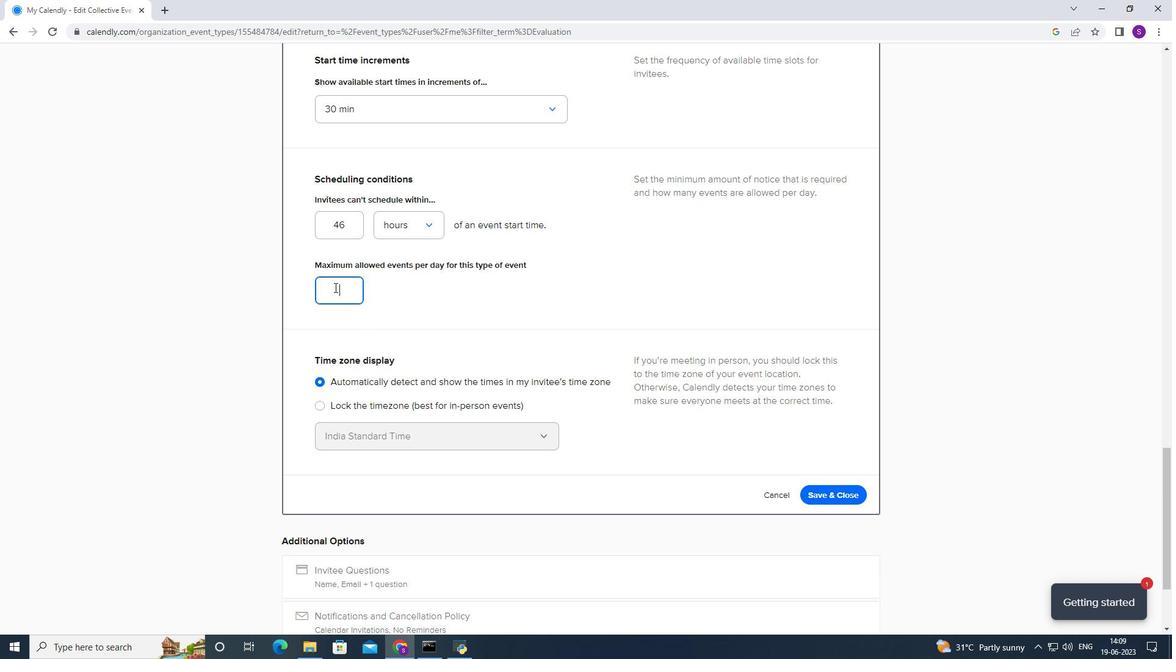 
Action: Mouse moved to (816, 498)
Screenshot: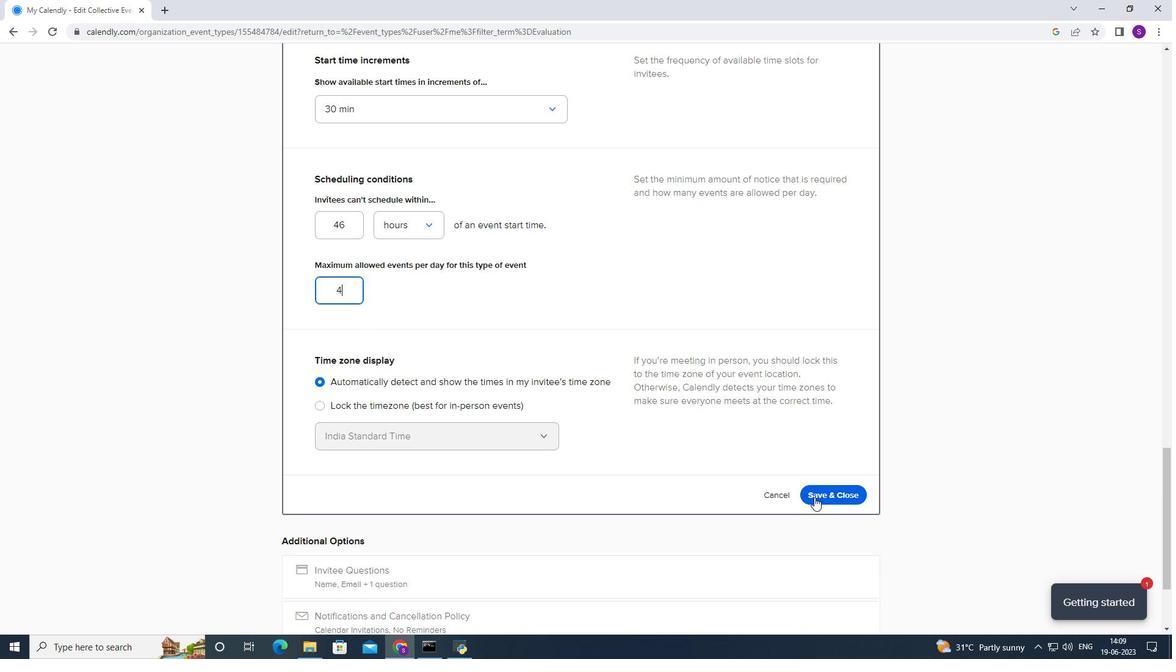 
Action: Mouse pressed left at (816, 498)
Screenshot: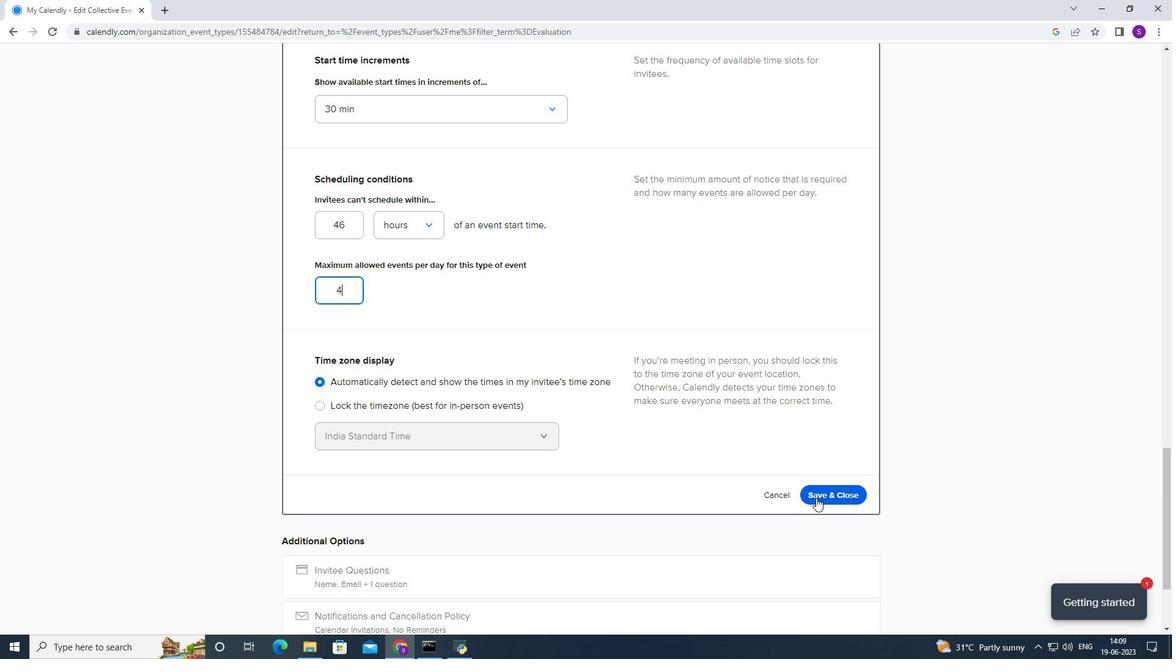 
Action: Mouse moved to (682, 440)
Screenshot: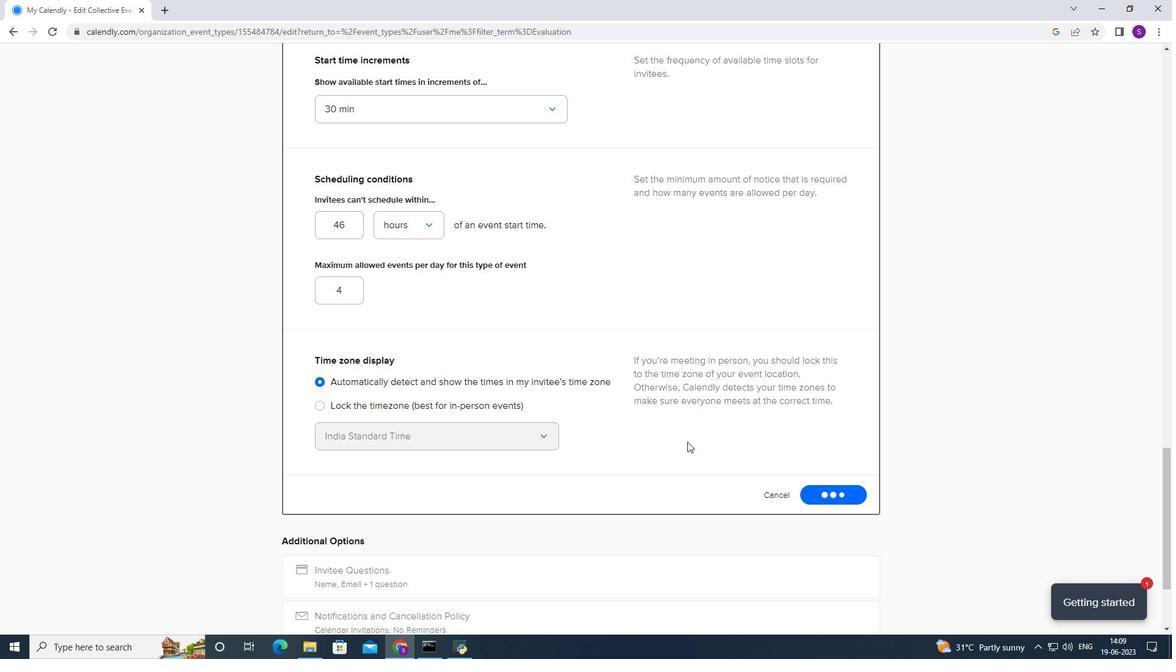 
